 Task: Go to Program & Features. Select Whole Food Market. Add to cart Organic Vegetable Broth-1. Select Amazon Health. Add to cart Peppermint oil capsules-2. Place order for Jack Davis, _x000D_
42950 State 18 Rte_x000D_
Wellington, Ohio(OH), 44090, Cell Number (440) 647-7648
Action: Mouse moved to (10, 109)
Screenshot: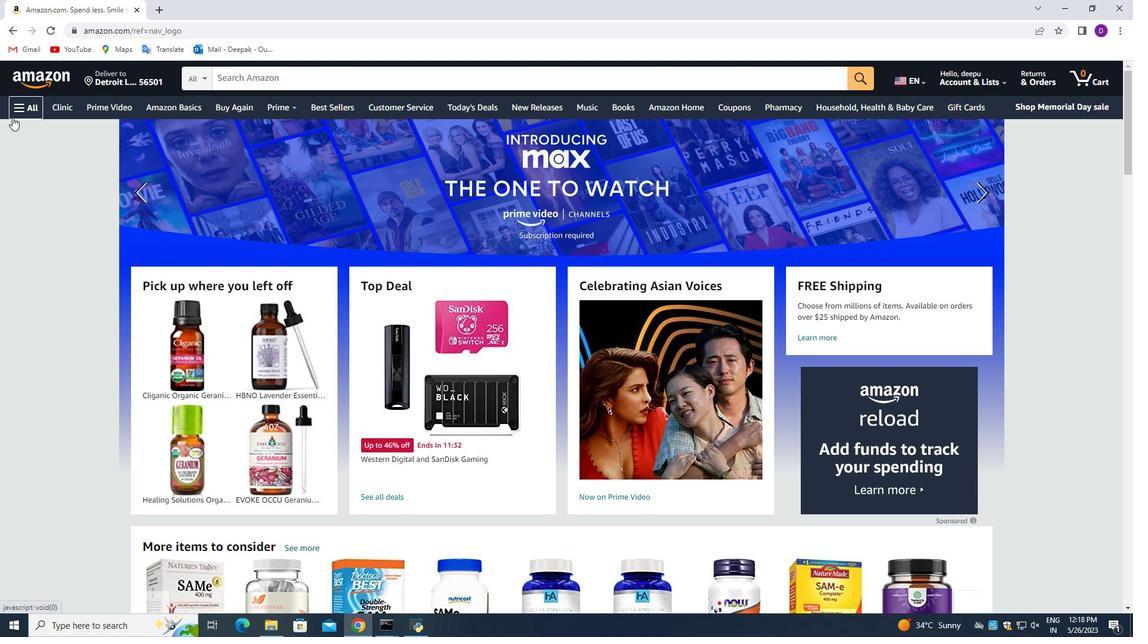 
Action: Mouse pressed left at (10, 109)
Screenshot: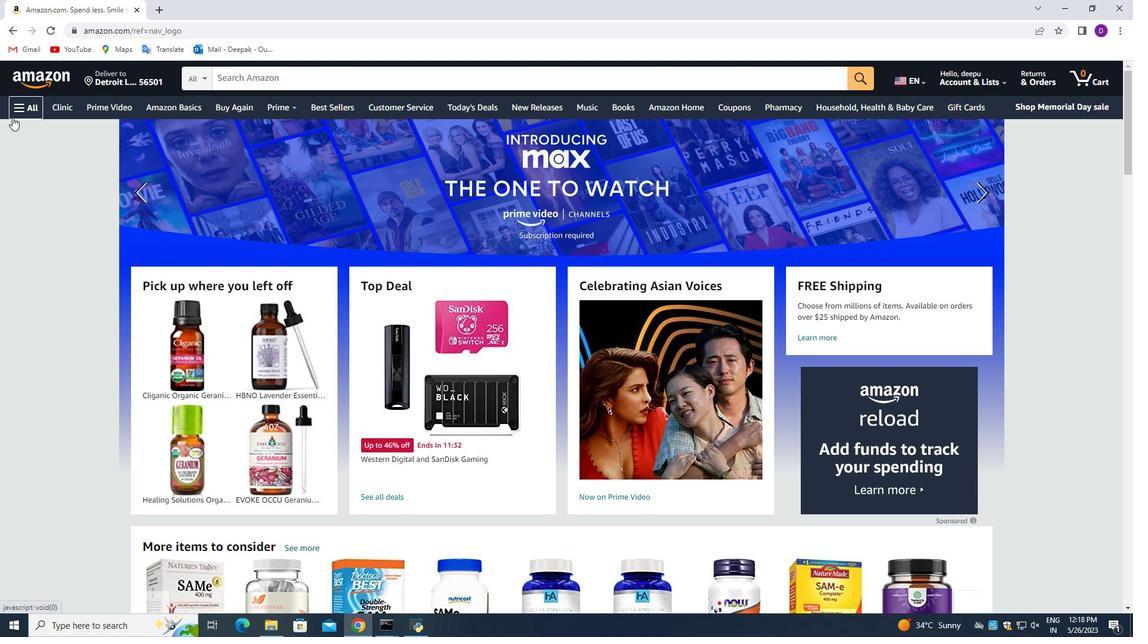 
Action: Mouse moved to (67, 394)
Screenshot: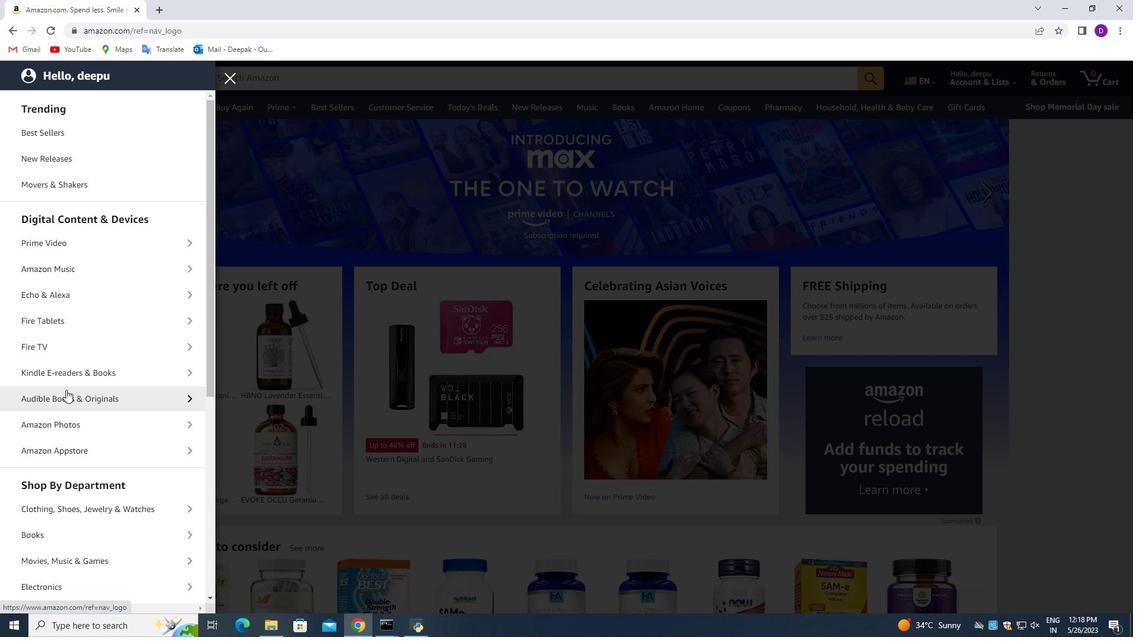 
Action: Mouse scrolled (67, 393) with delta (0, 0)
Screenshot: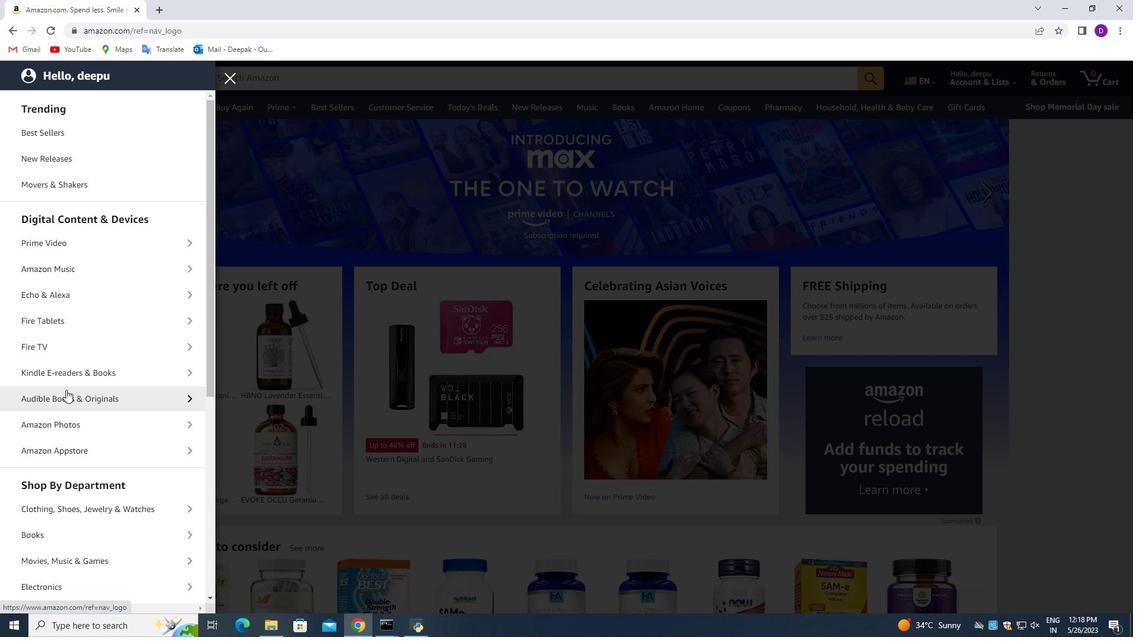 
Action: Mouse moved to (70, 397)
Screenshot: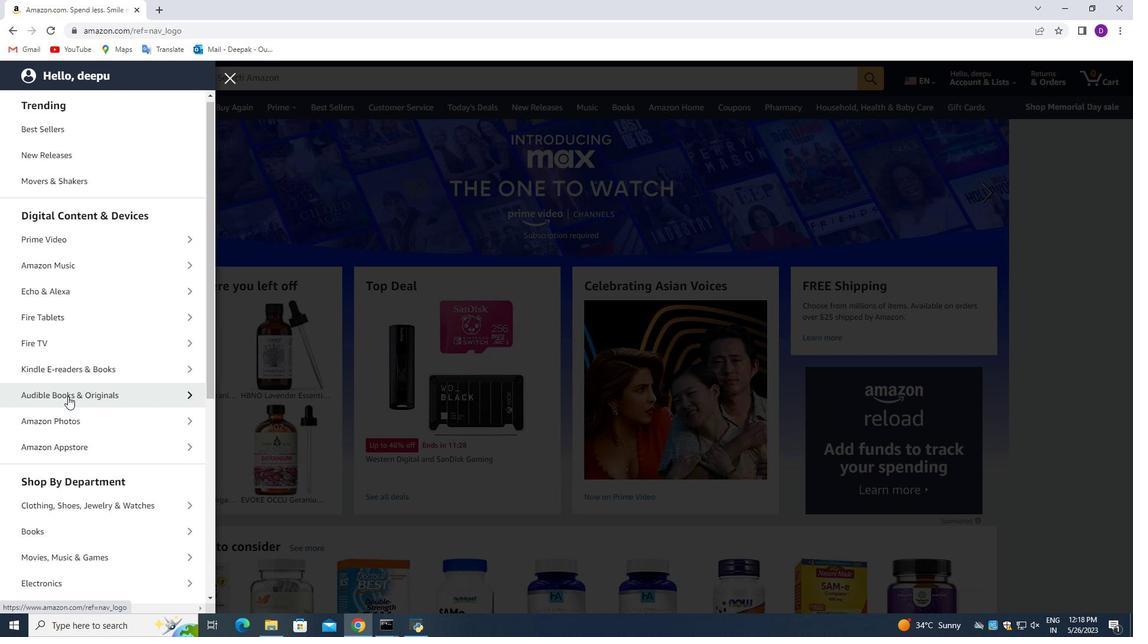 
Action: Mouse scrolled (70, 396) with delta (0, 0)
Screenshot: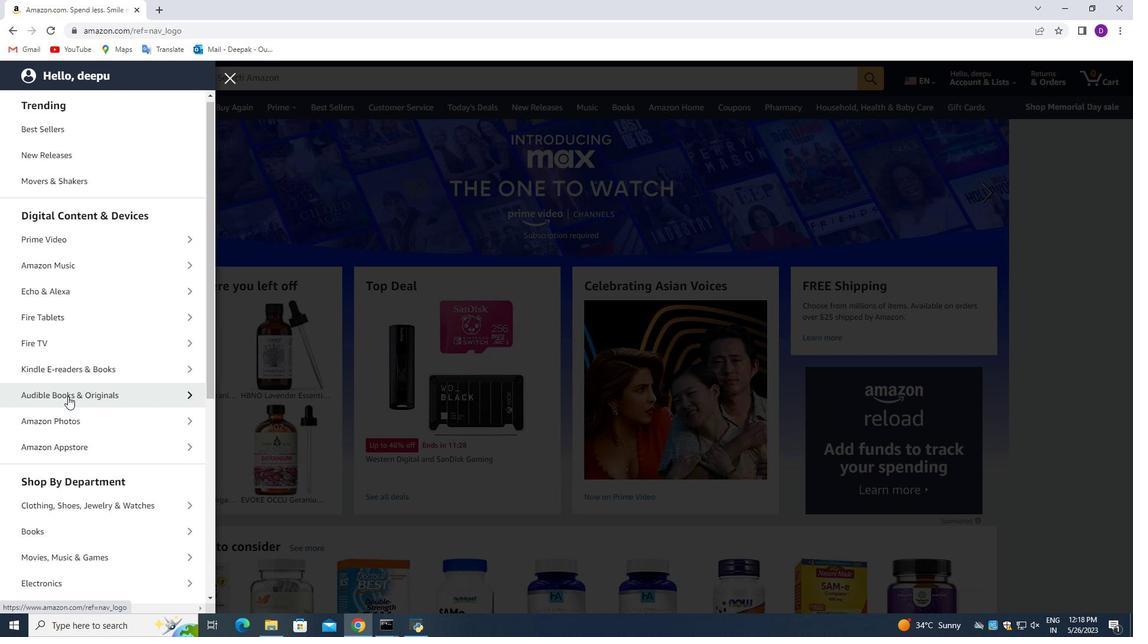 
Action: Mouse moved to (95, 403)
Screenshot: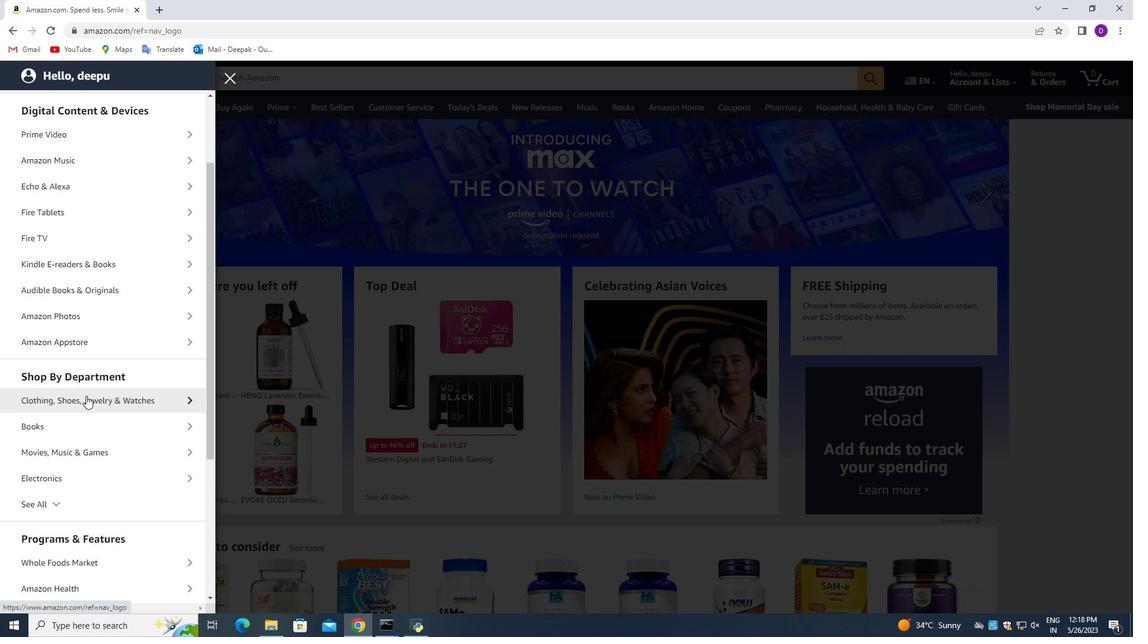 
Action: Mouse scrolled (95, 402) with delta (0, 0)
Screenshot: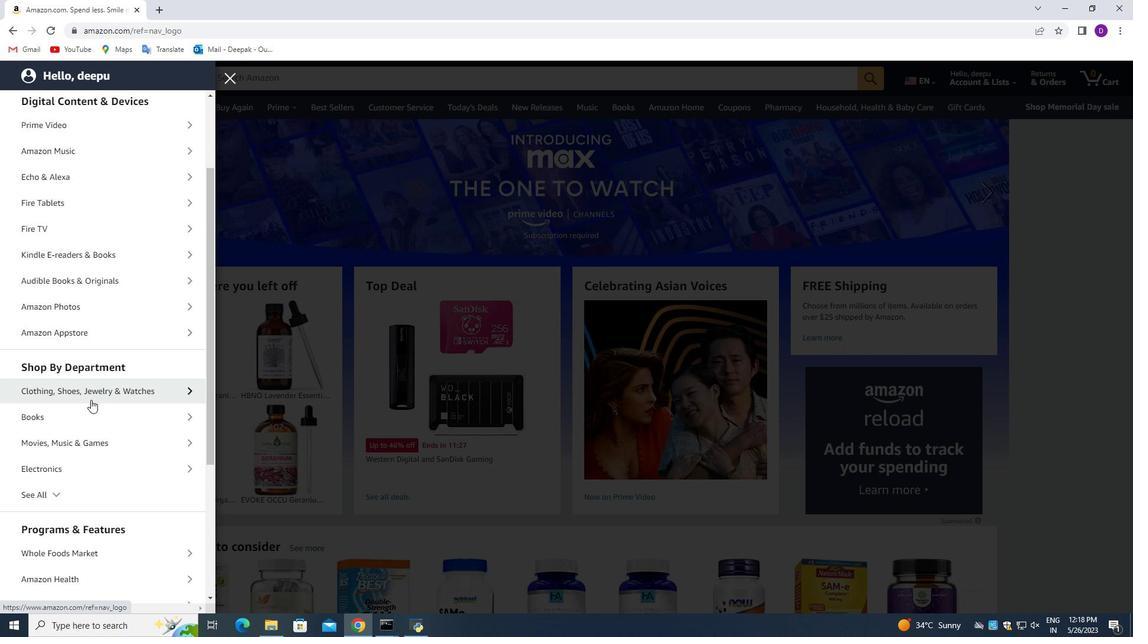 
Action: Mouse moved to (95, 403)
Screenshot: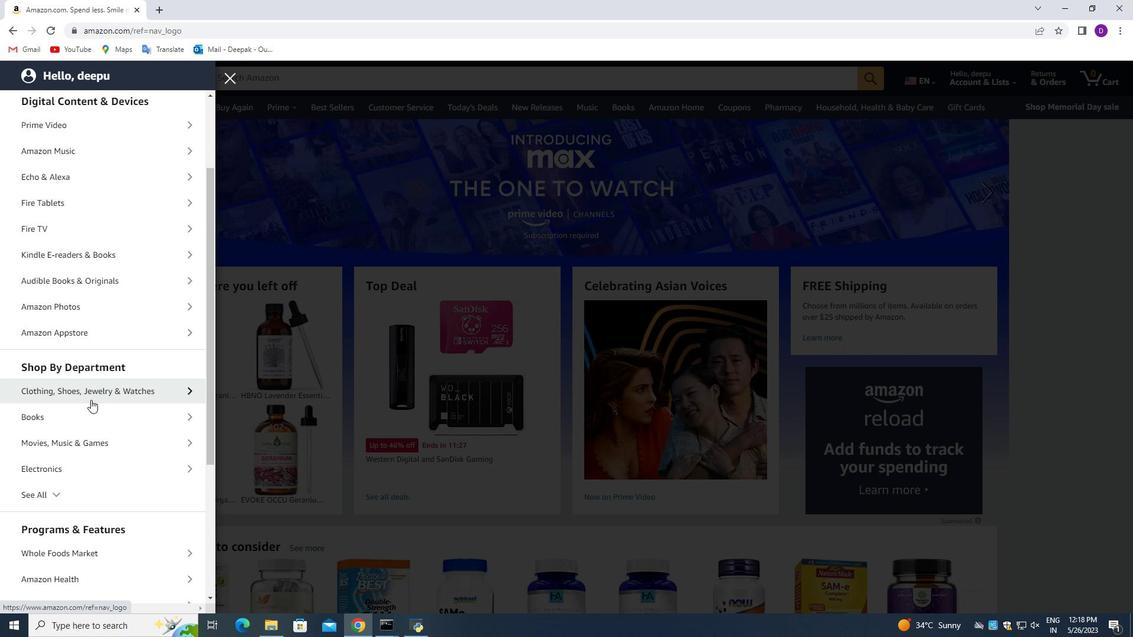 
Action: Mouse scrolled (95, 403) with delta (0, 0)
Screenshot: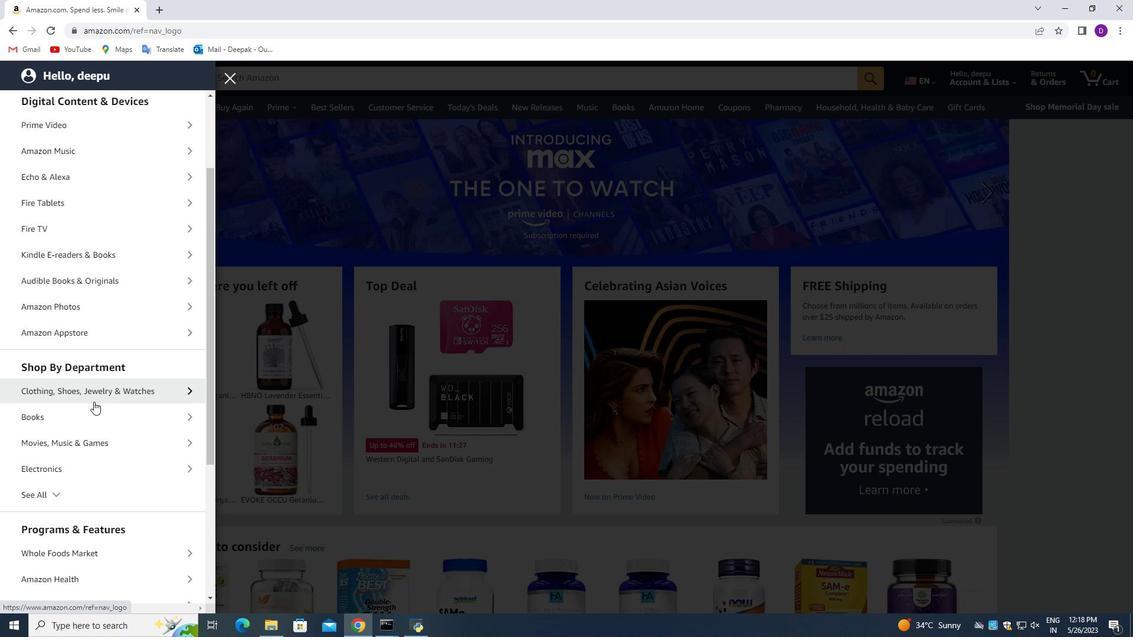 
Action: Mouse scrolled (95, 403) with delta (0, 0)
Screenshot: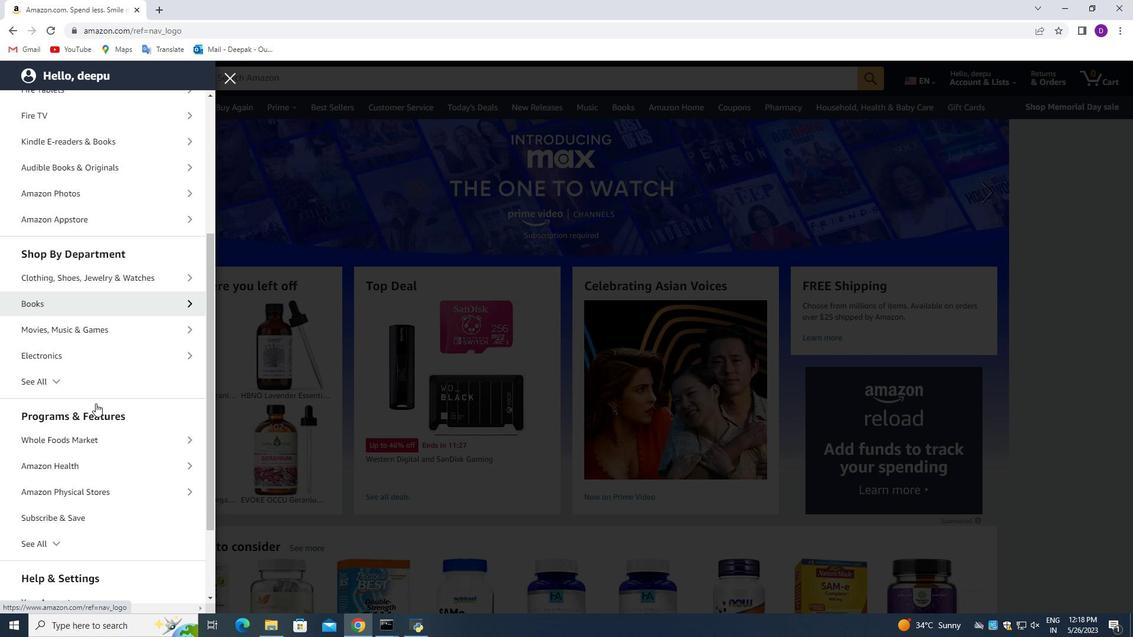 
Action: Mouse scrolled (95, 403) with delta (0, 0)
Screenshot: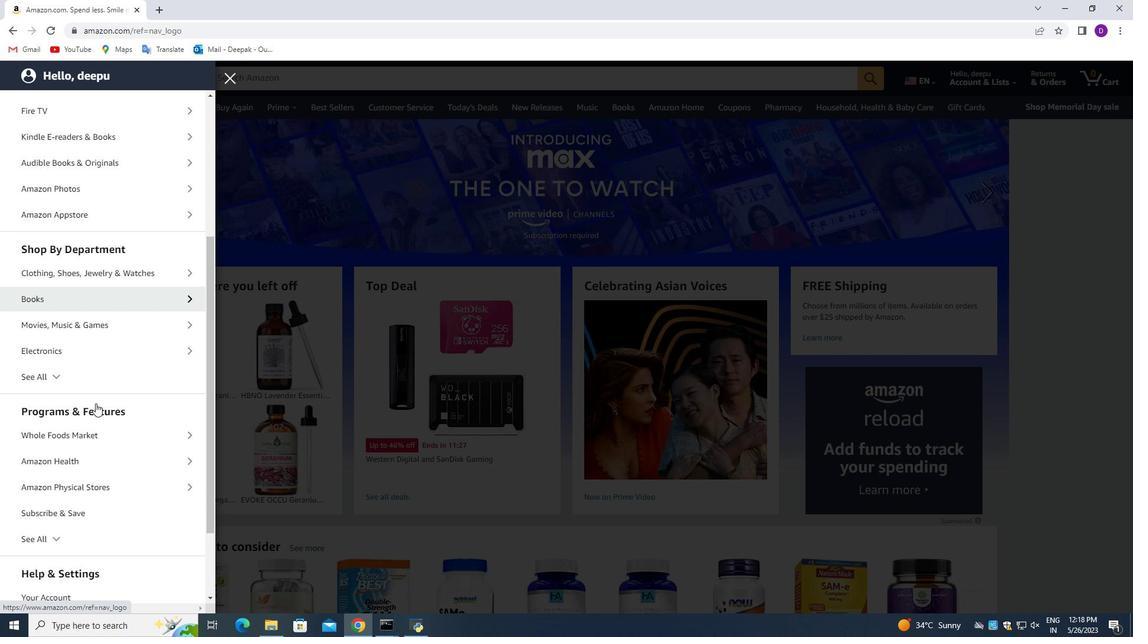 
Action: Mouse scrolled (95, 403) with delta (0, 0)
Screenshot: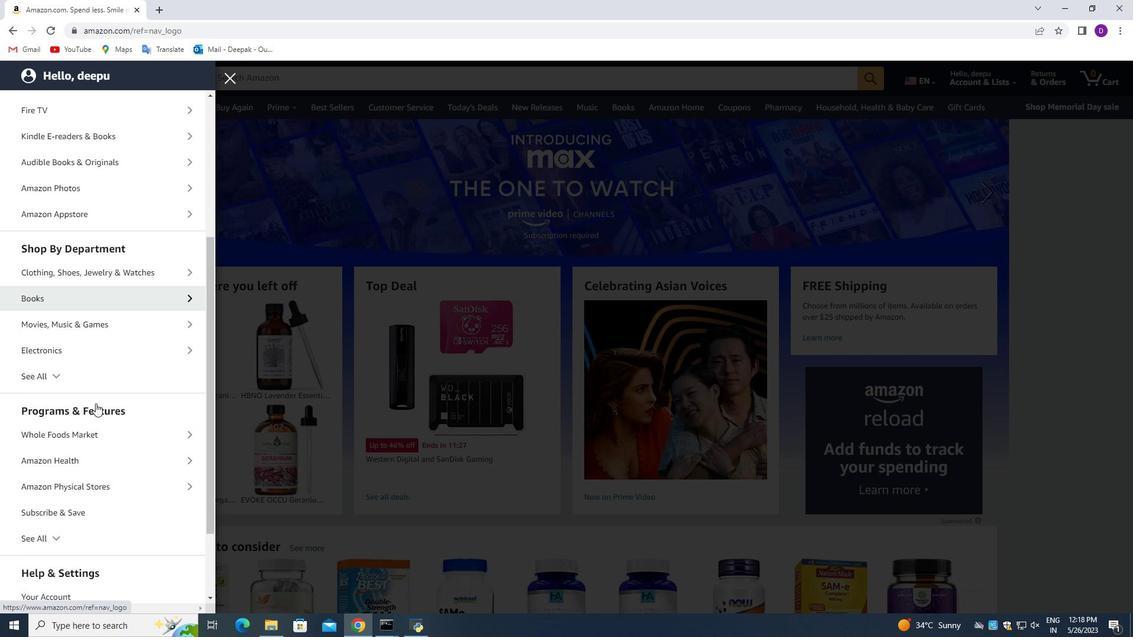 
Action: Mouse scrolled (95, 403) with delta (0, 0)
Screenshot: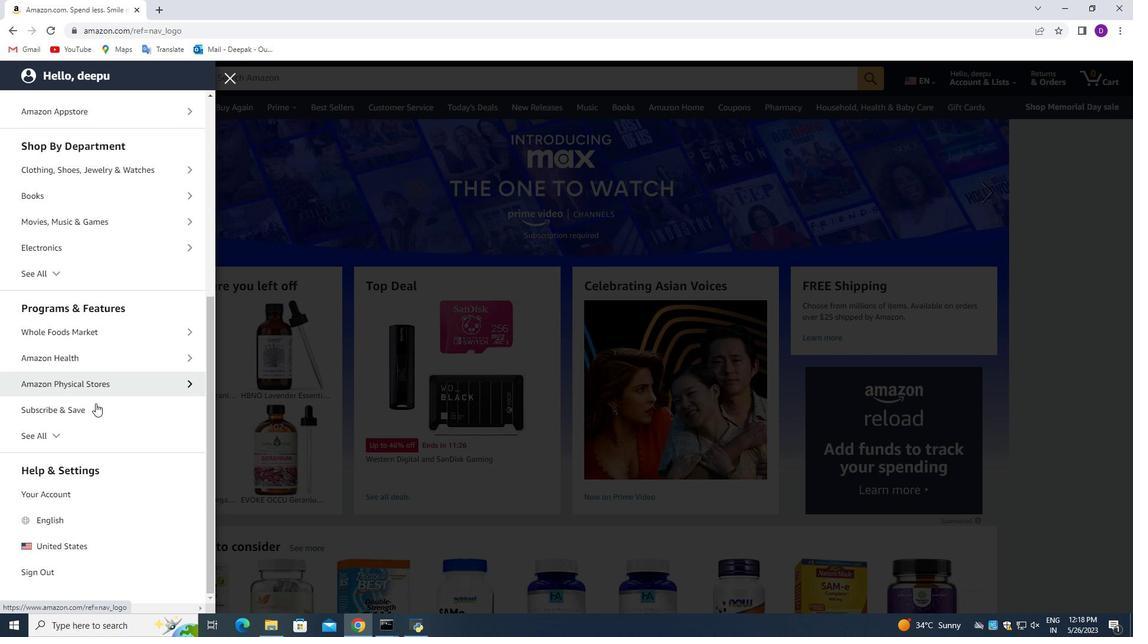 
Action: Mouse moved to (96, 404)
Screenshot: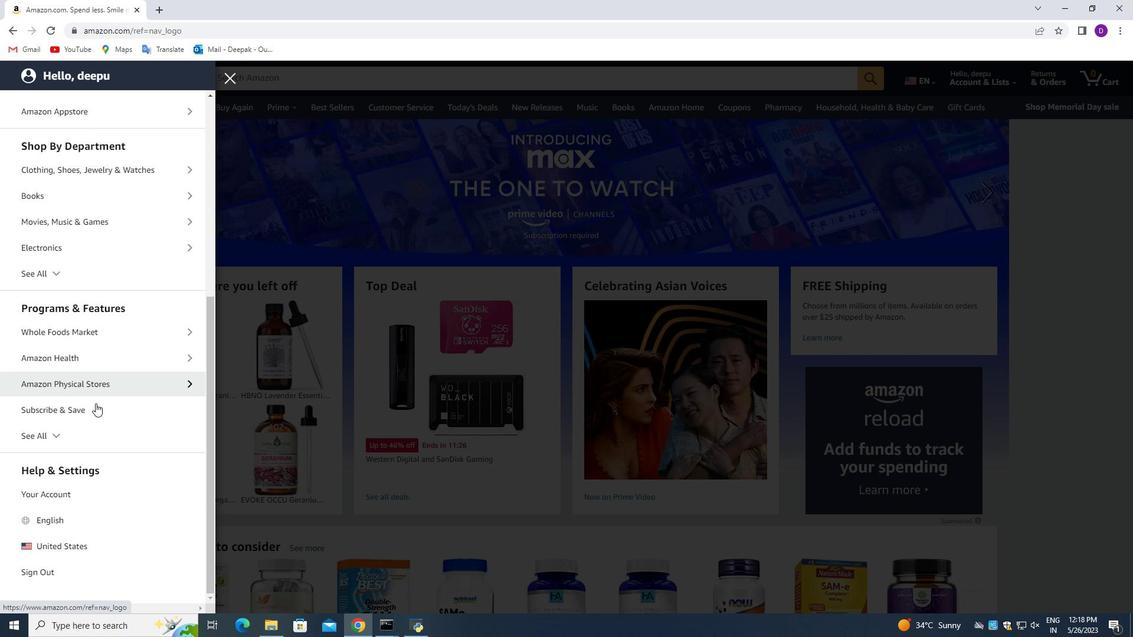 
Action: Mouse scrolled (96, 404) with delta (0, 0)
Screenshot: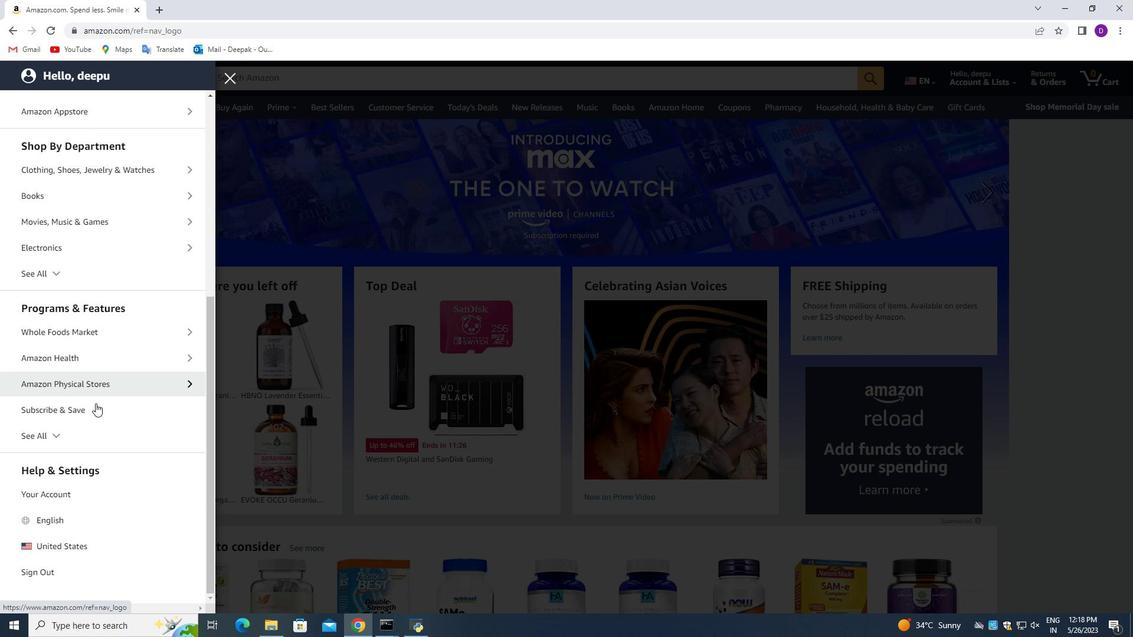 
Action: Mouse moved to (96, 407)
Screenshot: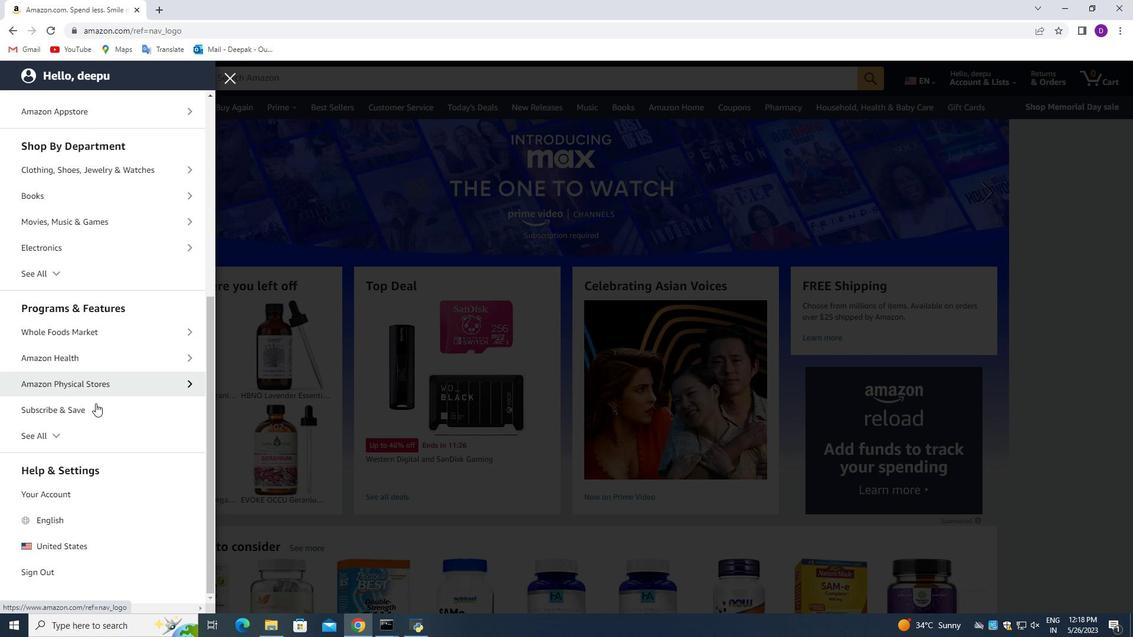 
Action: Mouse scrolled (96, 406) with delta (0, 0)
Screenshot: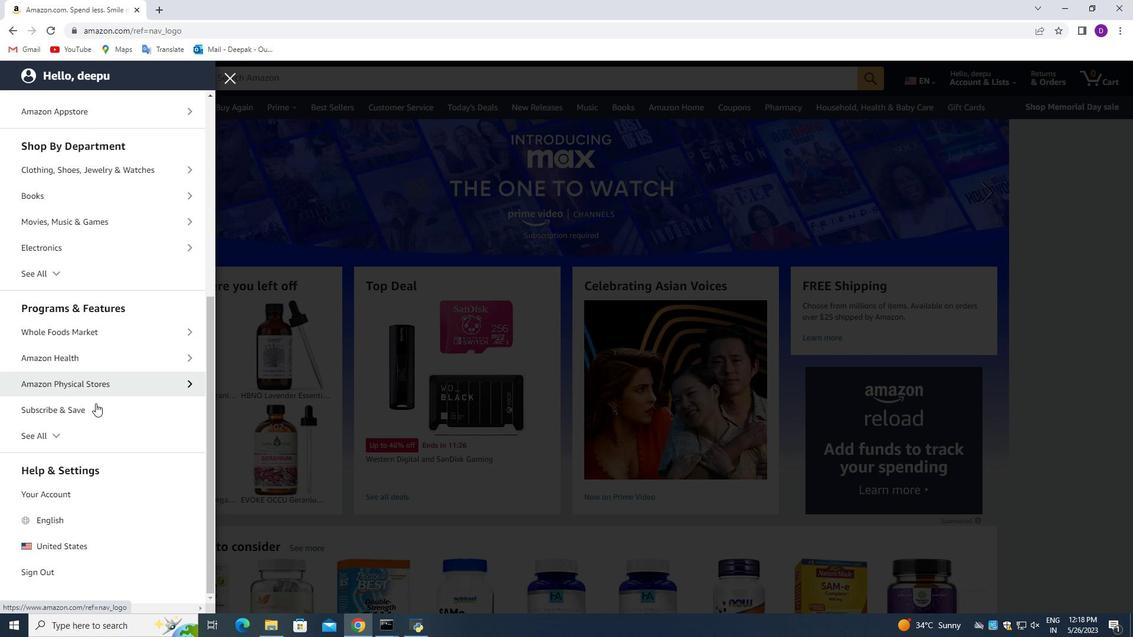 
Action: Mouse moved to (66, 440)
Screenshot: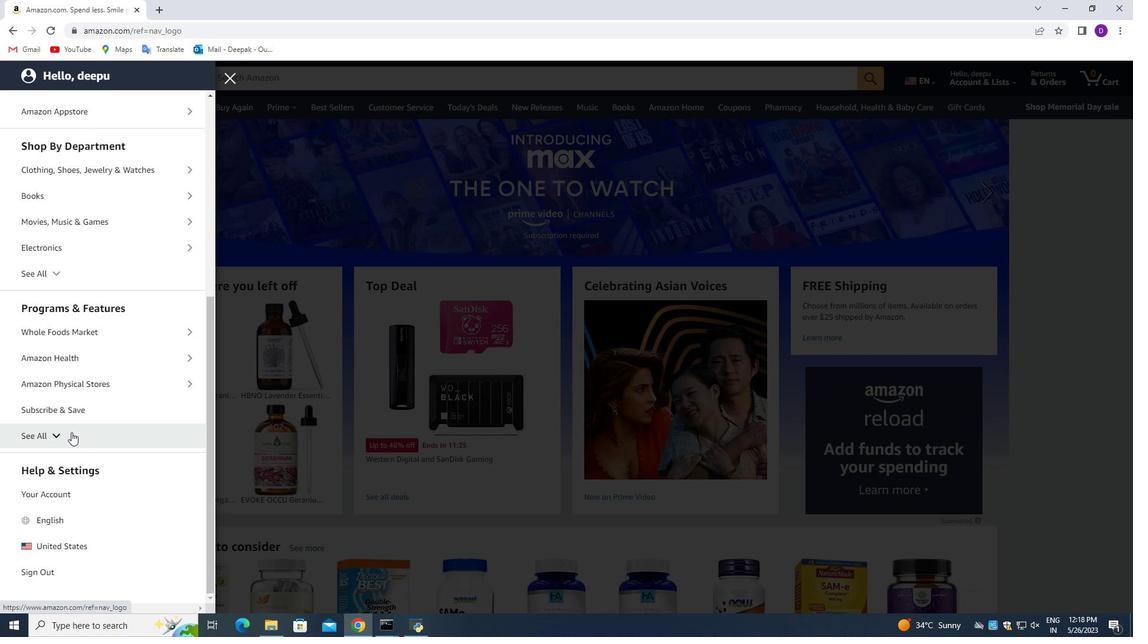 
Action: Mouse pressed left at (66, 440)
Screenshot: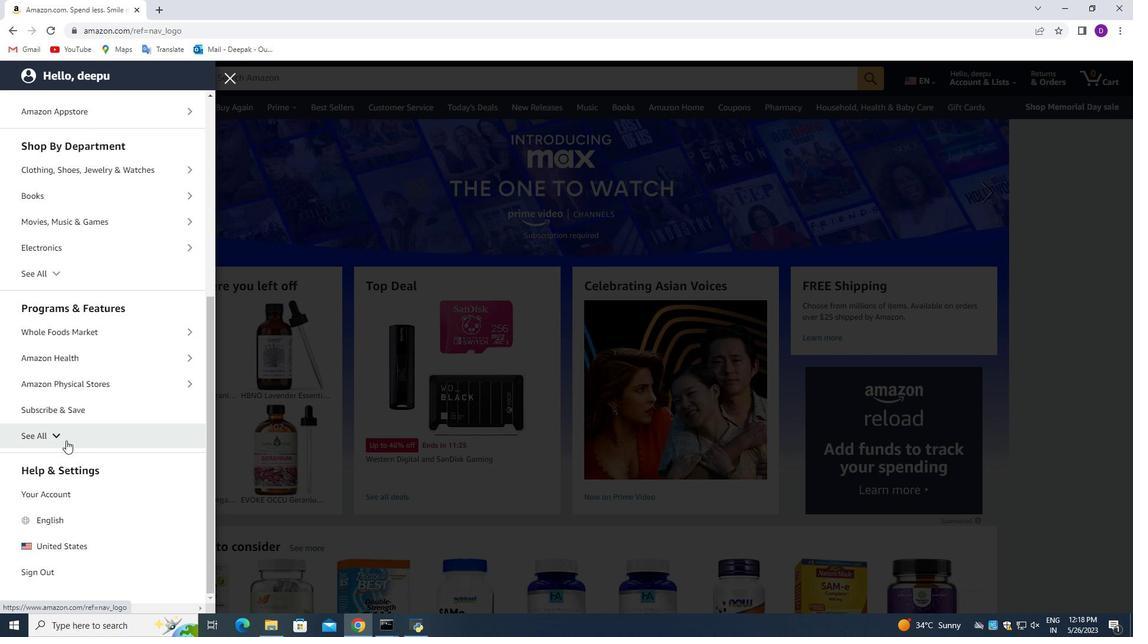 
Action: Mouse moved to (188, 334)
Screenshot: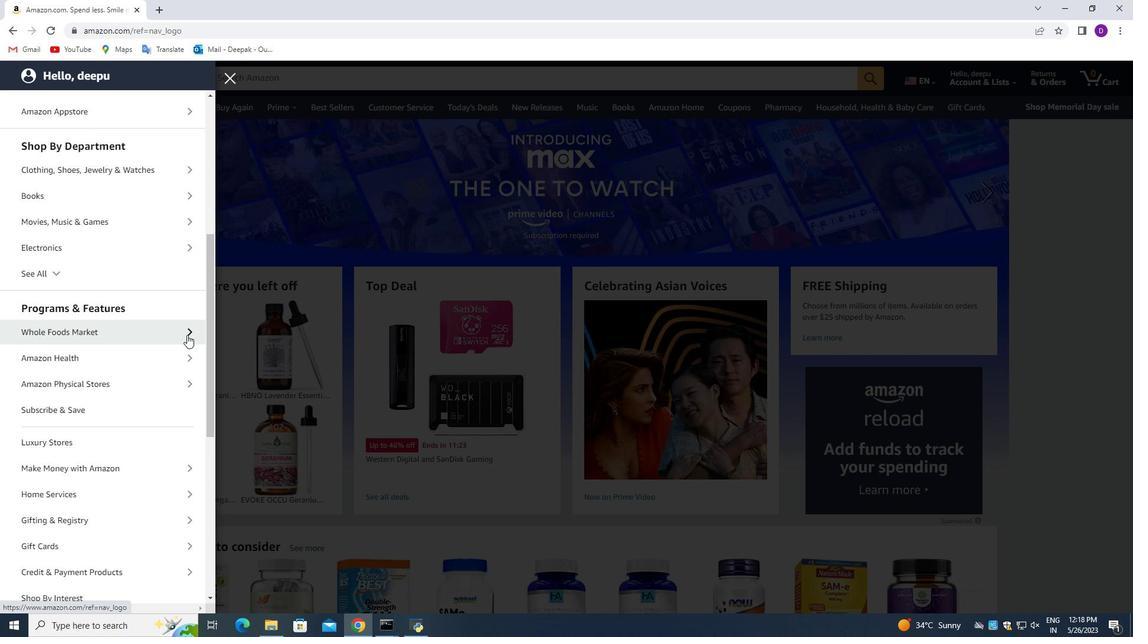 
Action: Mouse pressed left at (188, 334)
Screenshot: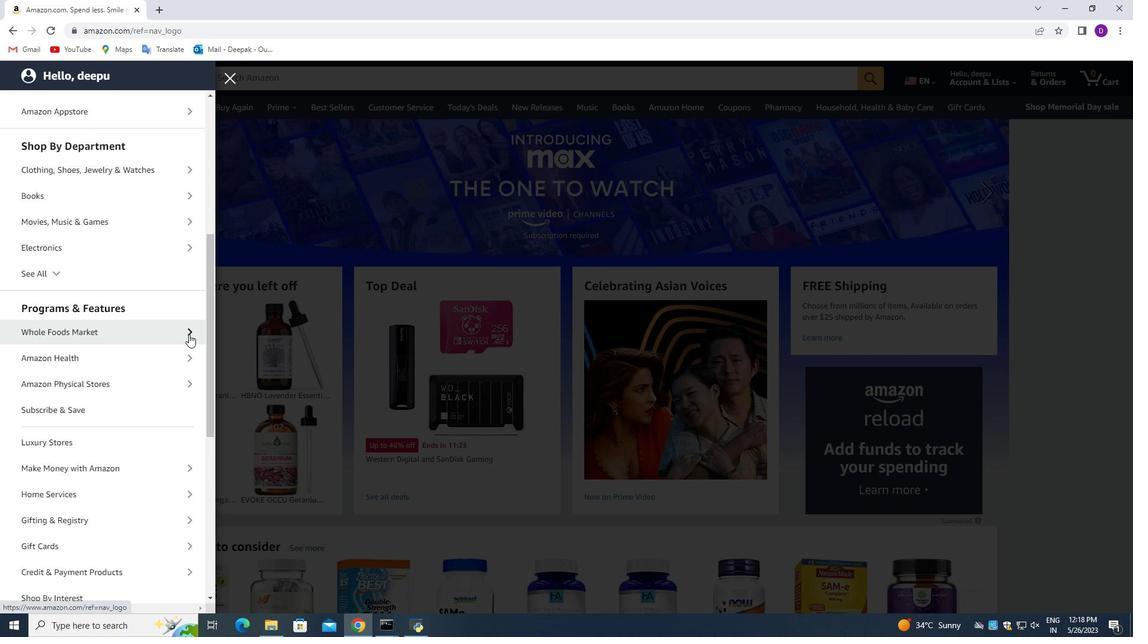 
Action: Mouse moved to (109, 159)
Screenshot: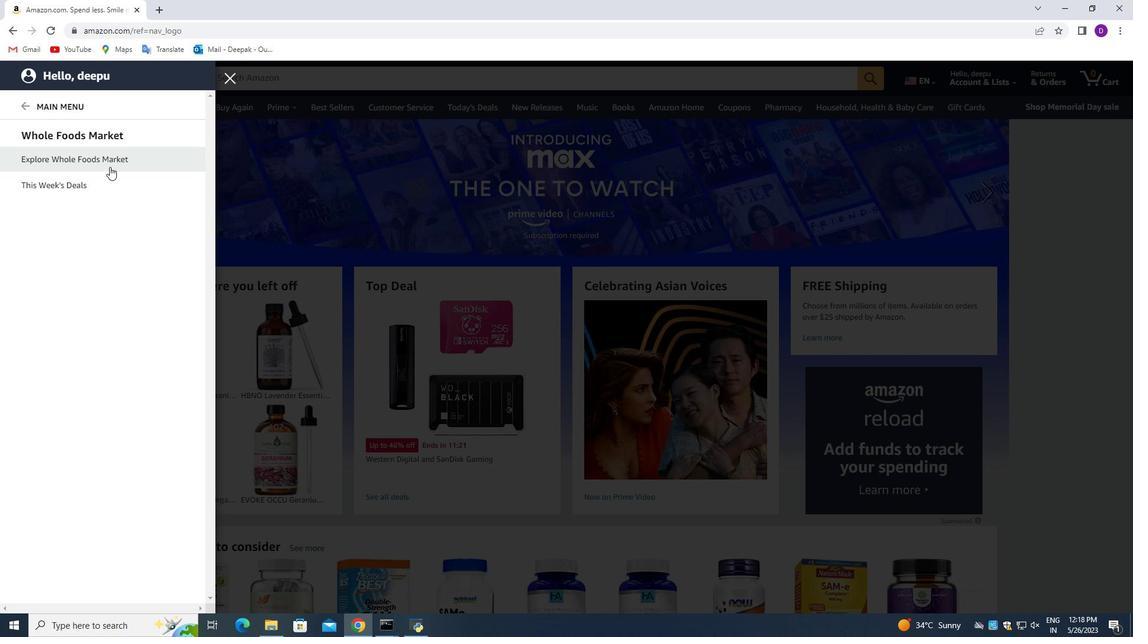 
Action: Mouse pressed left at (109, 159)
Screenshot: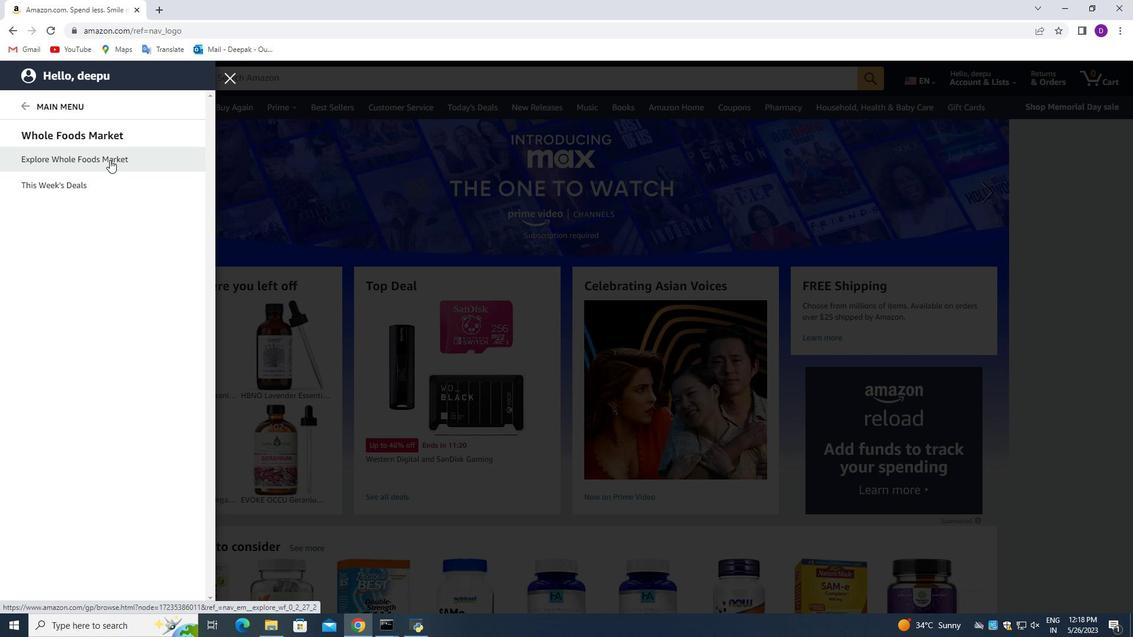 
Action: Mouse moved to (299, 81)
Screenshot: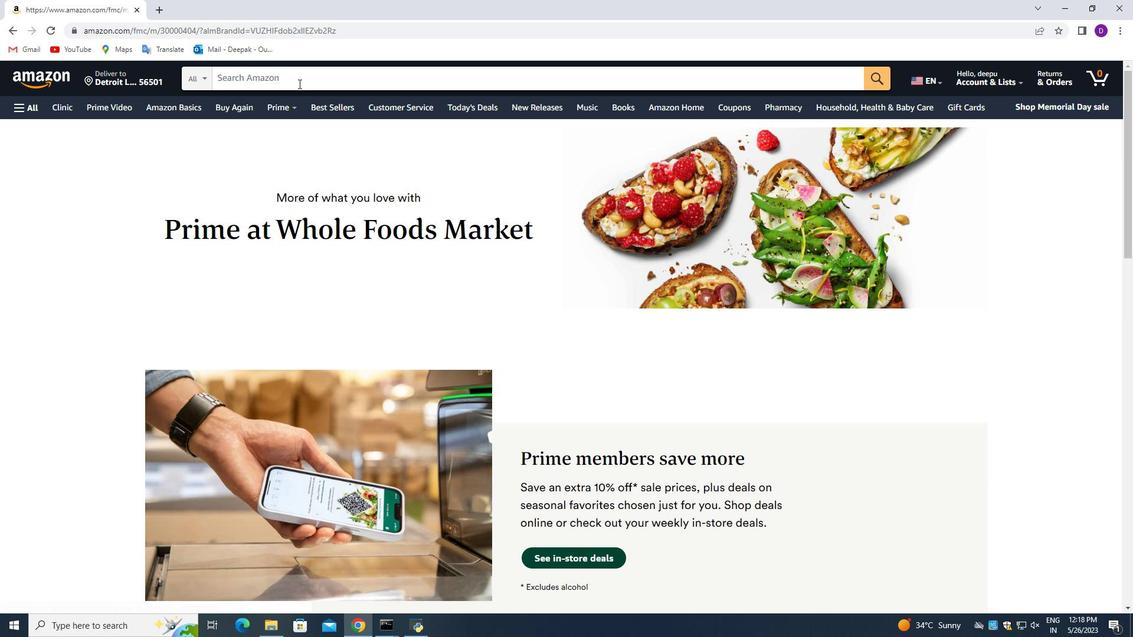 
Action: Mouse pressed left at (299, 81)
Screenshot: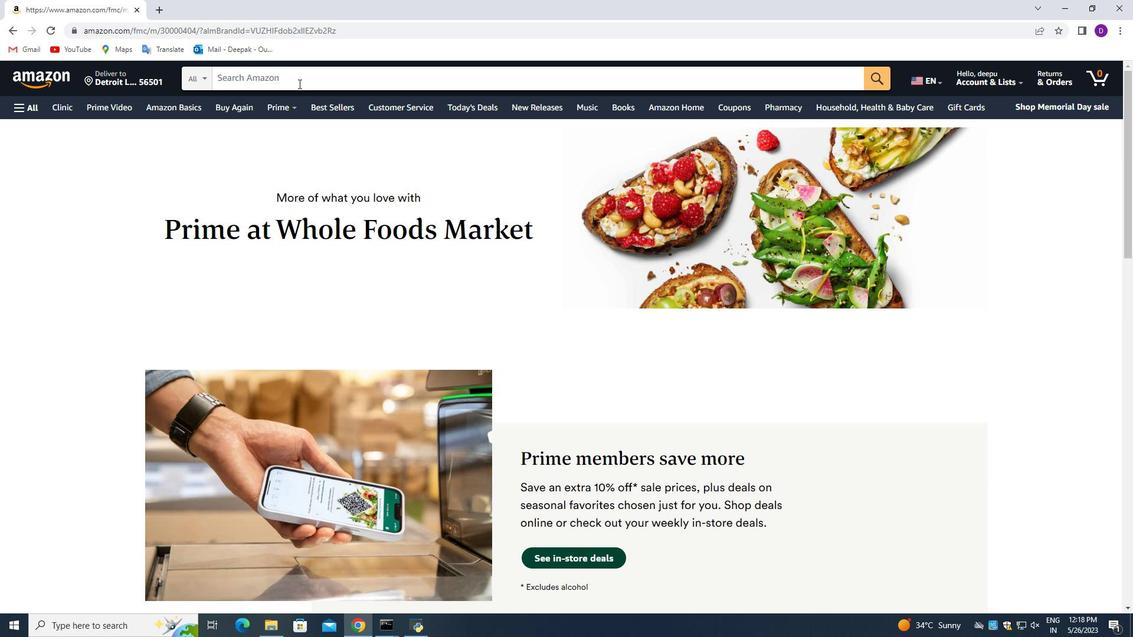 
Action: Mouse moved to (72, 170)
Screenshot: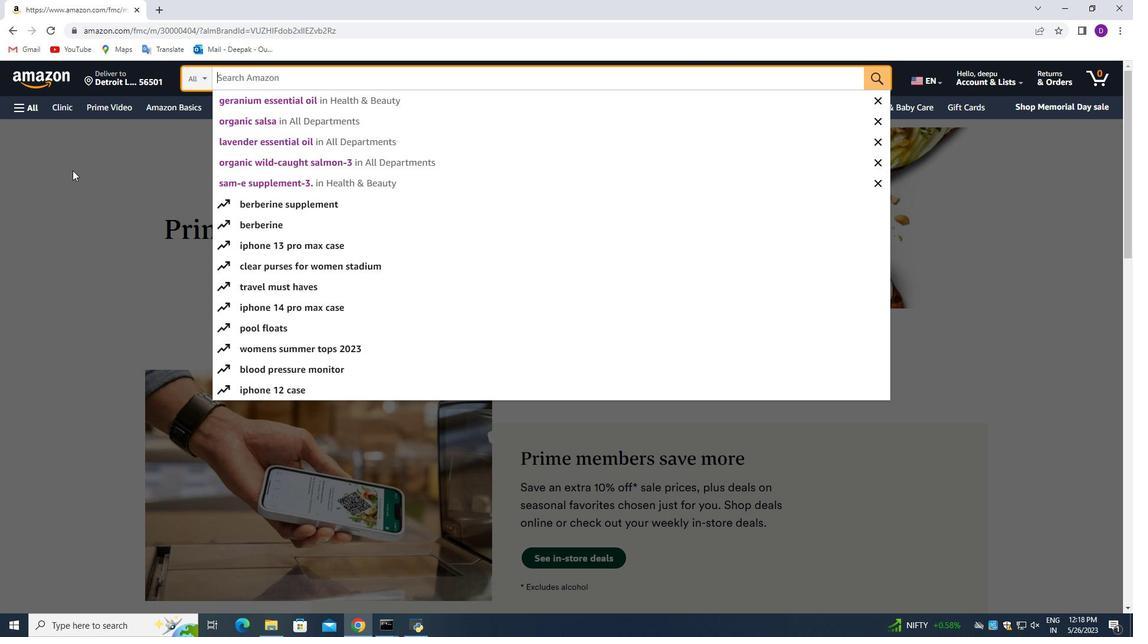 
Action: Mouse pressed left at (72, 170)
Screenshot: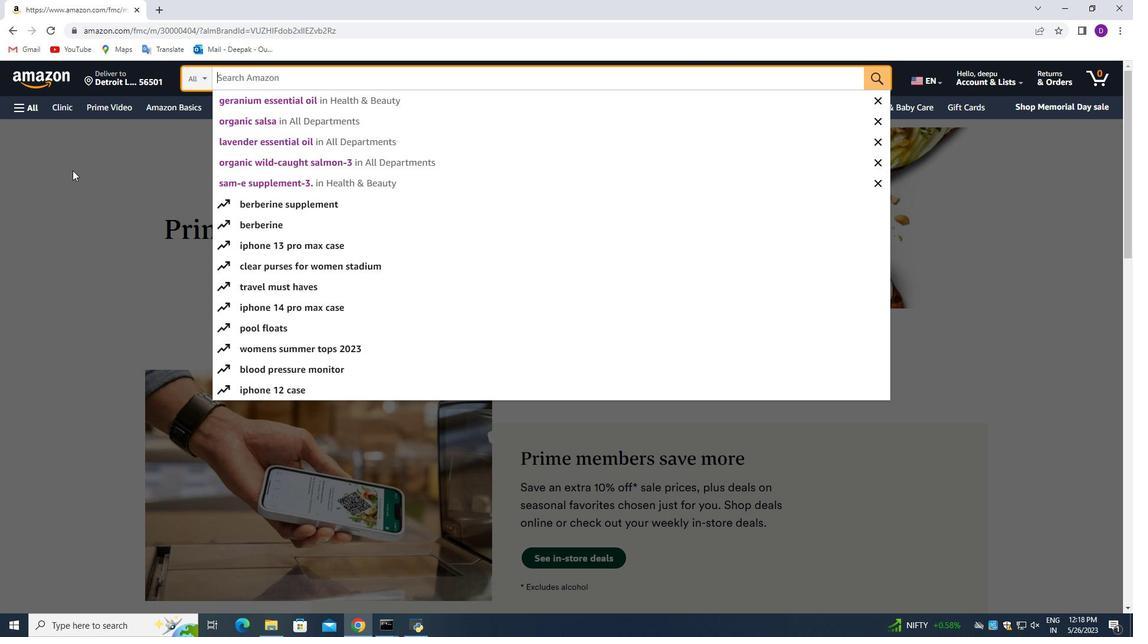 
Action: Mouse moved to (148, 79)
Screenshot: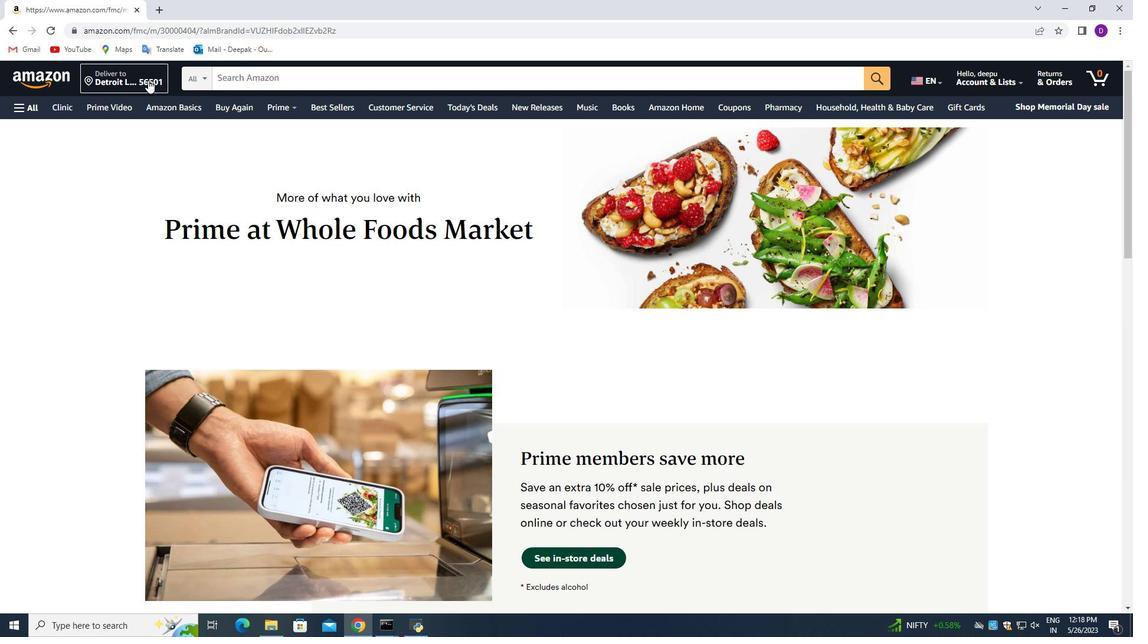 
Action: Mouse pressed left at (148, 79)
Screenshot: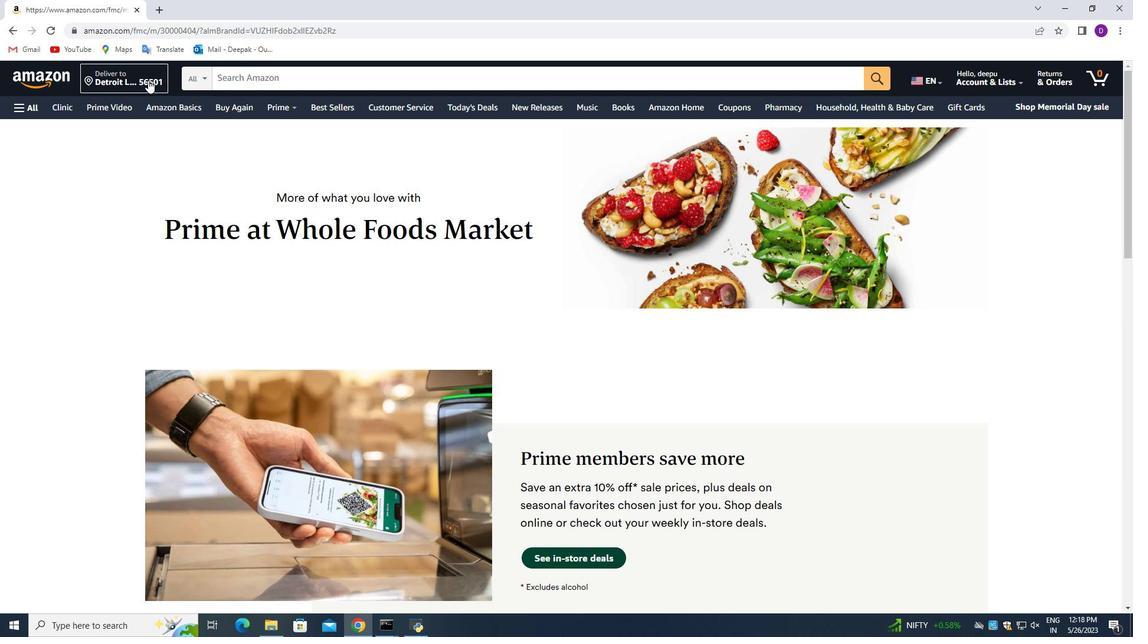 
Action: Mouse moved to (561, 411)
Screenshot: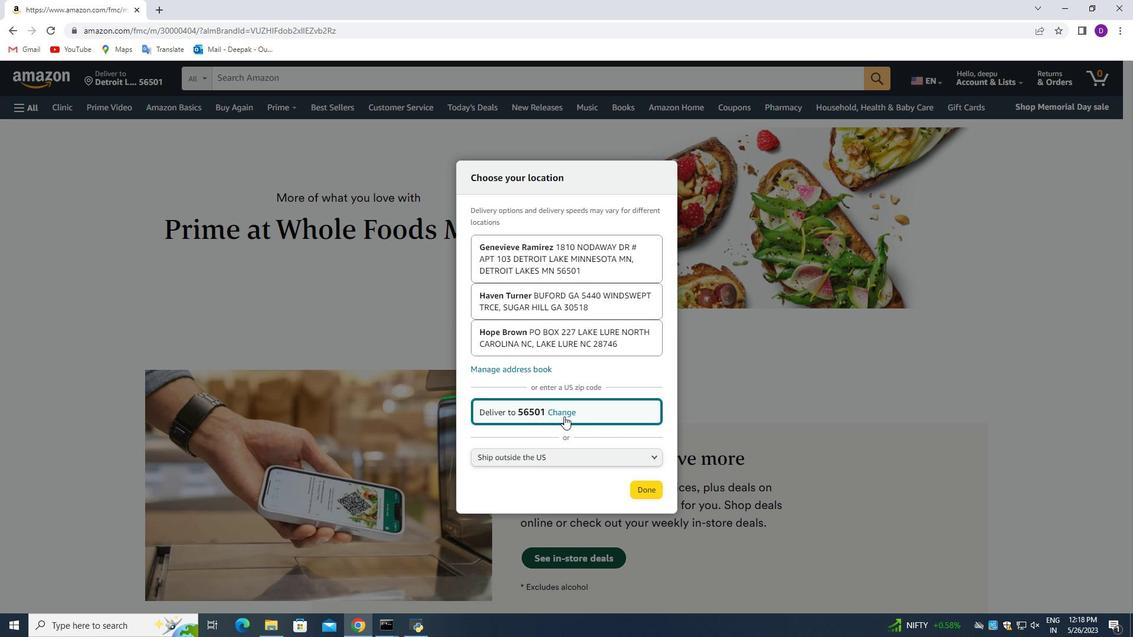 
Action: Mouse pressed left at (561, 411)
Screenshot: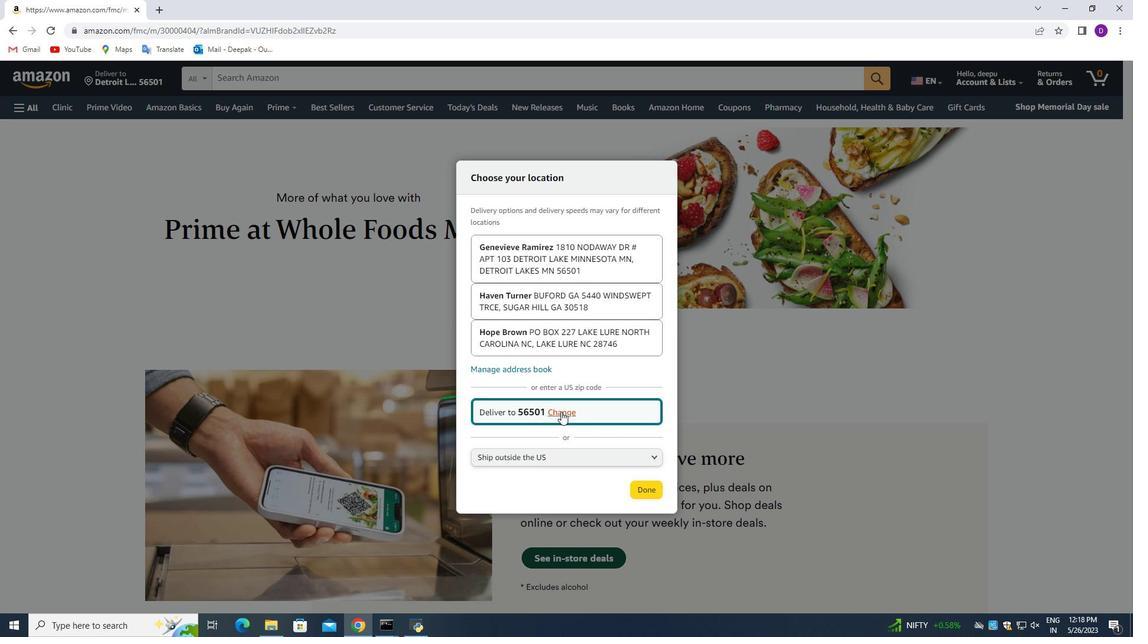 
Action: Mouse moved to (531, 404)
Screenshot: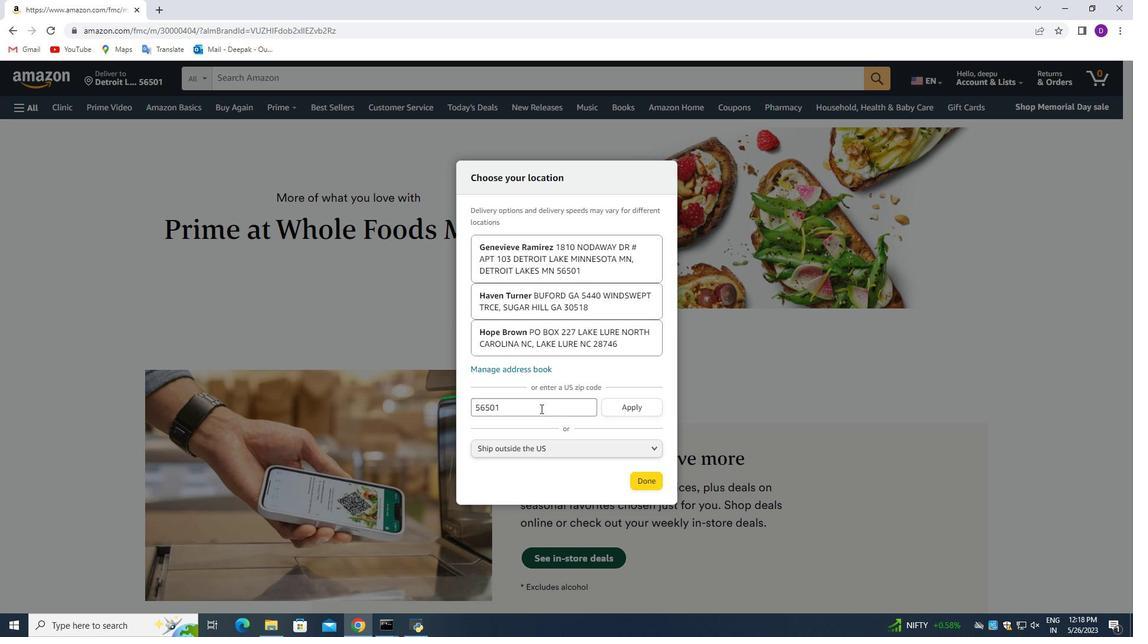 
Action: Mouse pressed left at (531, 404)
Screenshot: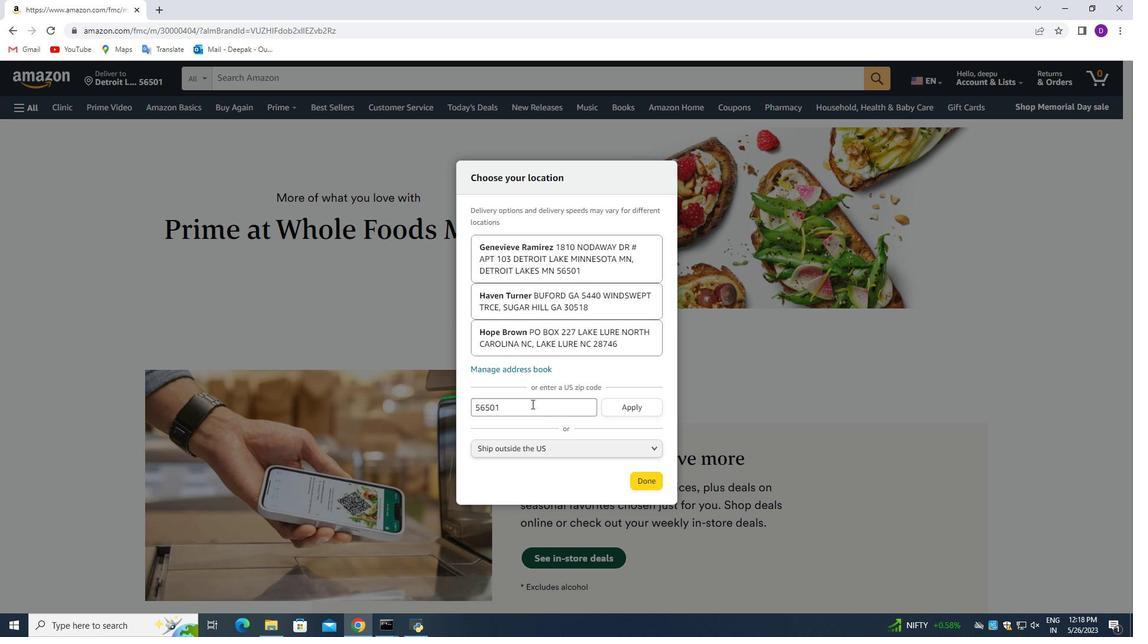 
Action: Mouse pressed left at (531, 404)
Screenshot: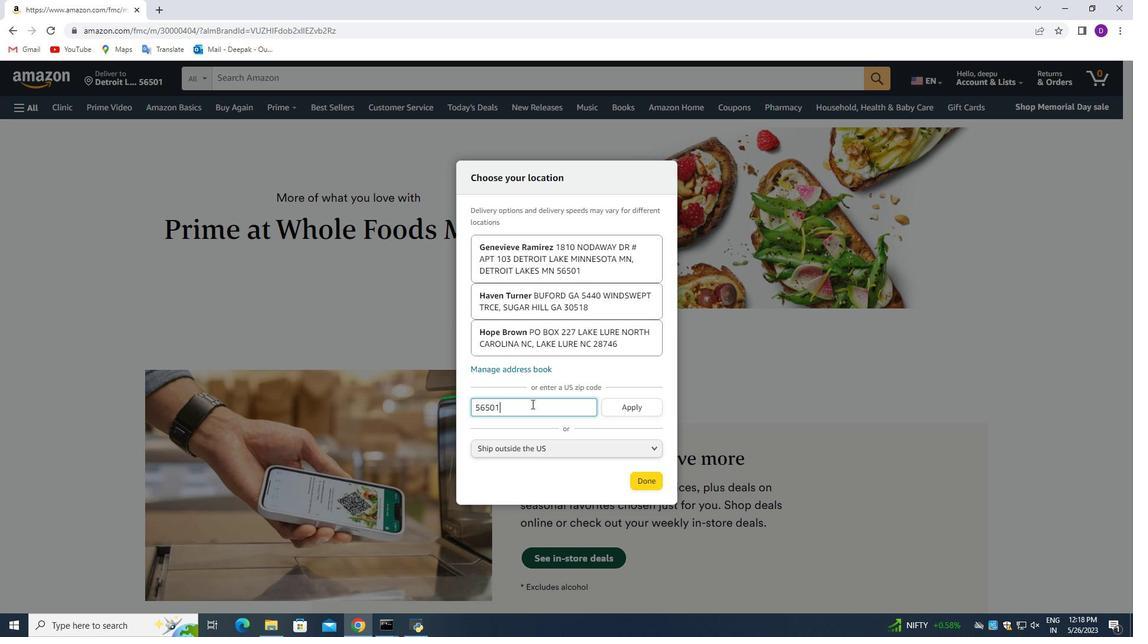 
Action: Mouse pressed left at (531, 404)
Screenshot: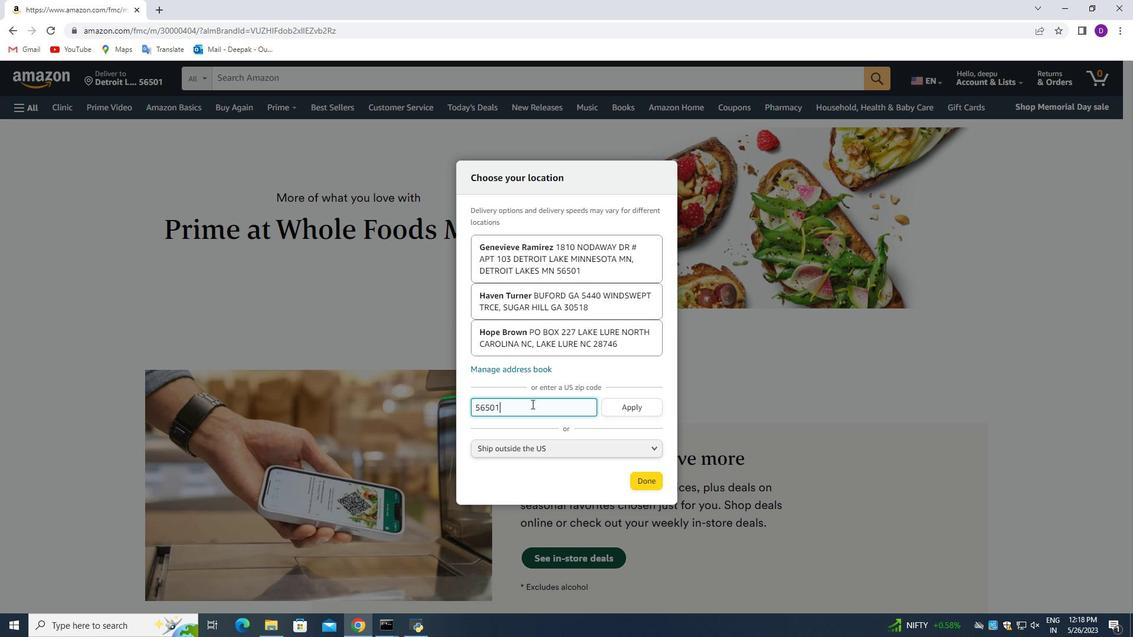 
Action: Key pressed 44090
Screenshot: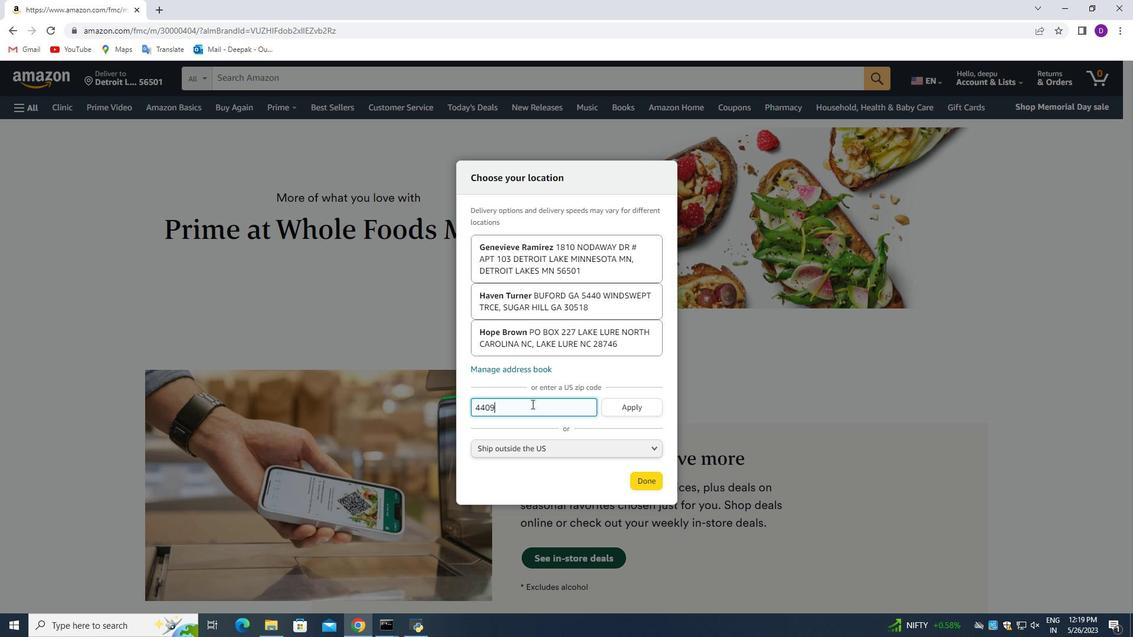 
Action: Mouse moved to (634, 400)
Screenshot: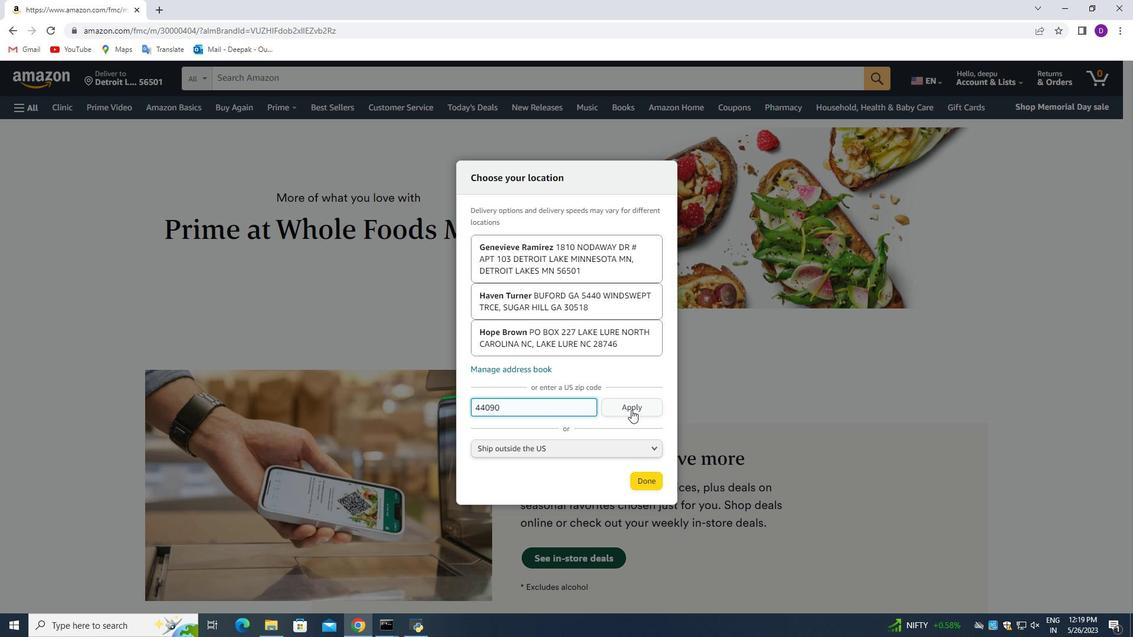 
Action: Mouse pressed left at (634, 400)
Screenshot: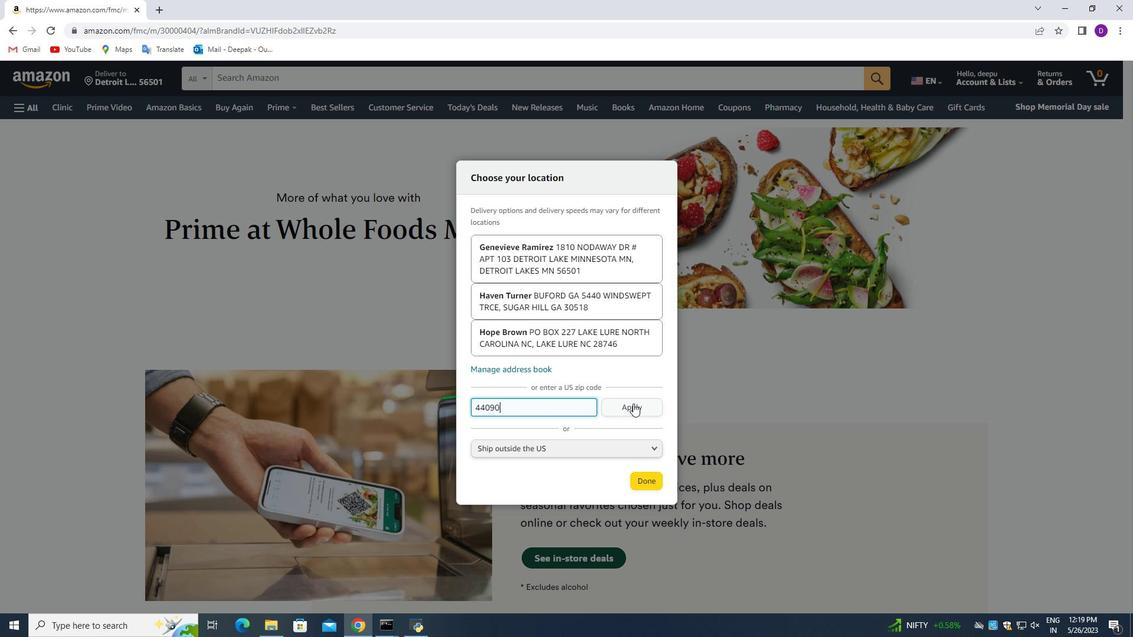 
Action: Mouse moved to (646, 492)
Screenshot: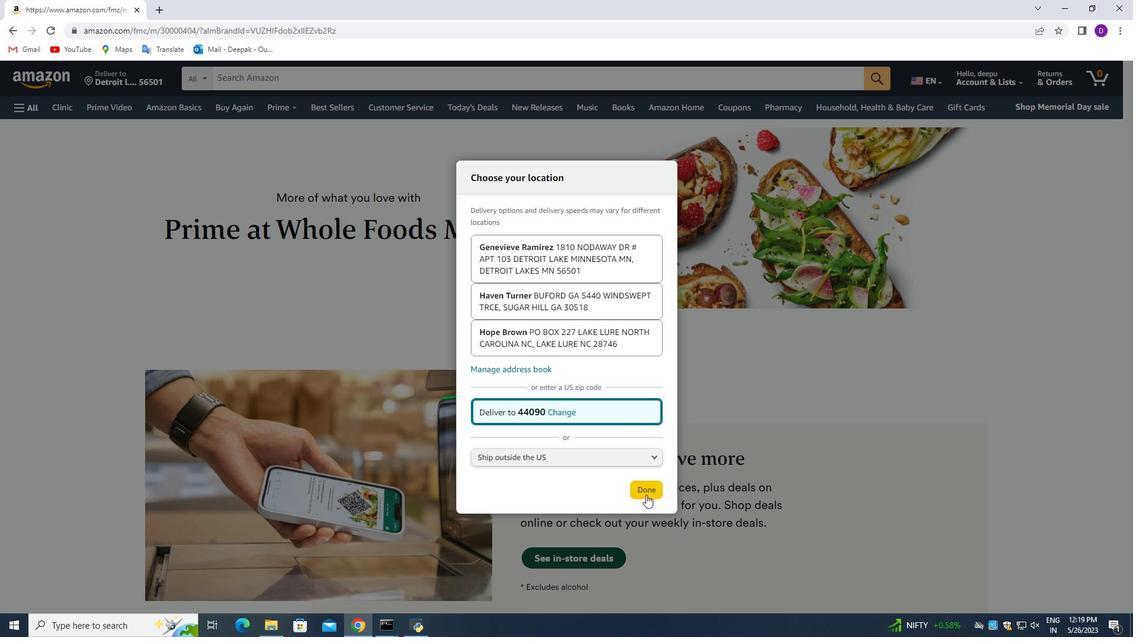 
Action: Mouse pressed left at (646, 492)
Screenshot: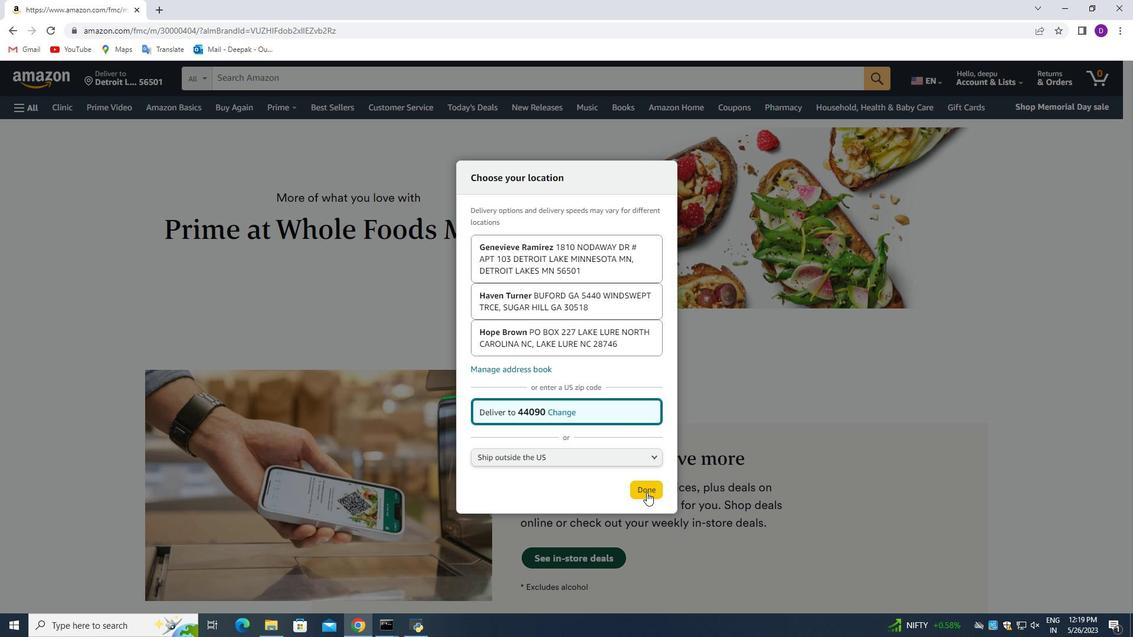 
Action: Mouse moved to (12, 108)
Screenshot: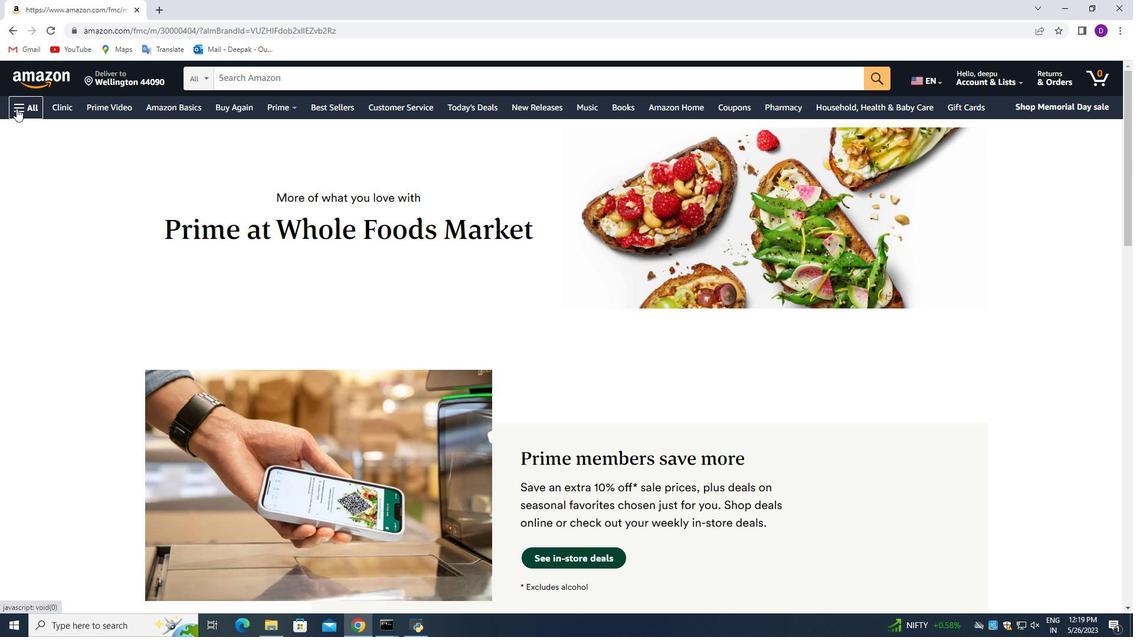 
Action: Mouse pressed left at (12, 108)
Screenshot: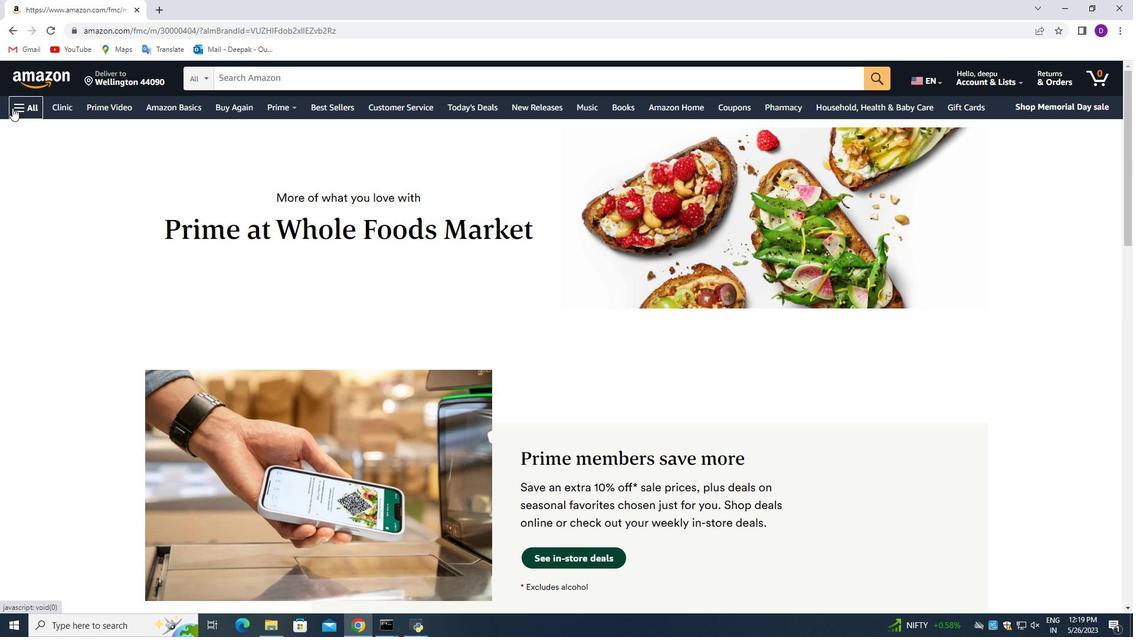 
Action: Mouse moved to (123, 373)
Screenshot: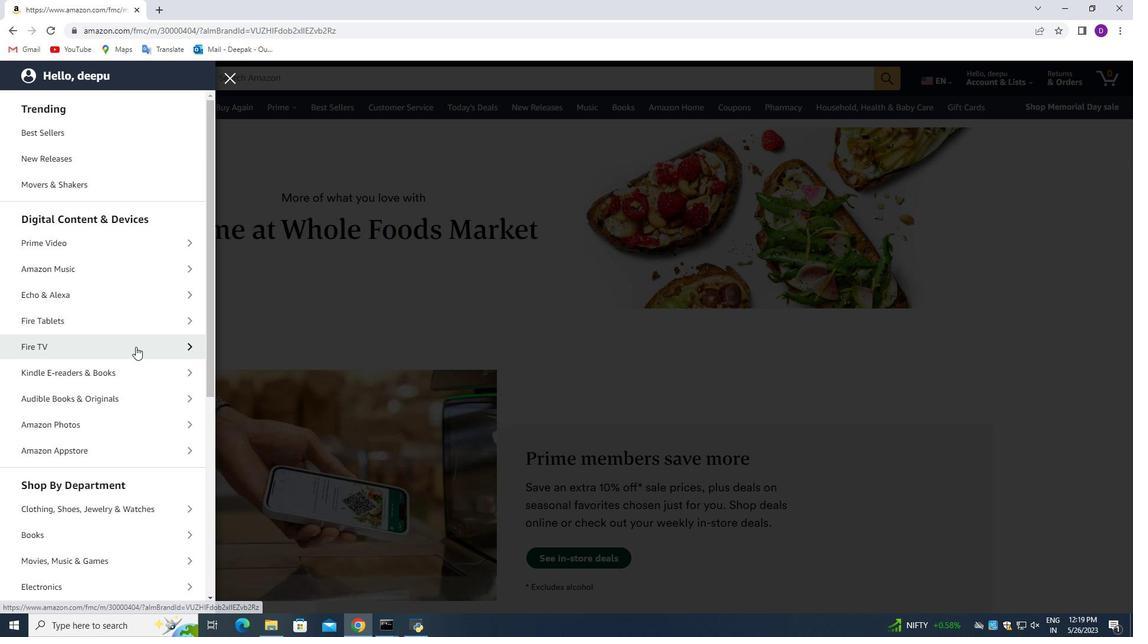 
Action: Mouse scrolled (123, 372) with delta (0, 0)
Screenshot: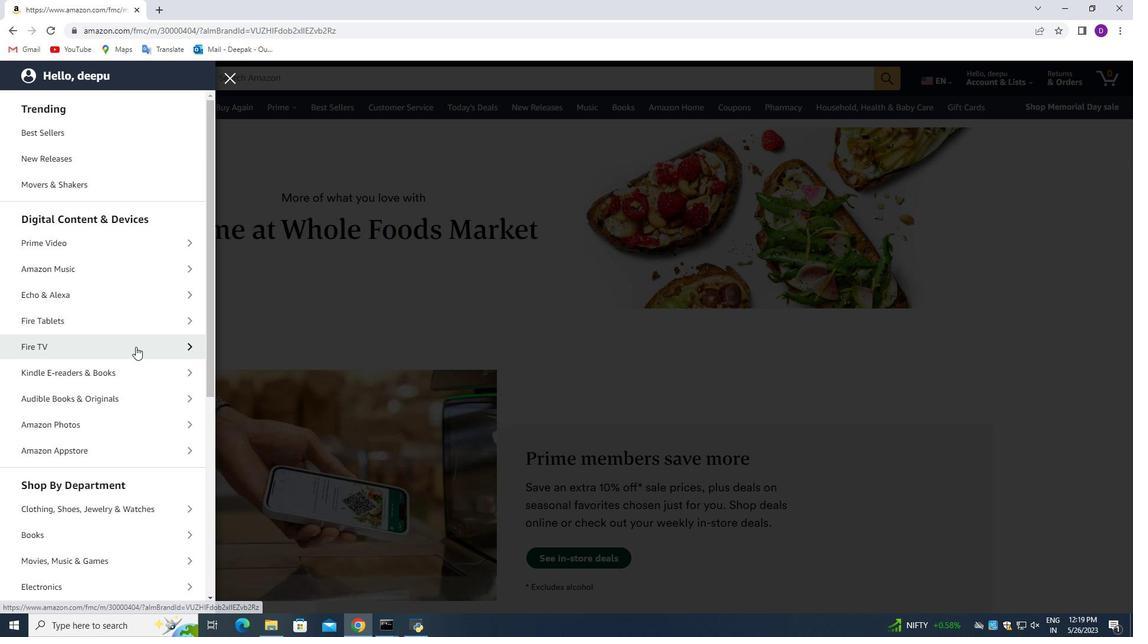 
Action: Mouse moved to (122, 375)
Screenshot: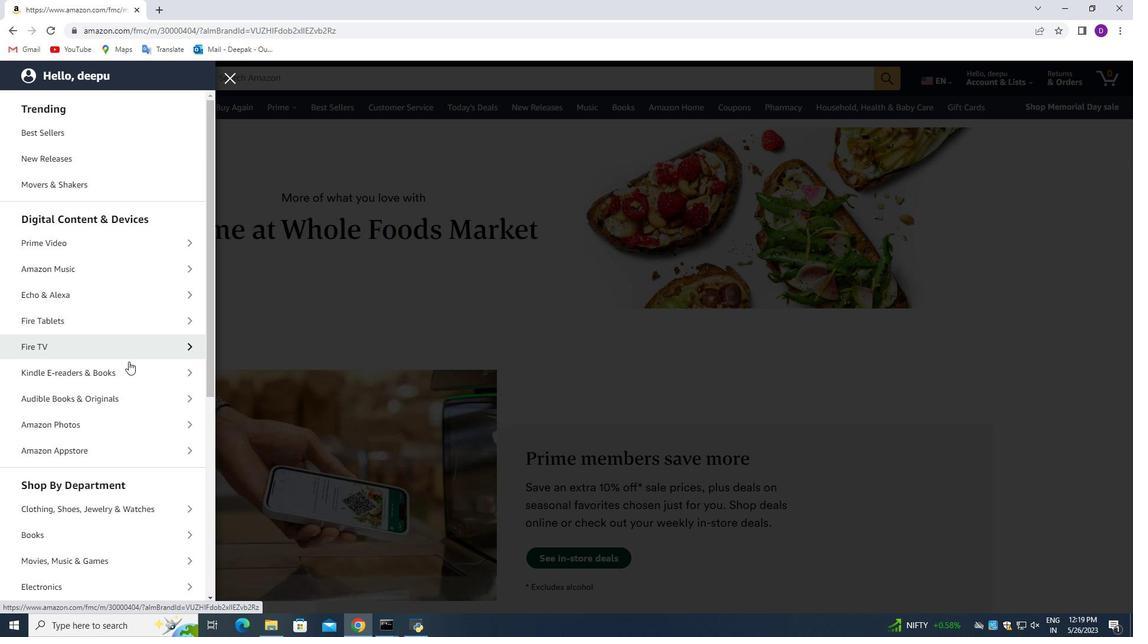 
Action: Mouse scrolled (122, 374) with delta (0, 0)
Screenshot: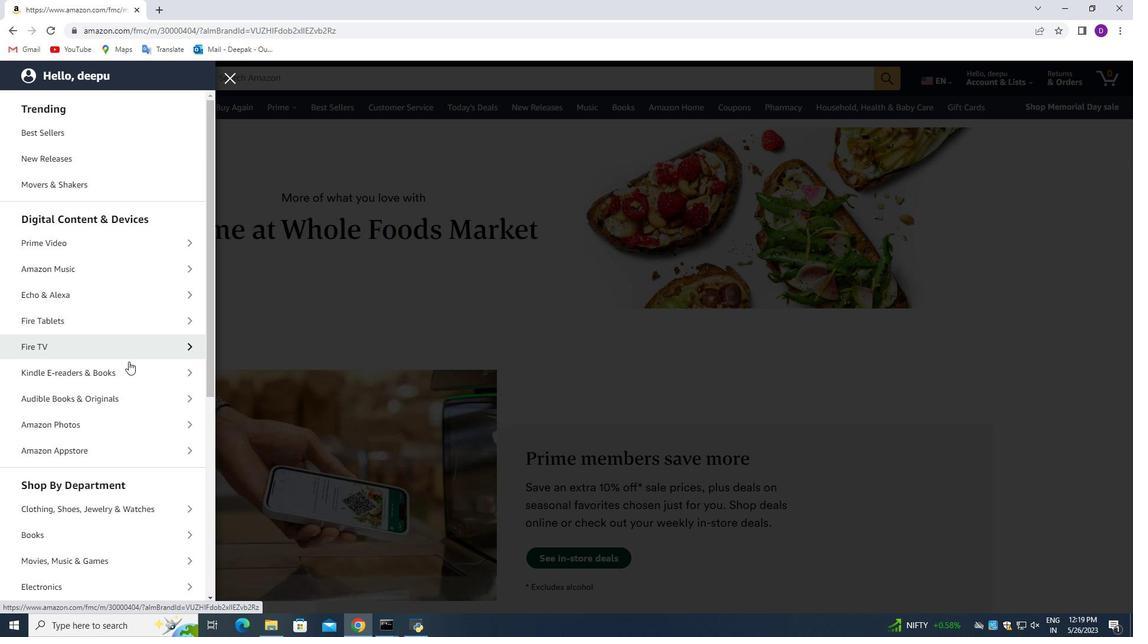 
Action: Mouse moved to (118, 368)
Screenshot: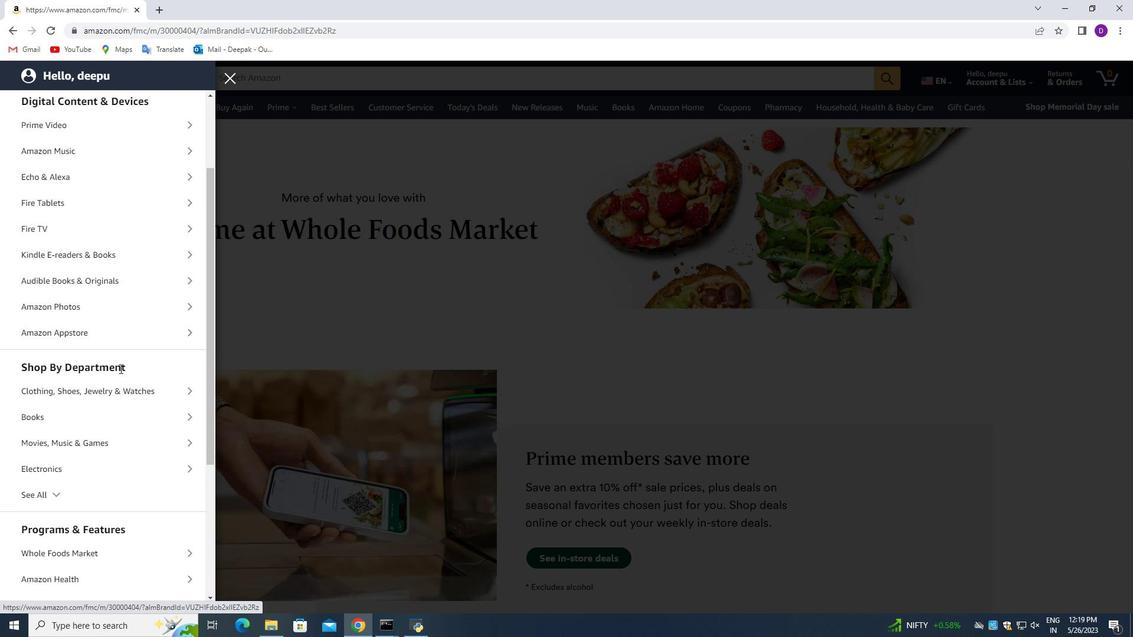
Action: Mouse scrolled (118, 368) with delta (0, 0)
Screenshot: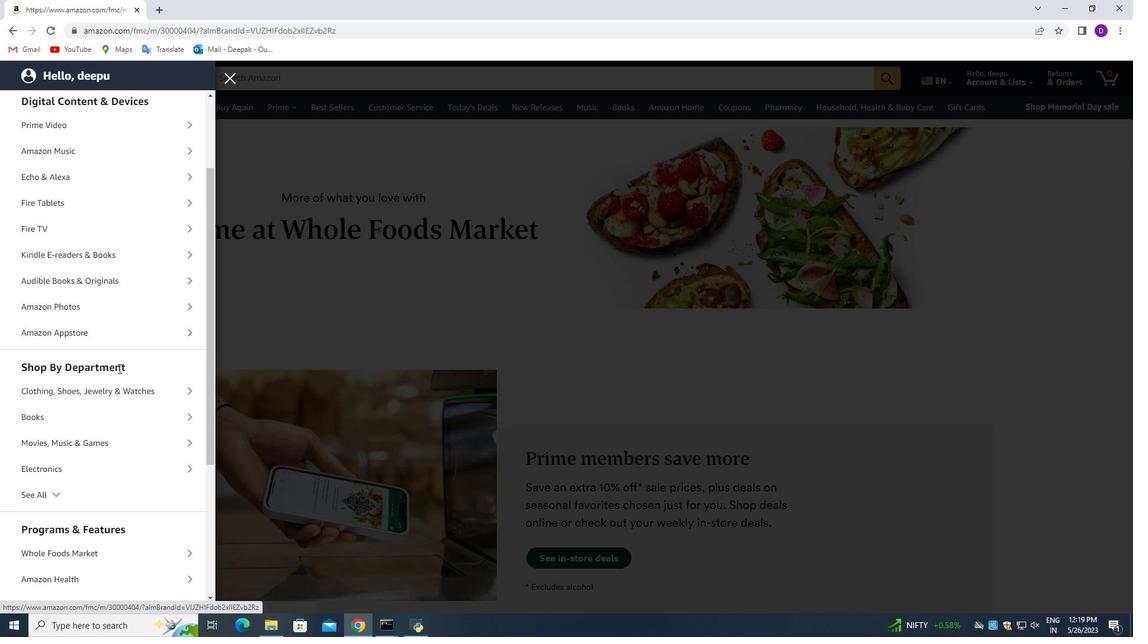 
Action: Mouse moved to (118, 369)
Screenshot: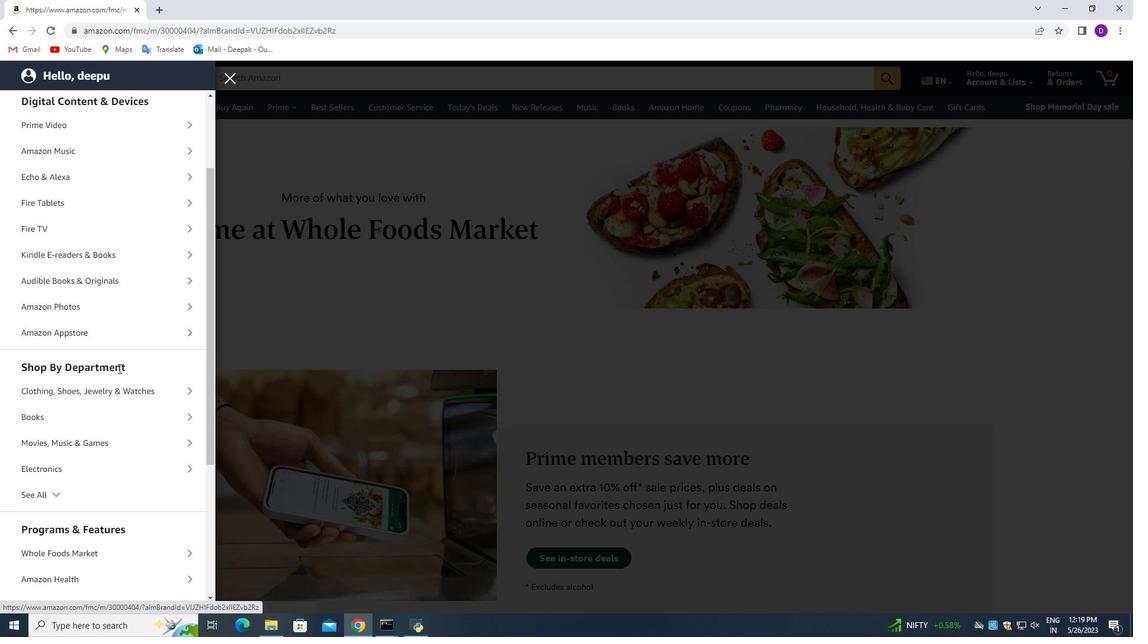 
Action: Mouse scrolled (118, 368) with delta (0, 0)
Screenshot: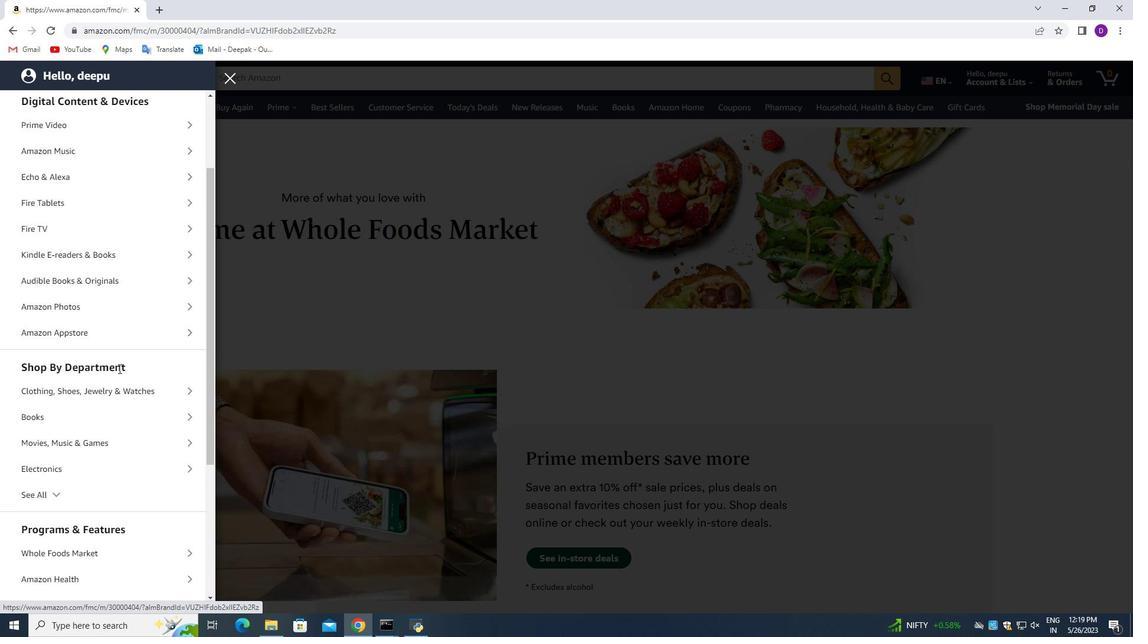 
Action: Mouse moved to (118, 371)
Screenshot: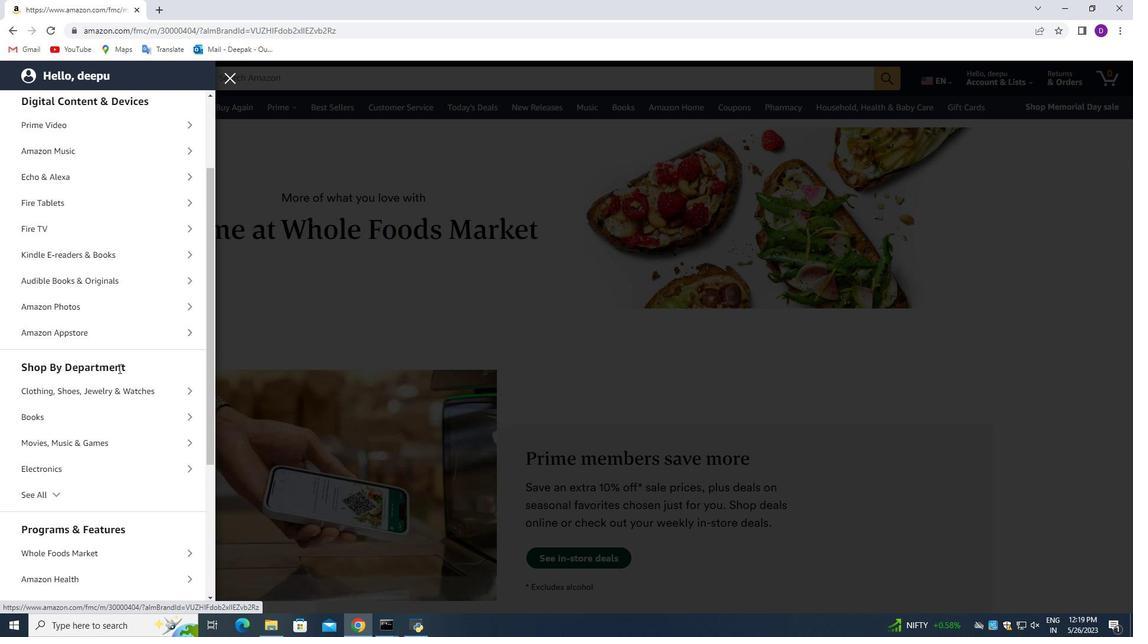 
Action: Mouse scrolled (118, 370) with delta (0, 0)
Screenshot: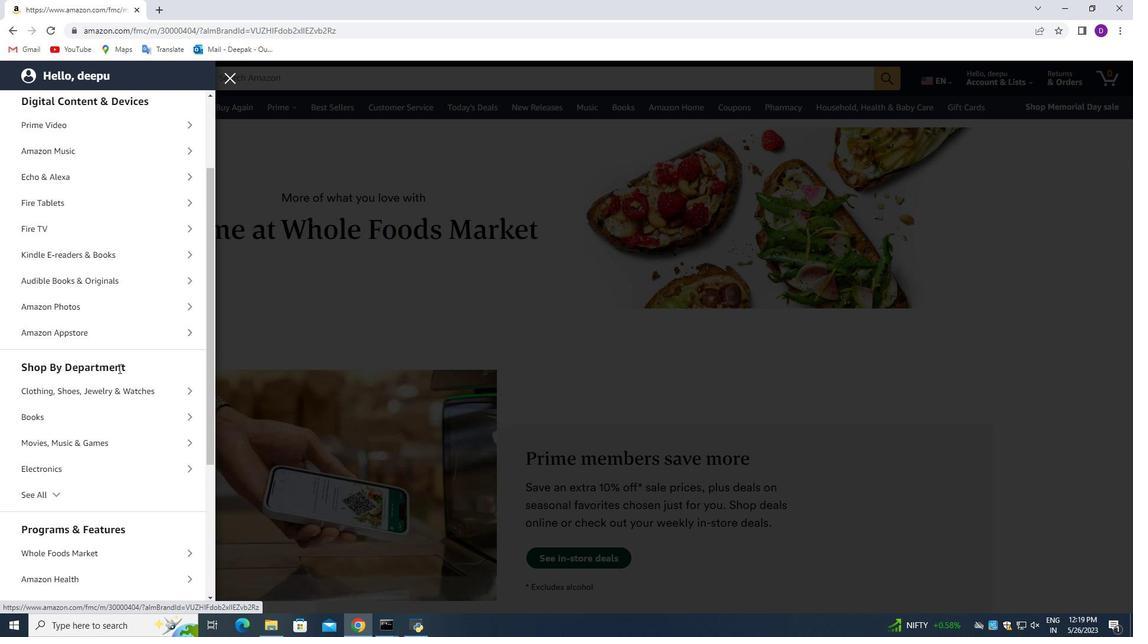 
Action: Mouse scrolled (118, 370) with delta (0, 0)
Screenshot: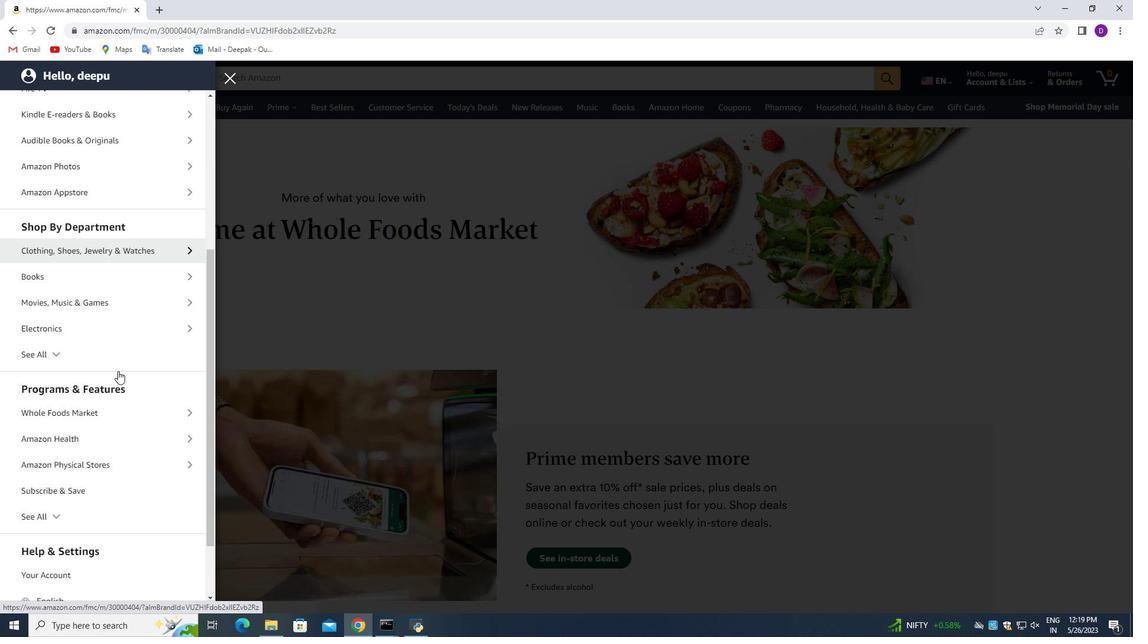 
Action: Mouse scrolled (118, 370) with delta (0, 0)
Screenshot: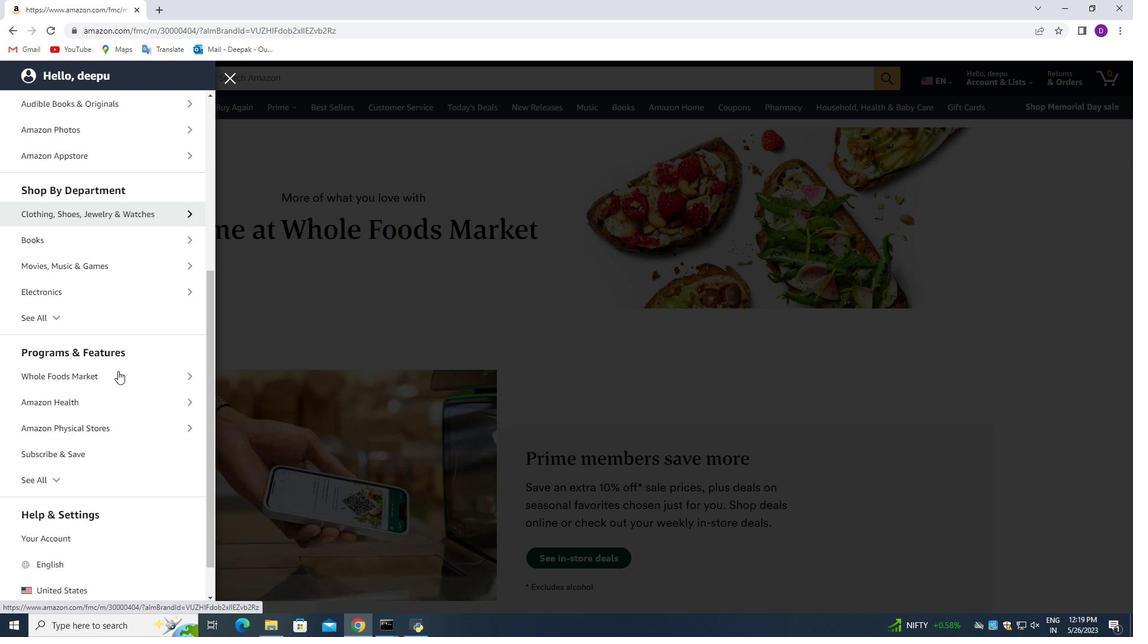 
Action: Mouse scrolled (118, 370) with delta (0, 0)
Screenshot: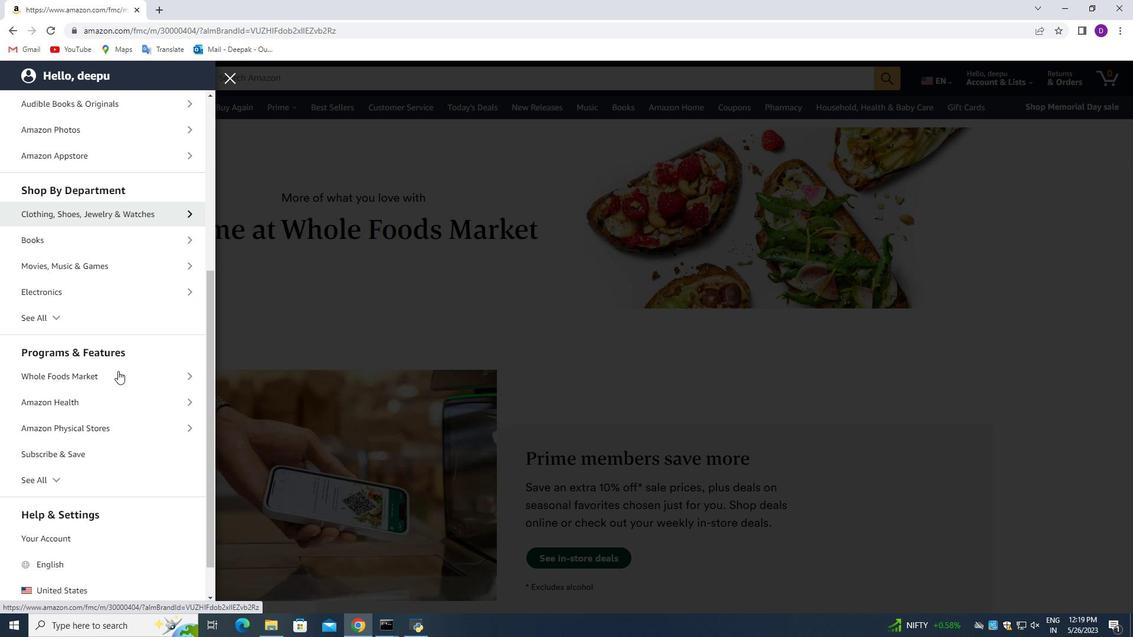 
Action: Mouse scrolled (118, 370) with delta (0, 0)
Screenshot: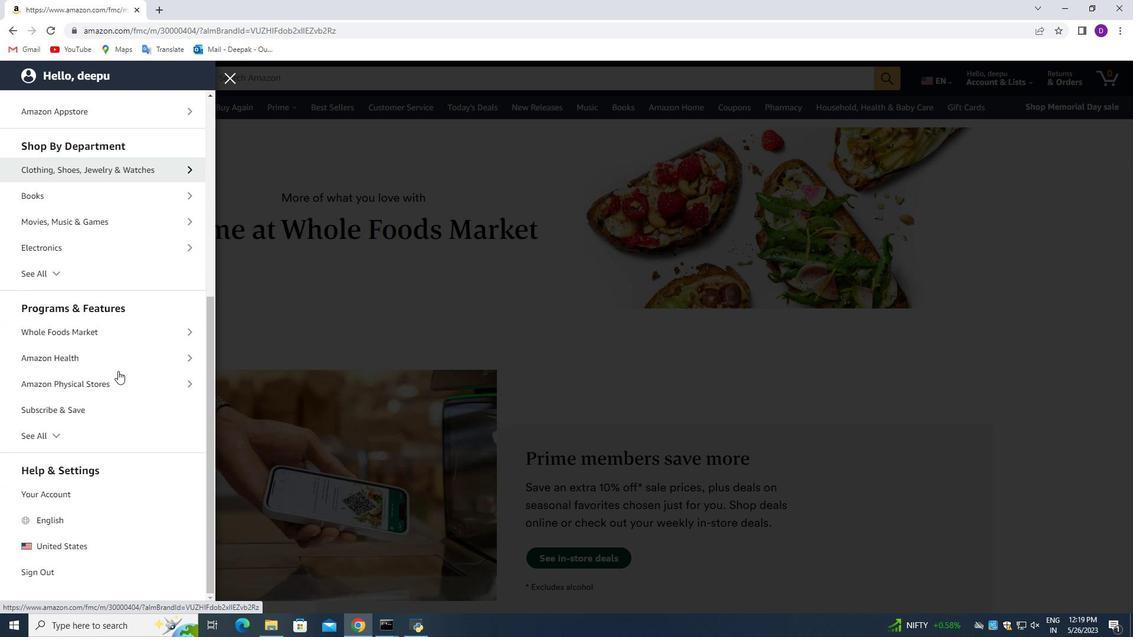 
Action: Mouse scrolled (118, 370) with delta (0, 0)
Screenshot: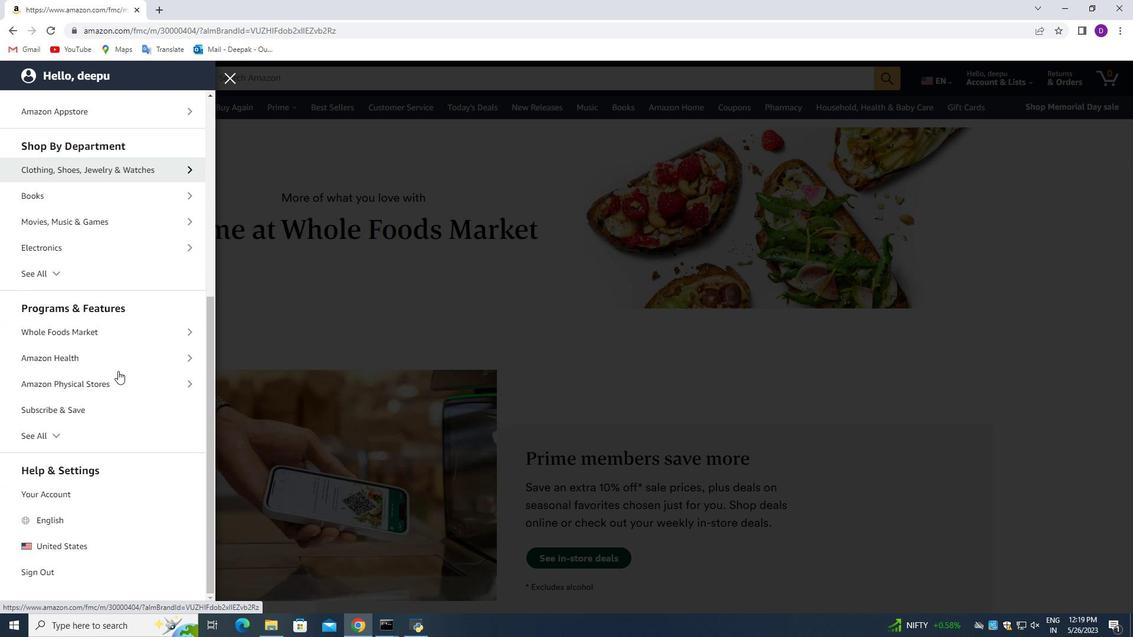 
Action: Mouse moved to (141, 334)
Screenshot: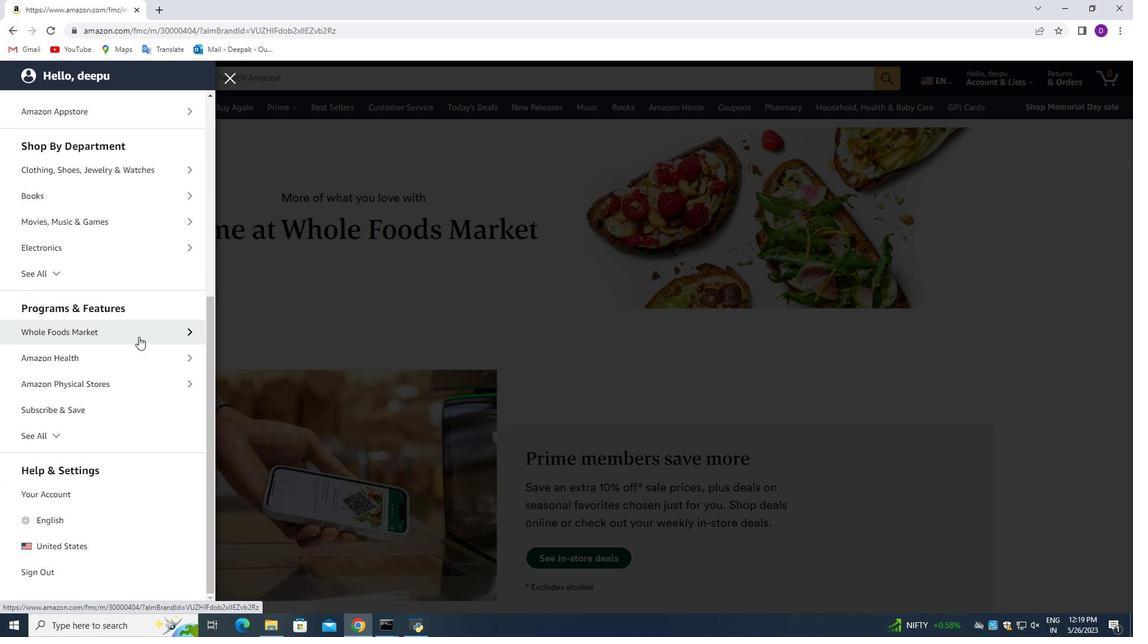 
Action: Mouse pressed left at (141, 334)
Screenshot: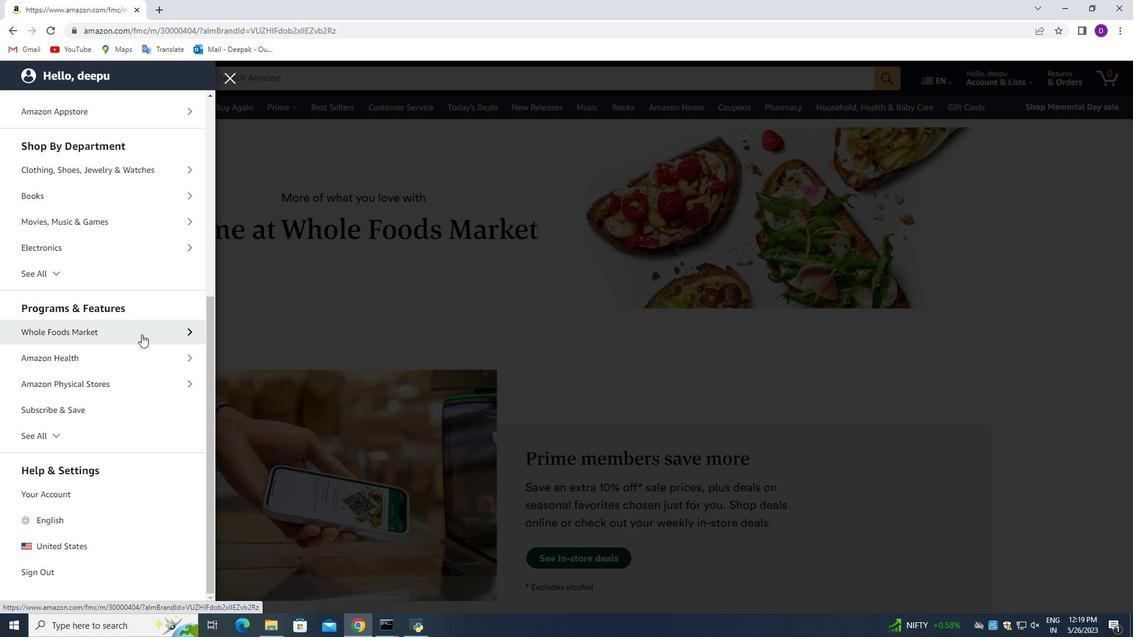 
Action: Mouse moved to (128, 162)
Screenshot: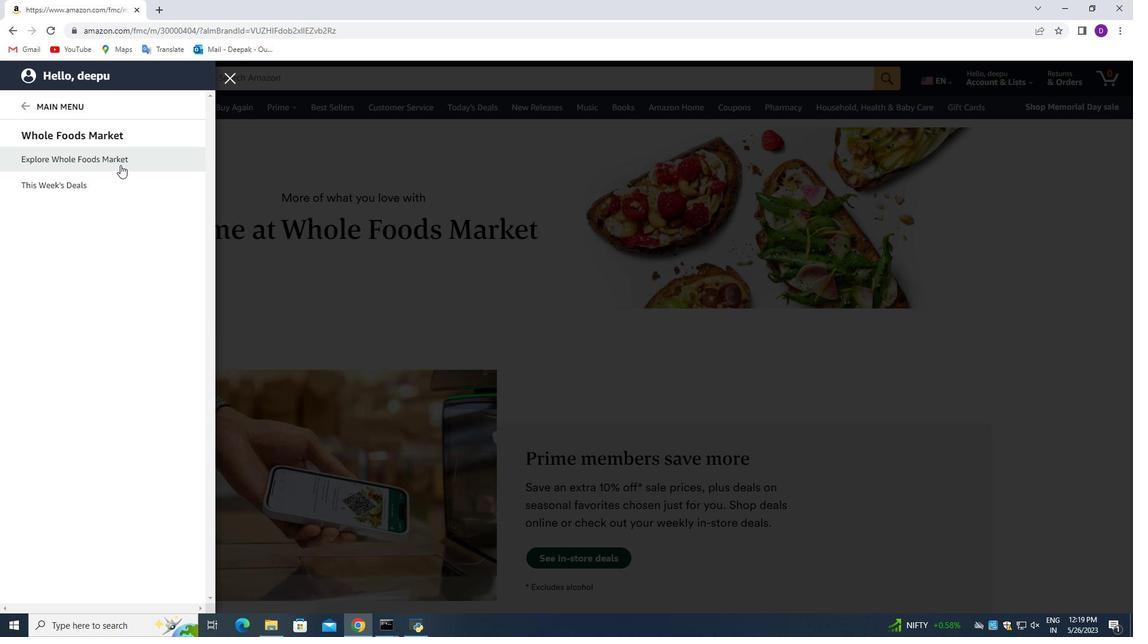 
Action: Mouse pressed left at (128, 162)
Screenshot: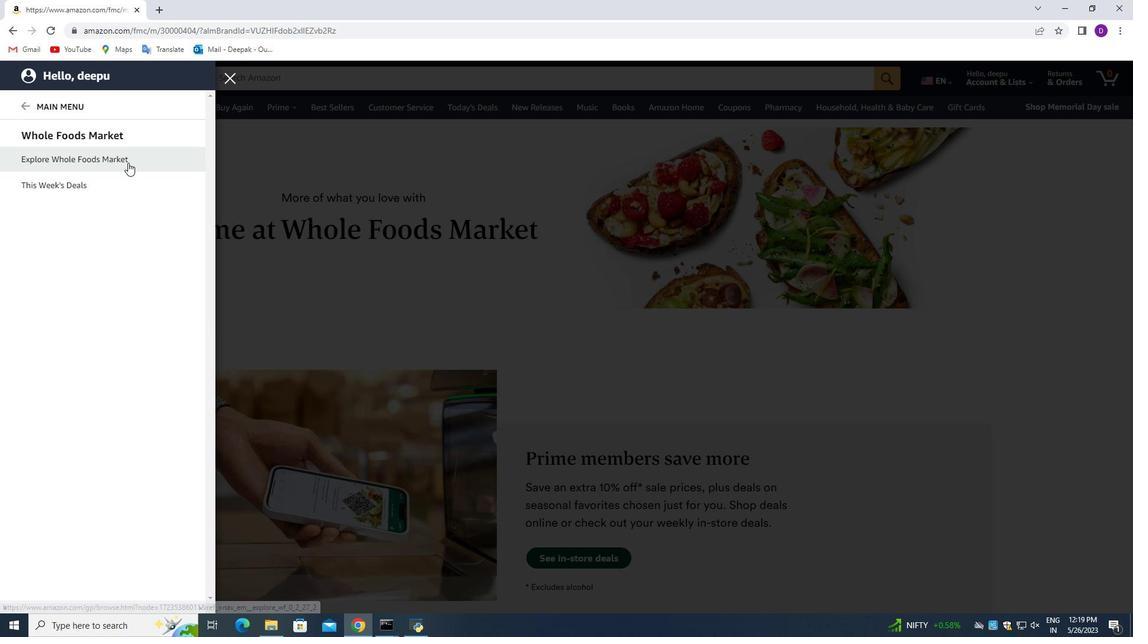 
Action: Mouse moved to (301, 79)
Screenshot: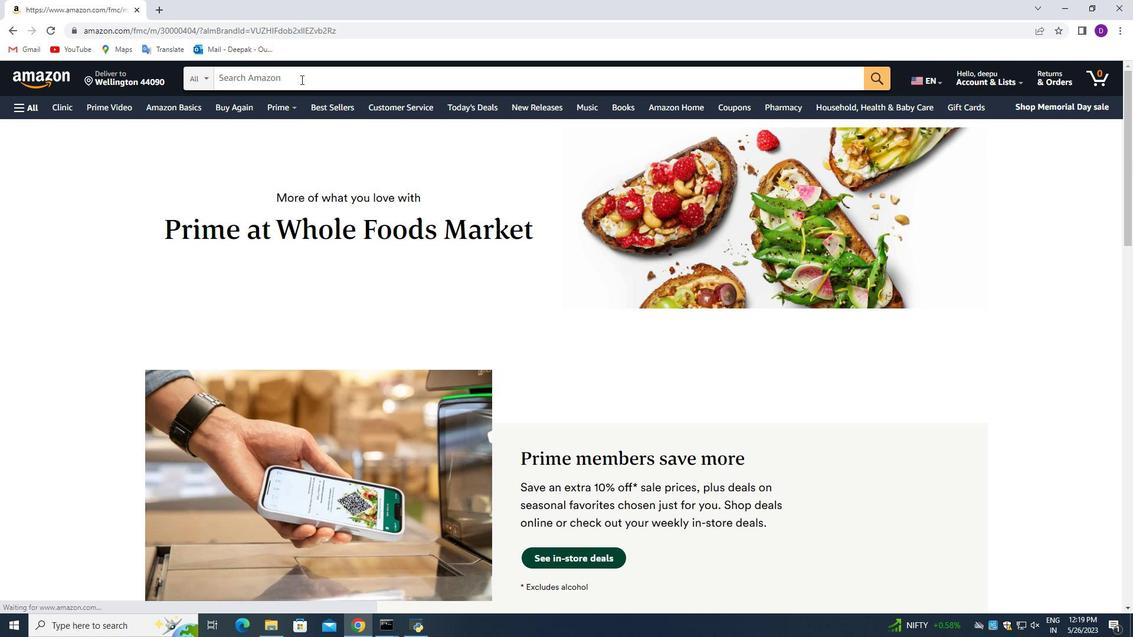 
Action: Mouse pressed left at (301, 79)
Screenshot: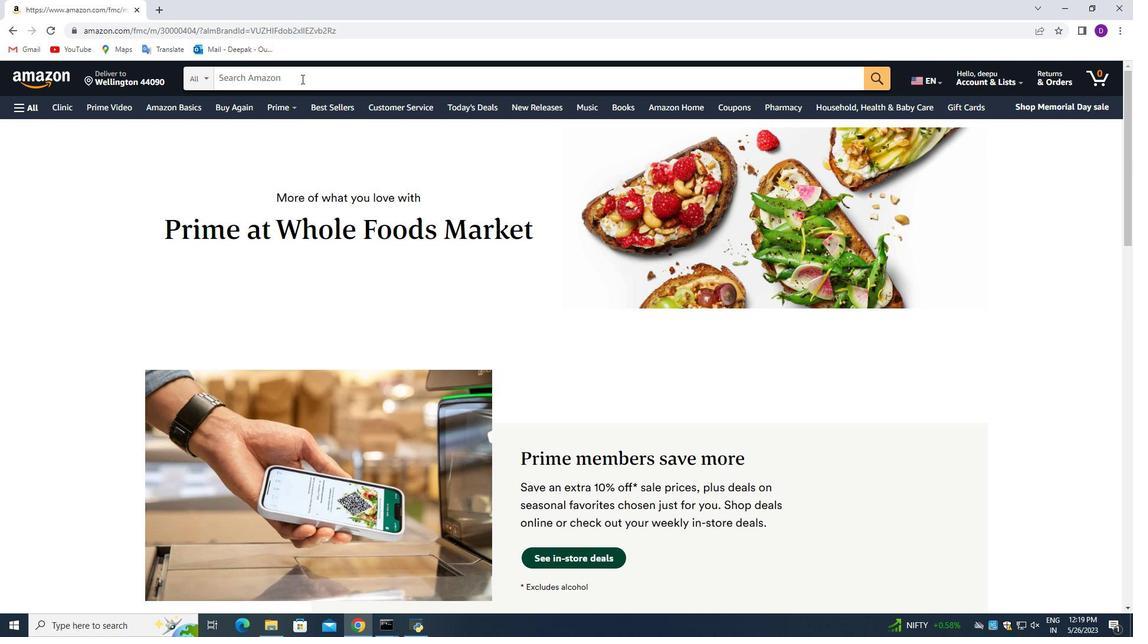 
Action: Mouse moved to (135, 168)
Screenshot: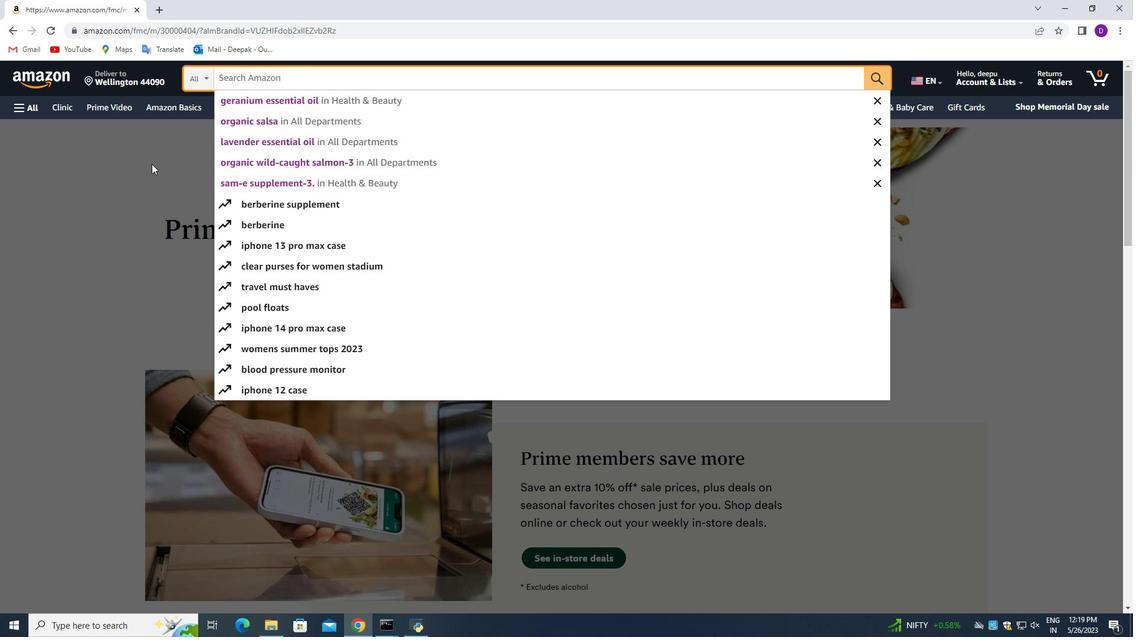 
Action: Key pressed <Key.shift>Organic<Key.space><Key.shift_r><Key.shift_r><Key.shift_r><Key.shift_r><Key.shift_r><Key.shift_r><Key.shift_r><Key.shift_r>B<Key.backspace><Key.shift_r>Vegetable<Key.space><Key.shift_r><Key.shift_r><Key.shift_r><Key.shift_r><Key.shift_r><Key.shift_r><Key.shift_r>Broth
Screenshot: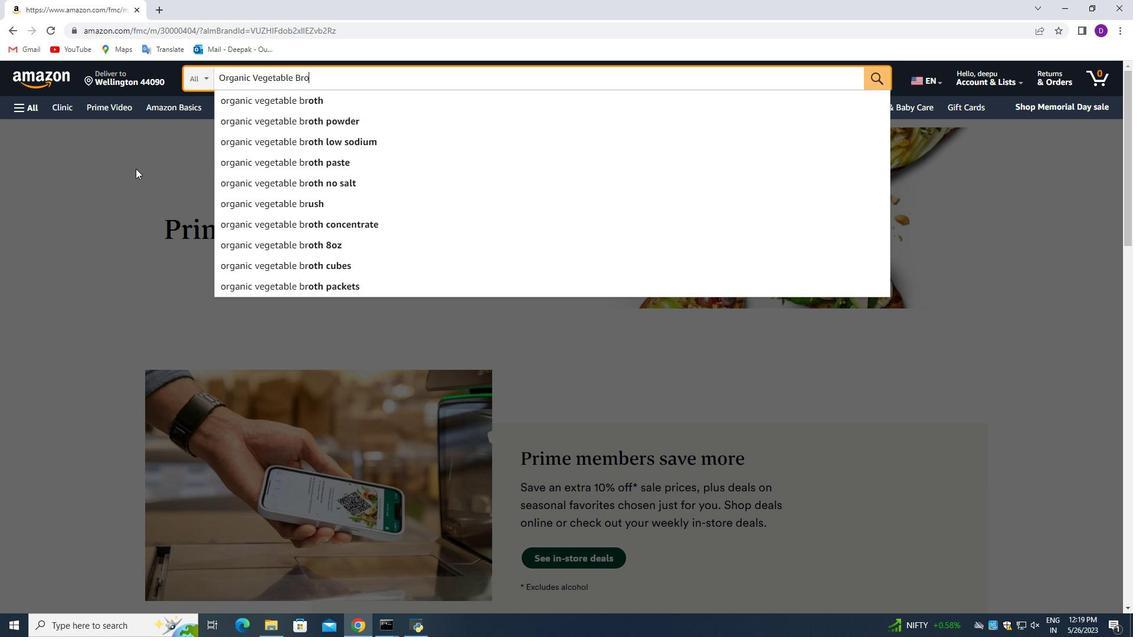 
Action: Mouse moved to (293, 104)
Screenshot: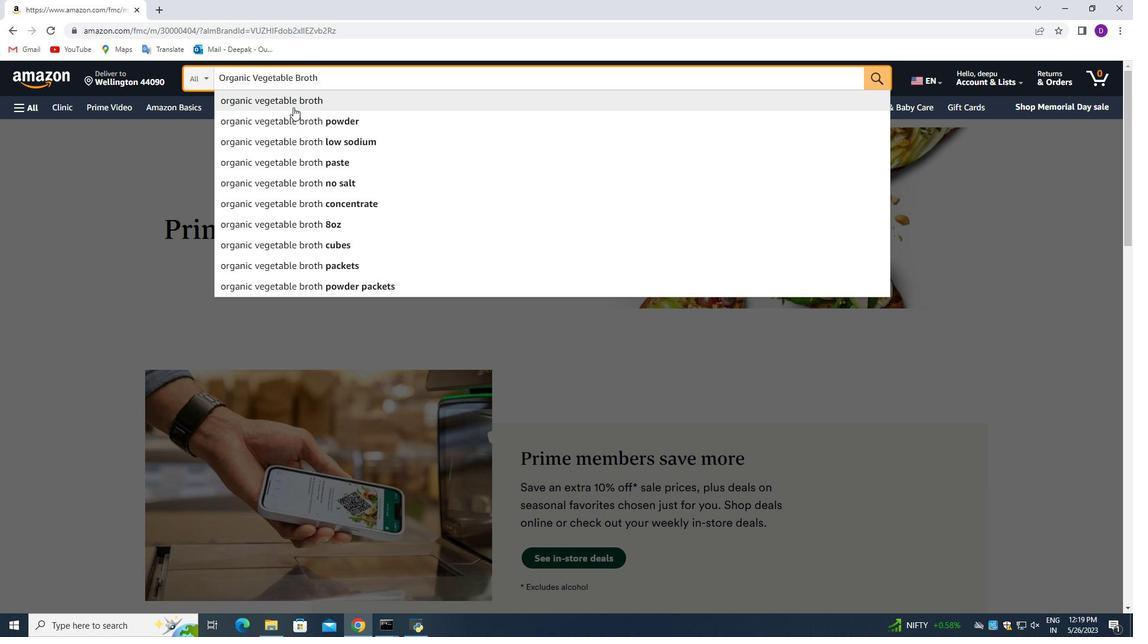 
Action: Mouse pressed left at (293, 104)
Screenshot: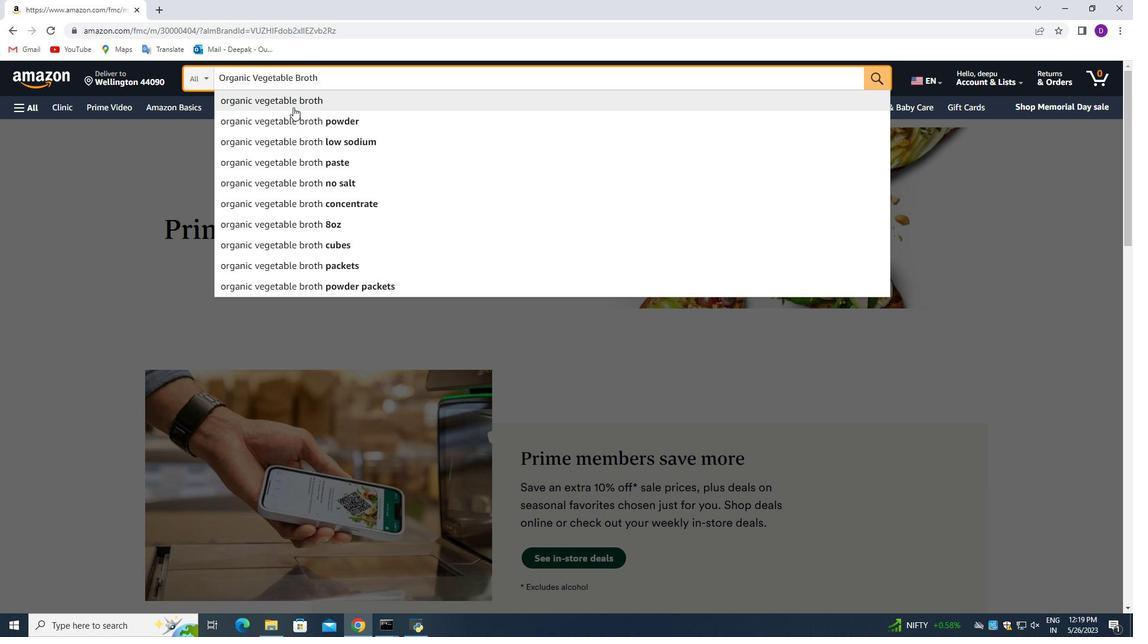 
Action: Mouse moved to (283, 230)
Screenshot: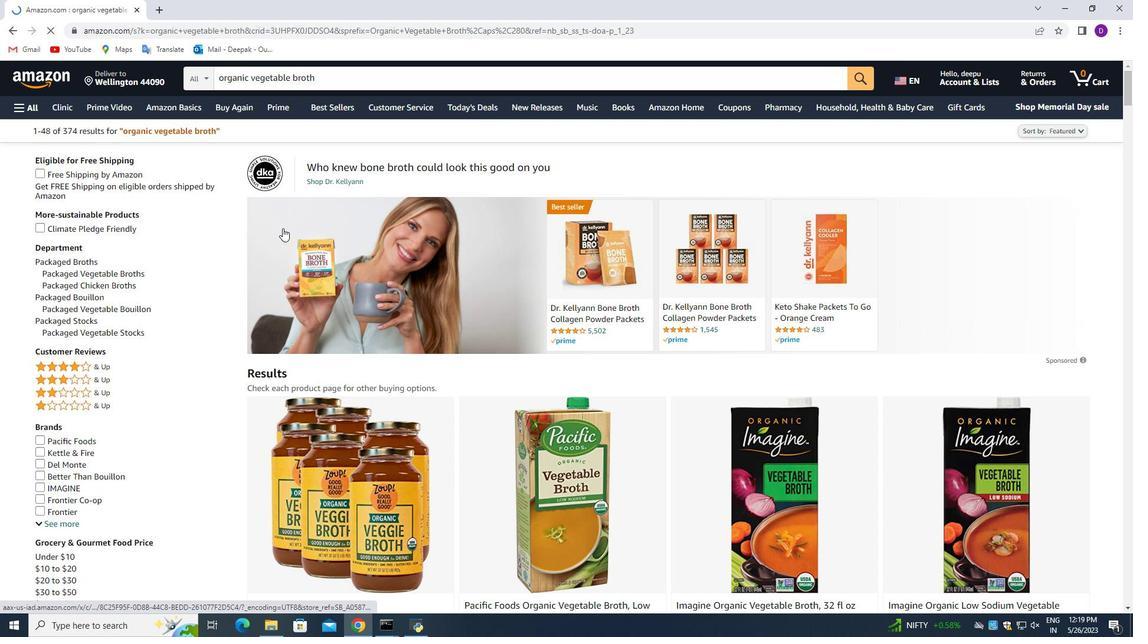 
Action: Mouse scrolled (283, 229) with delta (0, 0)
Screenshot: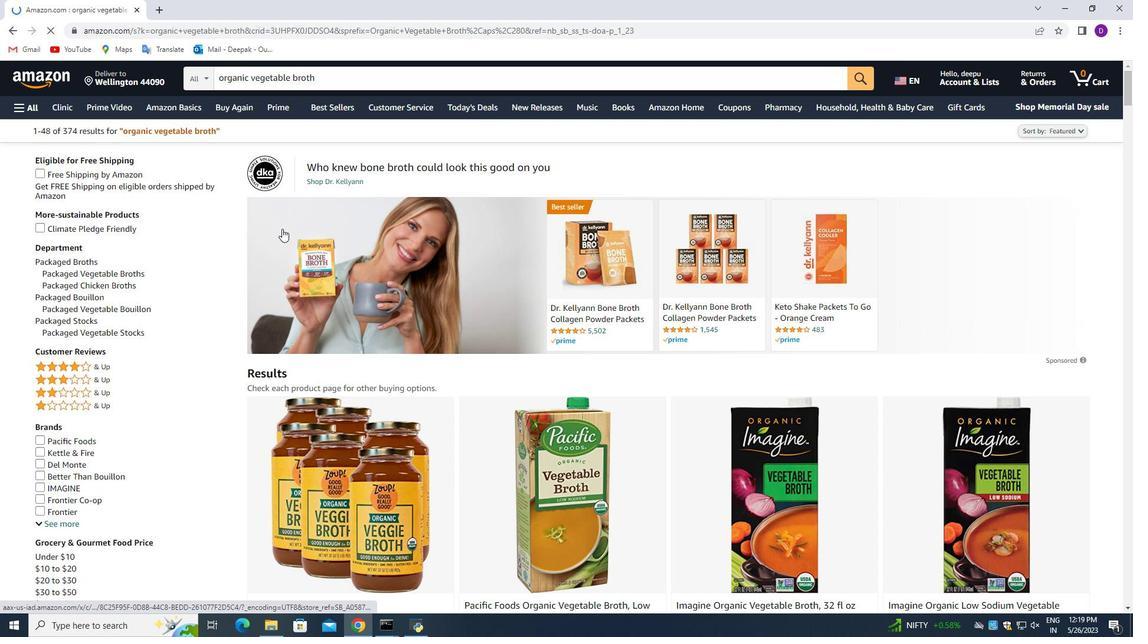 
Action: Mouse moved to (284, 230)
Screenshot: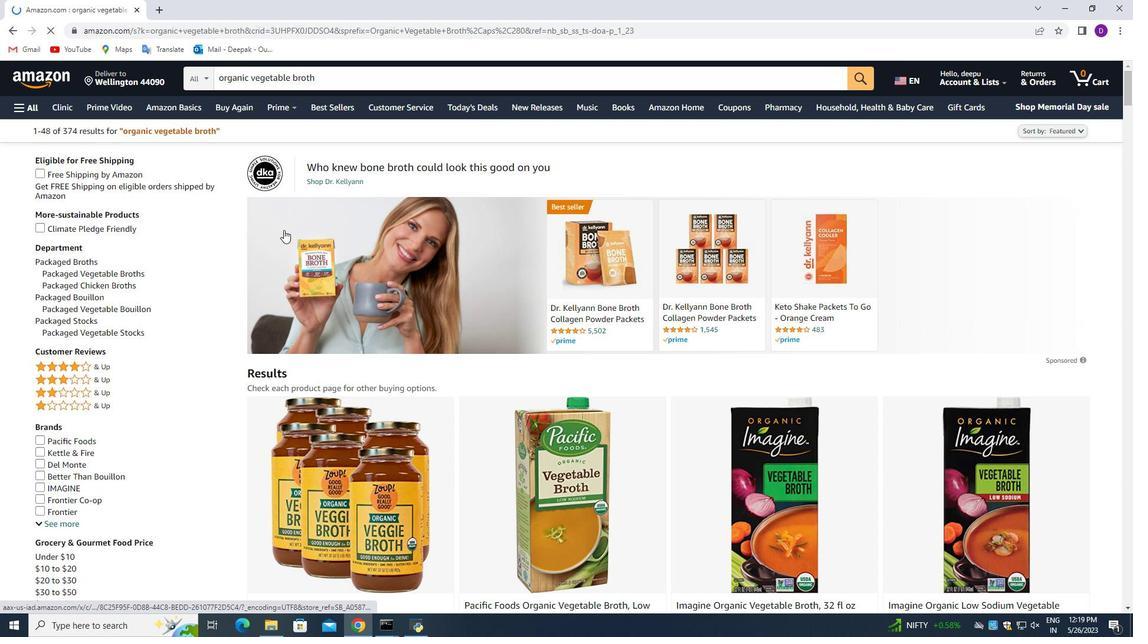 
Action: Mouse scrolled (284, 230) with delta (0, 0)
Screenshot: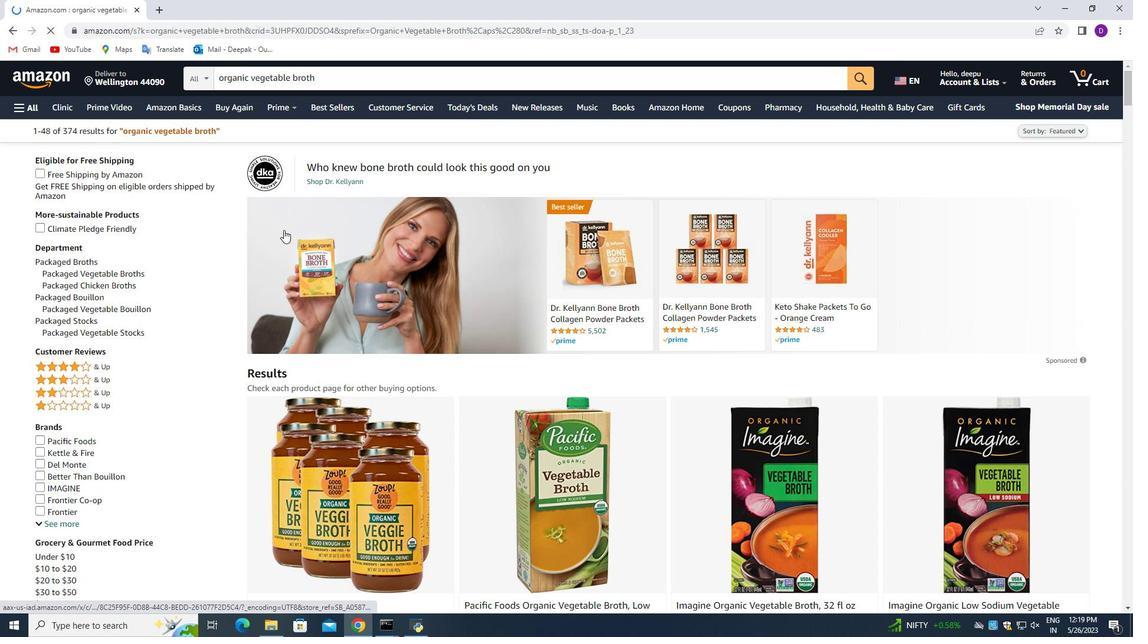 
Action: Mouse scrolled (284, 230) with delta (0, 0)
Screenshot: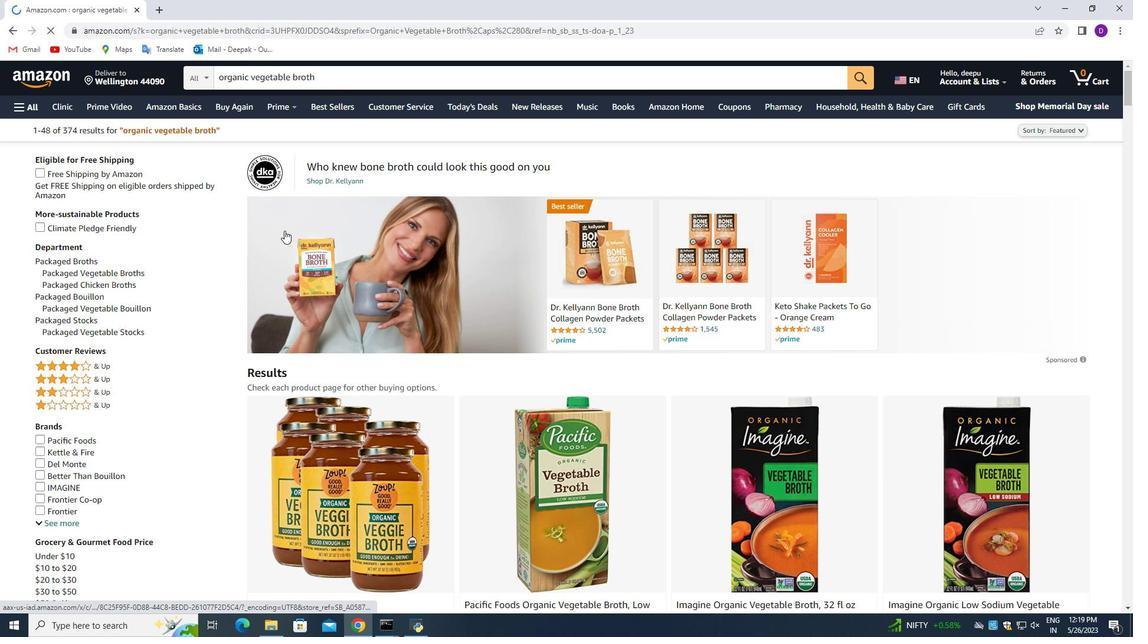 
Action: Mouse moved to (351, 326)
Screenshot: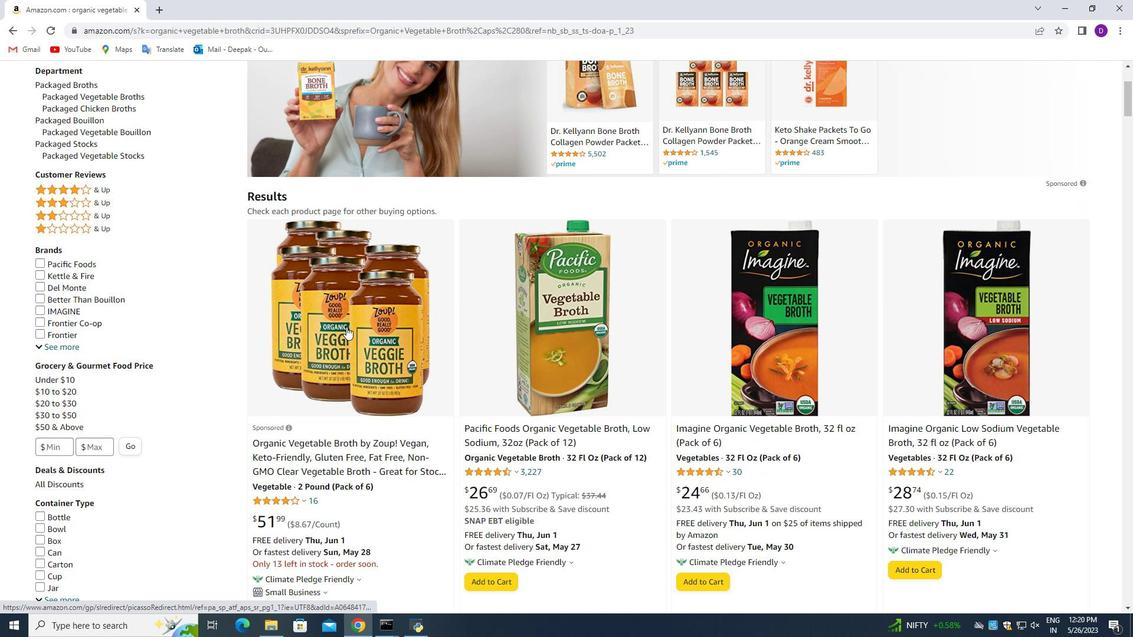 
Action: Mouse pressed left at (351, 326)
Screenshot: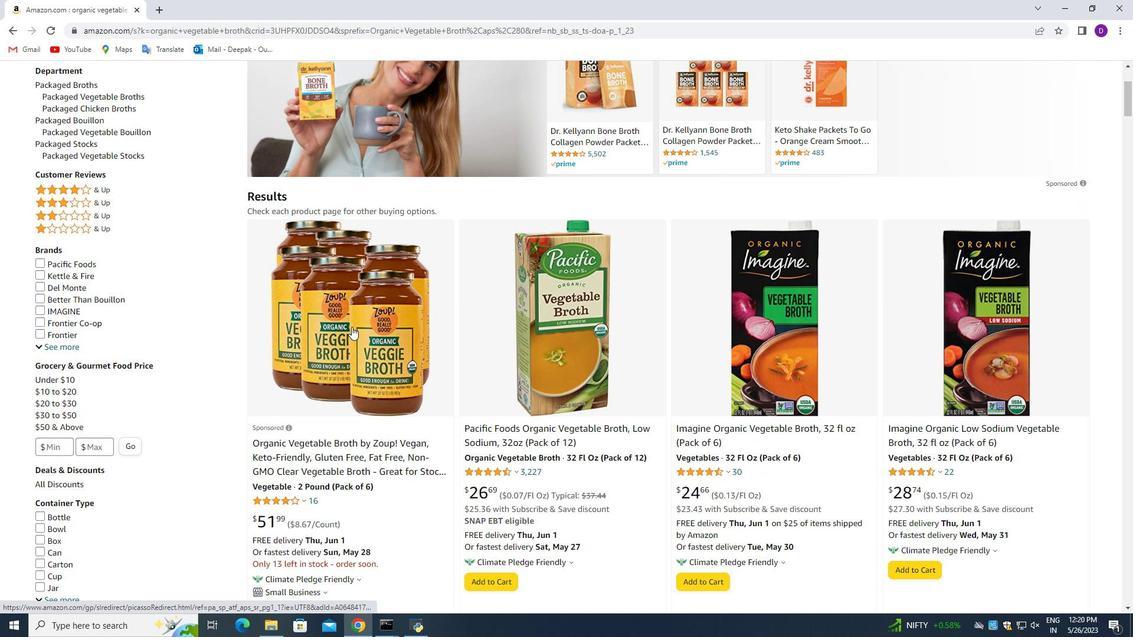 
Action: Mouse moved to (910, 416)
Screenshot: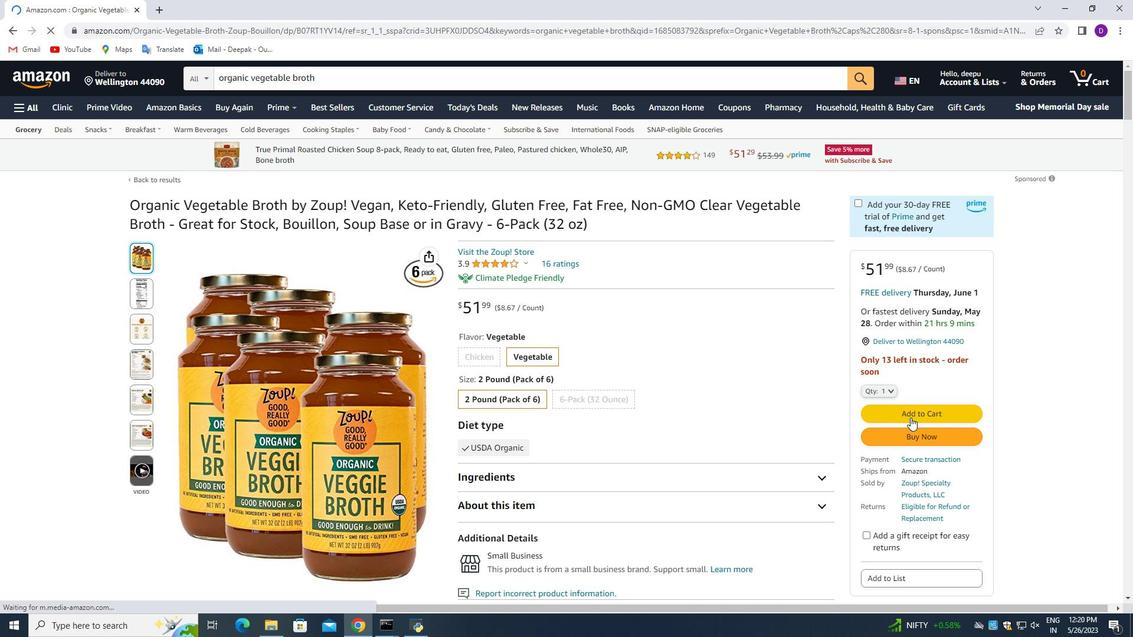 
Action: Mouse pressed left at (910, 416)
Screenshot: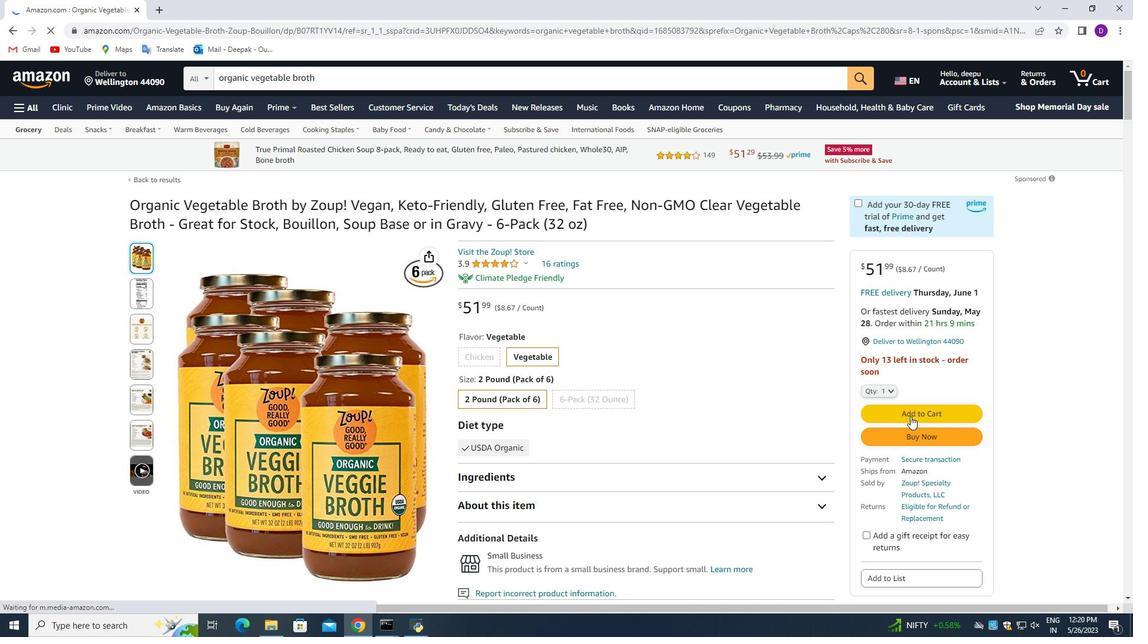 
Action: Mouse moved to (18, 105)
Screenshot: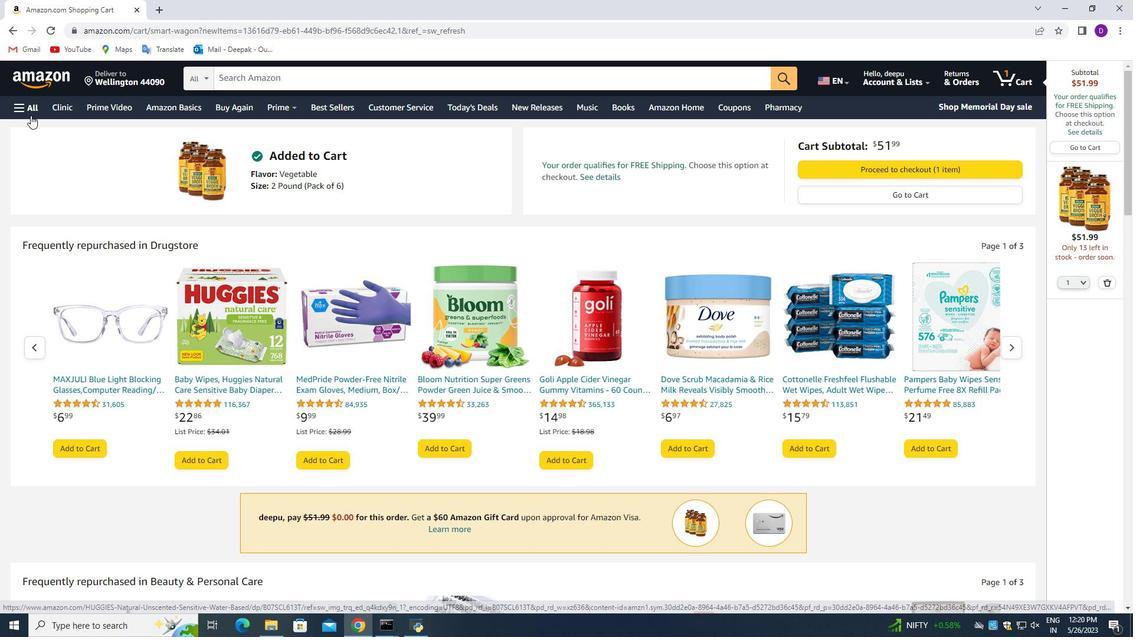 
Action: Mouse pressed left at (18, 105)
Screenshot: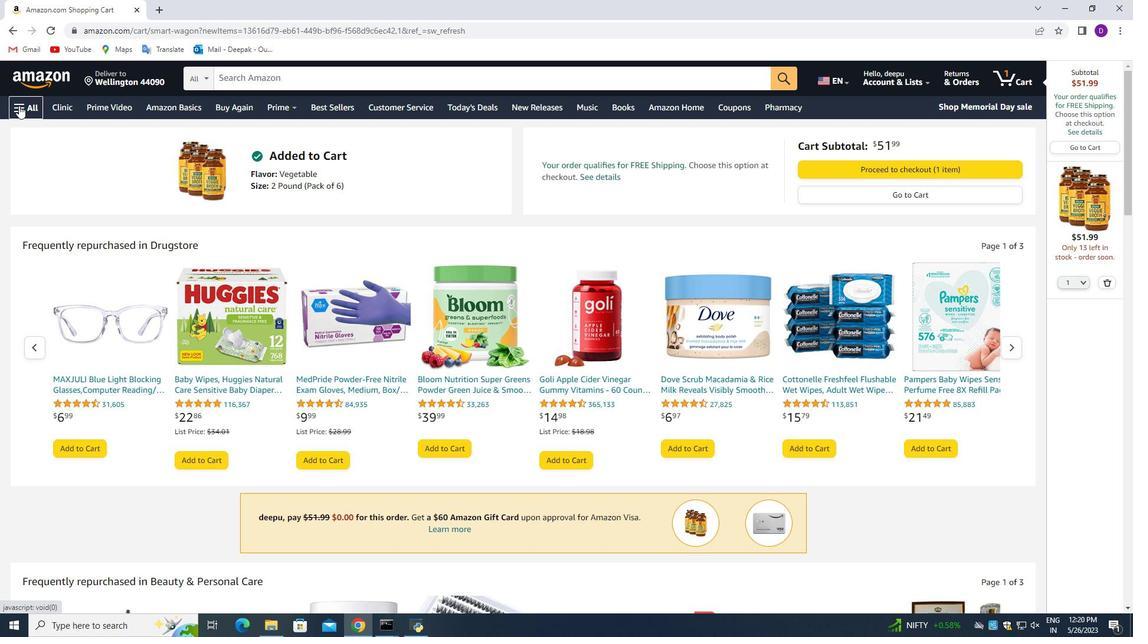 
Action: Mouse moved to (86, 386)
Screenshot: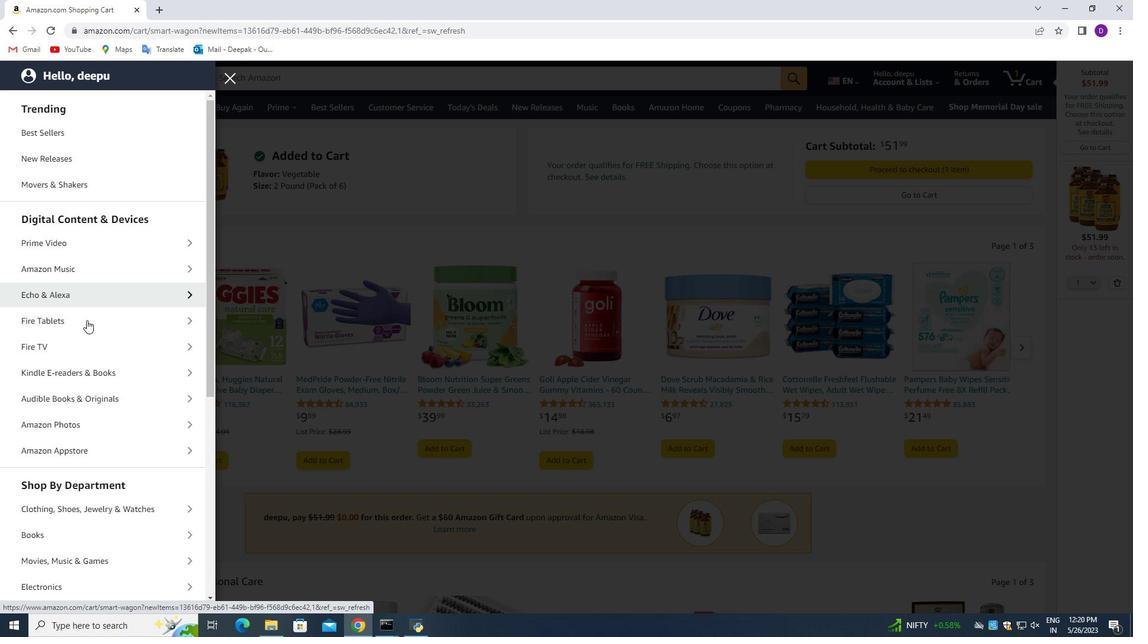 
Action: Mouse scrolled (86, 386) with delta (0, 0)
Screenshot: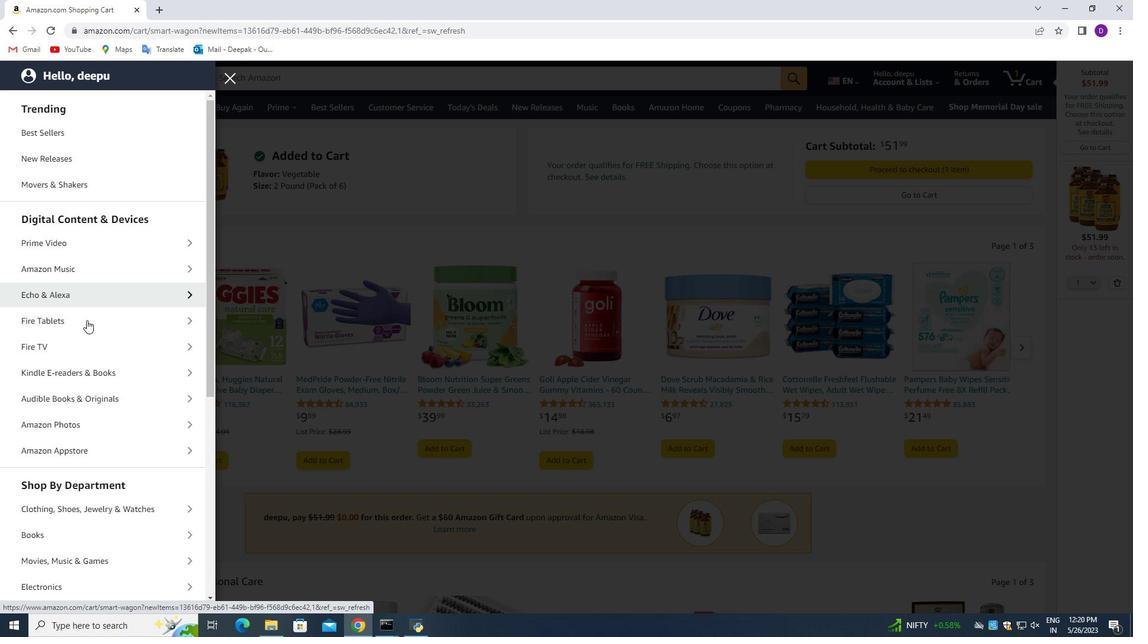 
Action: Mouse moved to (87, 407)
Screenshot: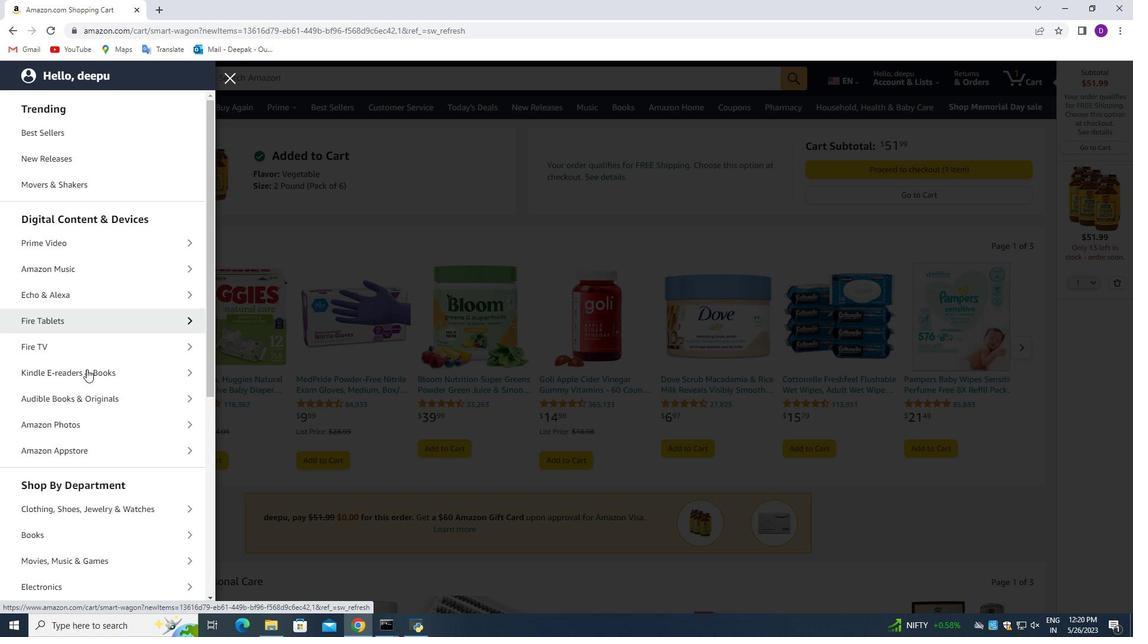 
Action: Mouse scrolled (87, 407) with delta (0, 0)
Screenshot: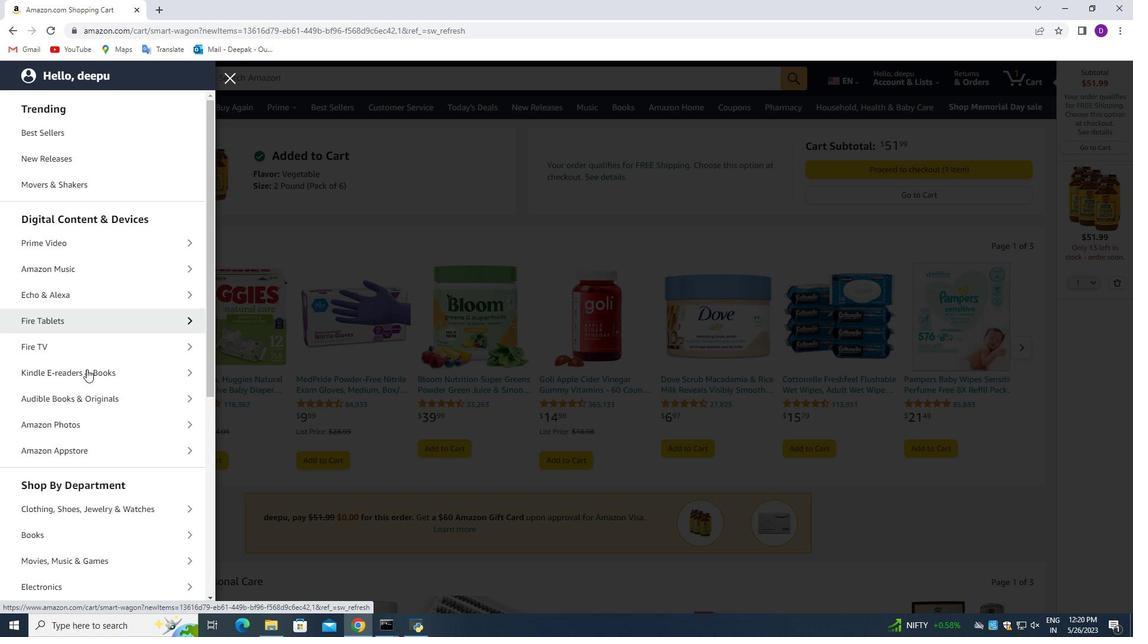 
Action: Mouse moved to (88, 416)
Screenshot: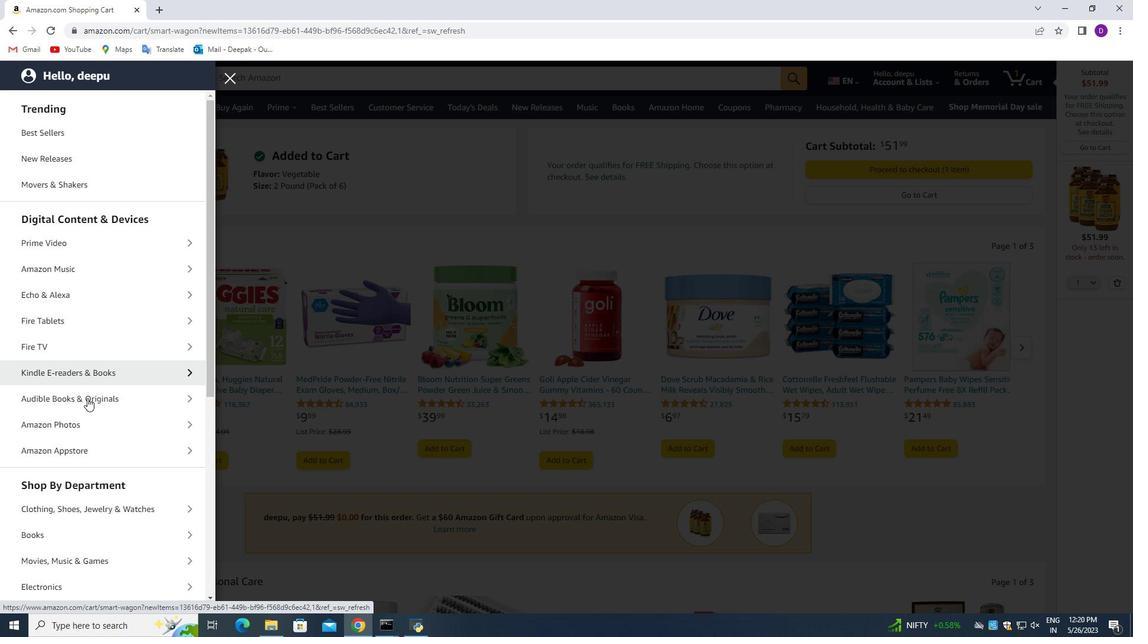 
Action: Mouse scrolled (88, 416) with delta (0, 0)
Screenshot: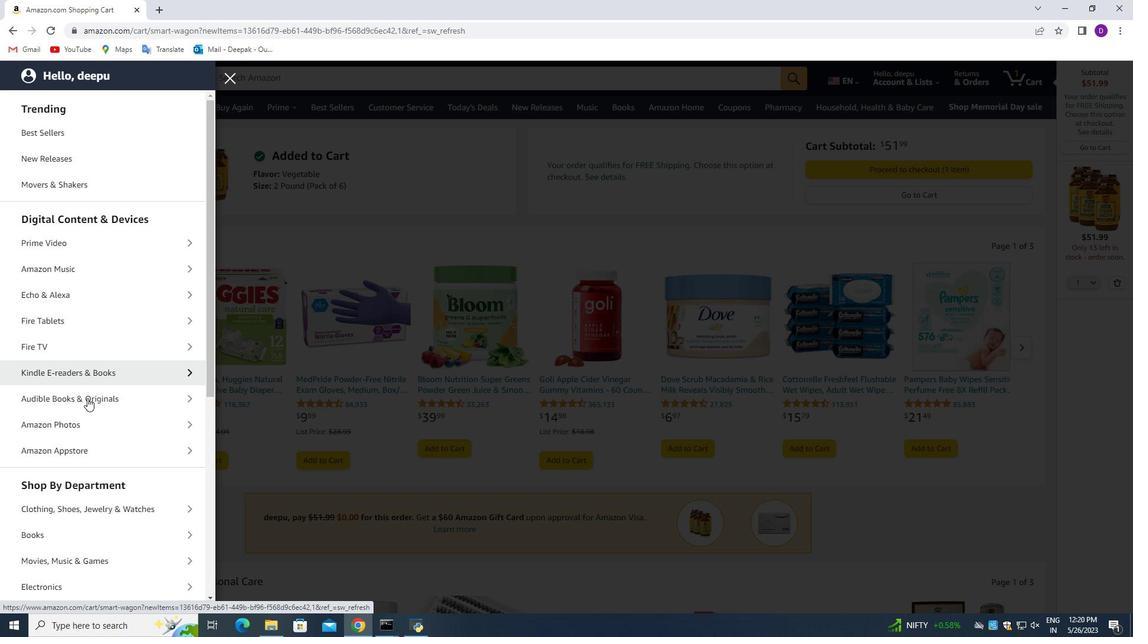 
Action: Mouse moved to (88, 422)
Screenshot: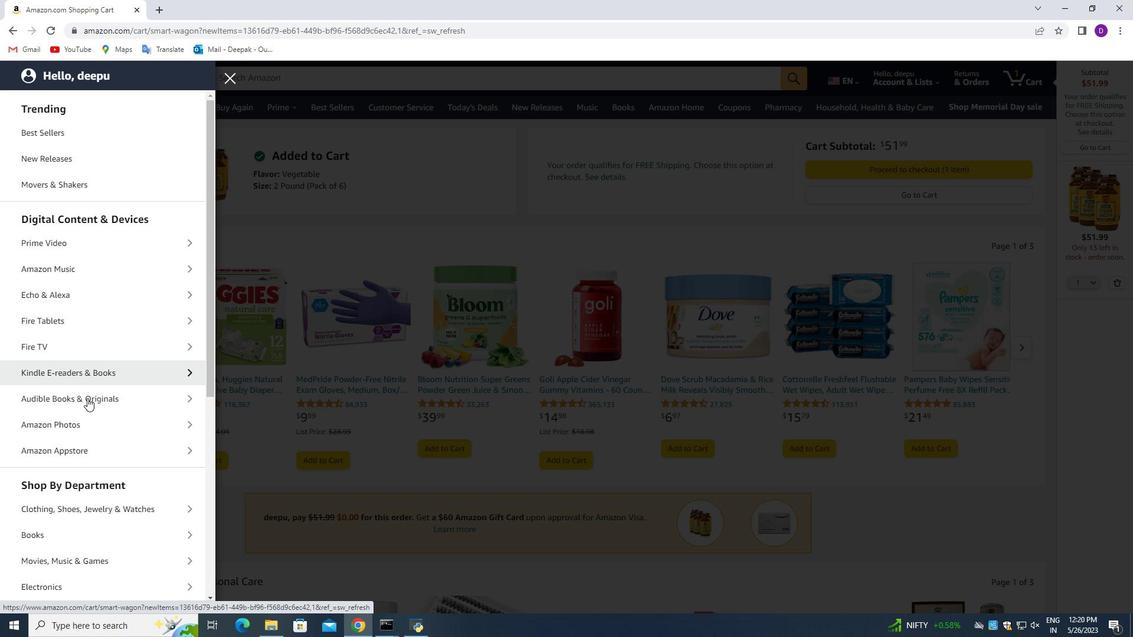 
Action: Mouse scrolled (88, 421) with delta (0, 0)
Screenshot: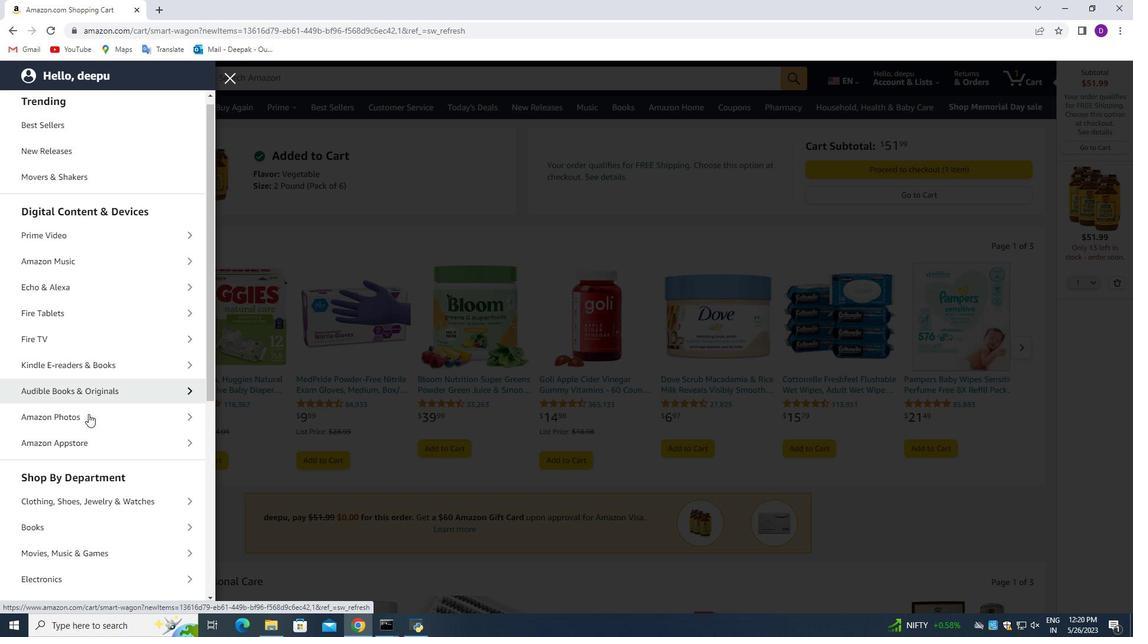 
Action: Mouse moved to (95, 338)
Screenshot: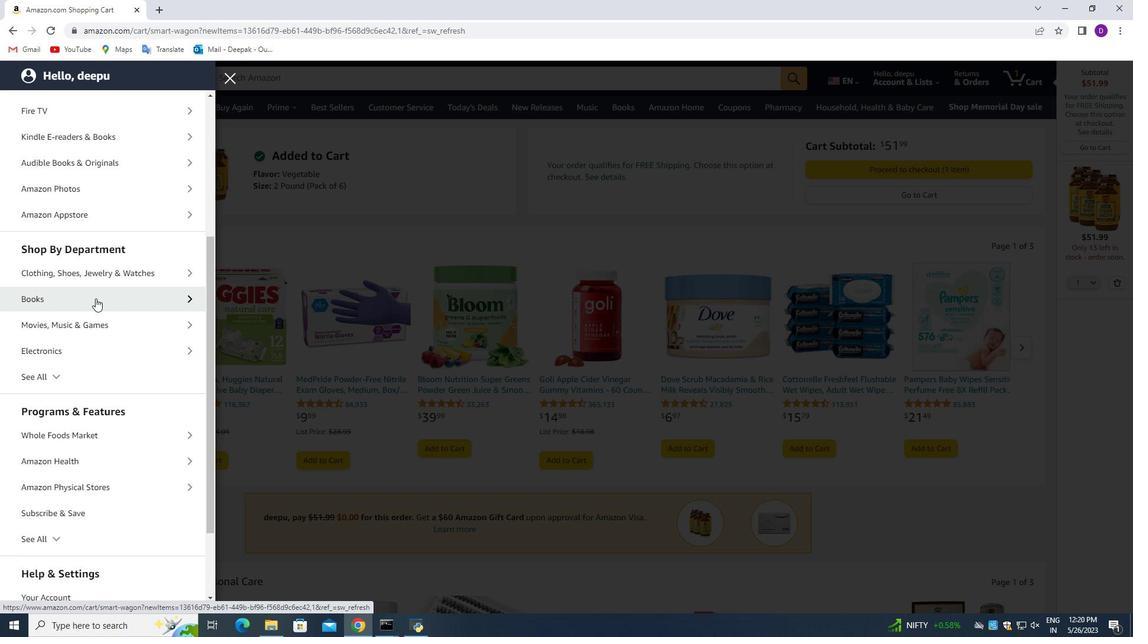 
Action: Mouse scrolled (95, 337) with delta (0, 0)
Screenshot: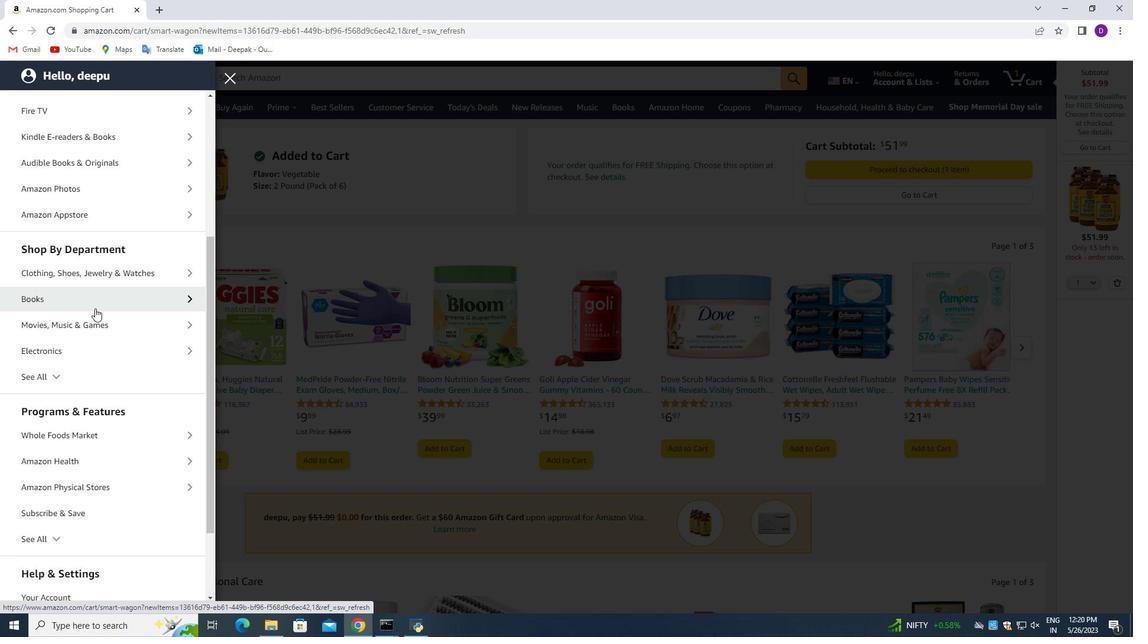 
Action: Mouse moved to (94, 352)
Screenshot: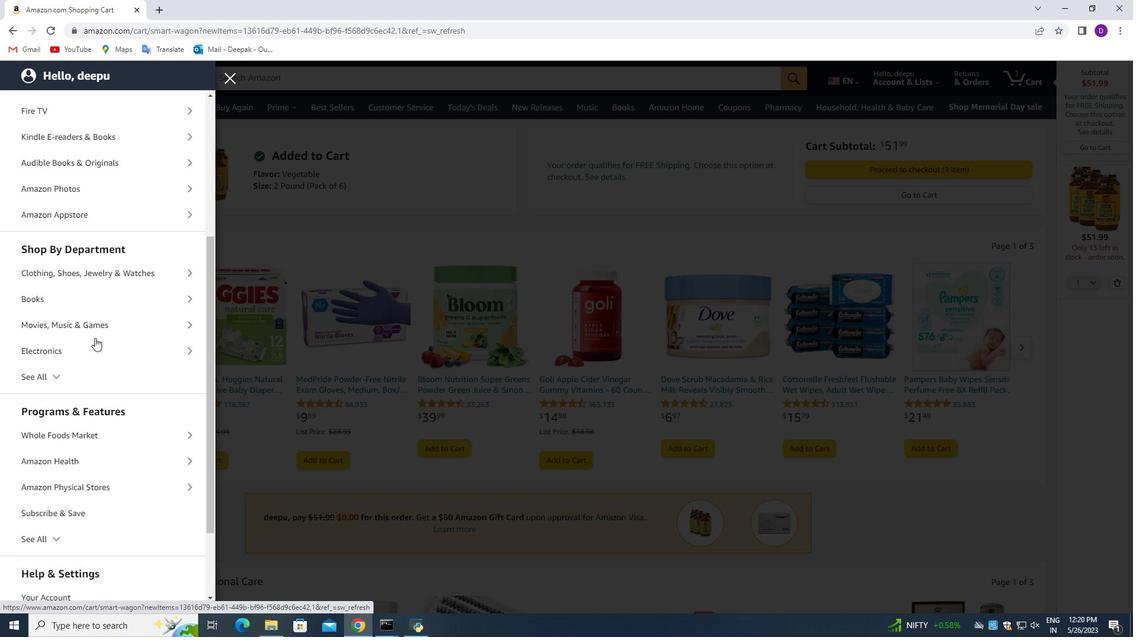 
Action: Mouse scrolled (94, 351) with delta (0, 0)
Screenshot: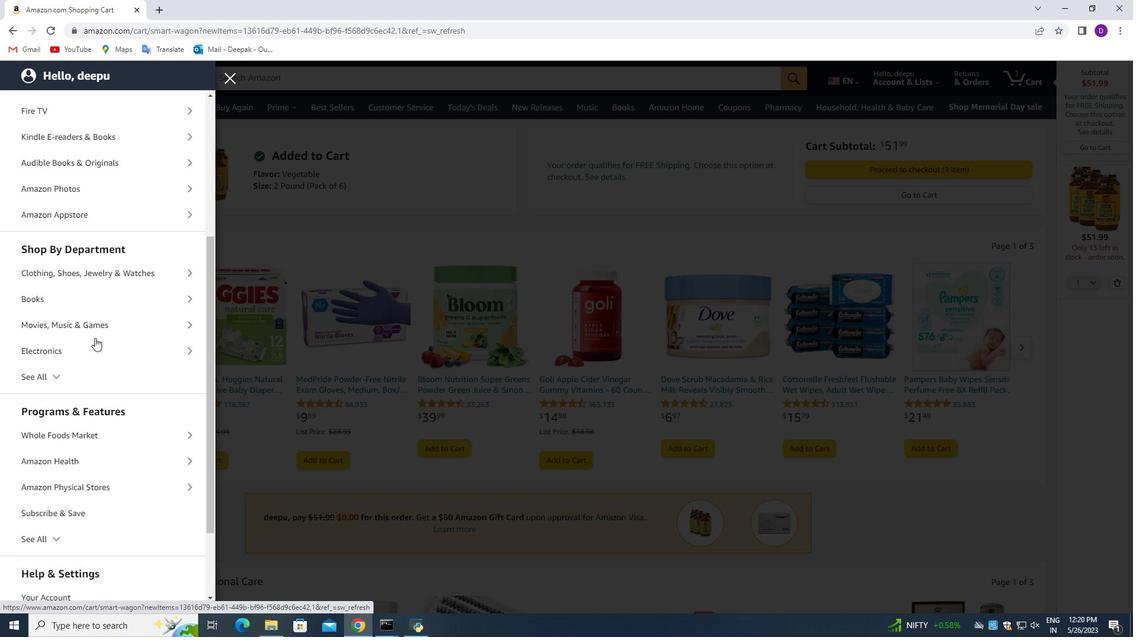 
Action: Mouse moved to (92, 355)
Screenshot: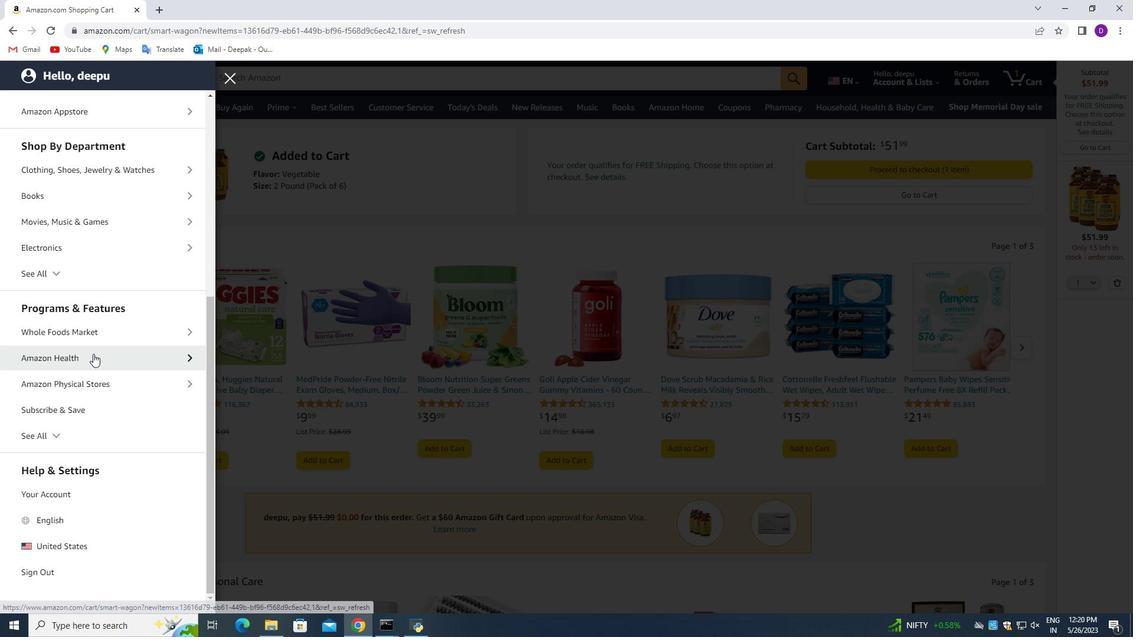 
Action: Mouse scrolled (92, 355) with delta (0, 0)
Screenshot: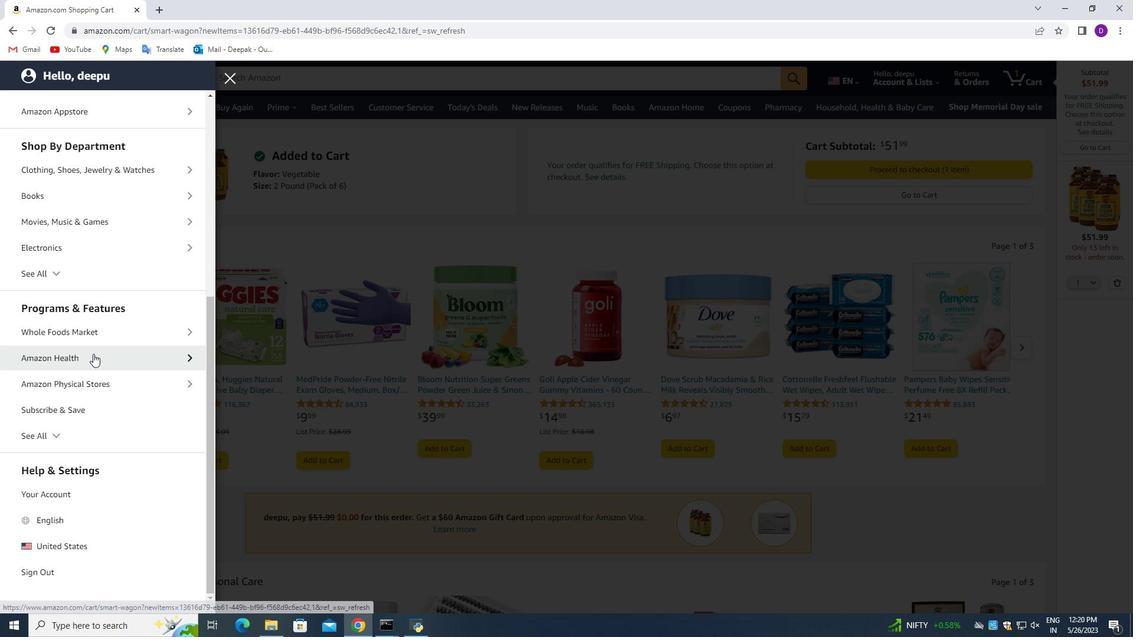 
Action: Mouse moved to (97, 351)
Screenshot: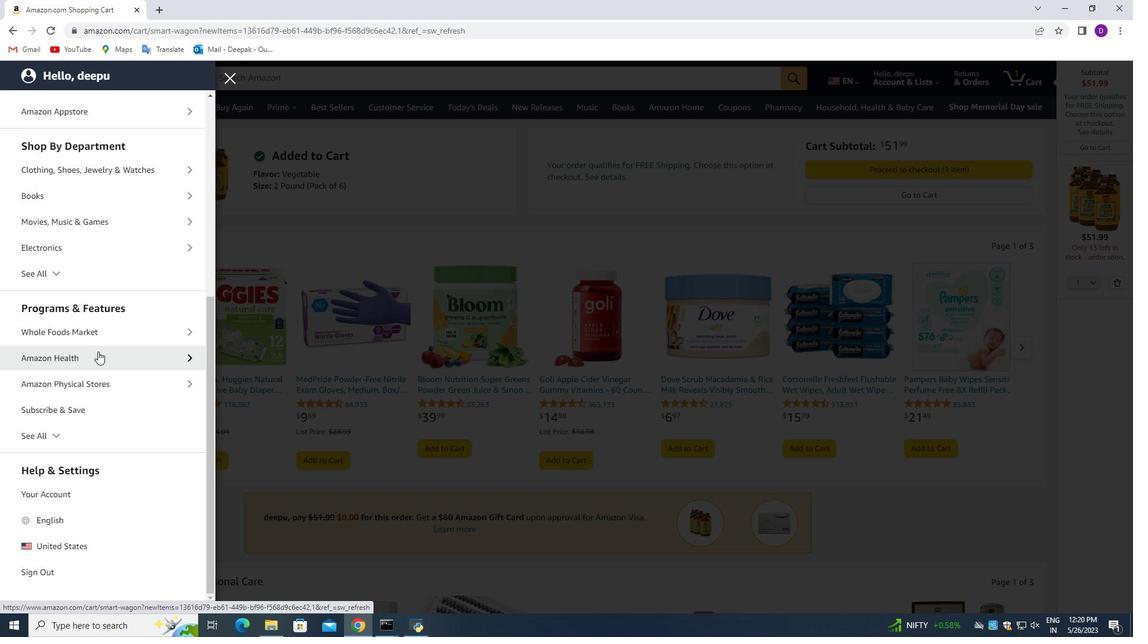 
Action: Mouse pressed left at (97, 351)
Screenshot: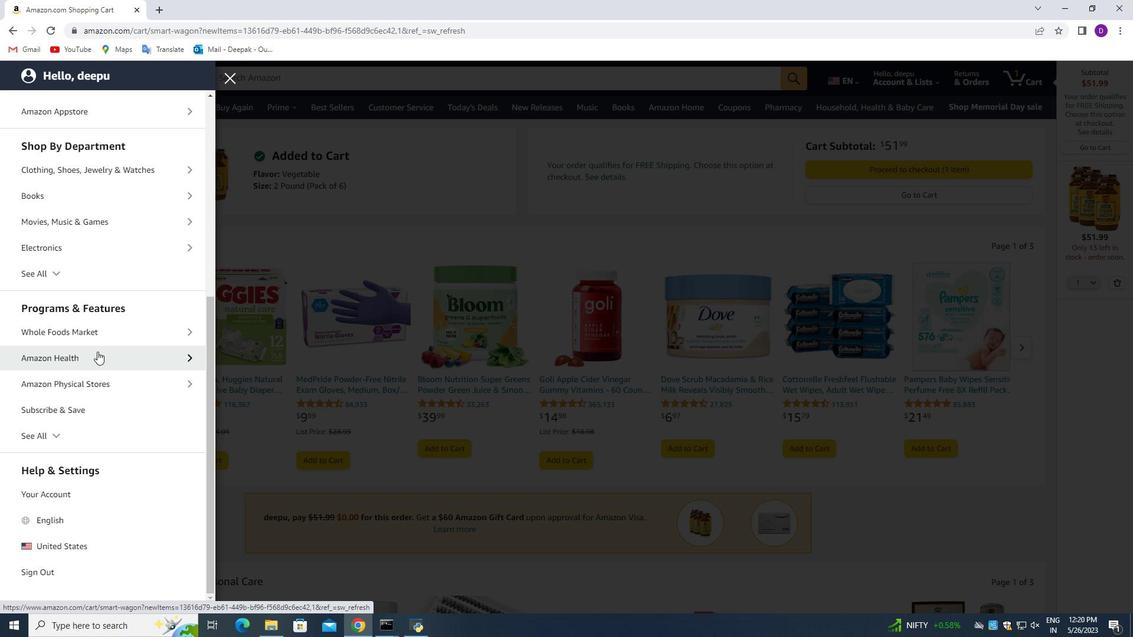 
Action: Mouse moved to (89, 161)
Screenshot: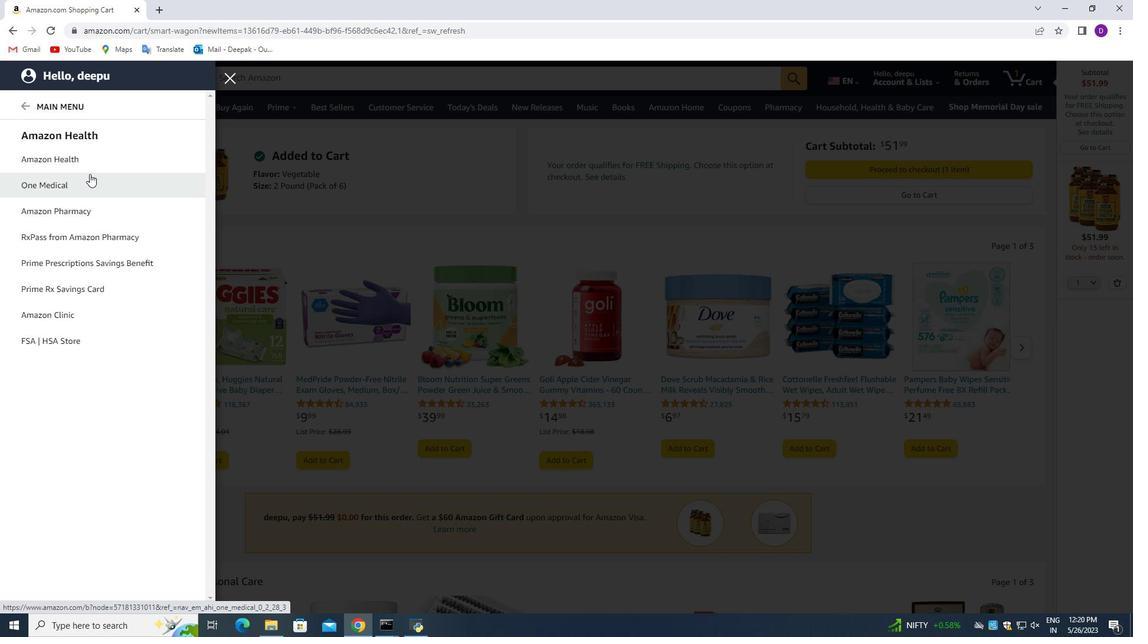 
Action: Mouse pressed left at (89, 161)
Screenshot: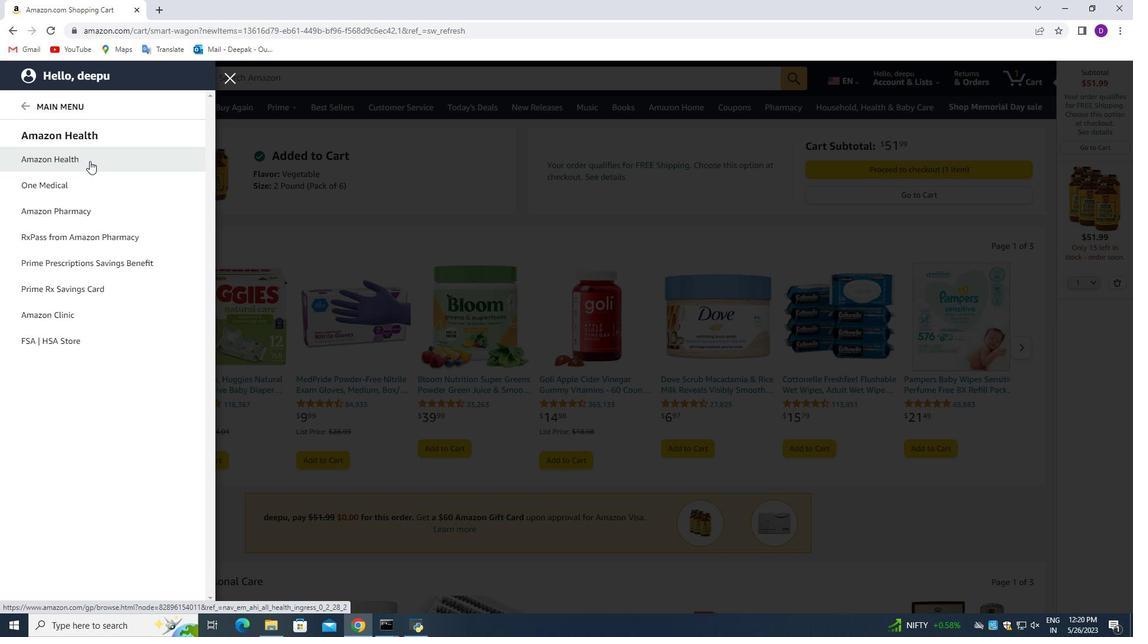 
Action: Mouse moved to (253, 76)
Screenshot: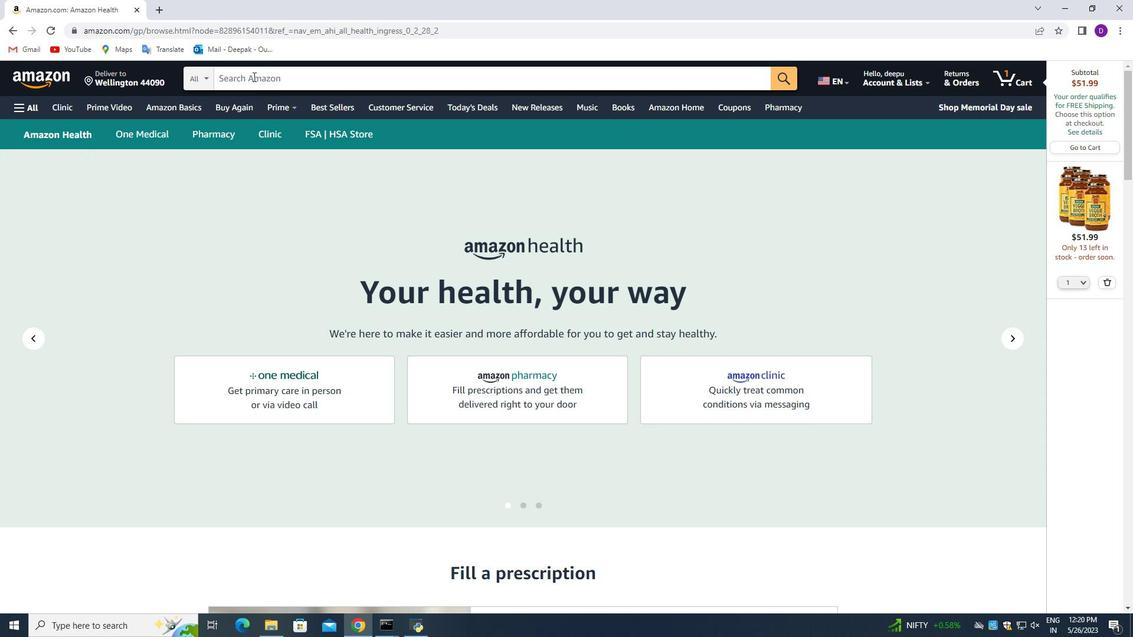 
Action: Mouse pressed left at (253, 76)
Screenshot: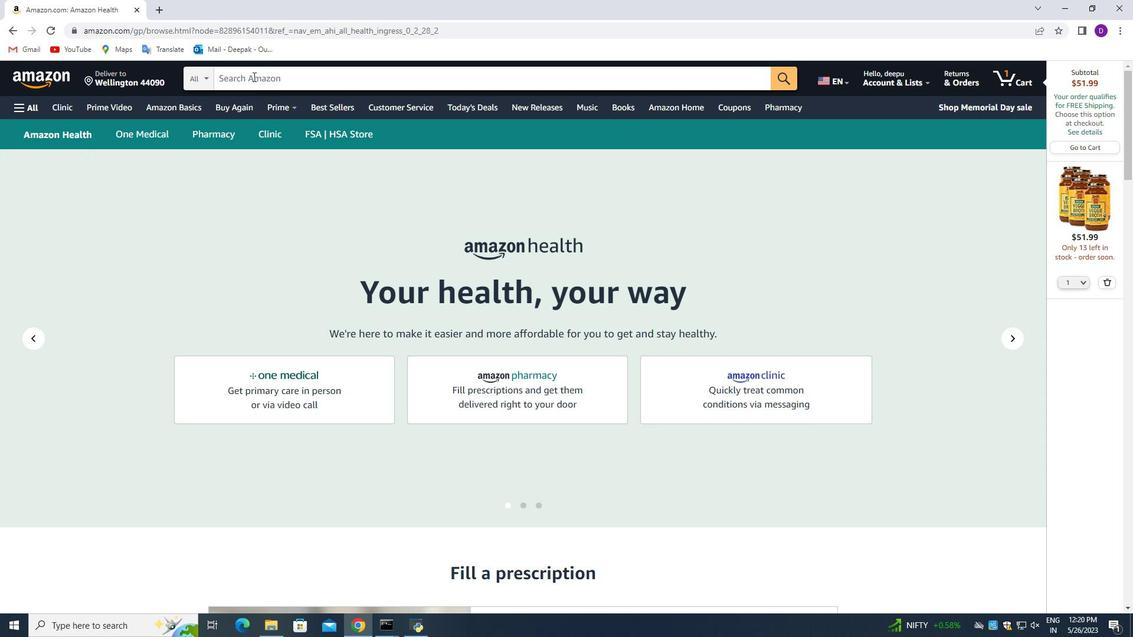 
Action: Mouse moved to (237, 79)
Screenshot: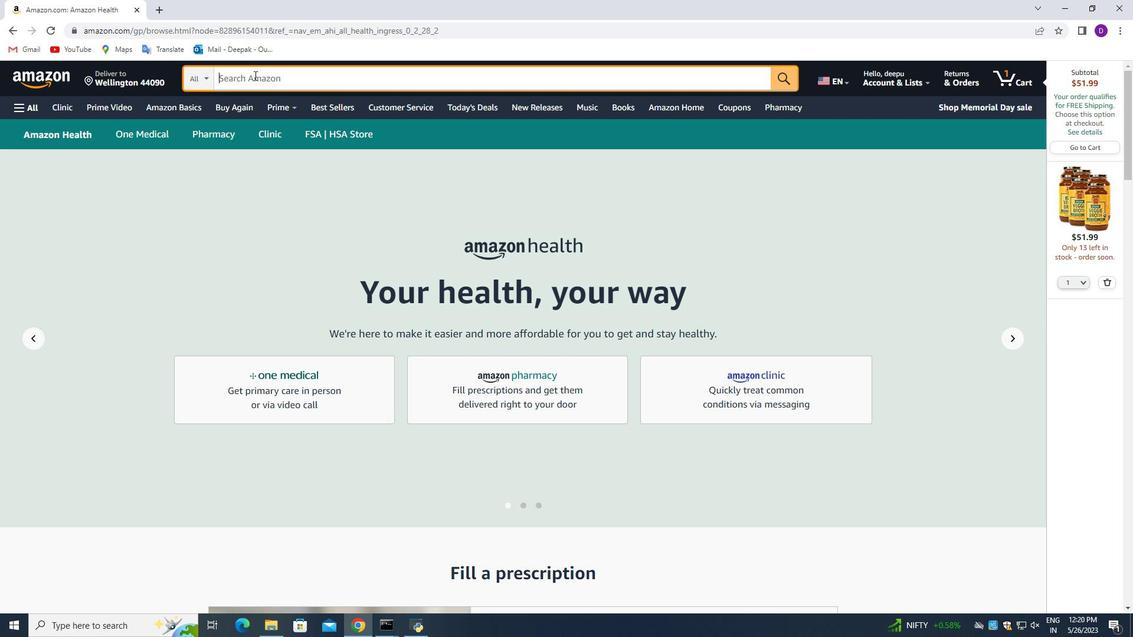 
Action: Key pressed <Key.shift>Peppermint<Key.space><Key.shift>Oil<Key.space><Key.shift_r><Key.shift_r><Key.shift_r>Capsules<Key.enter>
Screenshot: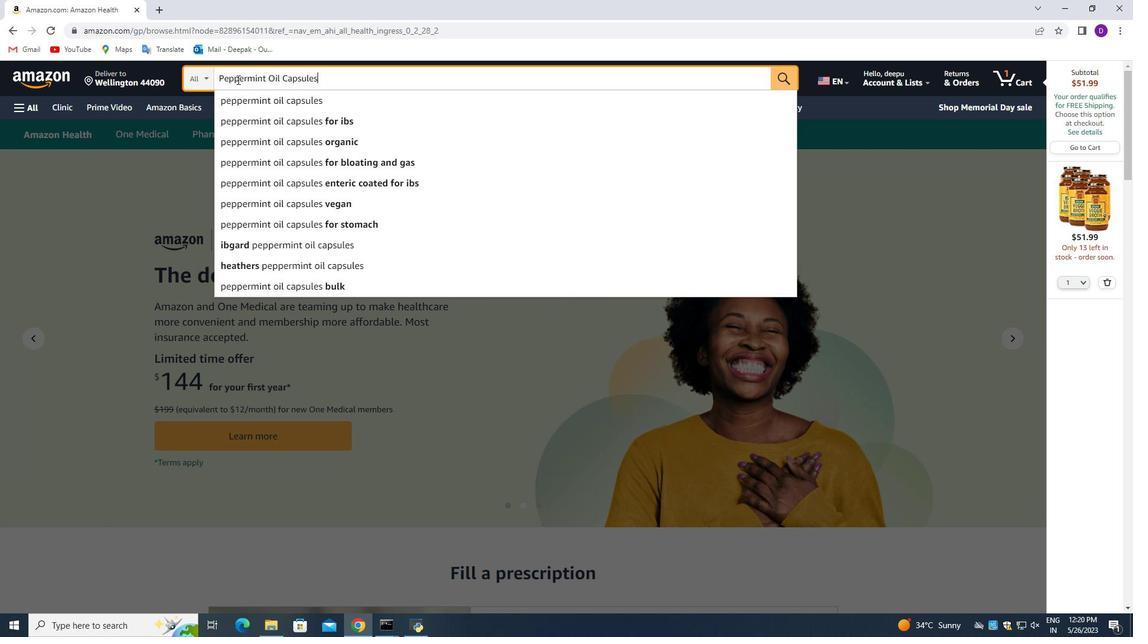 
Action: Mouse moved to (303, 390)
Screenshot: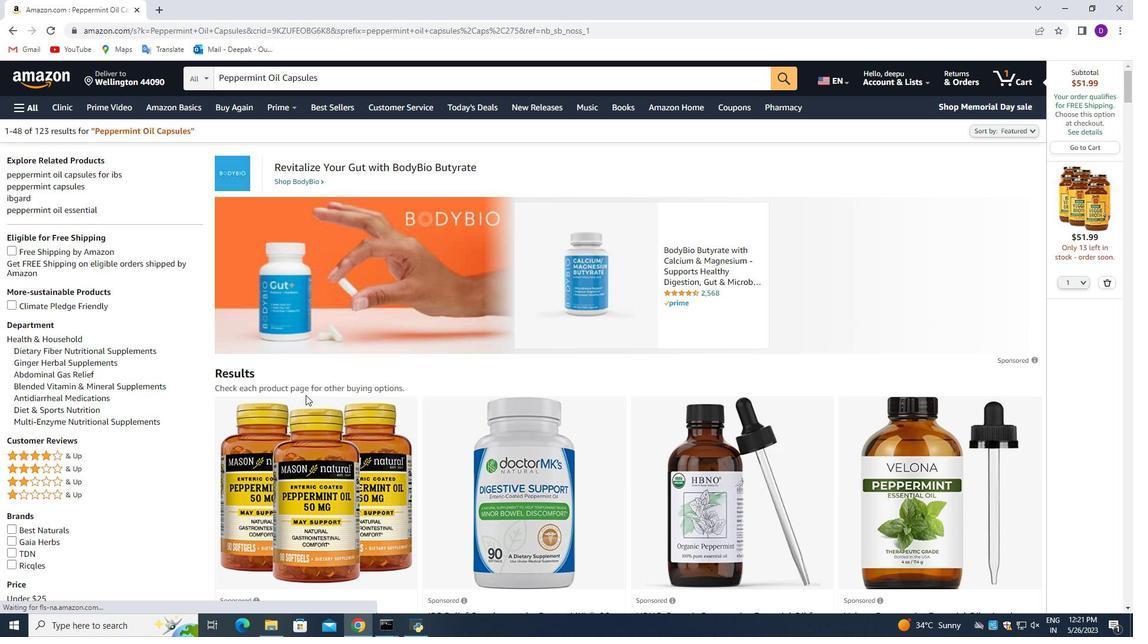 
Action: Mouse scrolled (303, 390) with delta (0, 0)
Screenshot: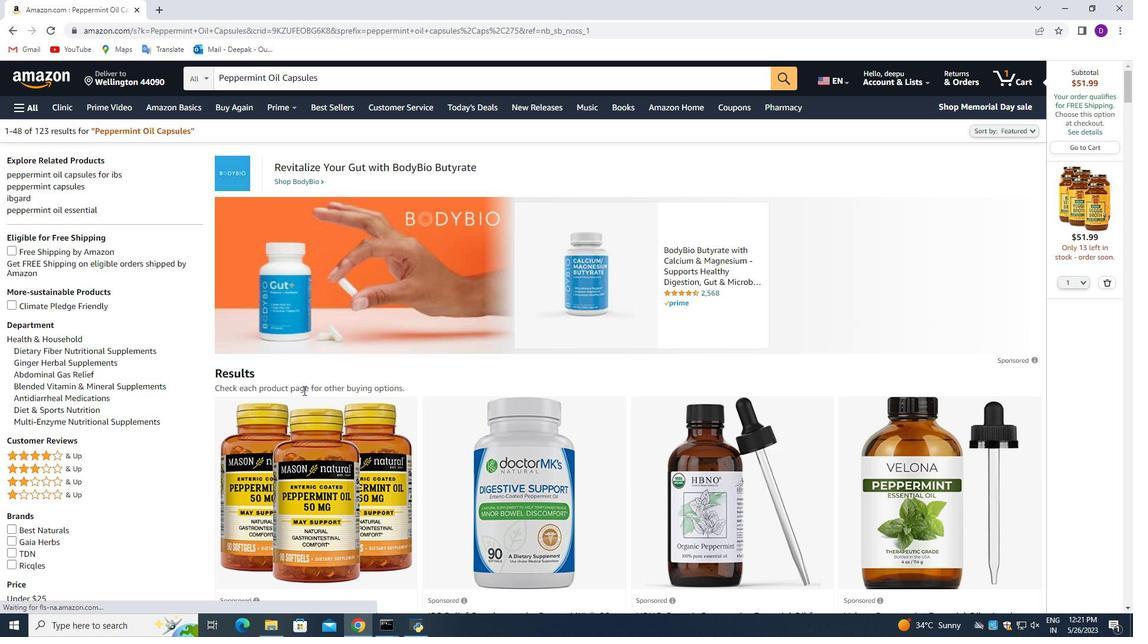
Action: Mouse scrolled (303, 390) with delta (0, 0)
Screenshot: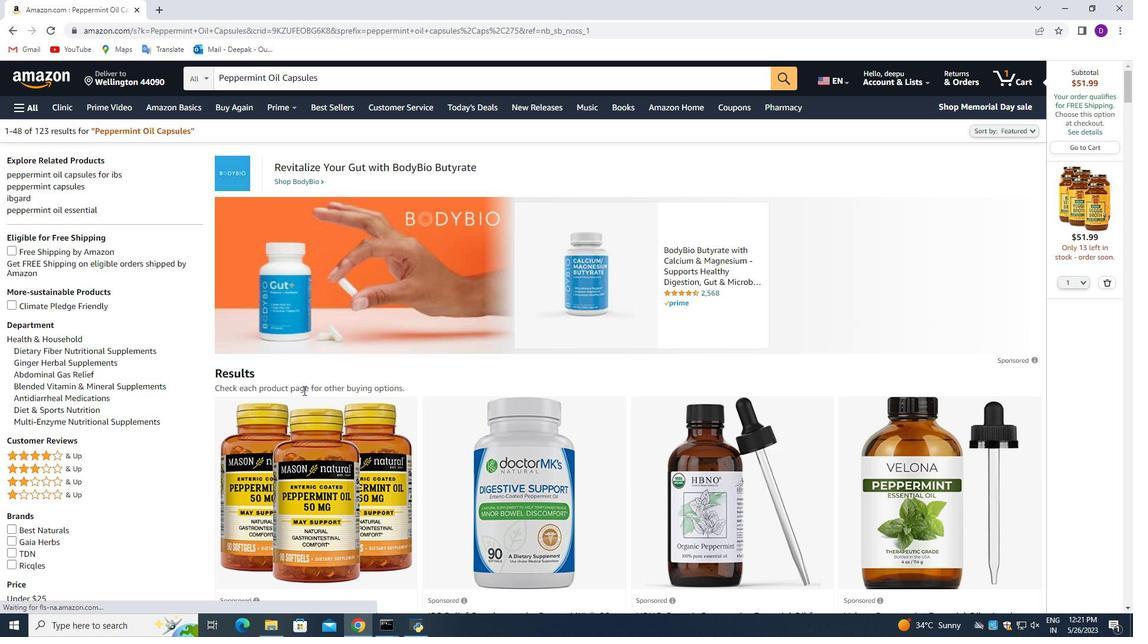 
Action: Mouse moved to (359, 335)
Screenshot: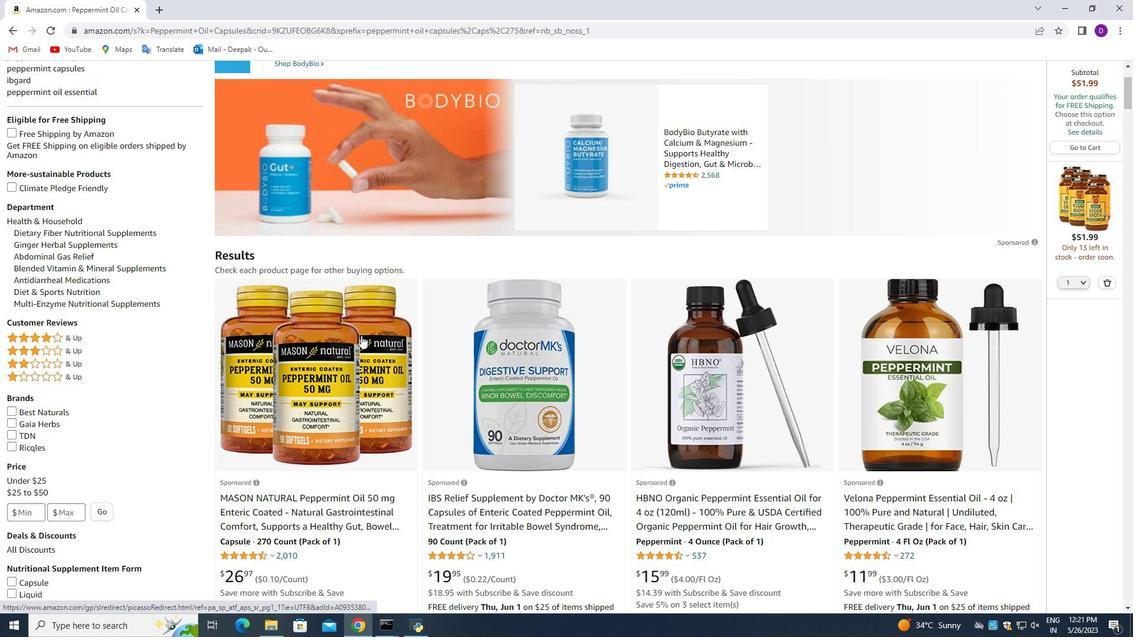 
Action: Mouse scrolled (359, 334) with delta (0, 0)
Screenshot: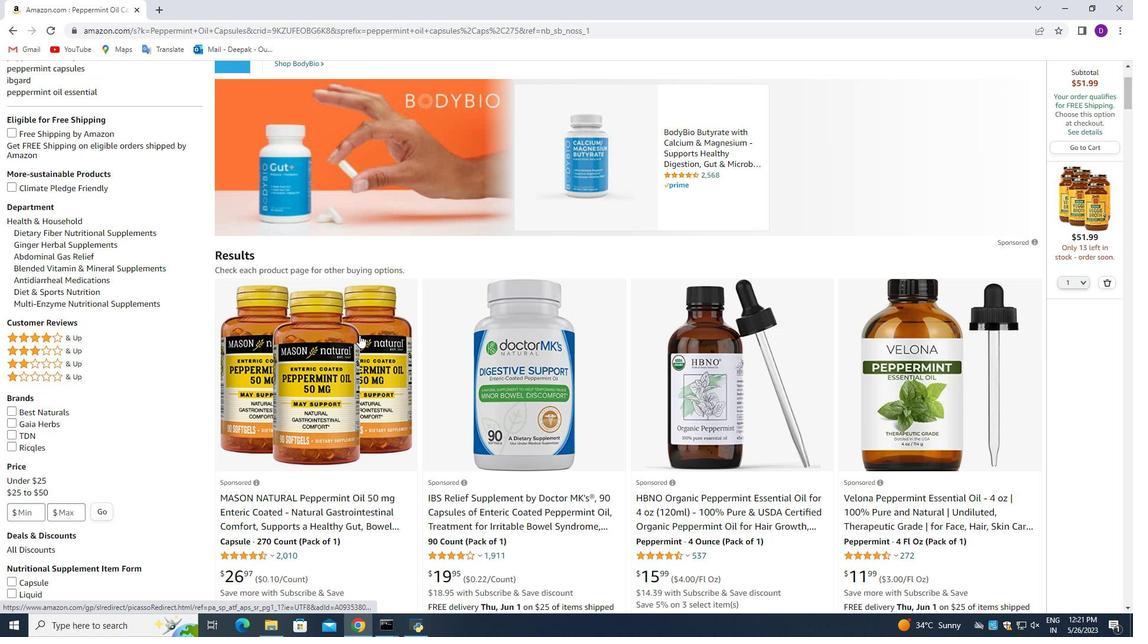 
Action: Mouse moved to (321, 349)
Screenshot: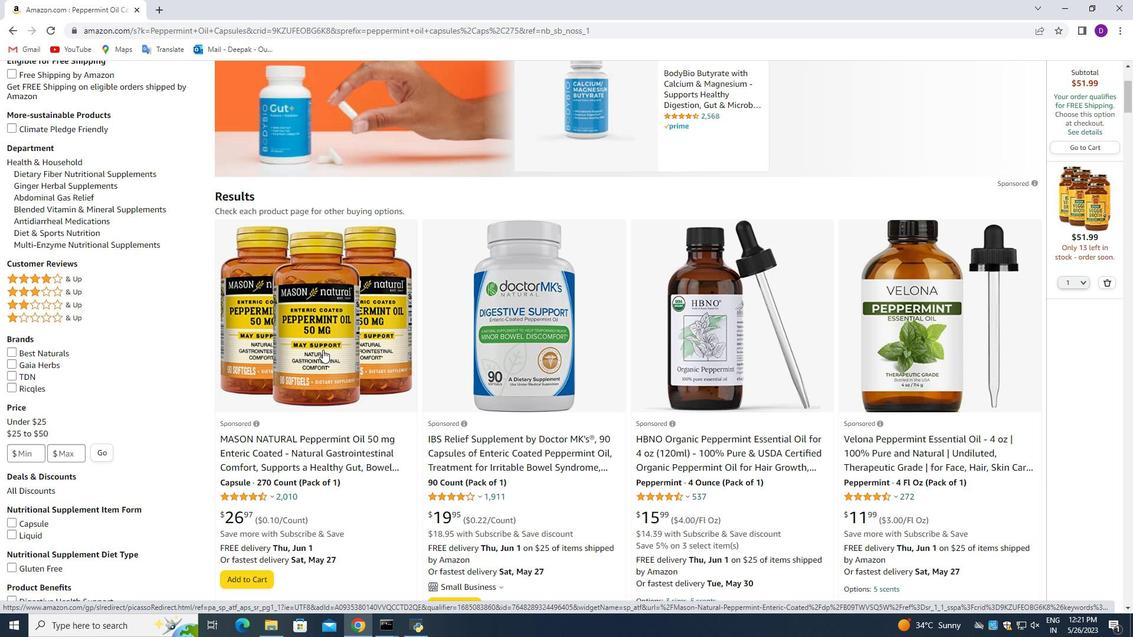 
Action: Mouse scrolled (321, 349) with delta (0, 0)
Screenshot: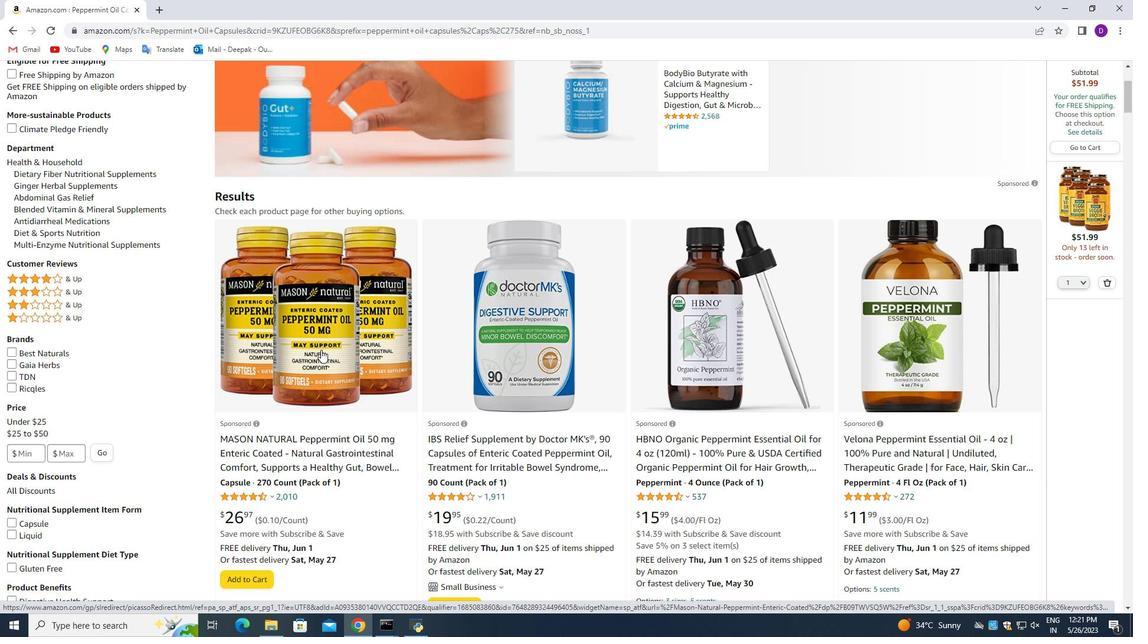 
Action: Mouse scrolled (321, 349) with delta (0, 0)
Screenshot: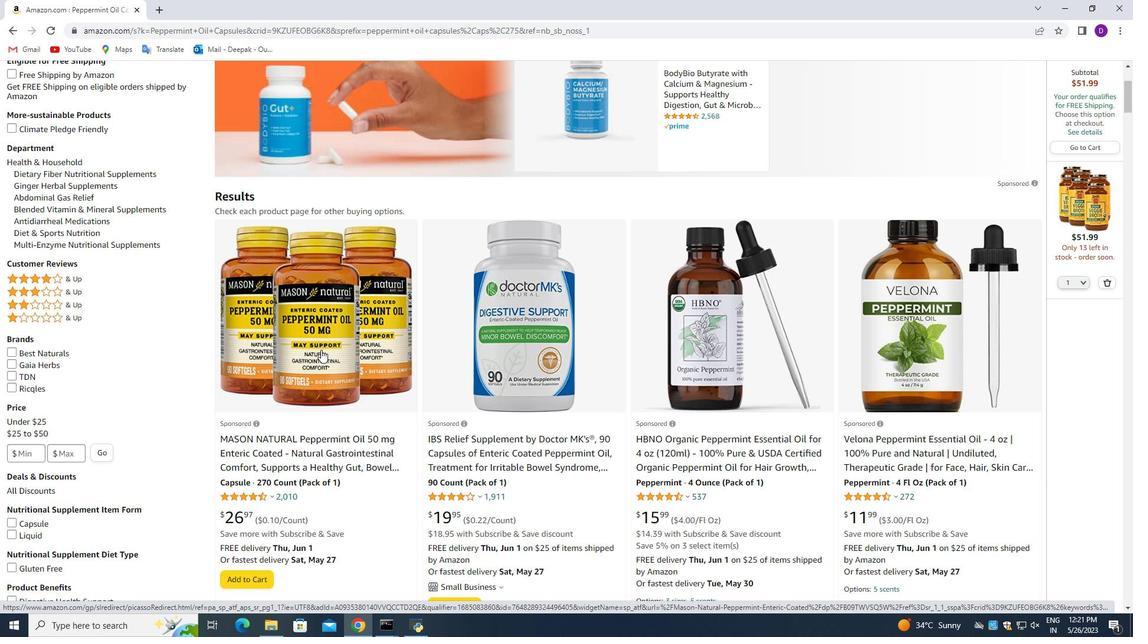 
Action: Mouse scrolled (321, 349) with delta (0, 0)
Screenshot: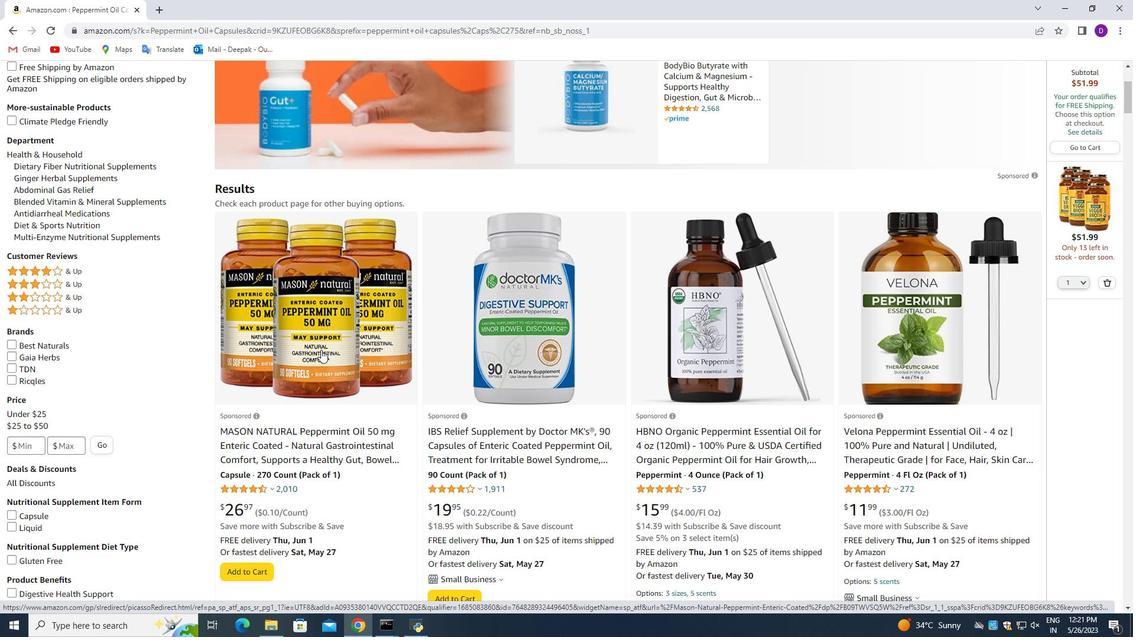 
Action: Mouse scrolled (321, 349) with delta (0, 0)
Screenshot: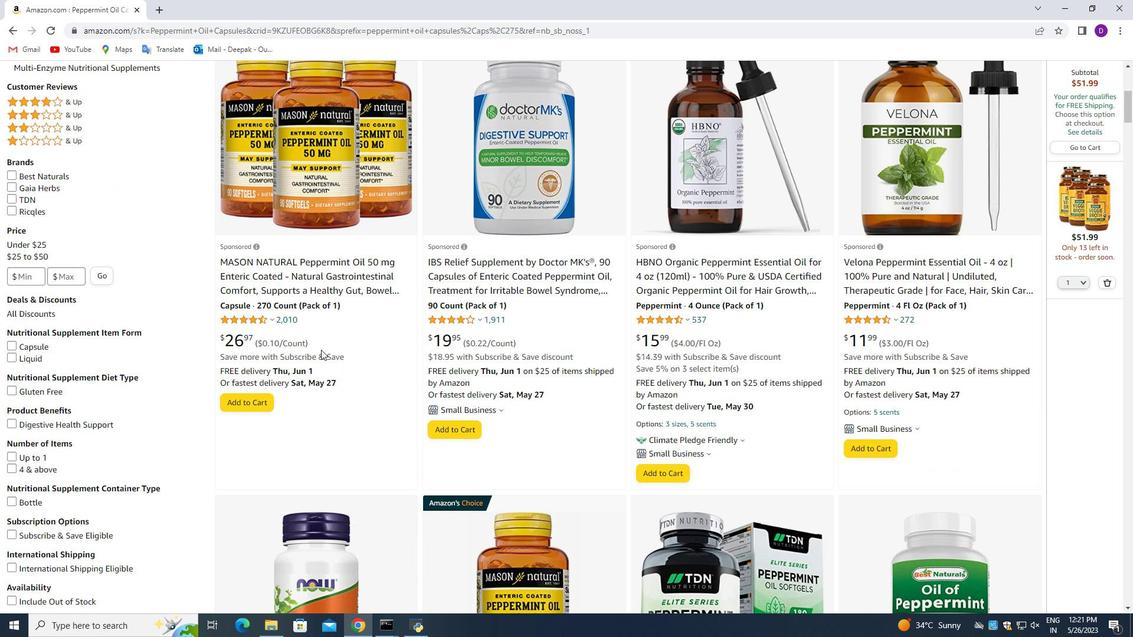 
Action: Mouse moved to (325, 351)
Screenshot: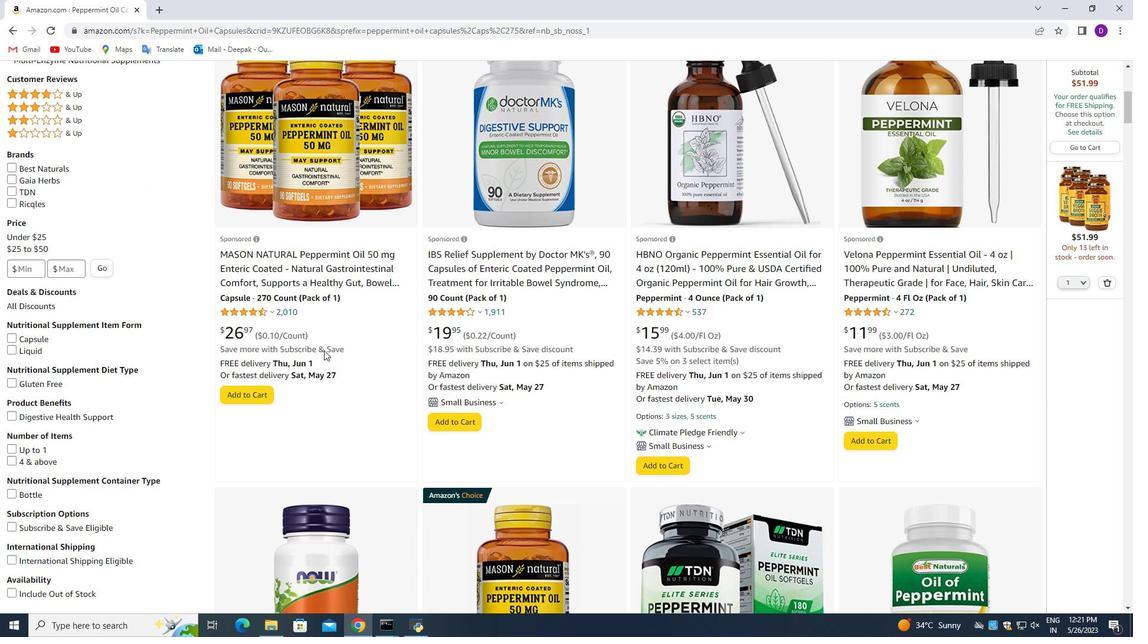 
Action: Mouse scrolled (325, 350) with delta (0, 0)
Screenshot: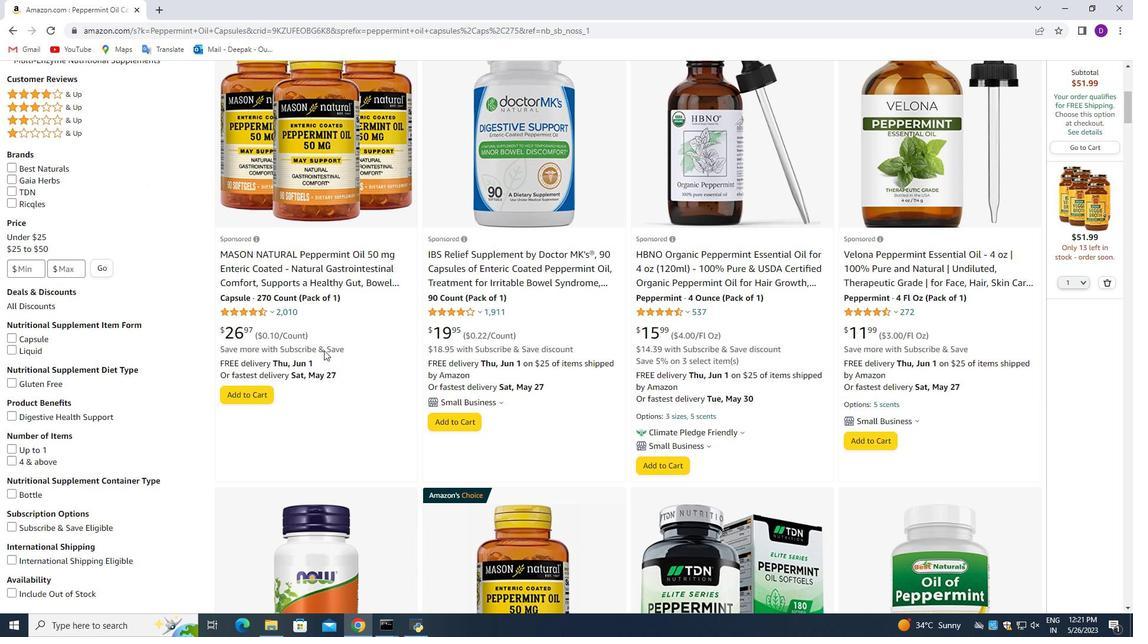 
Action: Mouse moved to (350, 320)
Screenshot: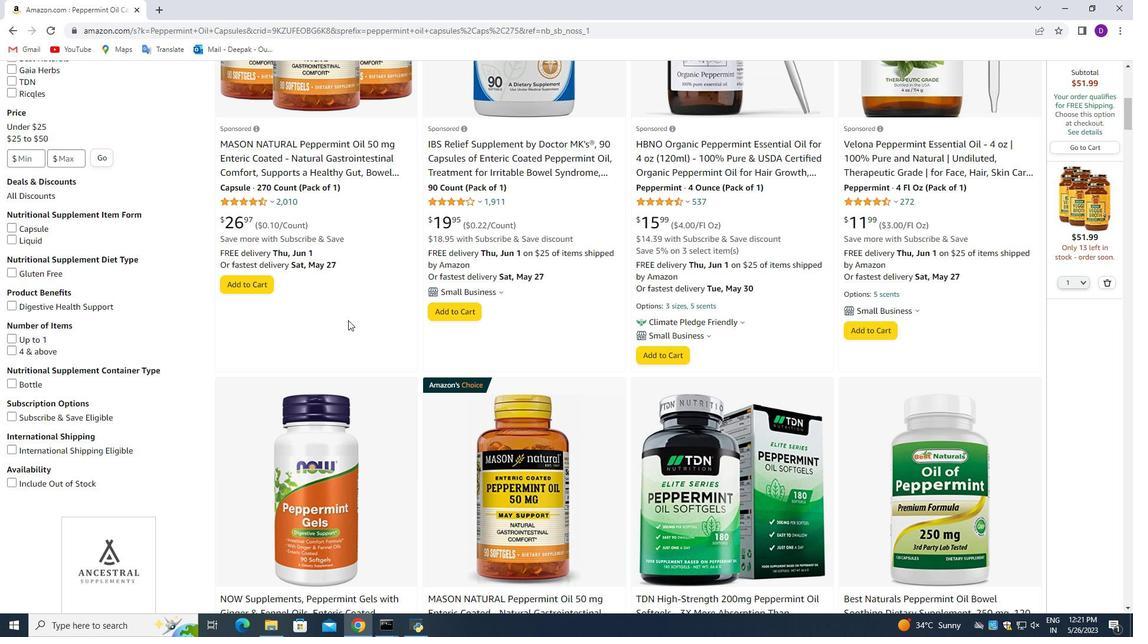 
Action: Mouse scrolled (350, 319) with delta (0, 0)
Screenshot: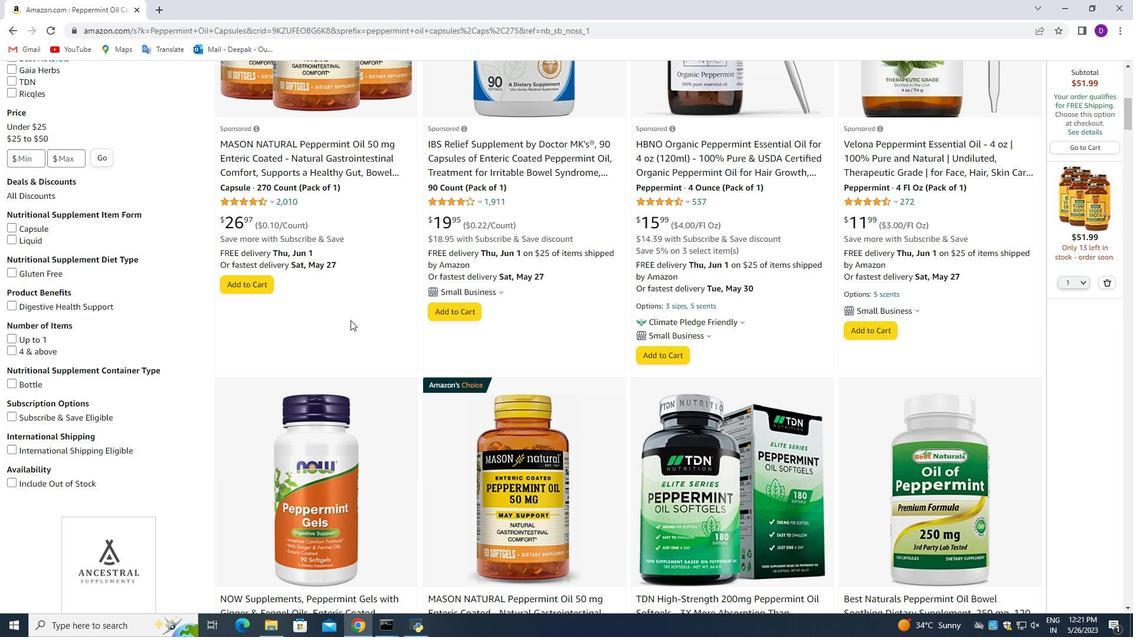 
Action: Mouse moved to (351, 298)
Screenshot: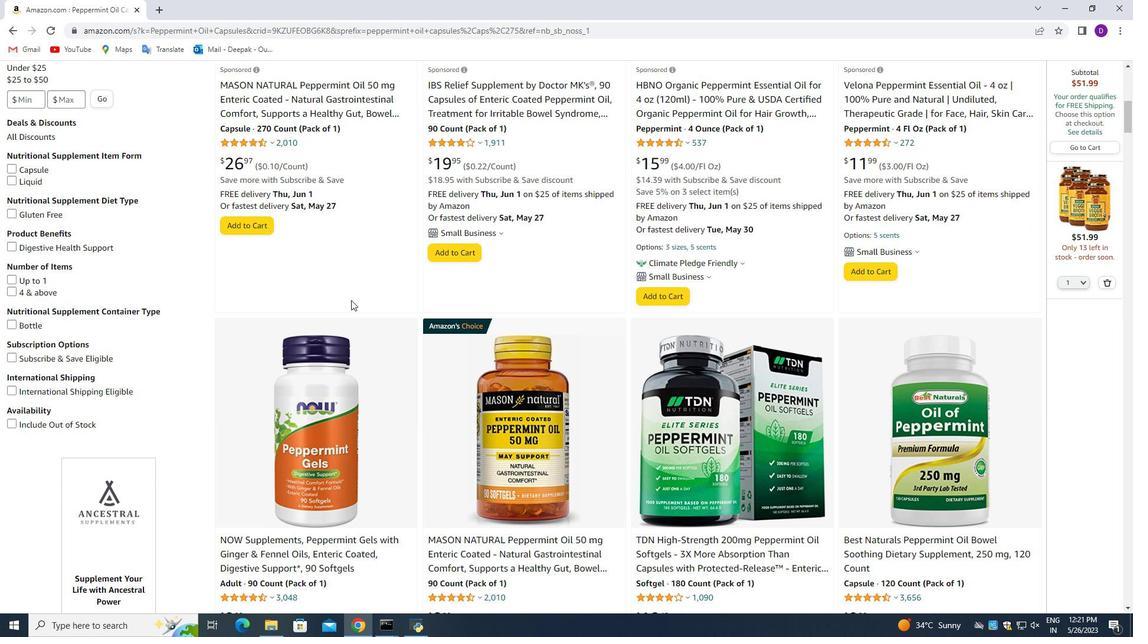 
Action: Mouse scrolled (351, 299) with delta (0, 0)
Screenshot: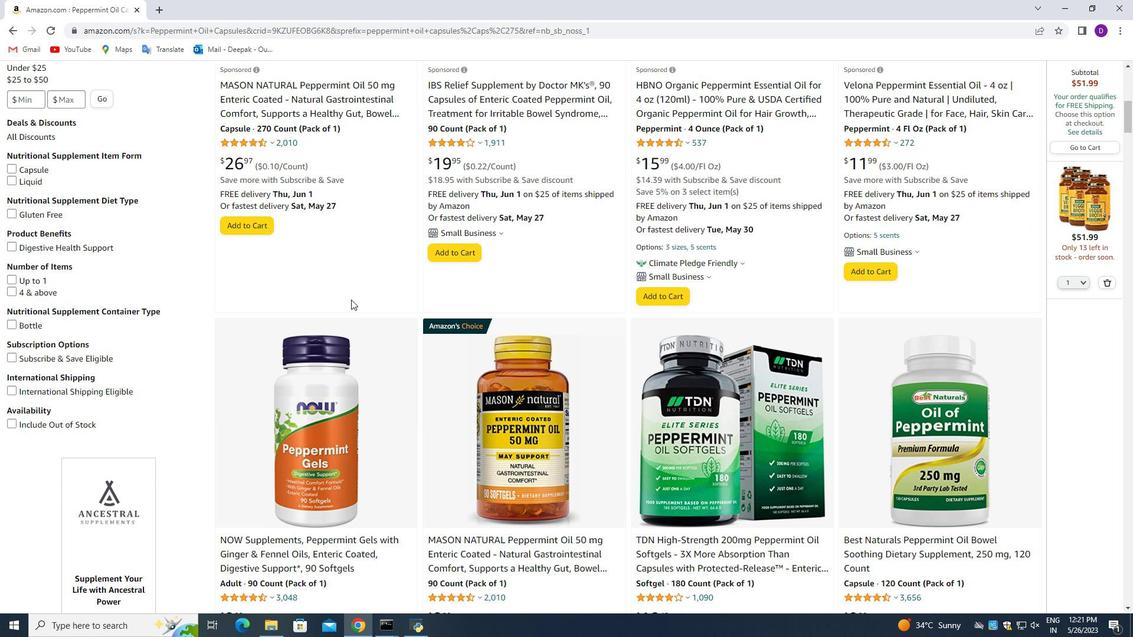 
Action: Mouse moved to (357, 311)
Screenshot: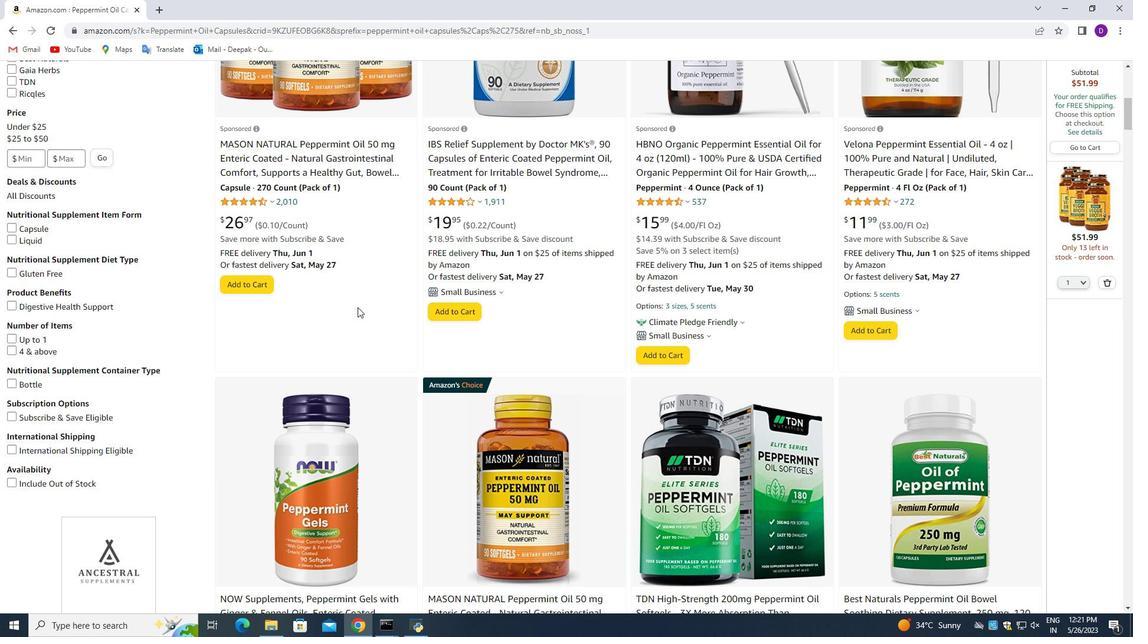
Action: Mouse scrolled (357, 312) with delta (0, 0)
Screenshot: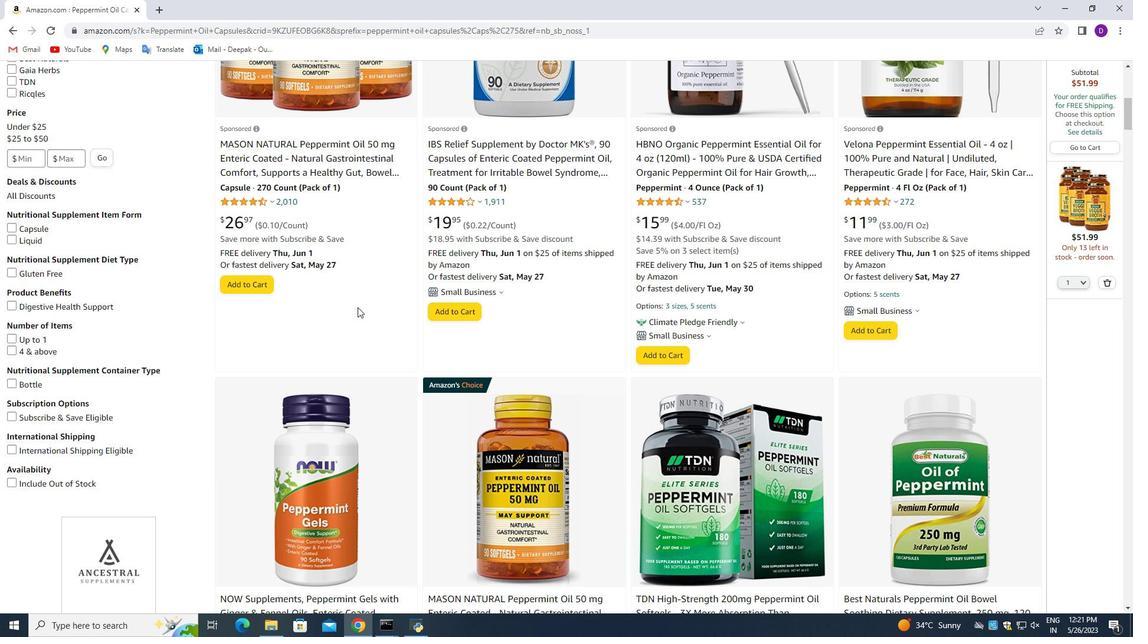
Action: Mouse moved to (355, 312)
Screenshot: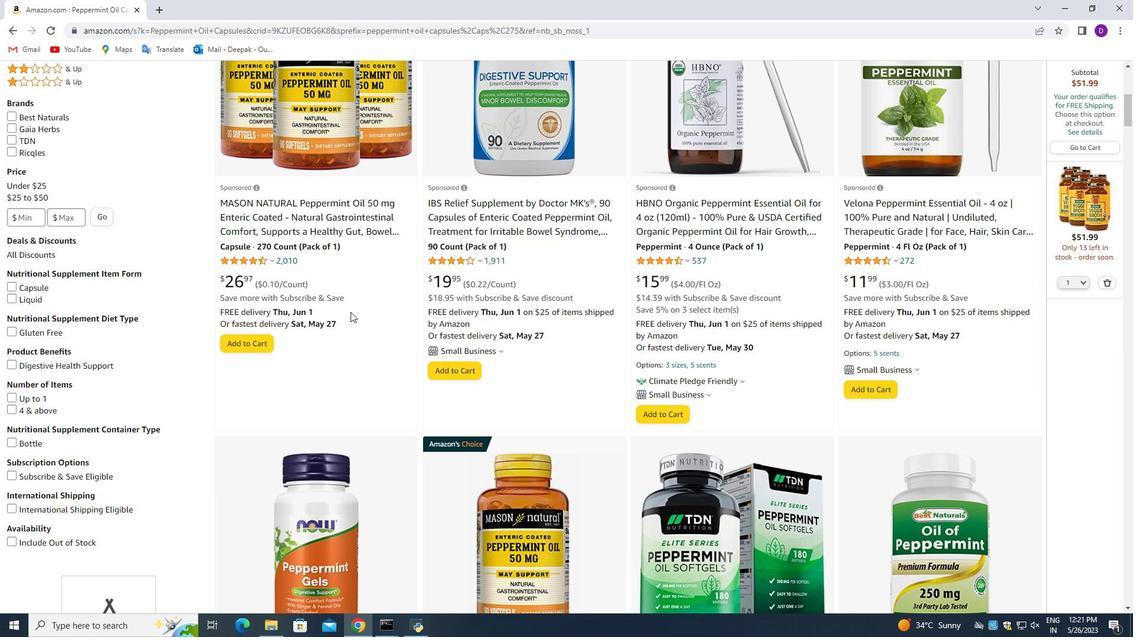 
Action: Mouse scrolled (355, 313) with delta (0, 0)
Screenshot: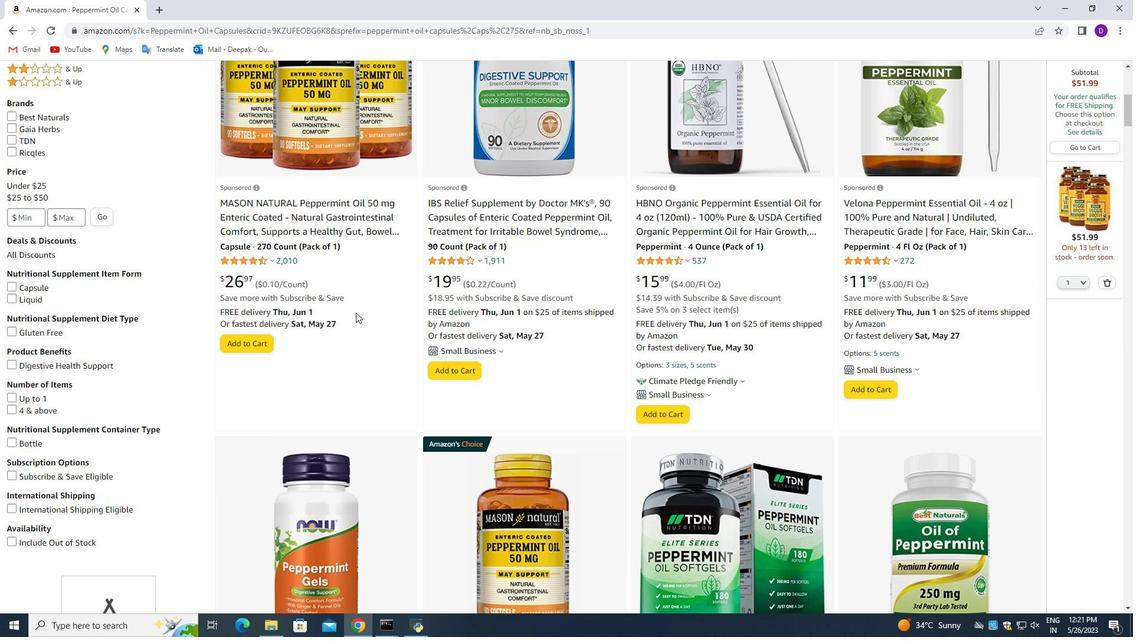 
Action: Mouse moved to (337, 361)
Screenshot: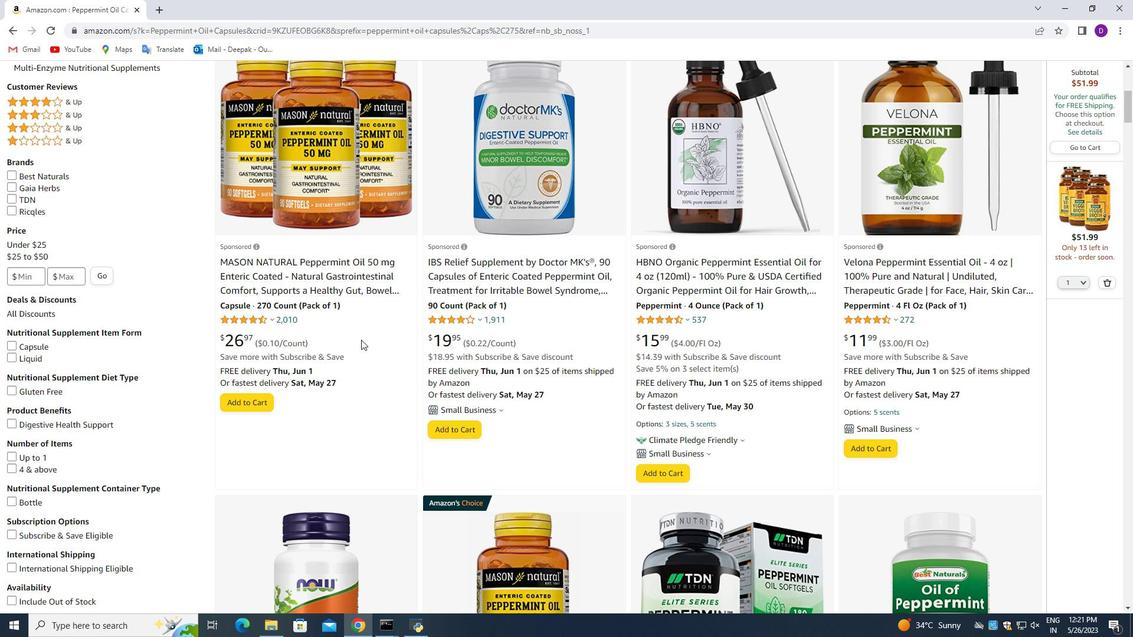 
Action: Mouse scrolled (337, 361) with delta (0, 0)
Screenshot: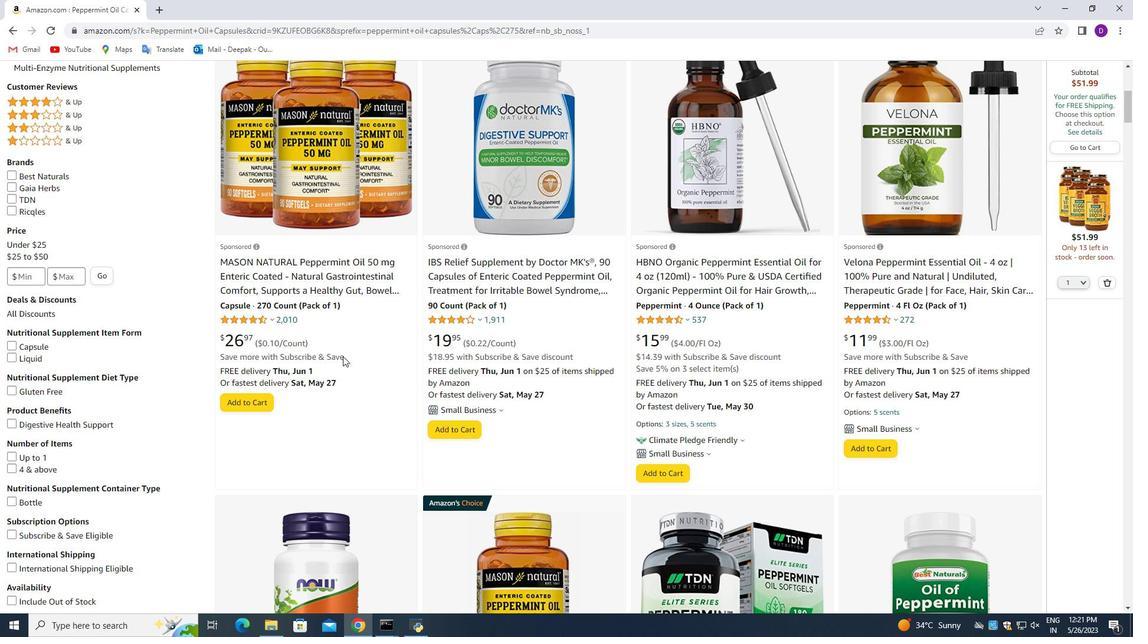 
Action: Mouse scrolled (337, 361) with delta (0, 0)
Screenshot: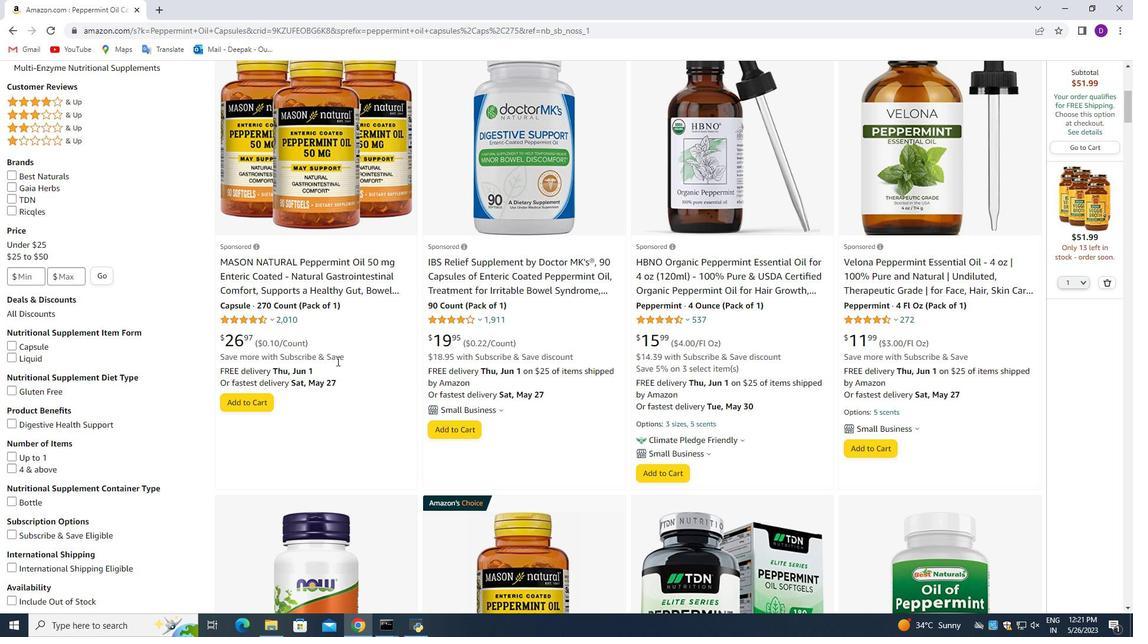 
Action: Mouse scrolled (337, 361) with delta (0, 0)
Screenshot: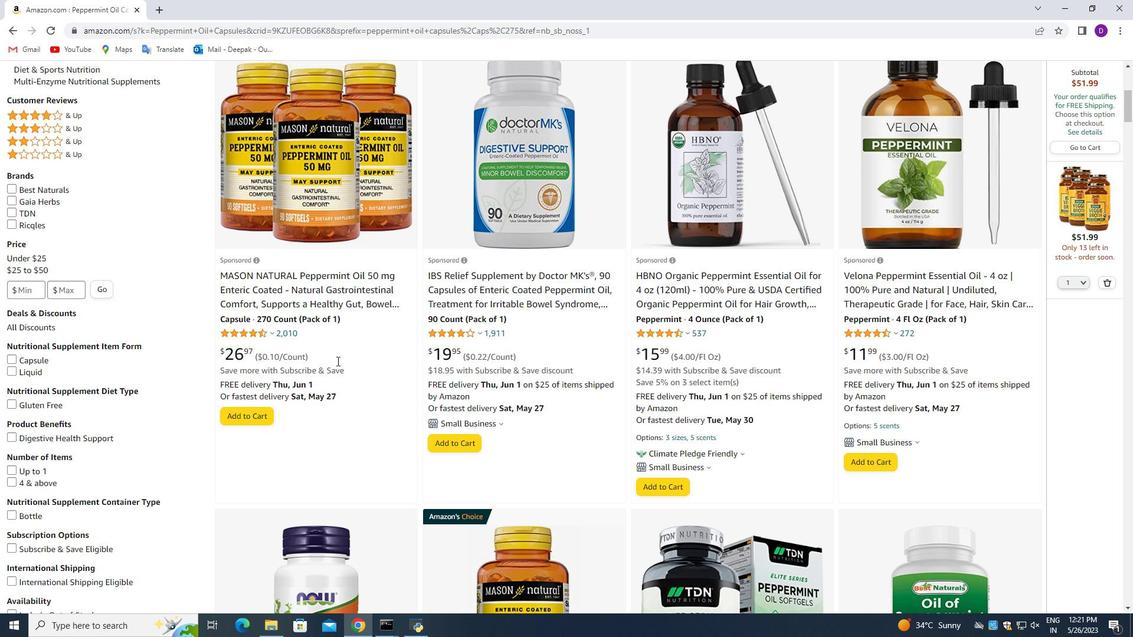 
Action: Mouse moved to (333, 333)
Screenshot: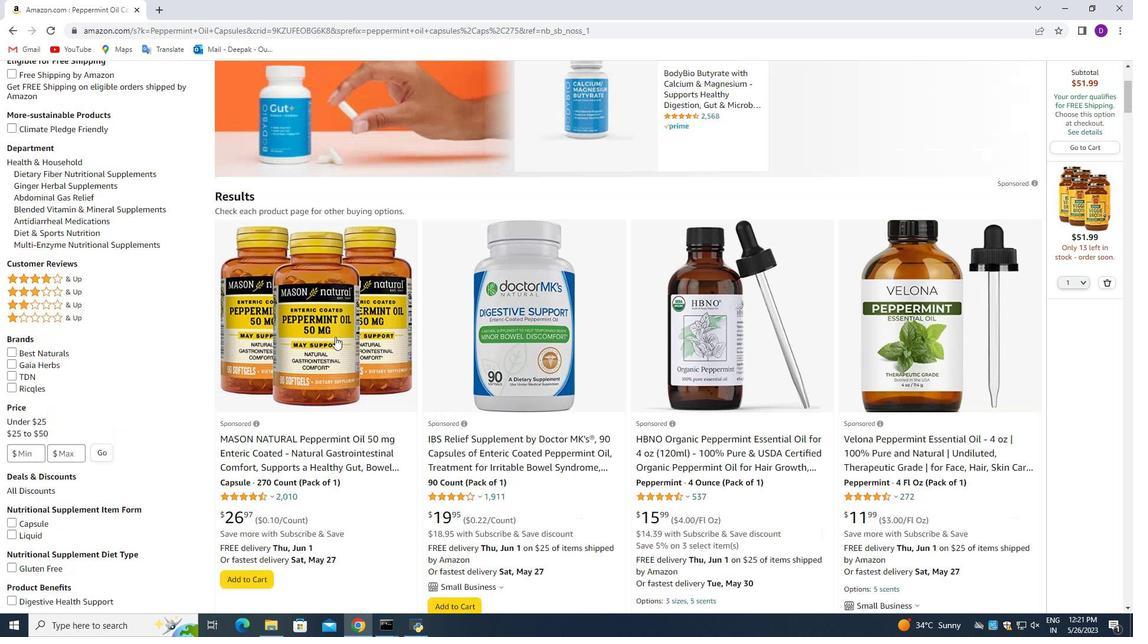 
Action: Mouse pressed left at (333, 333)
Screenshot: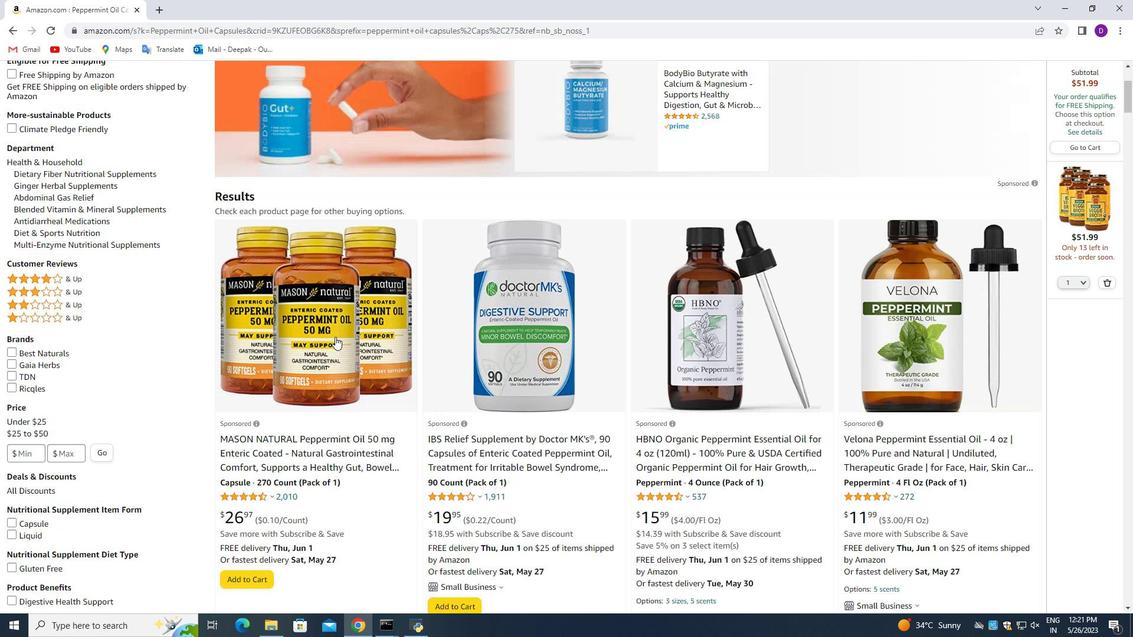 
Action: Mouse moved to (848, 398)
Screenshot: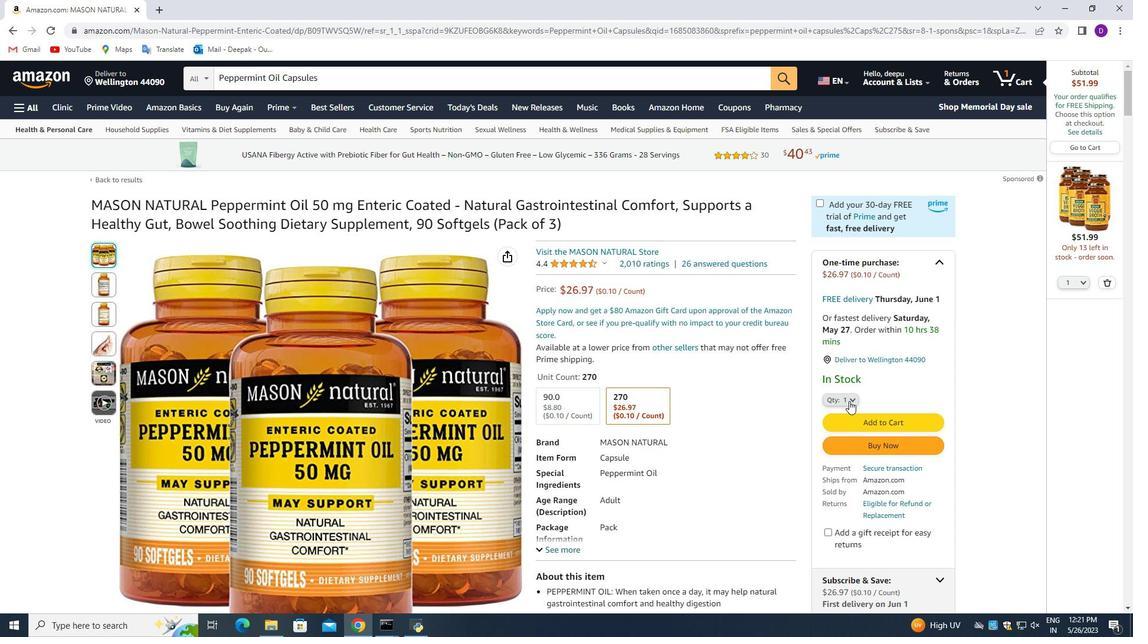 
Action: Mouse pressed left at (848, 398)
Screenshot: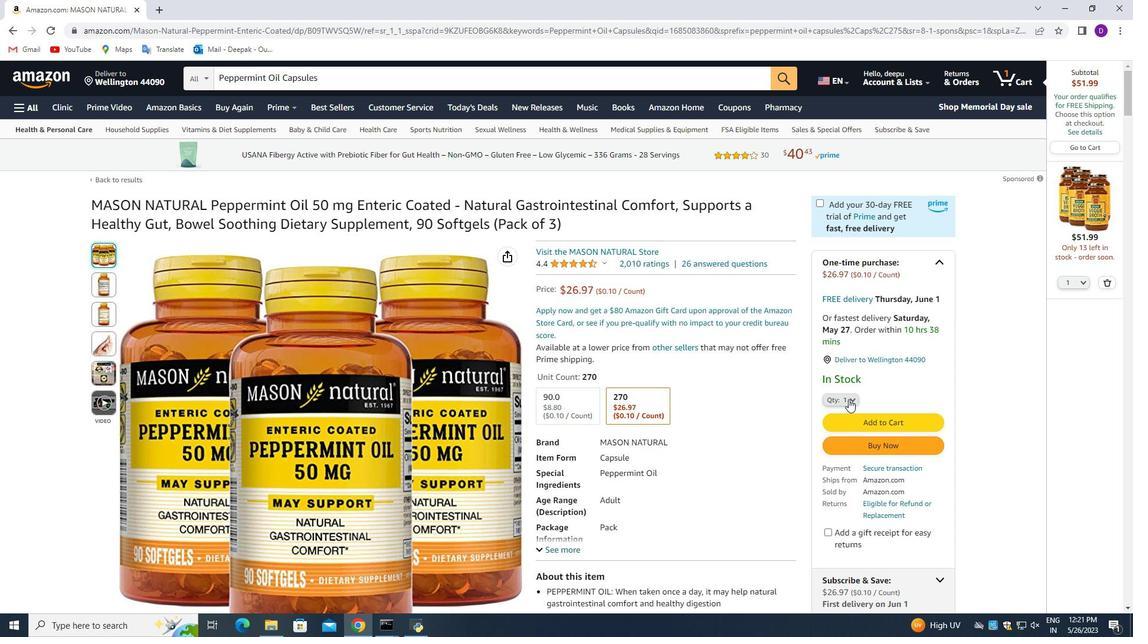 
Action: Mouse moved to (832, 105)
Screenshot: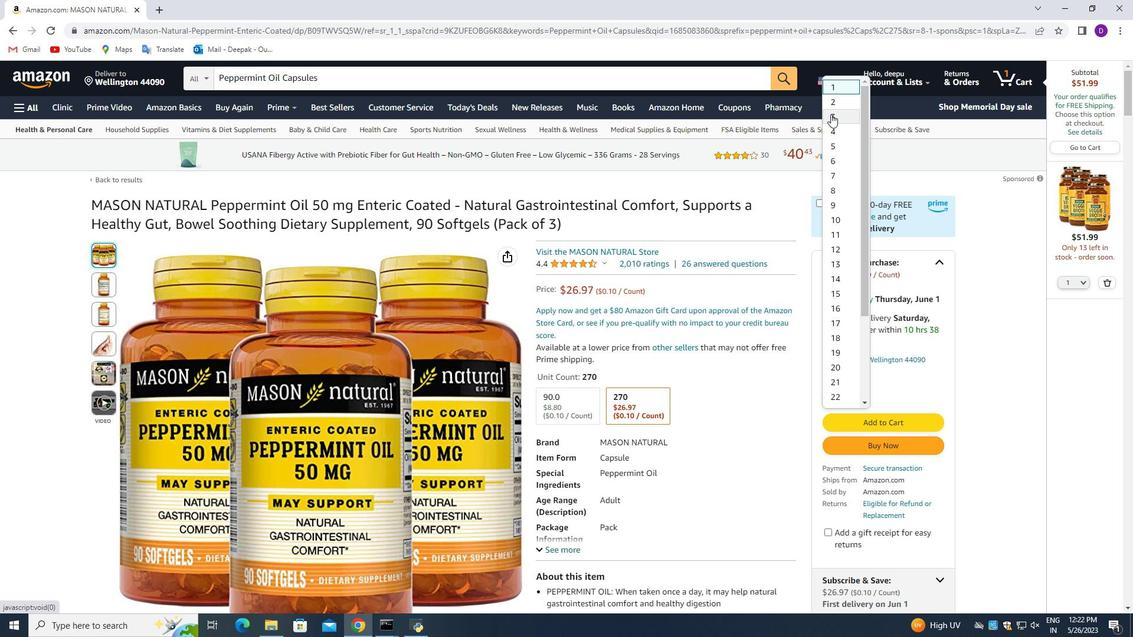 
Action: Mouse pressed left at (832, 105)
Screenshot: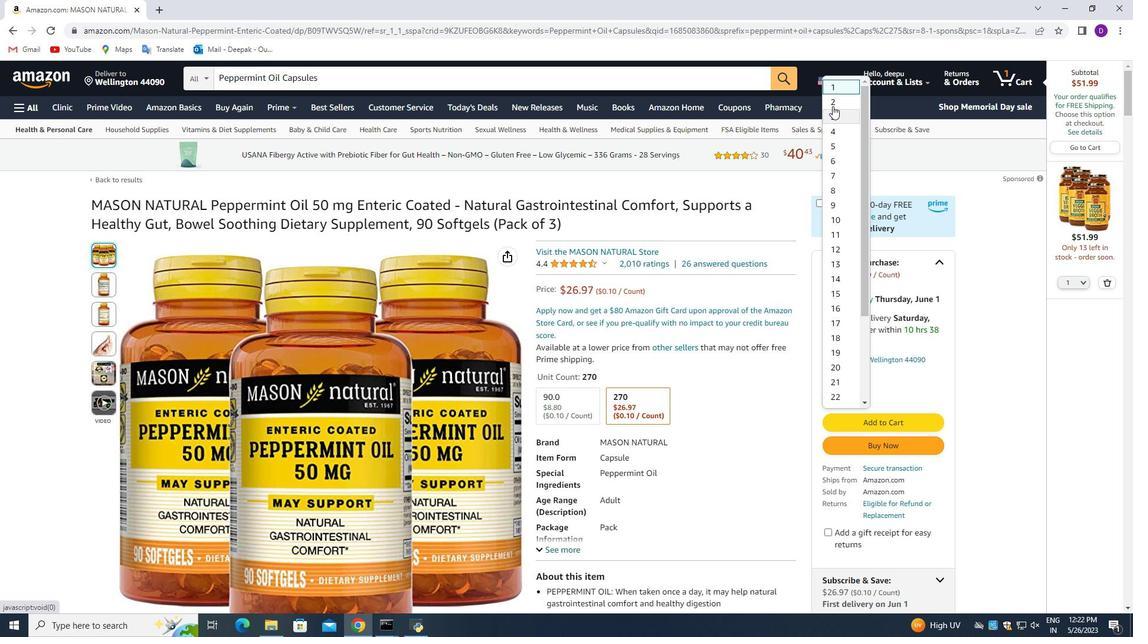 
Action: Mouse moved to (876, 420)
Screenshot: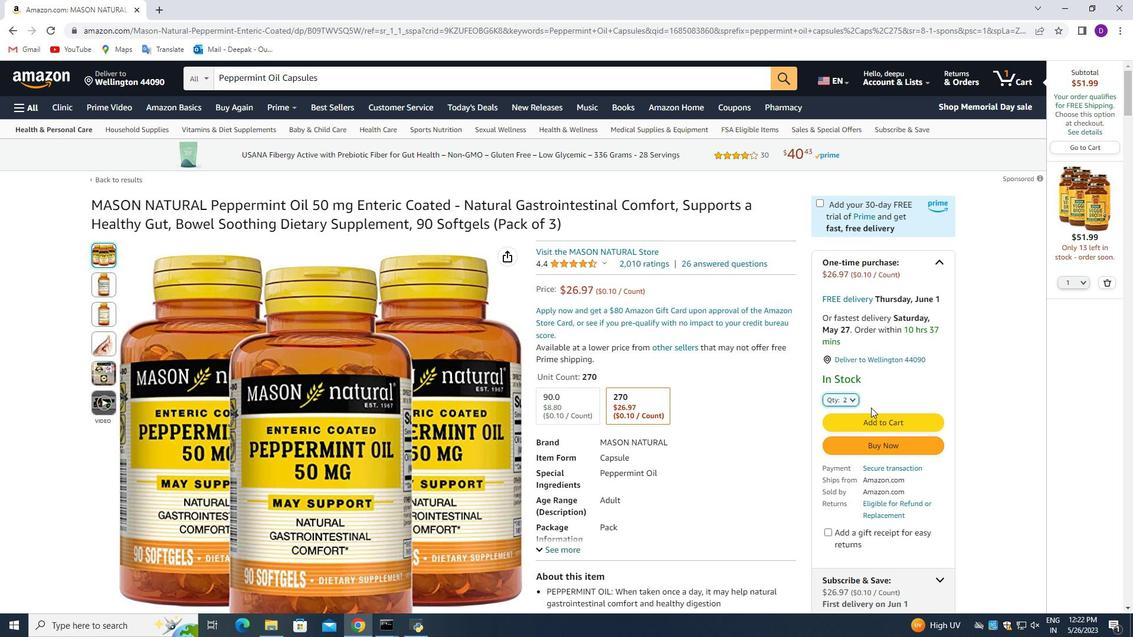 
Action: Mouse pressed left at (876, 420)
Screenshot: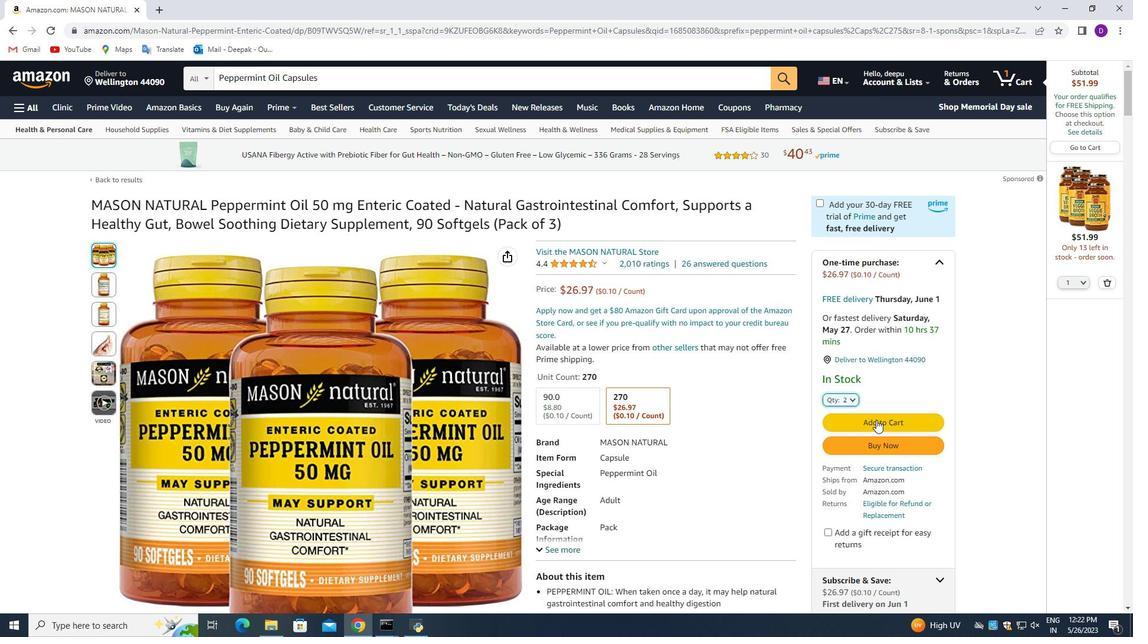 
Action: Mouse moved to (908, 167)
Screenshot: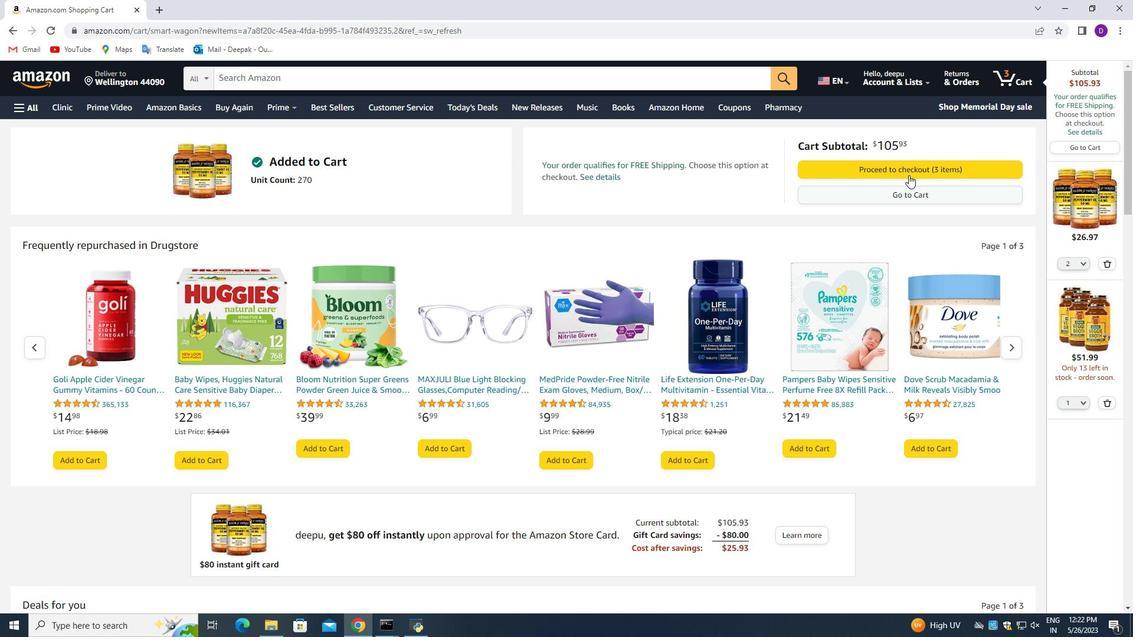 
Action: Mouse pressed left at (908, 167)
Screenshot: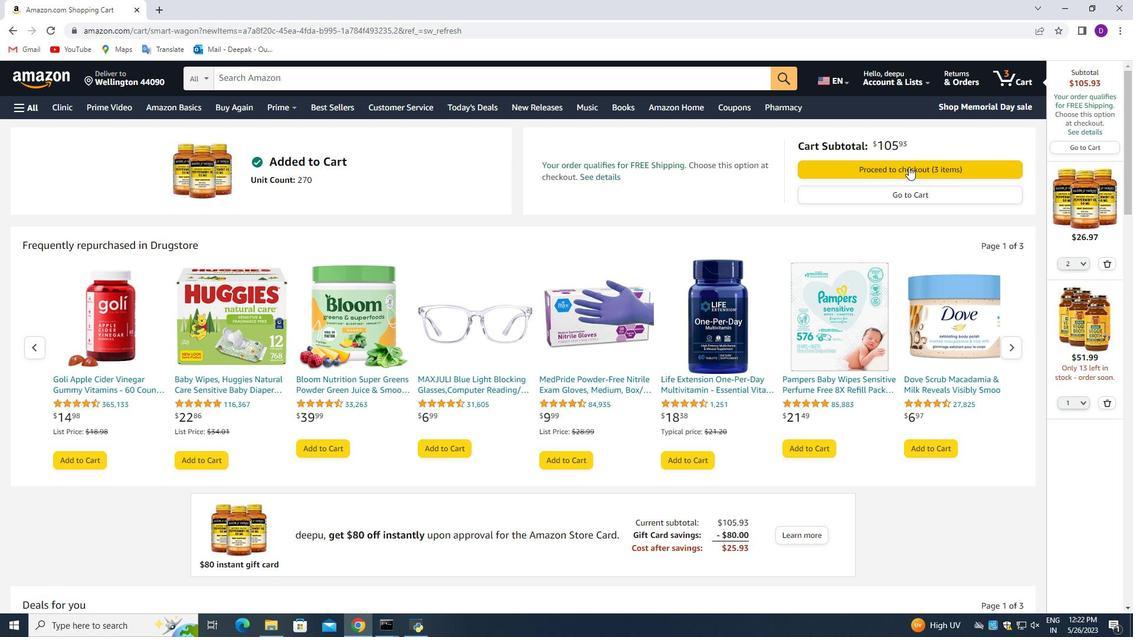 
Action: Mouse moved to (312, 282)
Screenshot: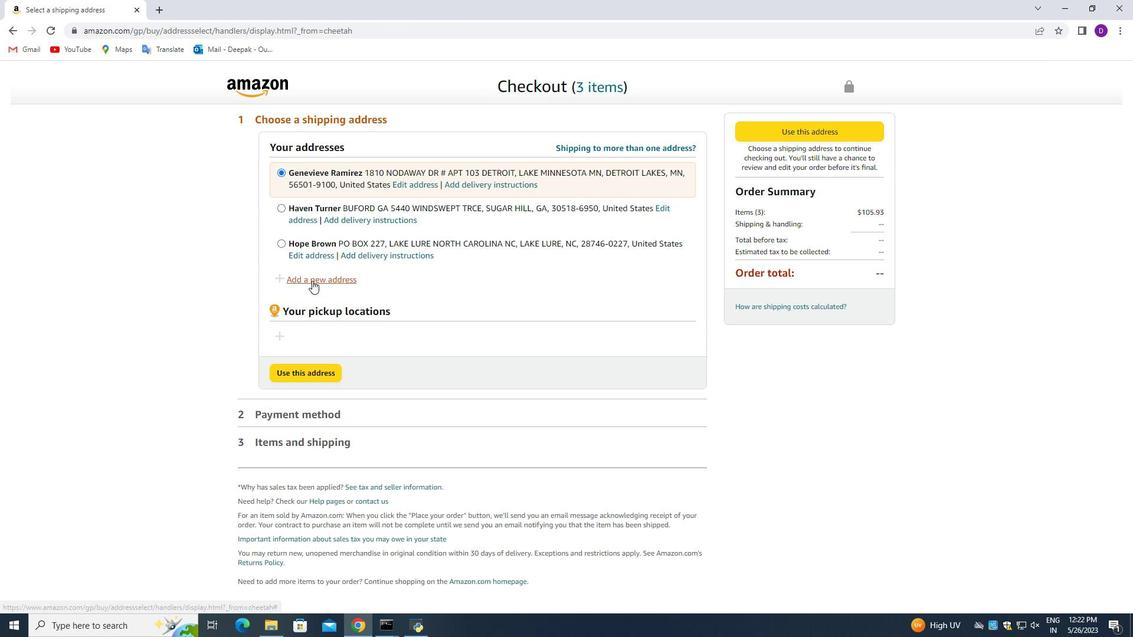 
Action: Mouse pressed left at (312, 282)
Screenshot: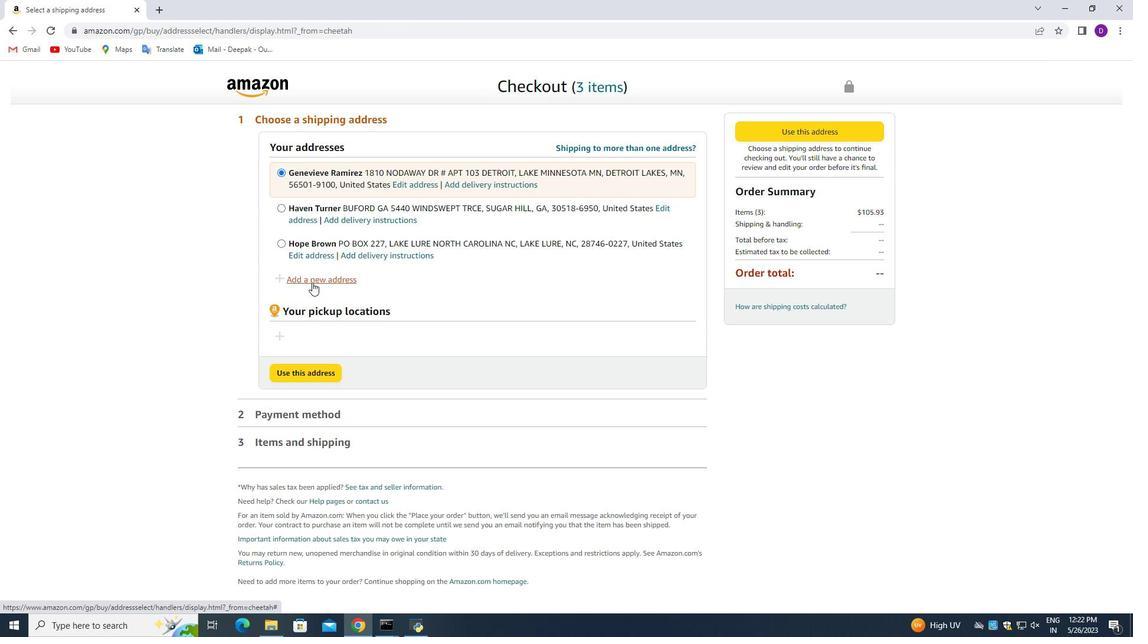 
Action: Mouse moved to (411, 297)
Screenshot: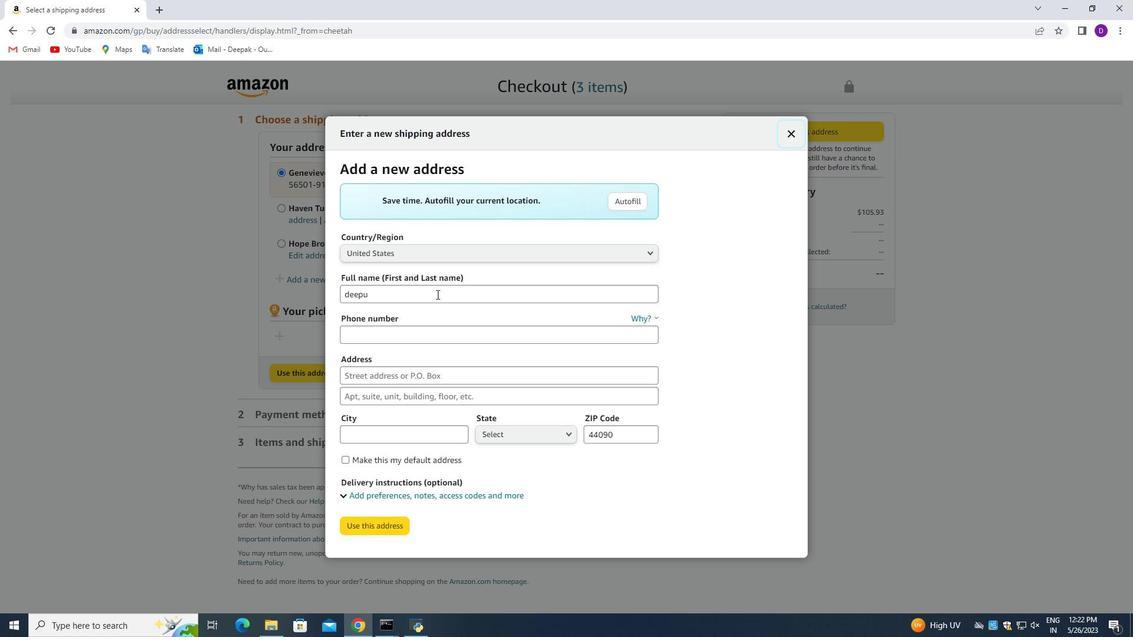 
Action: Mouse pressed left at (411, 297)
Screenshot: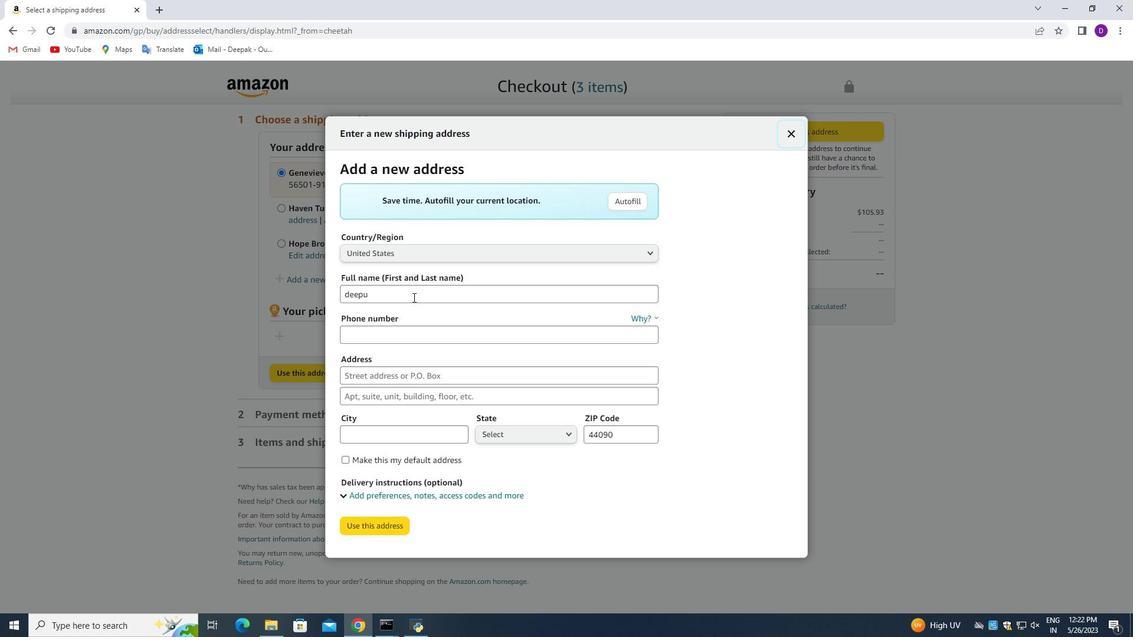 
Action: Mouse moved to (411, 298)
Screenshot: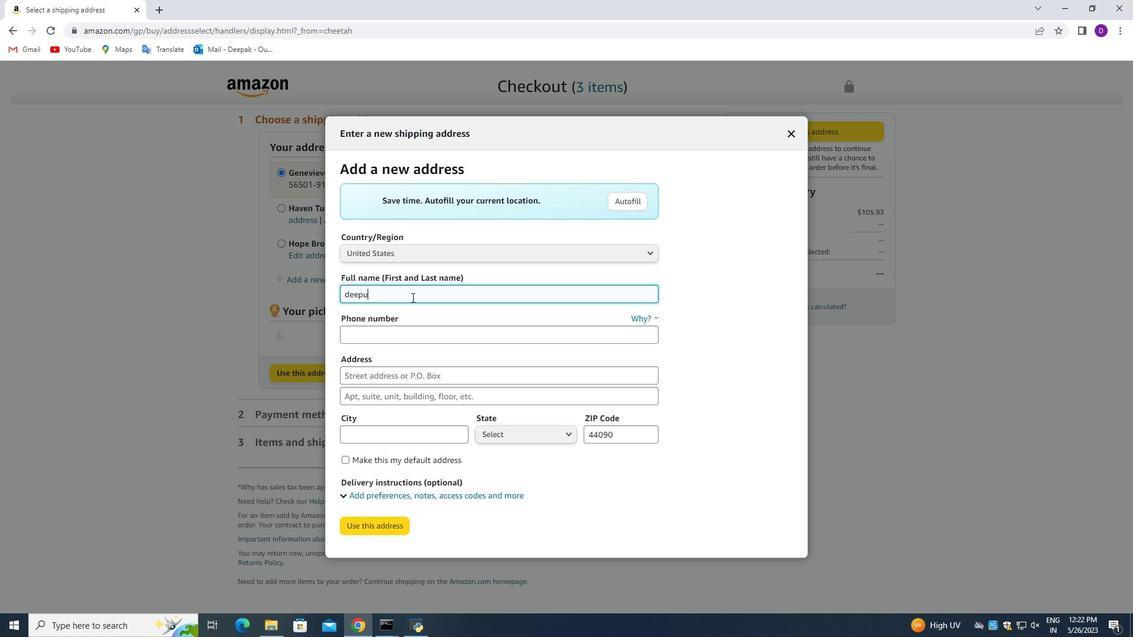 
Action: Mouse pressed left at (411, 298)
Screenshot: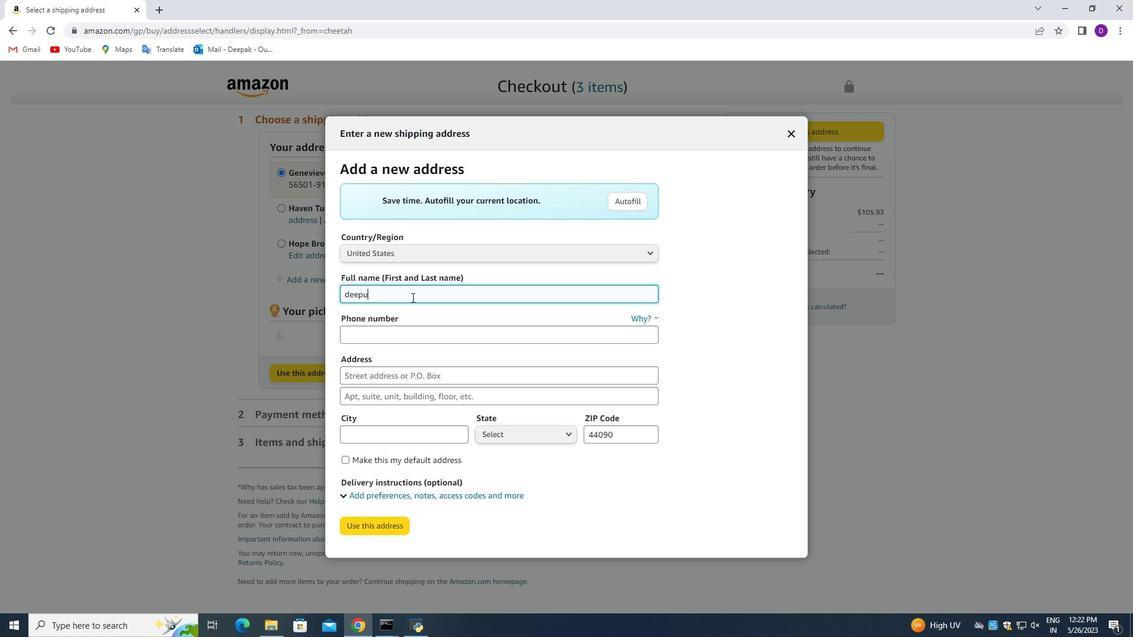 
Action: Key pressed <Key.backspace><Key.shift>Jack<Key.space><Key.shift_r>Davis
Screenshot: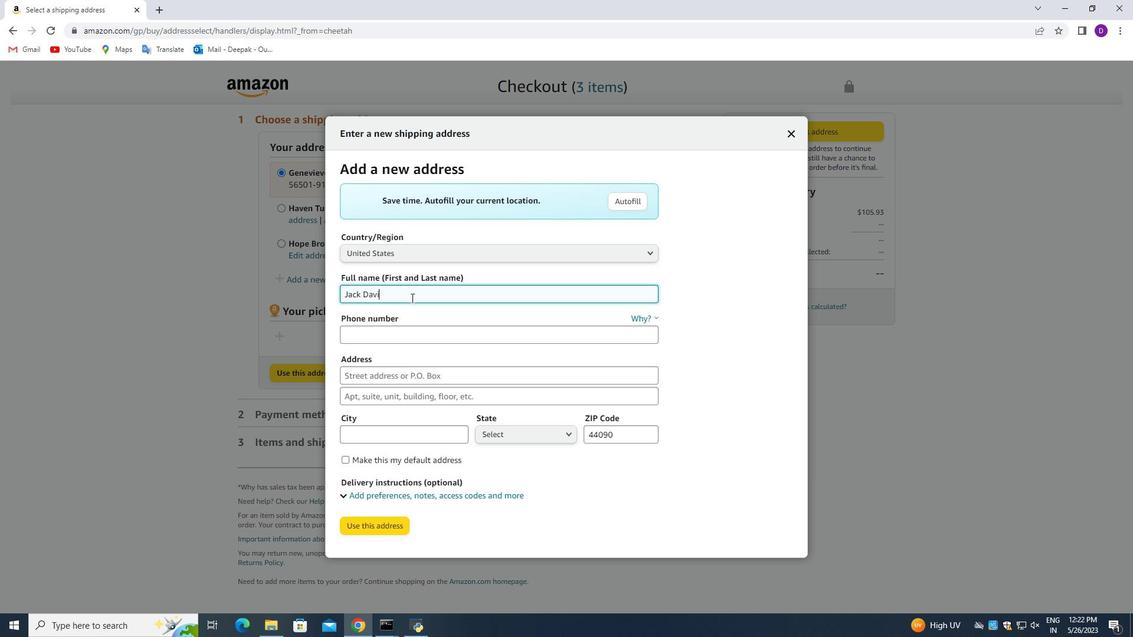
Action: Mouse moved to (420, 330)
Screenshot: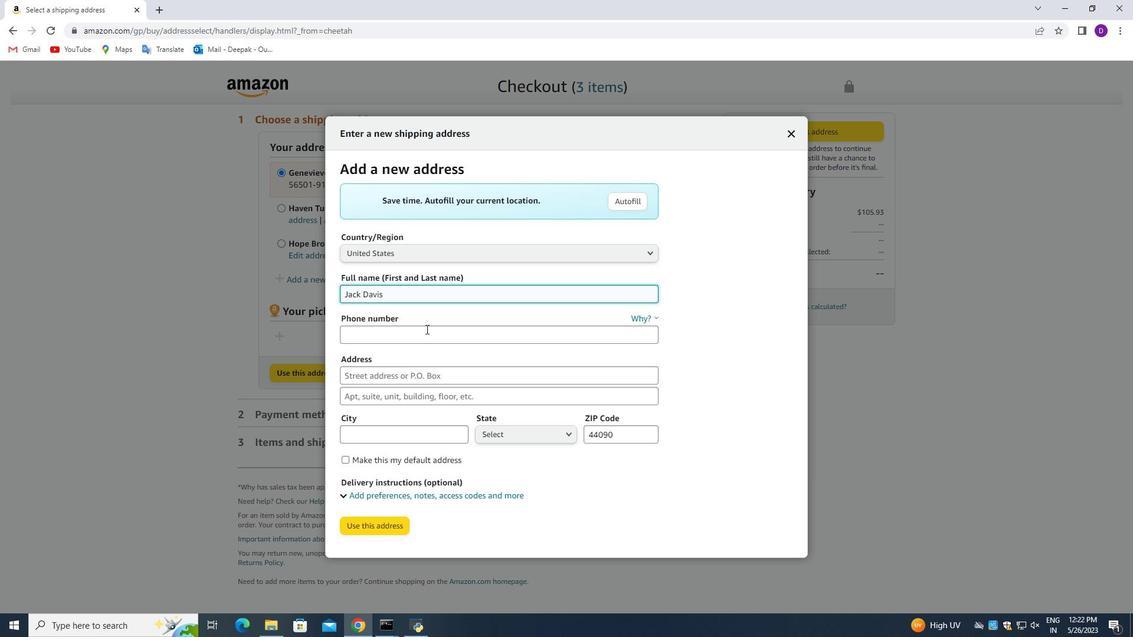
Action: Mouse pressed left at (420, 330)
Screenshot: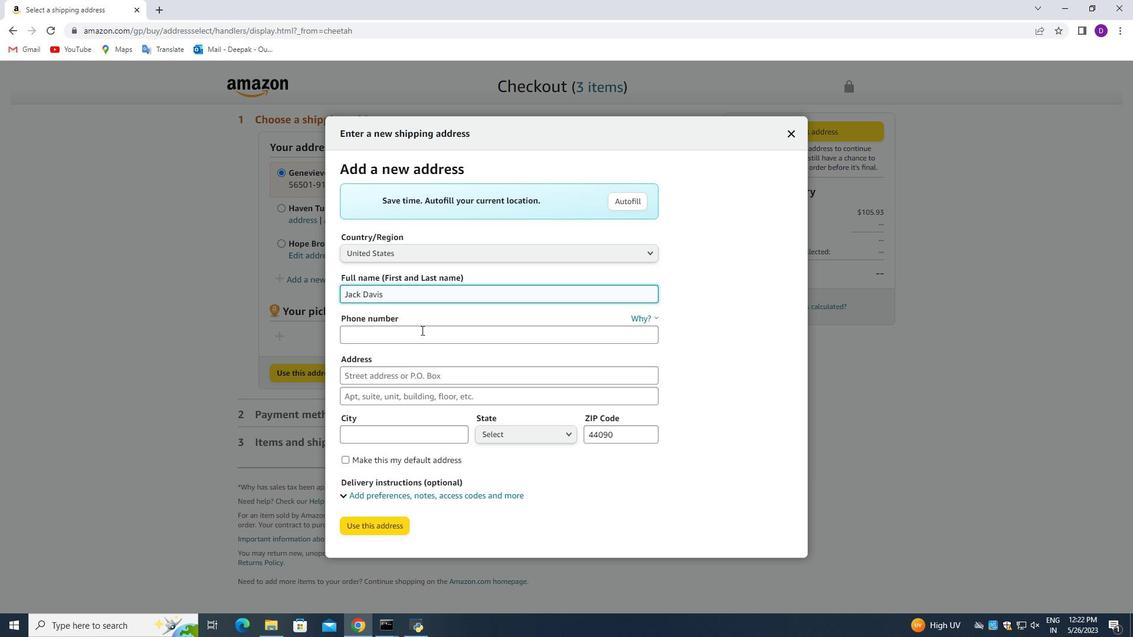 
Action: Mouse moved to (414, 330)
Screenshot: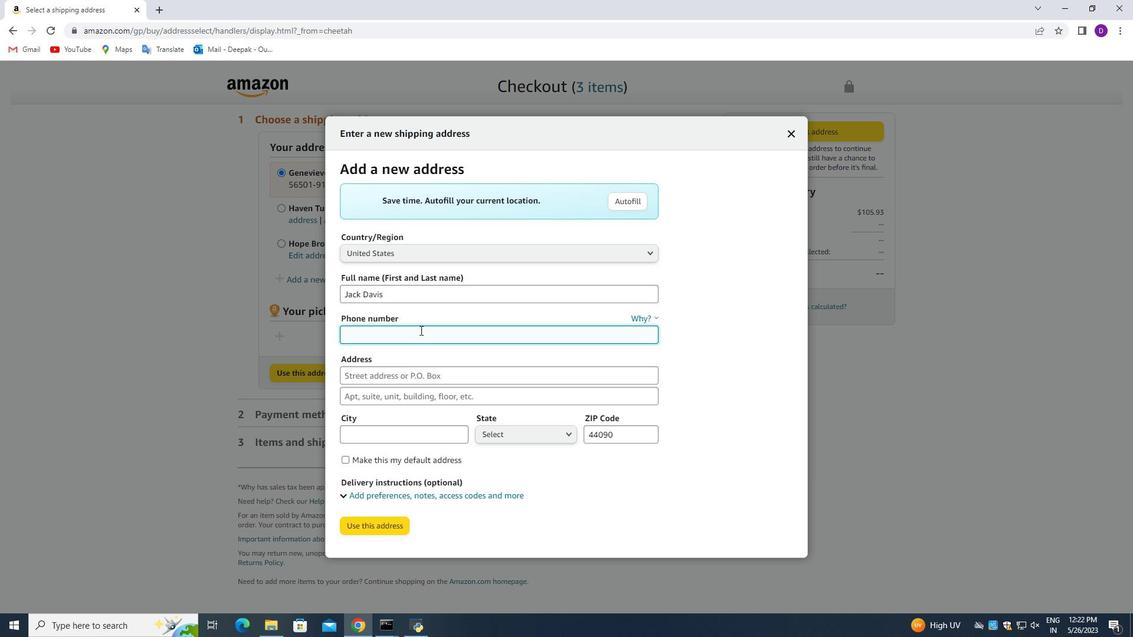 
Action: Key pressed 4406477648
Screenshot: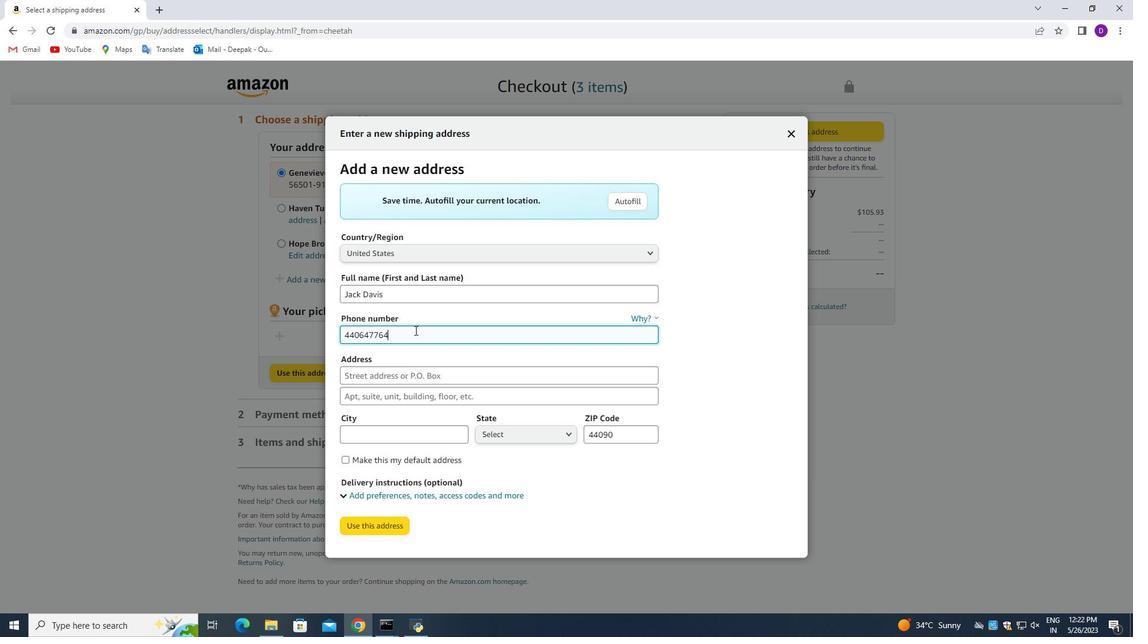 
Action: Mouse moved to (405, 374)
Screenshot: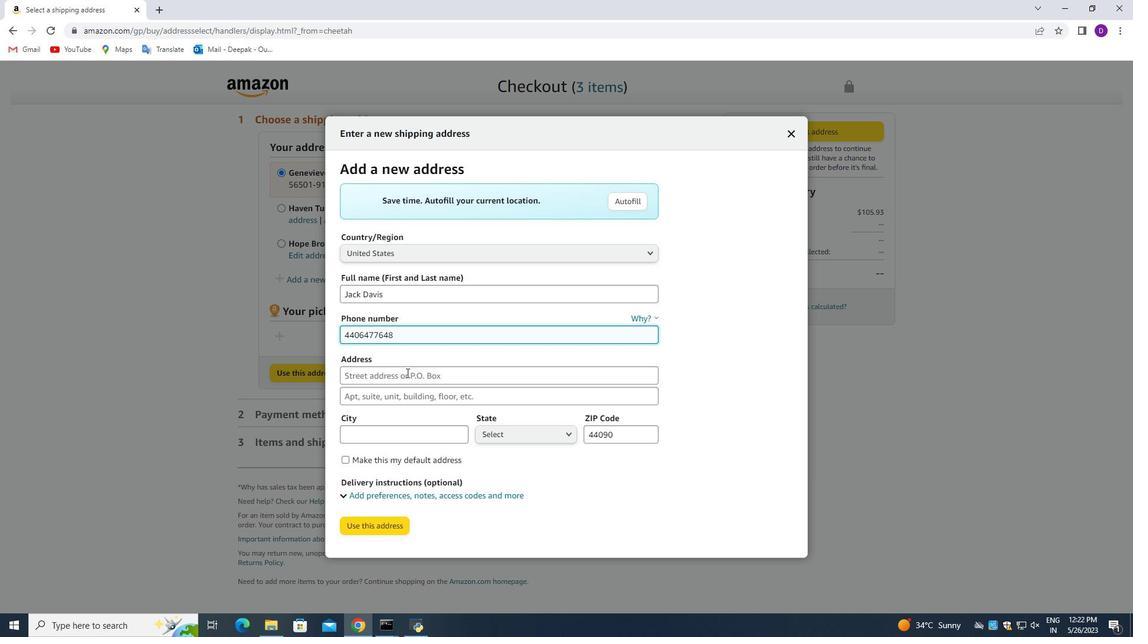 
Action: Mouse pressed left at (405, 374)
Screenshot: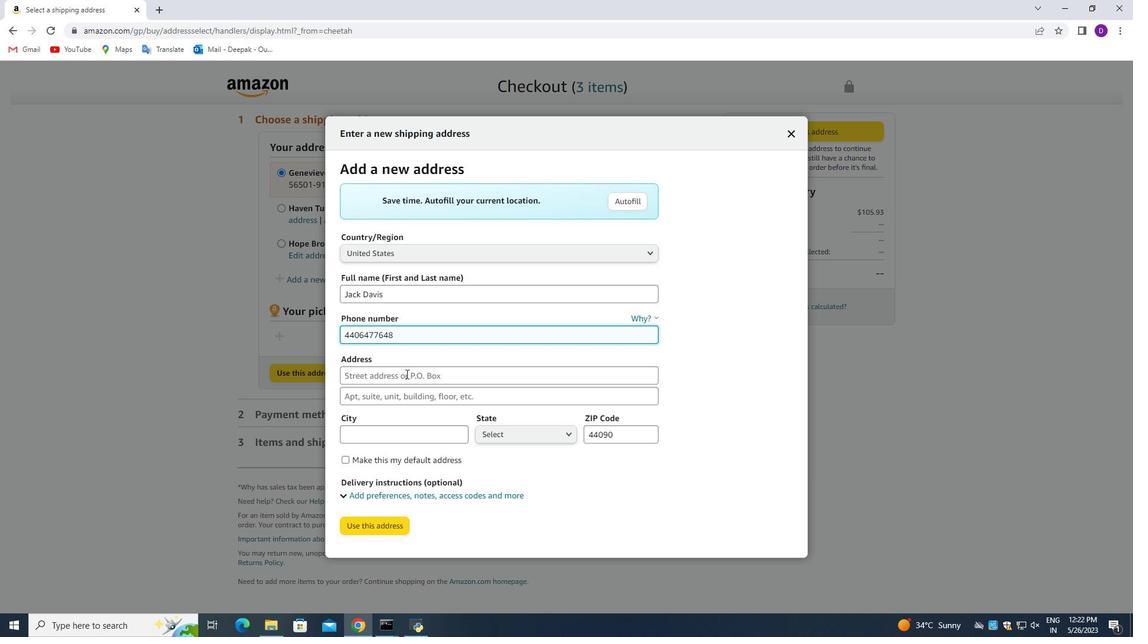
Action: Mouse moved to (618, 434)
Screenshot: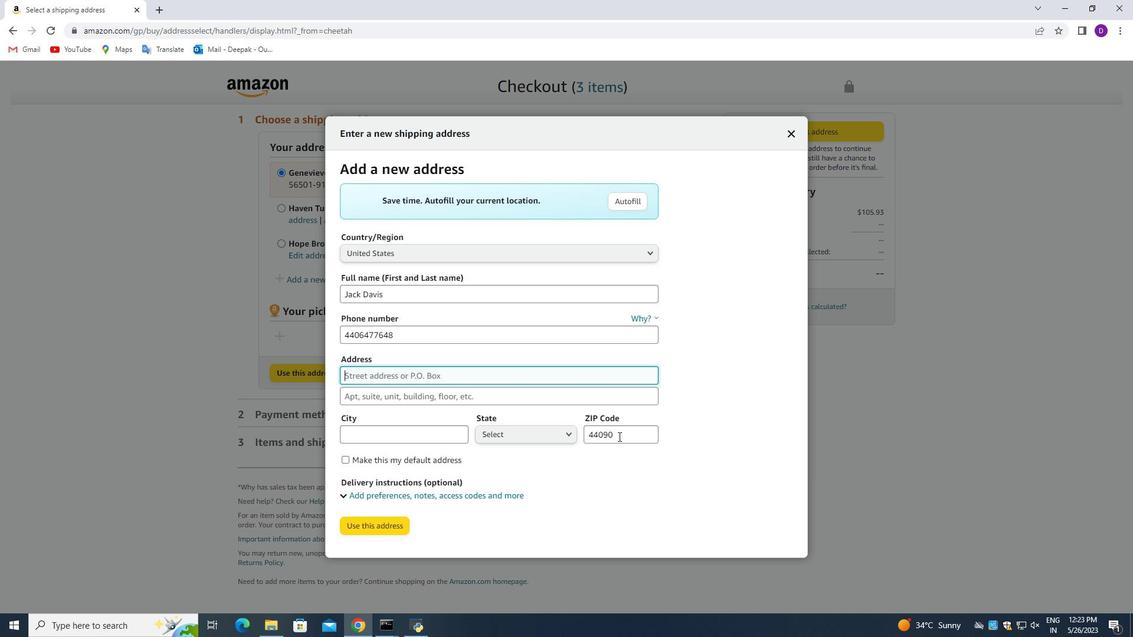 
Action: Mouse pressed left at (618, 434)
Screenshot: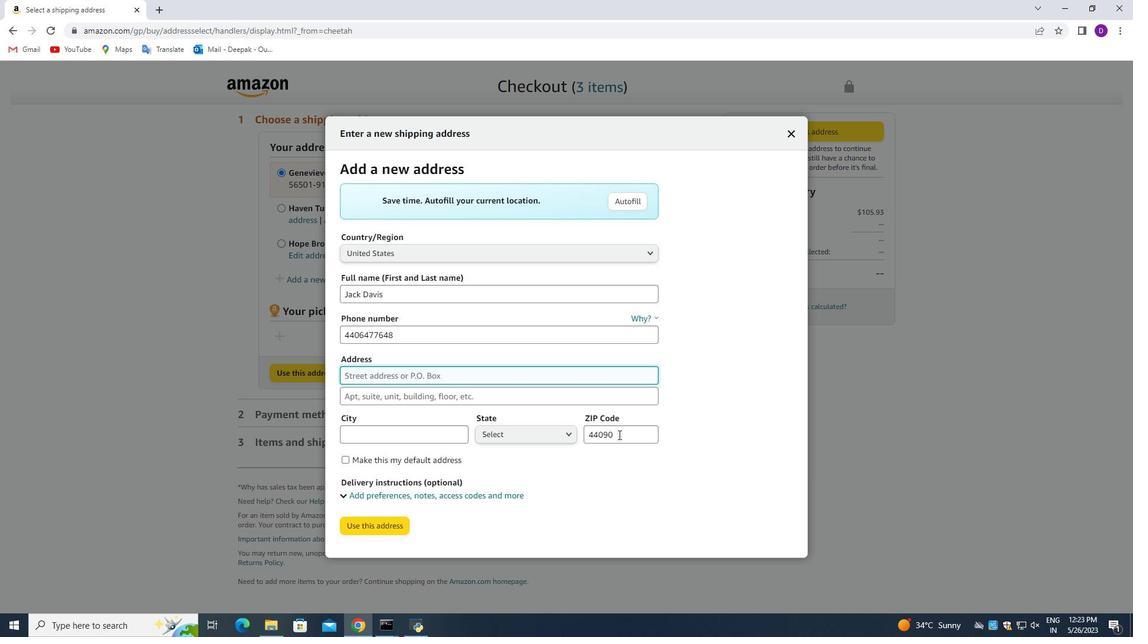 
Action: Mouse pressed left at (618, 434)
Screenshot: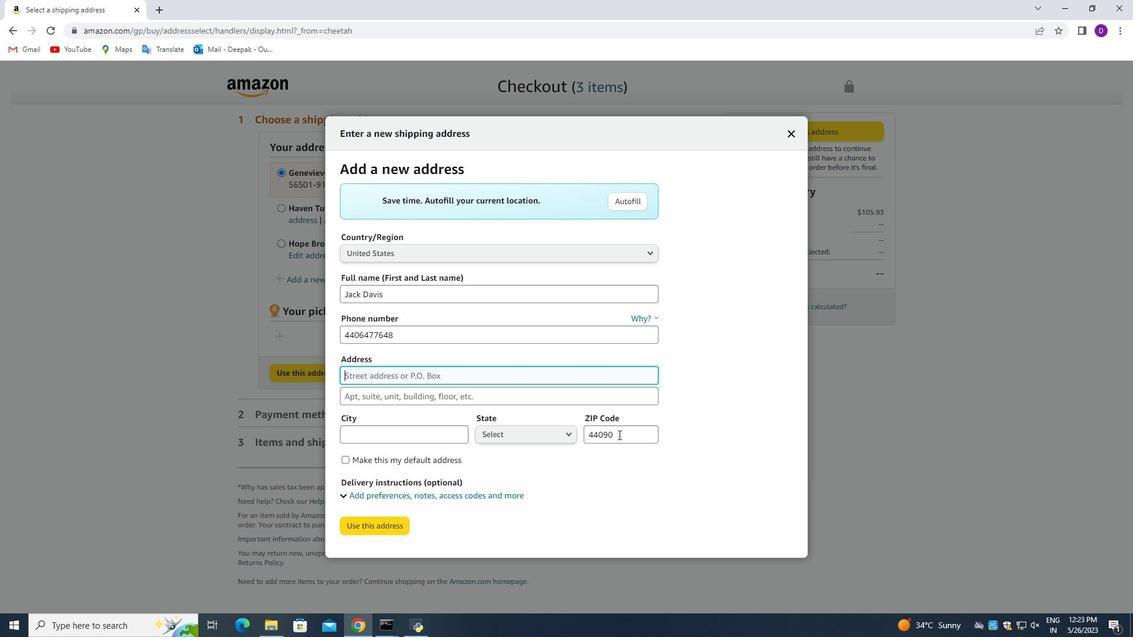
Action: Mouse moved to (482, 411)
Screenshot: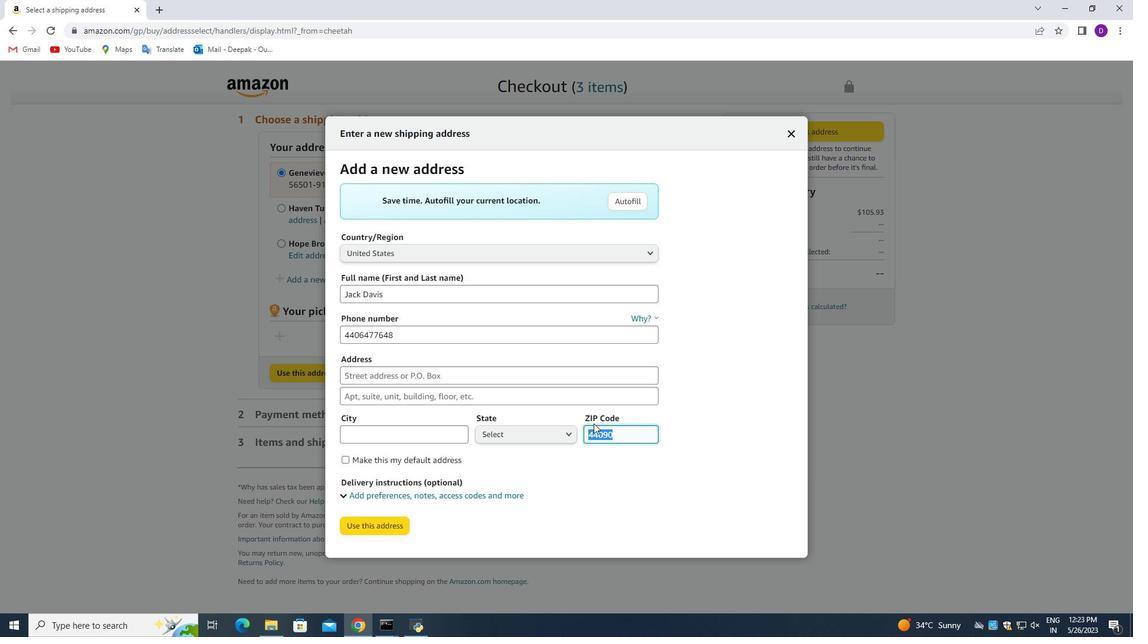 
Action: Key pressed 42950
Screenshot: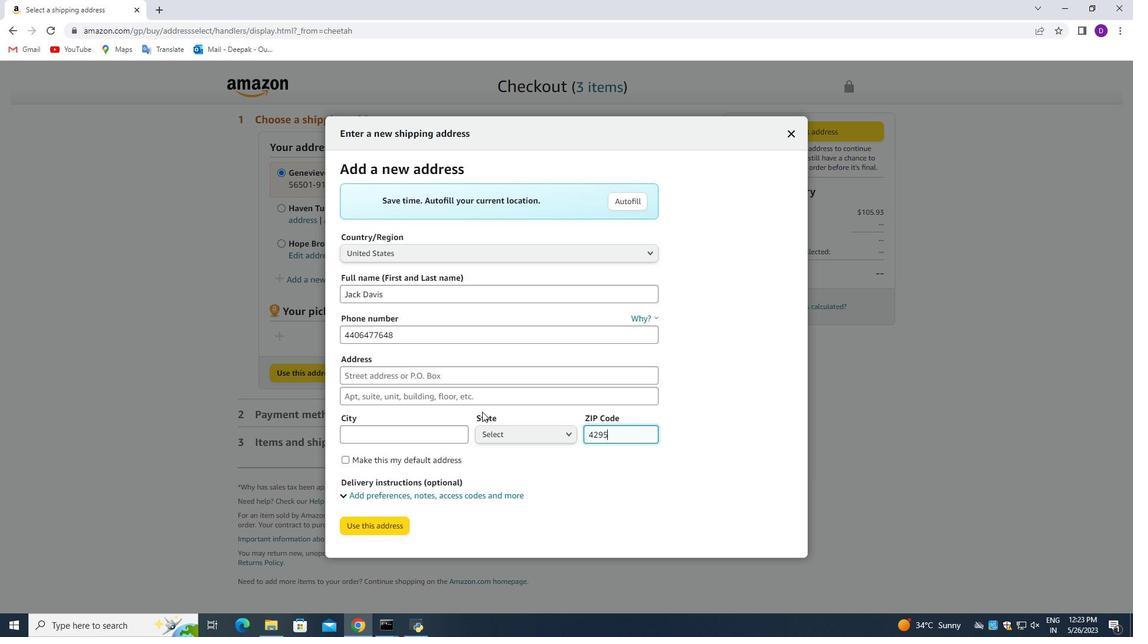 
Action: Mouse moved to (626, 440)
Screenshot: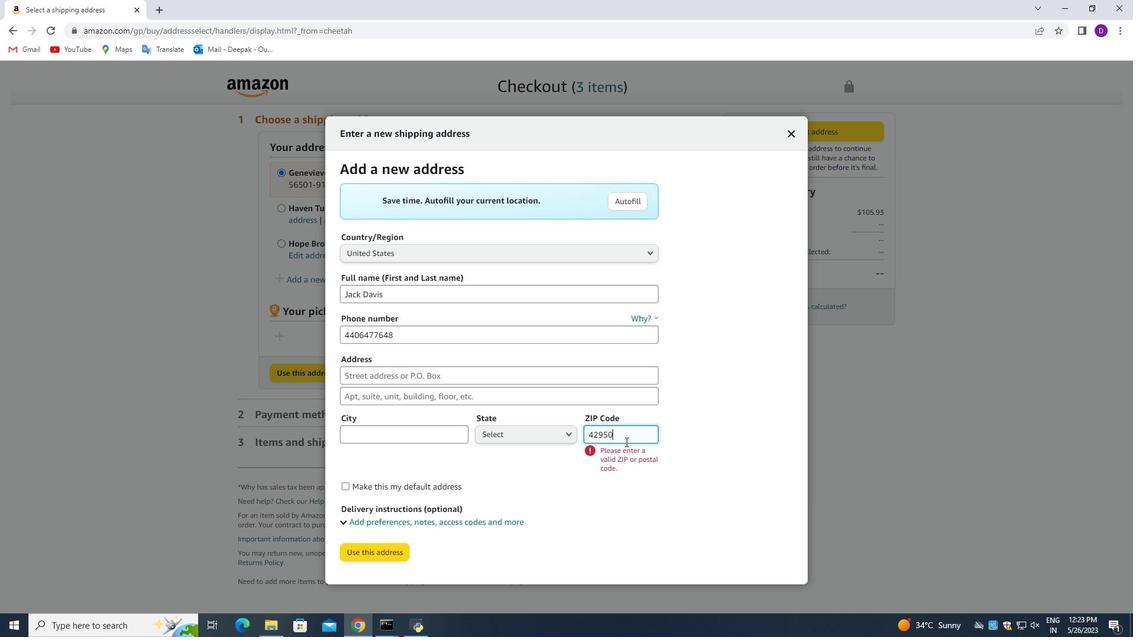 
Action: Mouse pressed left at (626, 441)
Screenshot: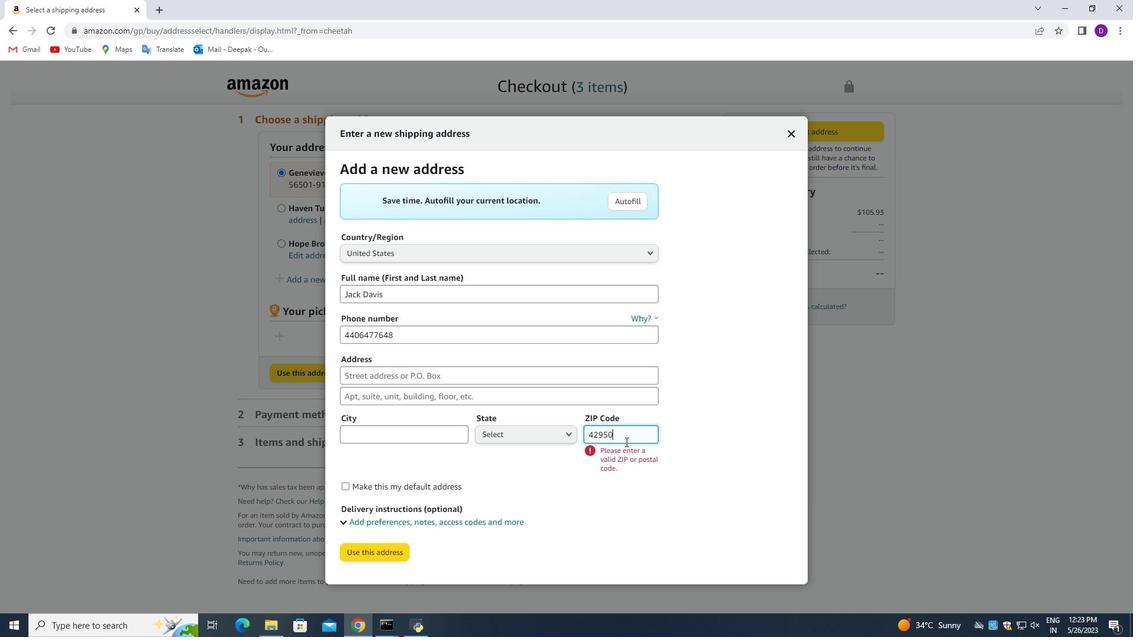 
Action: Mouse moved to (626, 440)
Screenshot: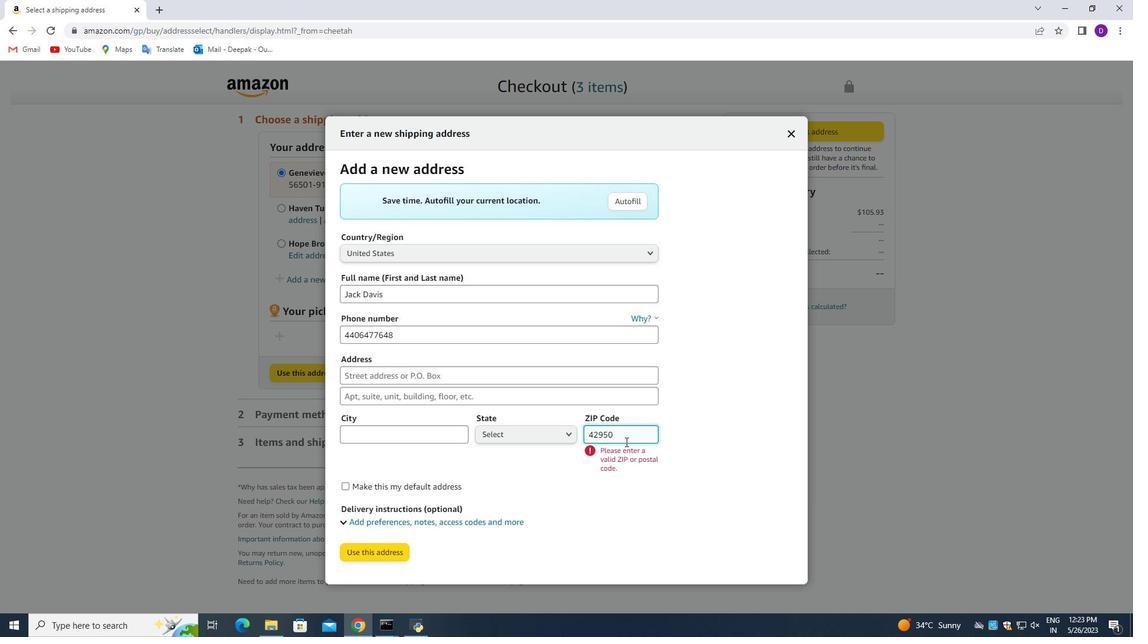 
Action: Mouse pressed left at (626, 440)
Screenshot: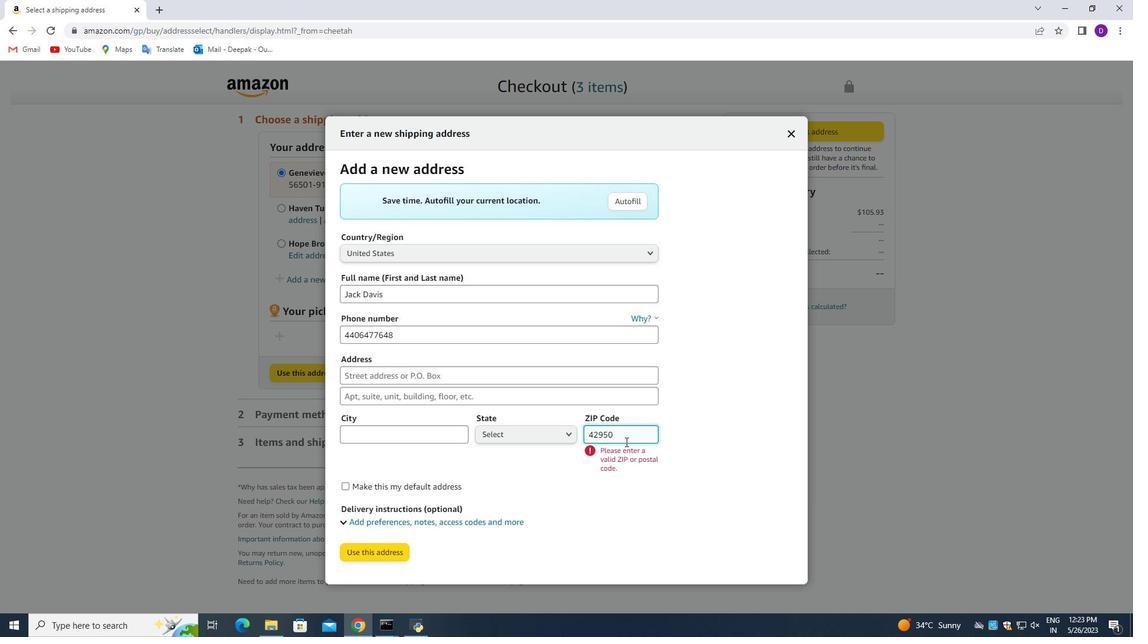 
Action: Mouse moved to (540, 438)
Screenshot: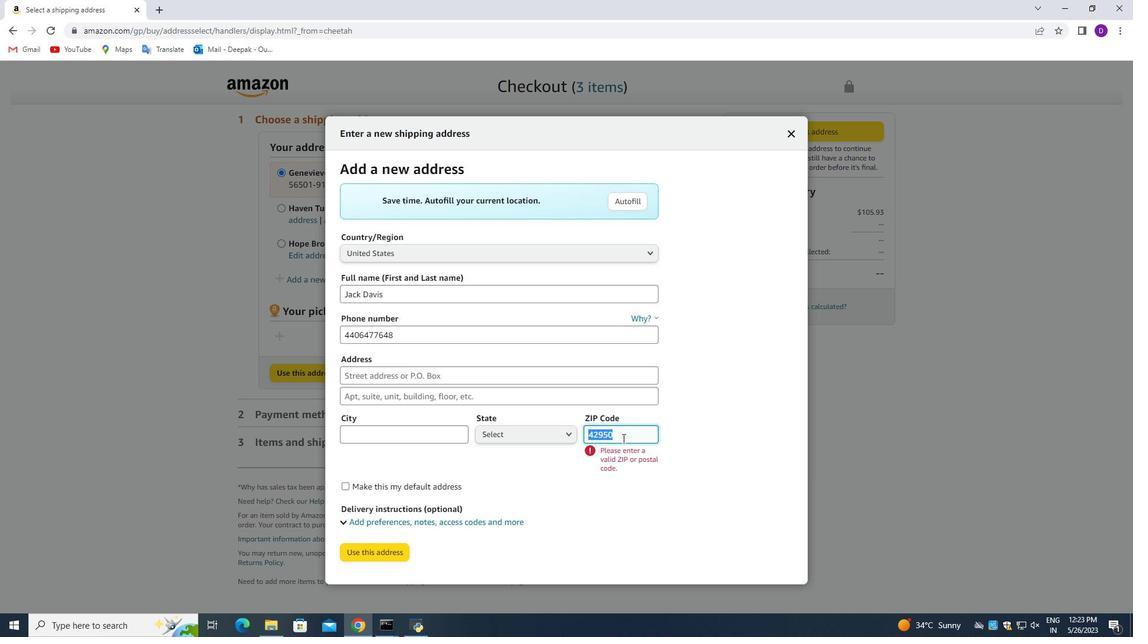 
Action: Key pressed 44090
Screenshot: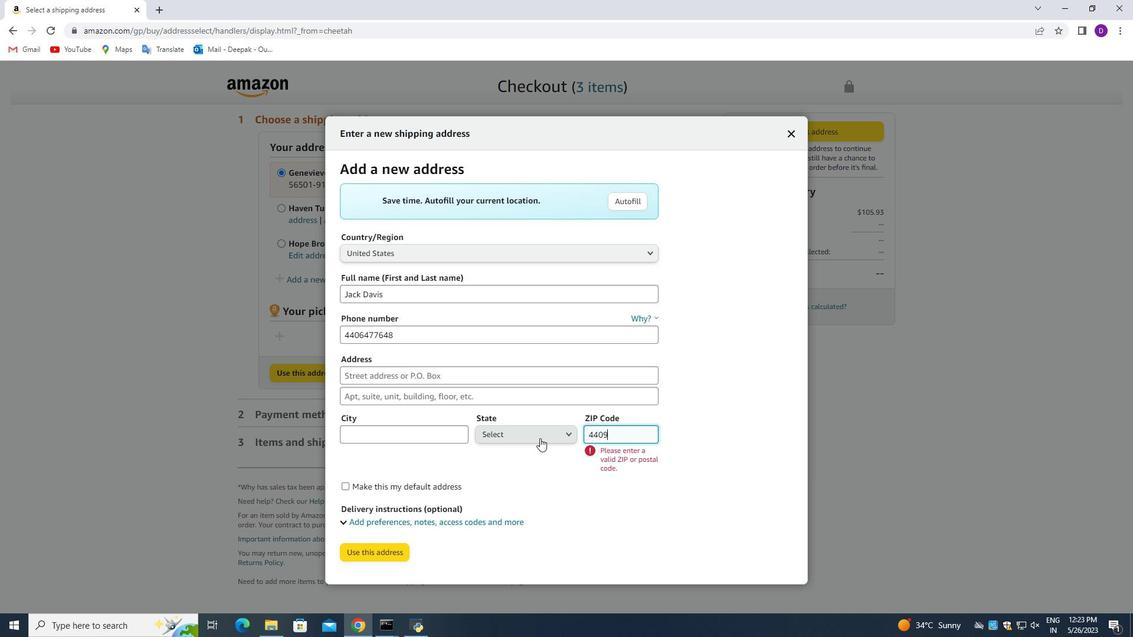 
Action: Mouse moved to (349, 377)
Screenshot: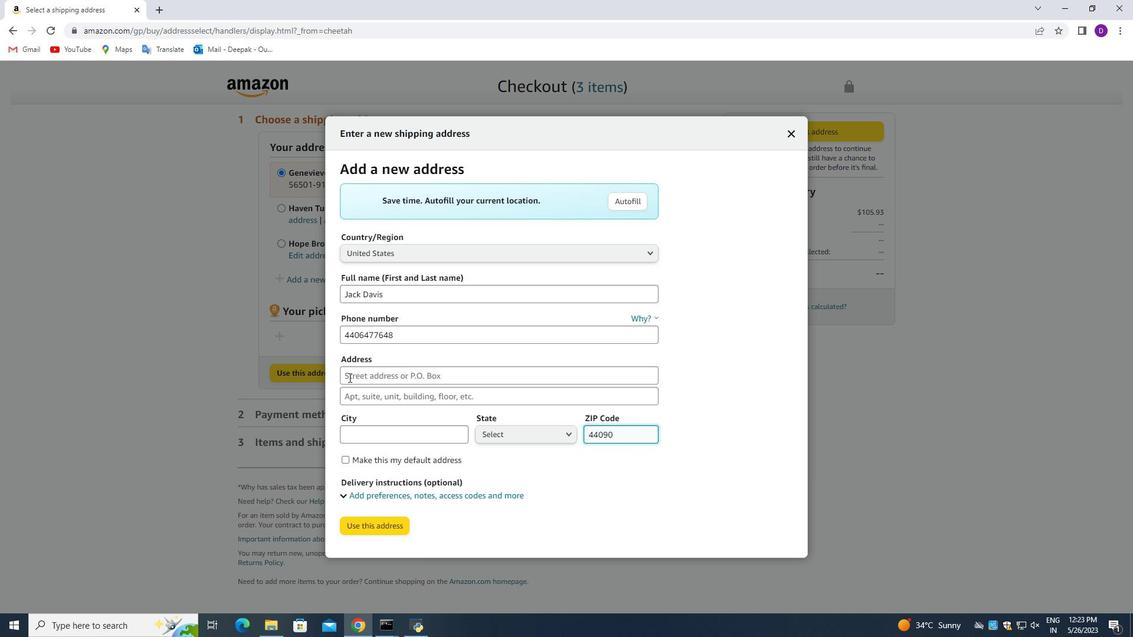 
Action: Mouse pressed left at (349, 377)
Screenshot: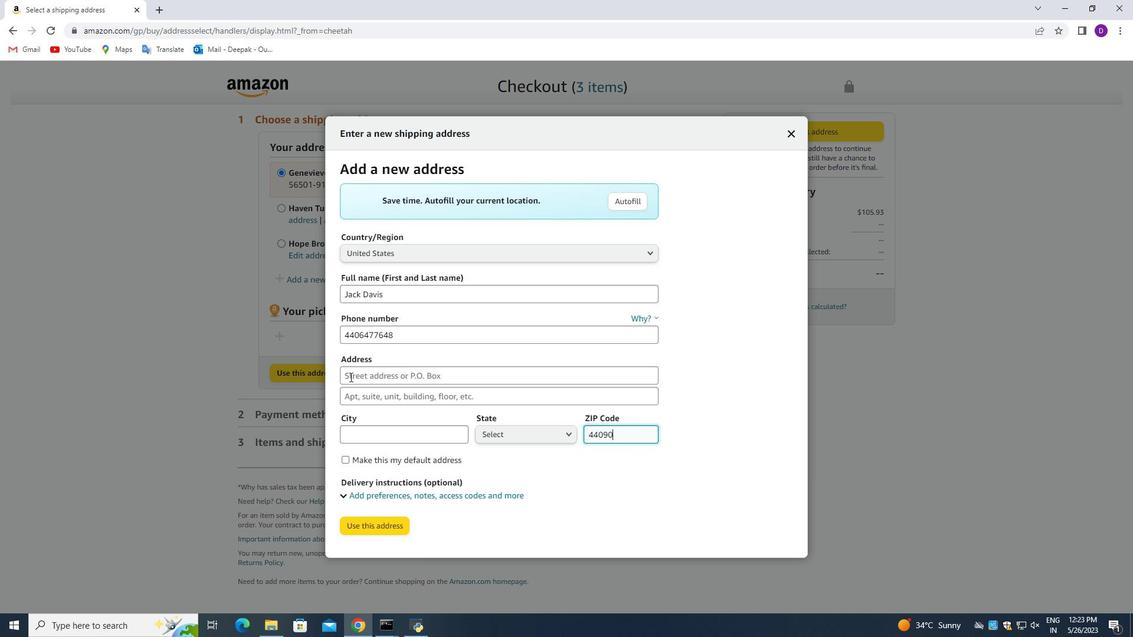 
Action: Mouse moved to (303, 313)
Screenshot: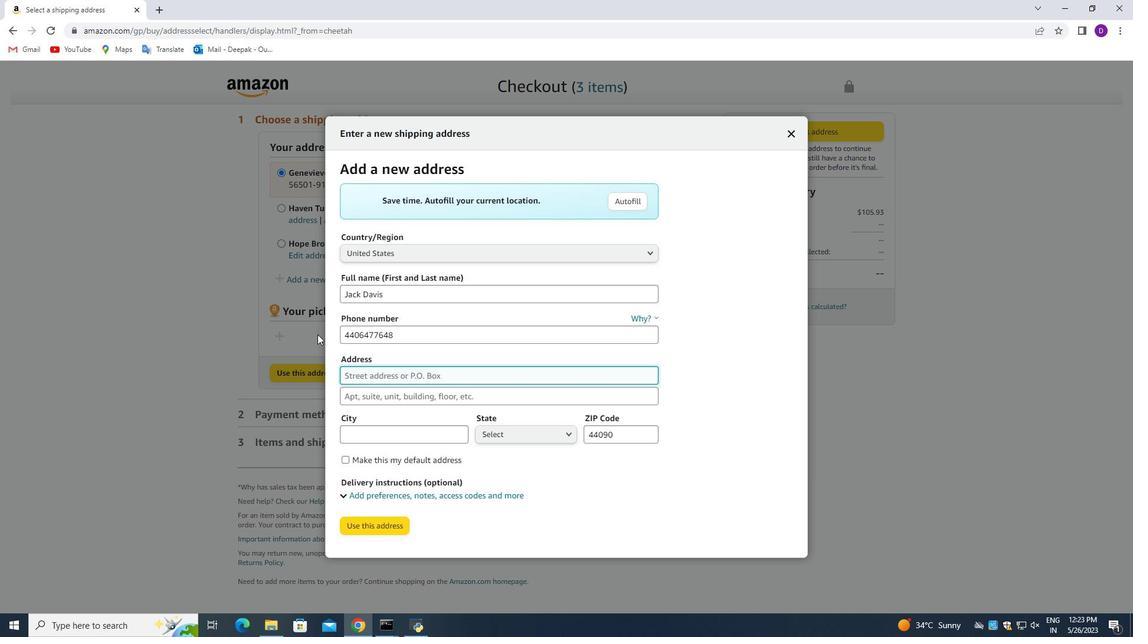 
Action: Key pressed 42950<Key.space><Key.shift_r>State<Key.space>18<Key.space><Key.shift_r>Rte
Screenshot: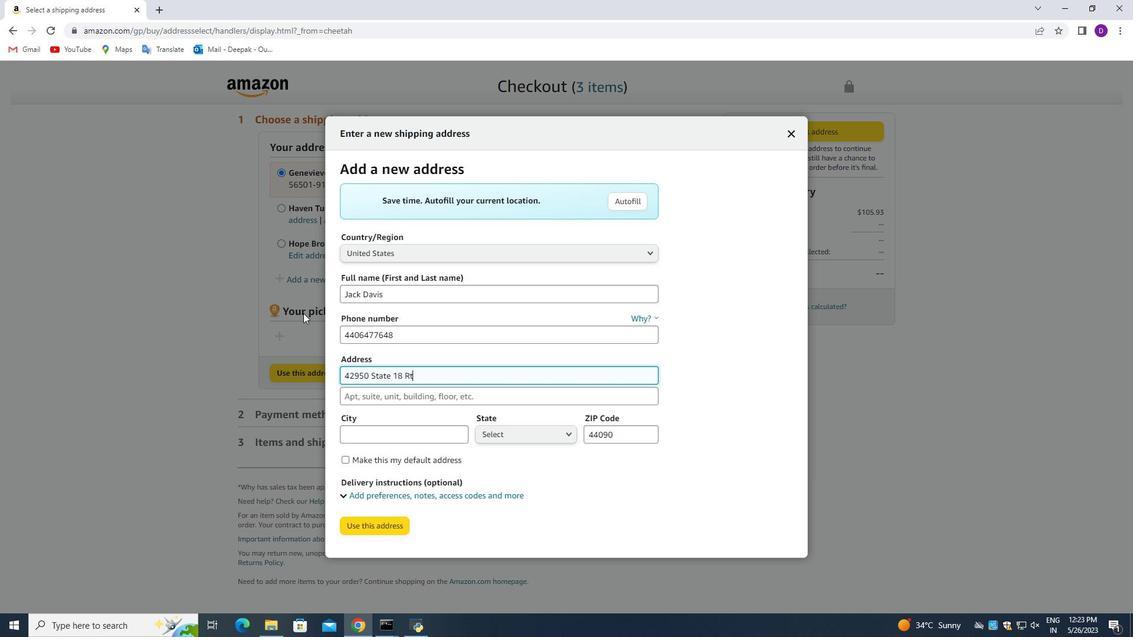 
Action: Mouse moved to (384, 398)
Screenshot: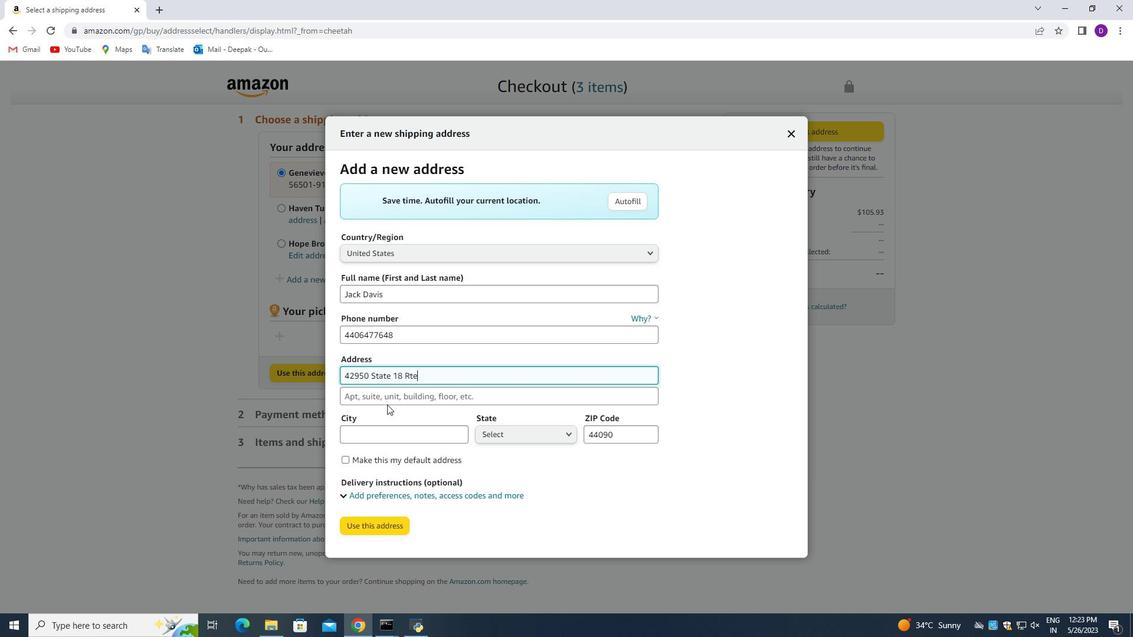 
Action: Mouse pressed left at (384, 398)
Screenshot: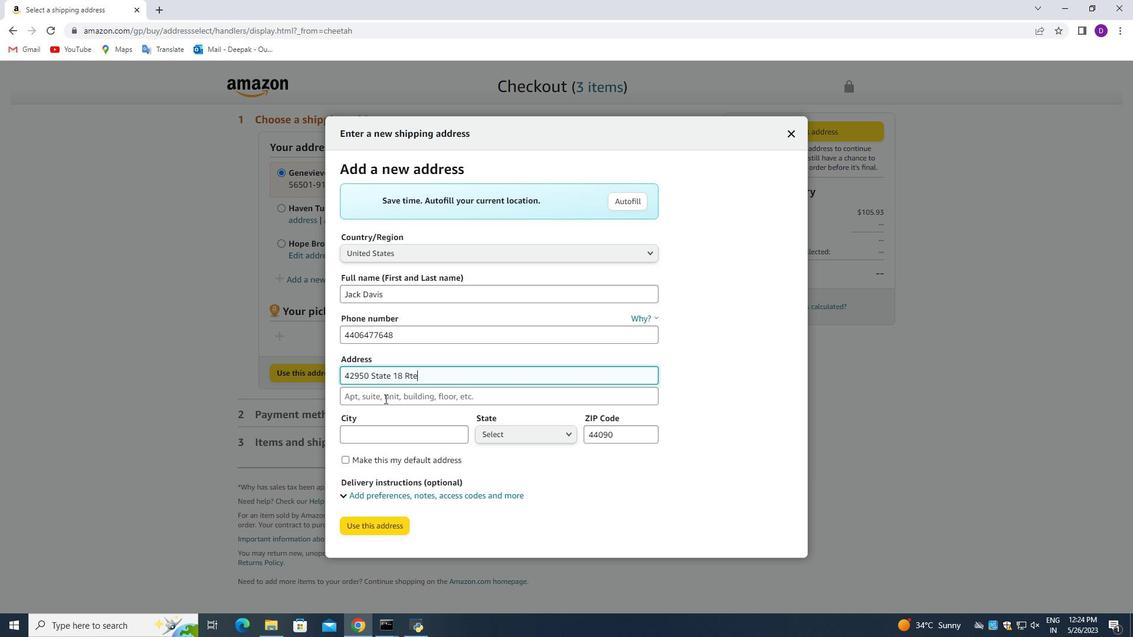 
Action: Mouse moved to (384, 354)
Screenshot: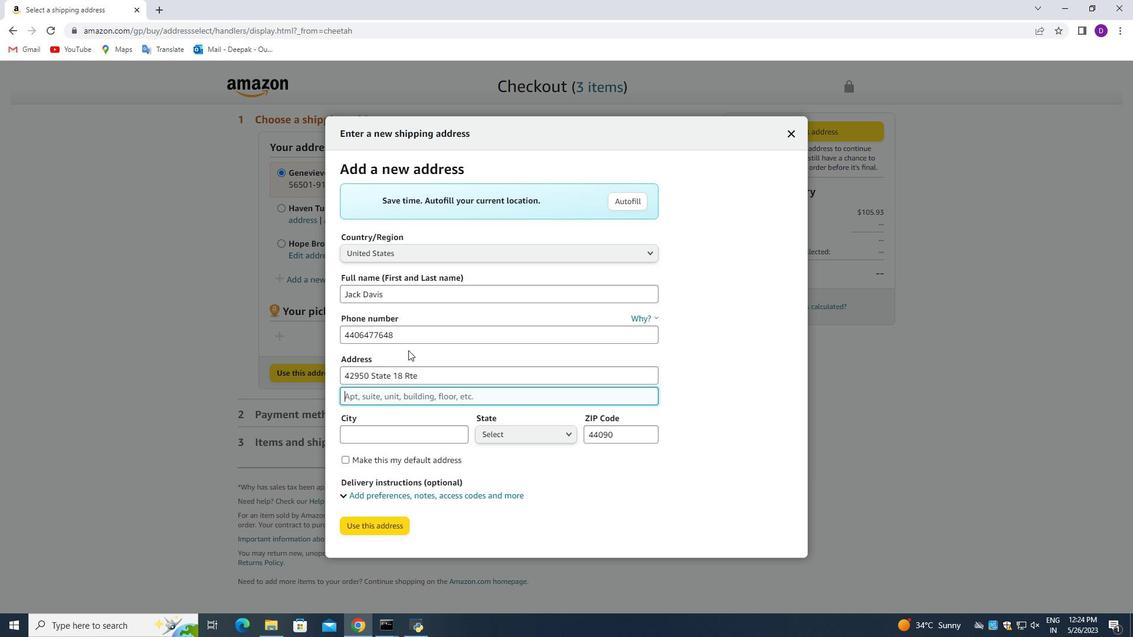 
Action: Key pressed <Key.shift_r>Willington,<Key.space><Key.shift>Ohio<Key.shift><Key.shift>(<Key.shift>OH)
Screenshot: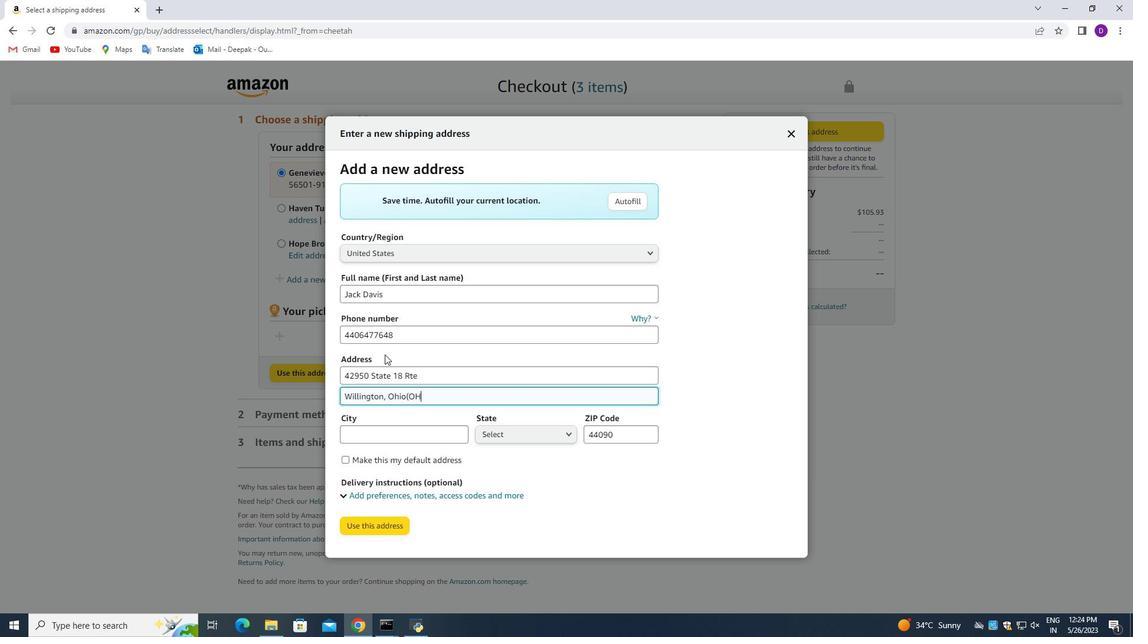 
Action: Mouse moved to (378, 439)
Screenshot: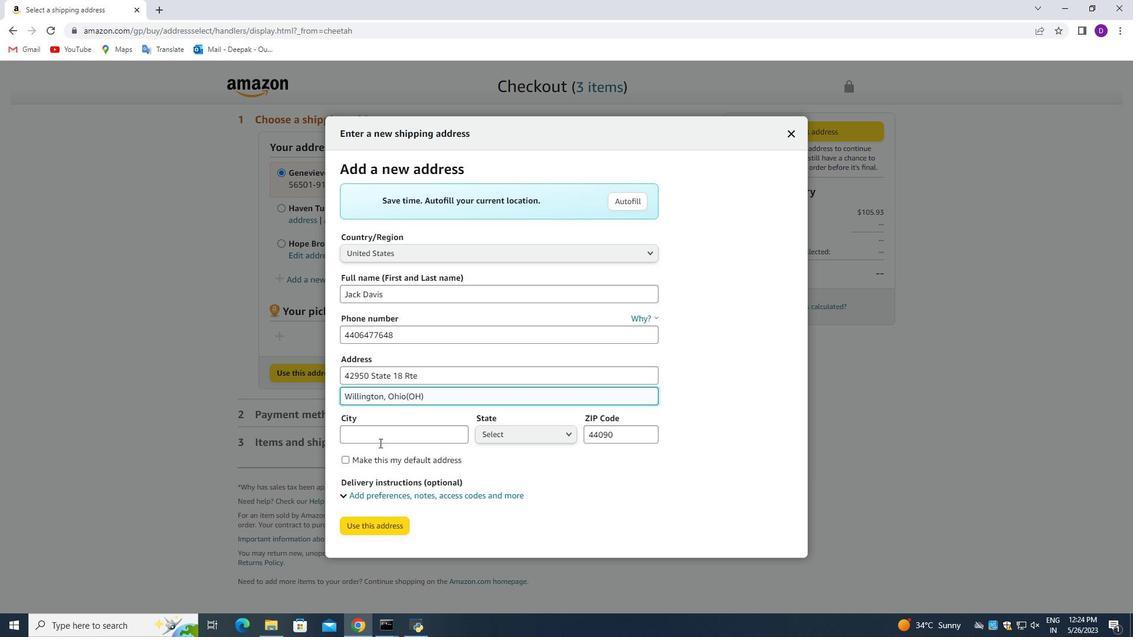 
Action: Mouse pressed left at (378, 439)
Screenshot: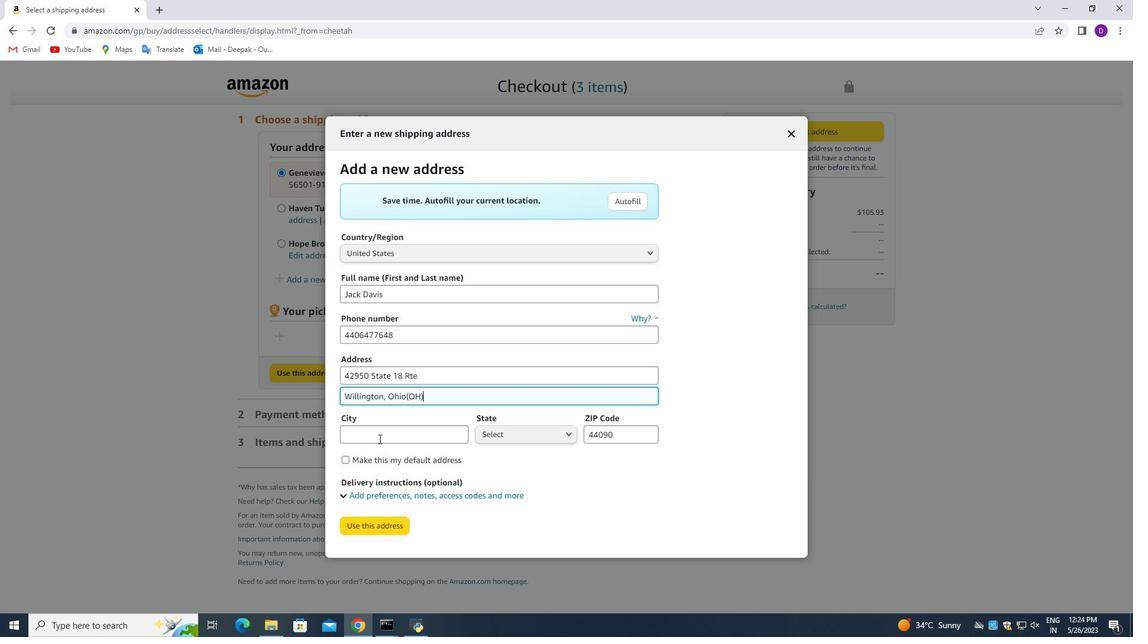 
Action: Key pressed <Key.shift_r>Wellington
Screenshot: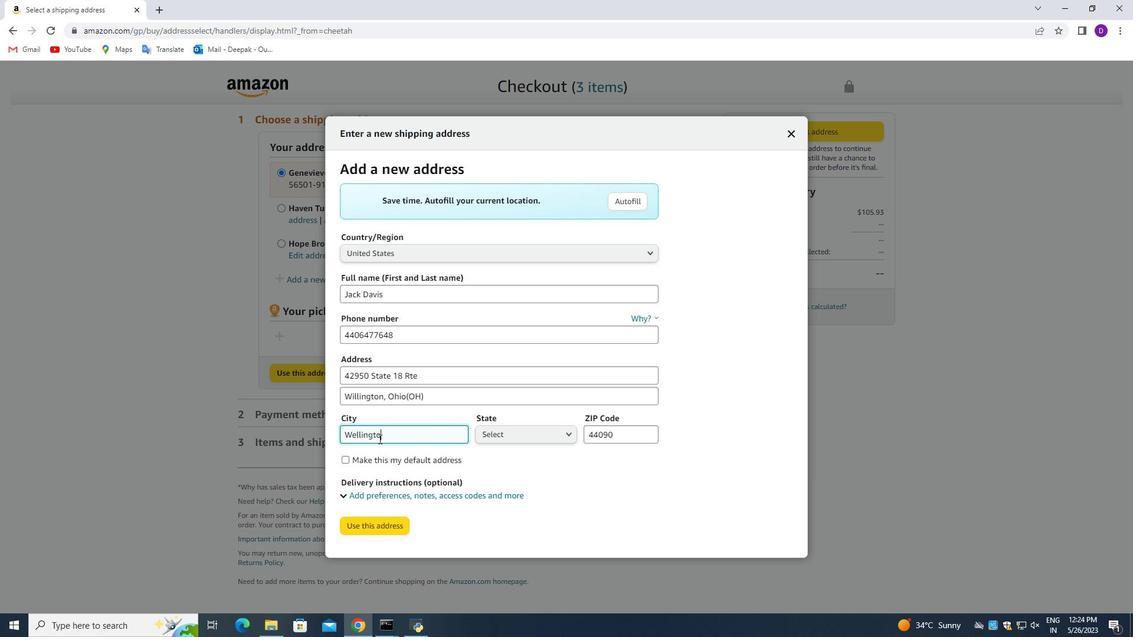 
Action: Mouse moved to (528, 432)
Screenshot: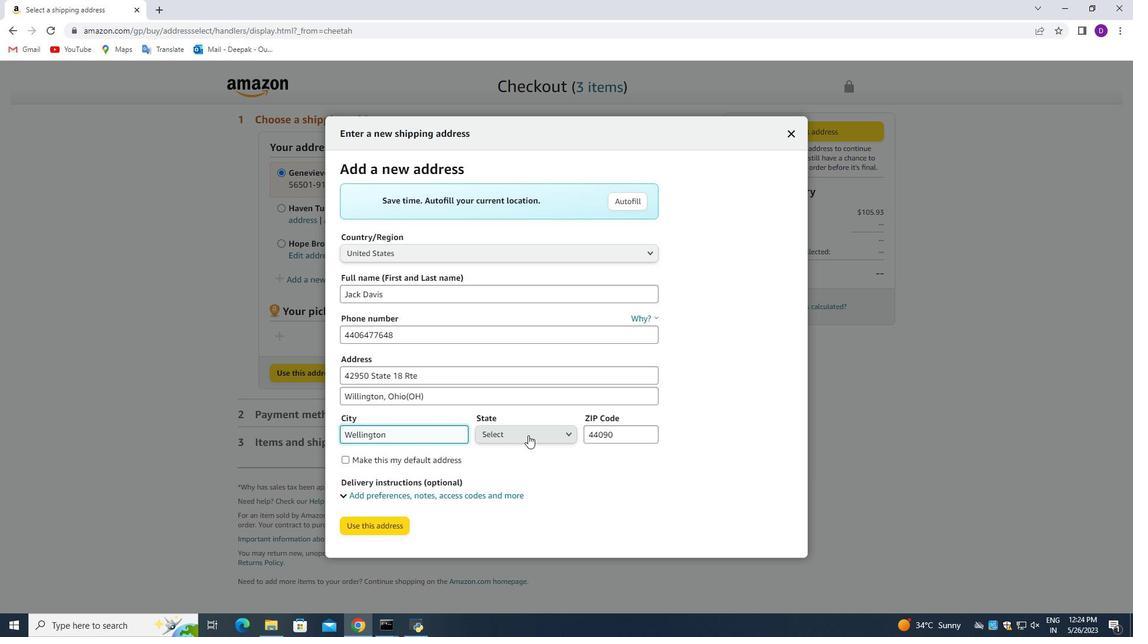 
Action: Mouse pressed left at (528, 432)
Screenshot: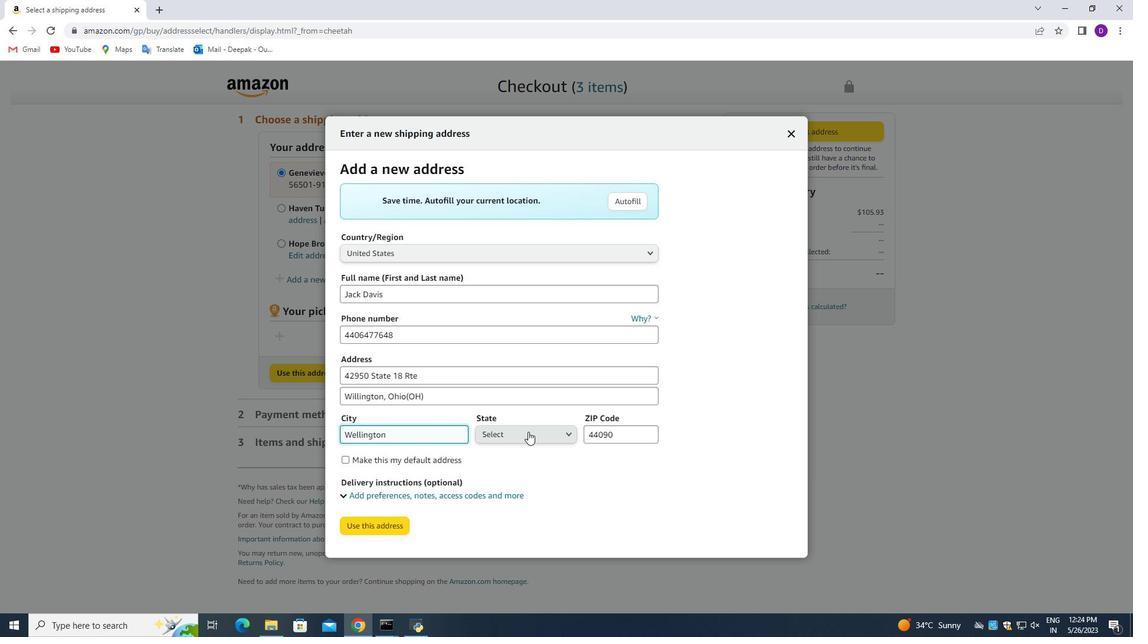 
Action: Mouse moved to (535, 148)
Screenshot: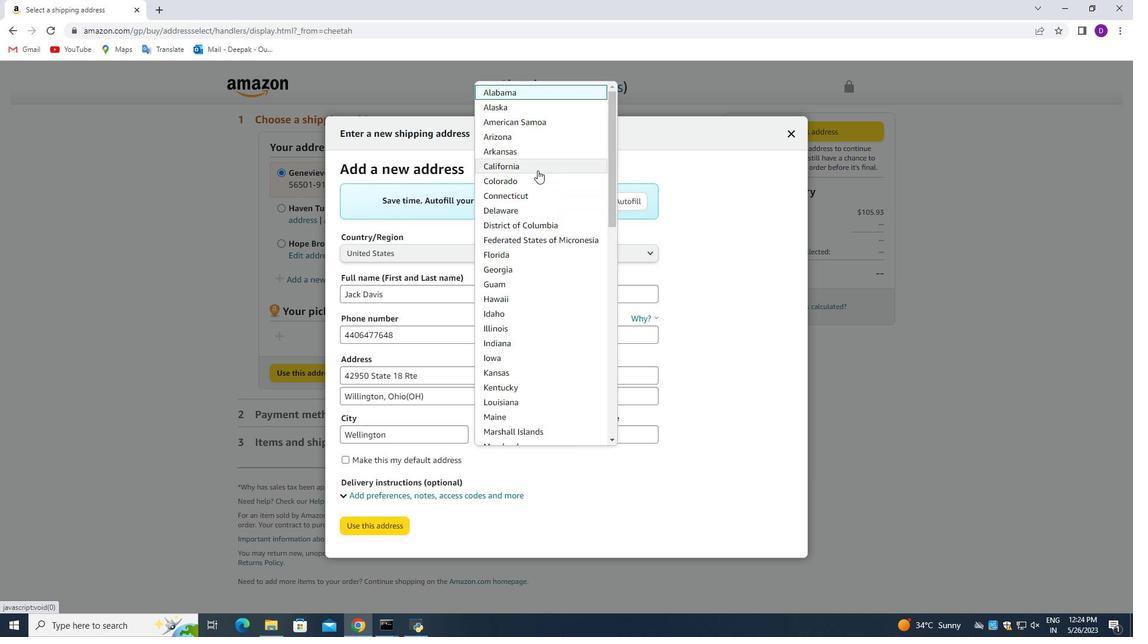 
Action: Mouse scrolled (535, 148) with delta (0, 0)
Screenshot: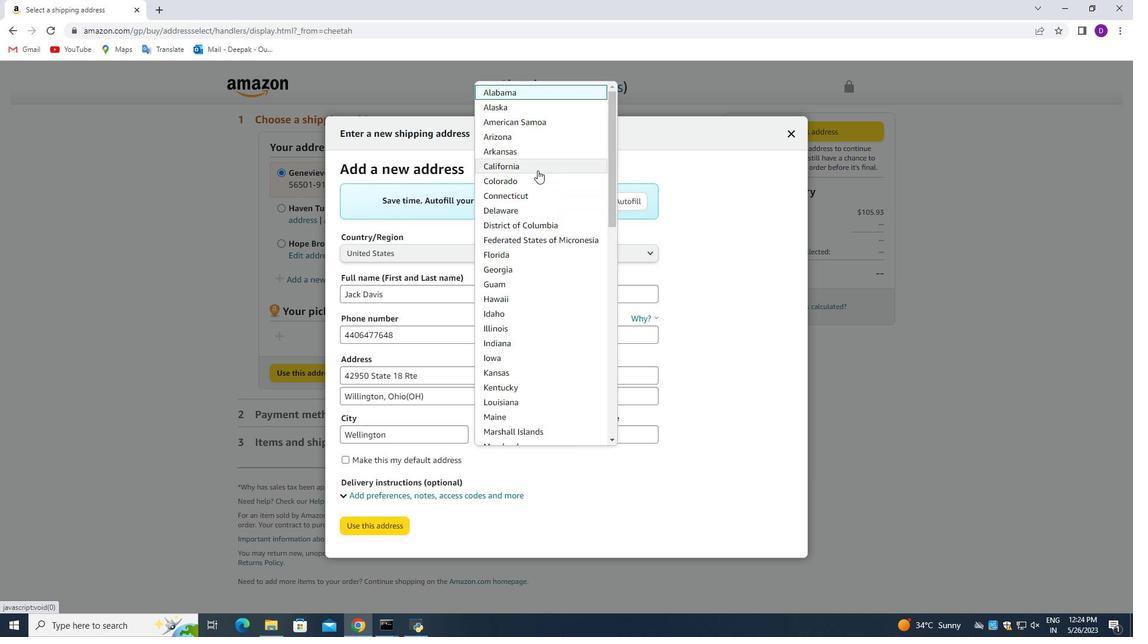 
Action: Mouse scrolled (535, 148) with delta (0, 0)
Screenshot: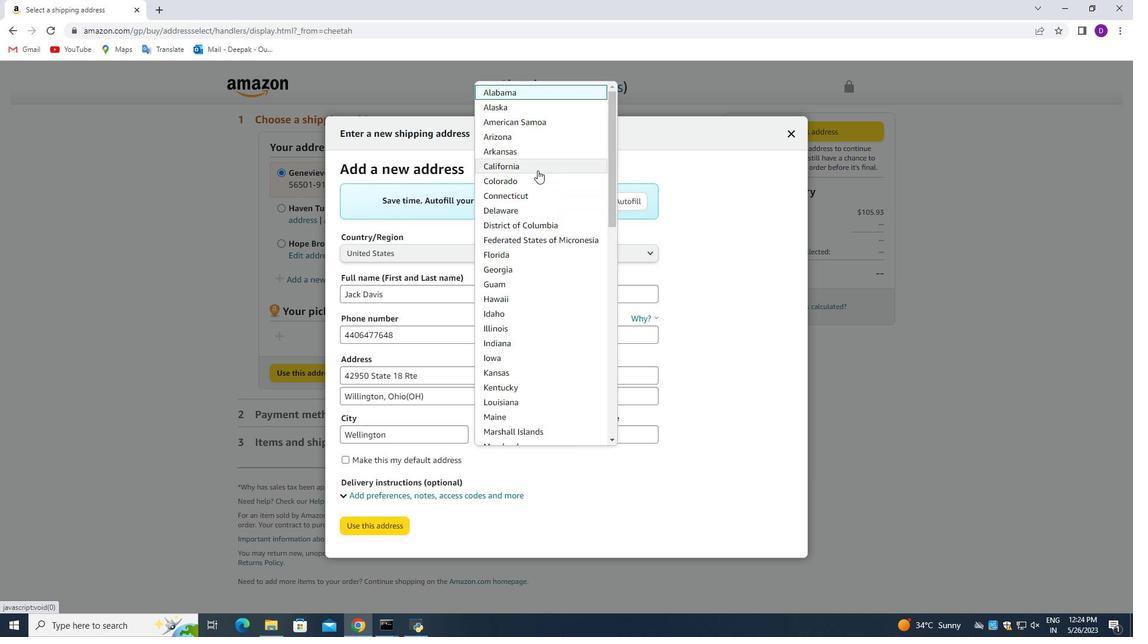 
Action: Mouse scrolled (535, 148) with delta (0, 0)
Screenshot: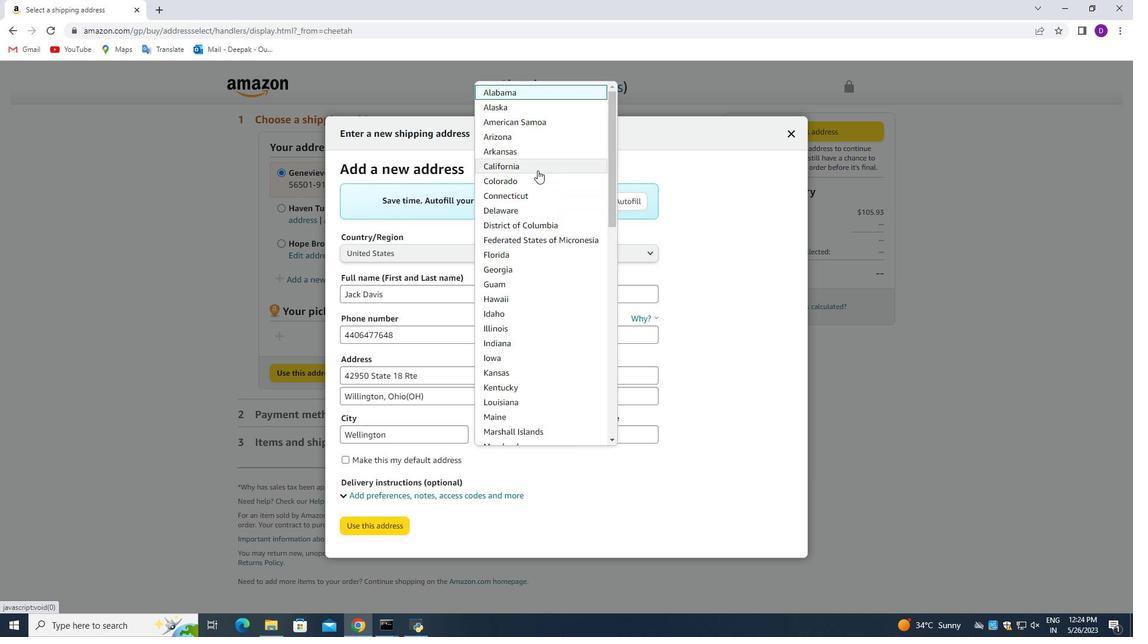 
Action: Mouse moved to (534, 294)
Screenshot: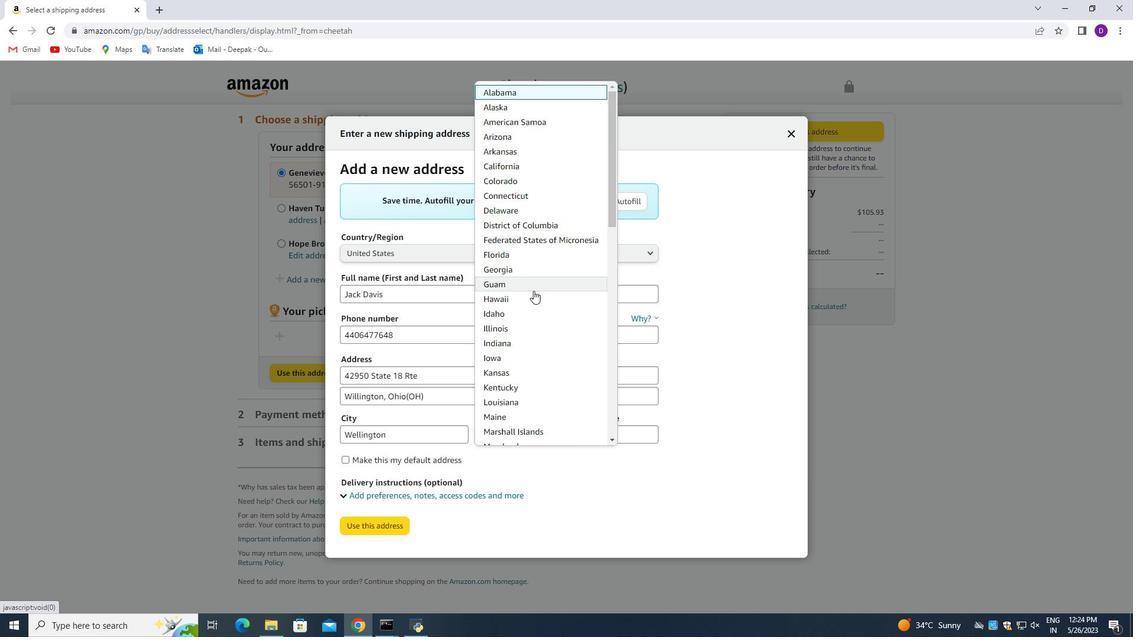 
Action: Mouse scrolled (534, 293) with delta (0, 0)
Screenshot: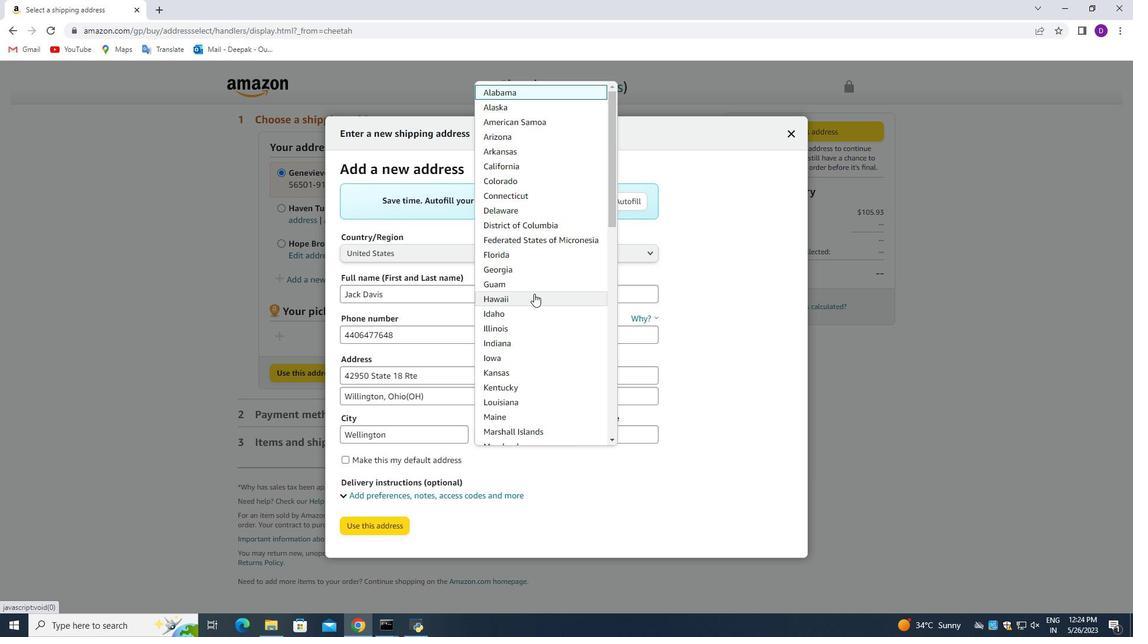 
Action: Mouse moved to (535, 308)
Screenshot: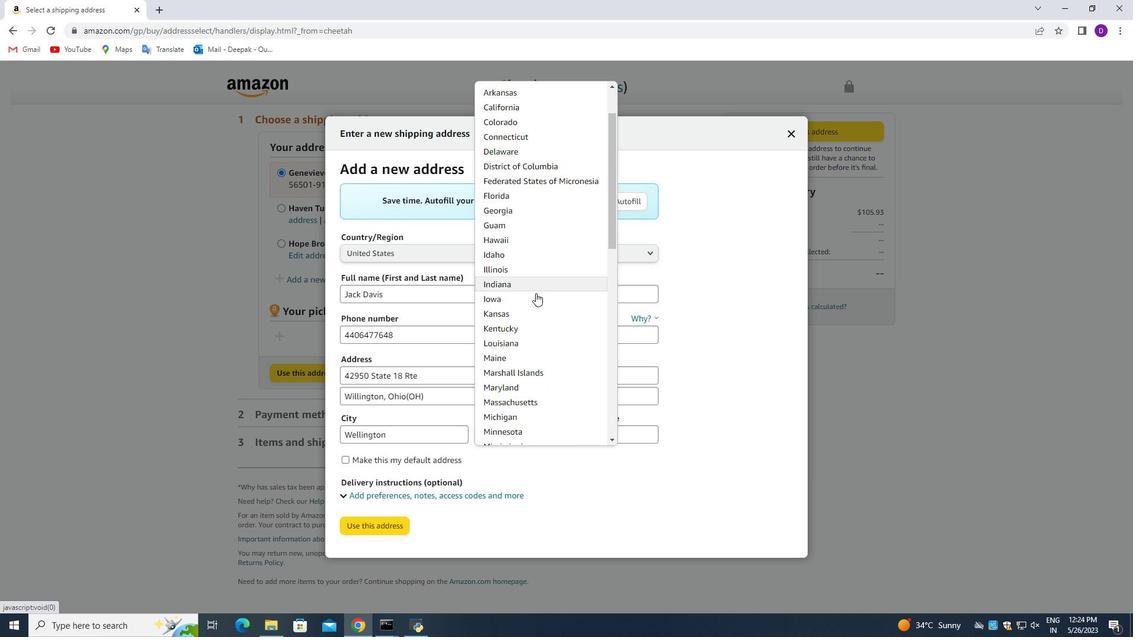 
Action: Mouse scrolled (535, 308) with delta (0, 0)
Screenshot: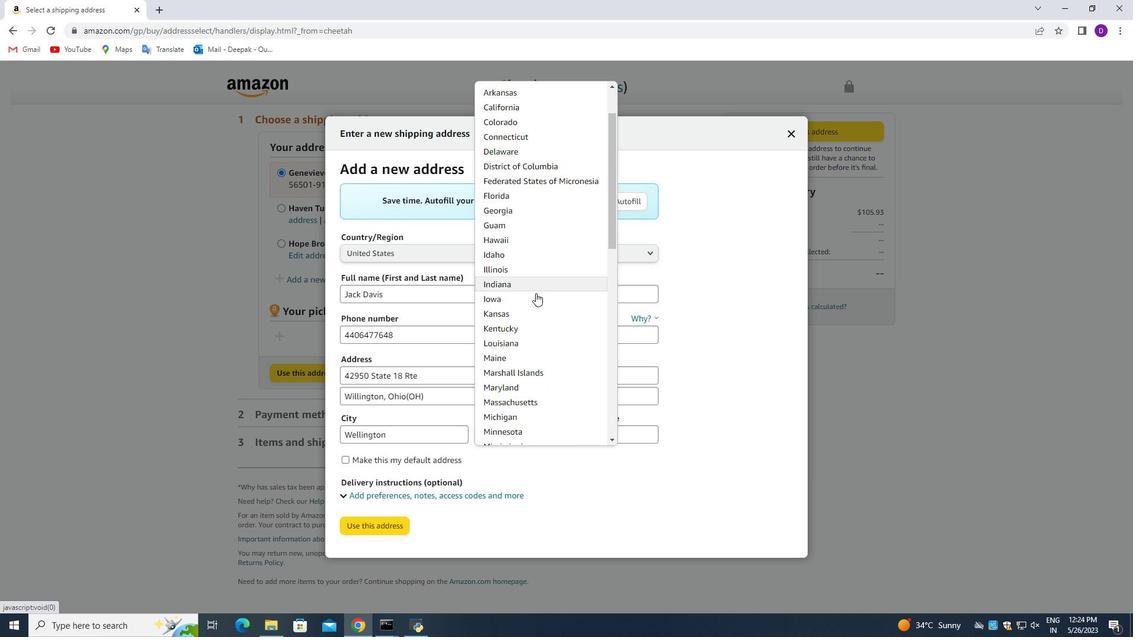 
Action: Mouse moved to (534, 312)
Screenshot: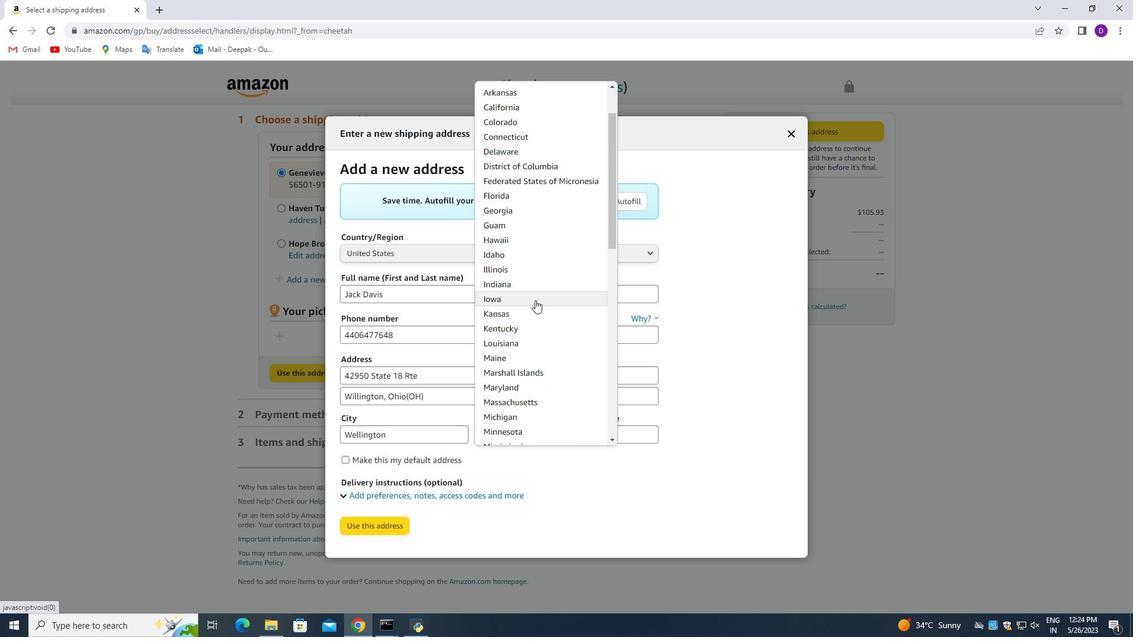 
Action: Mouse scrolled (534, 311) with delta (0, 0)
Screenshot: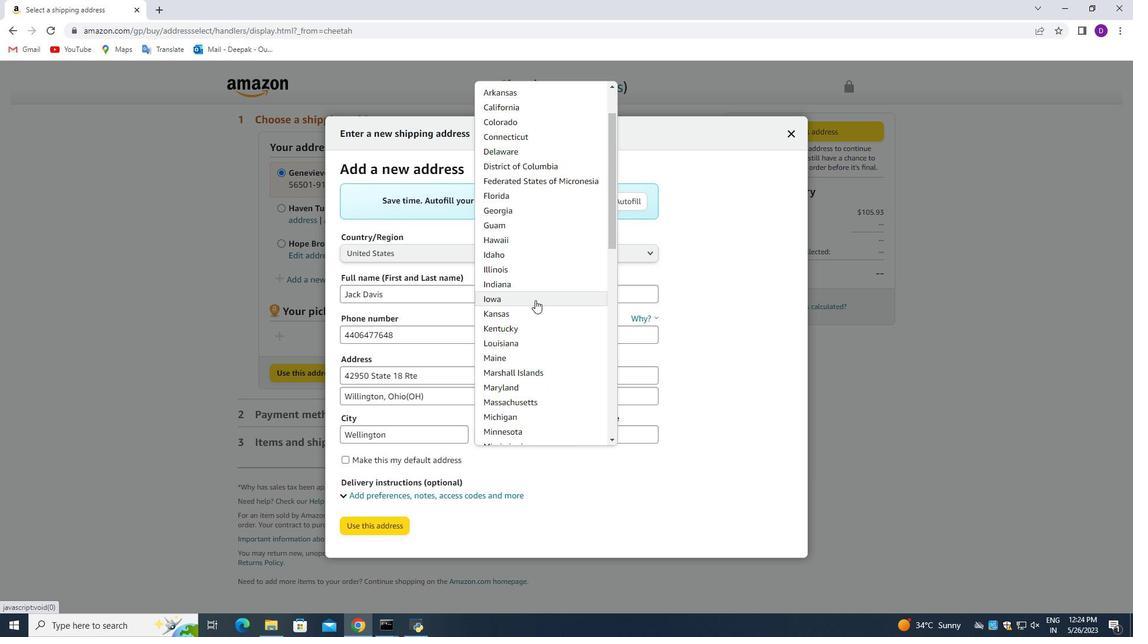 
Action: Mouse moved to (534, 312)
Screenshot: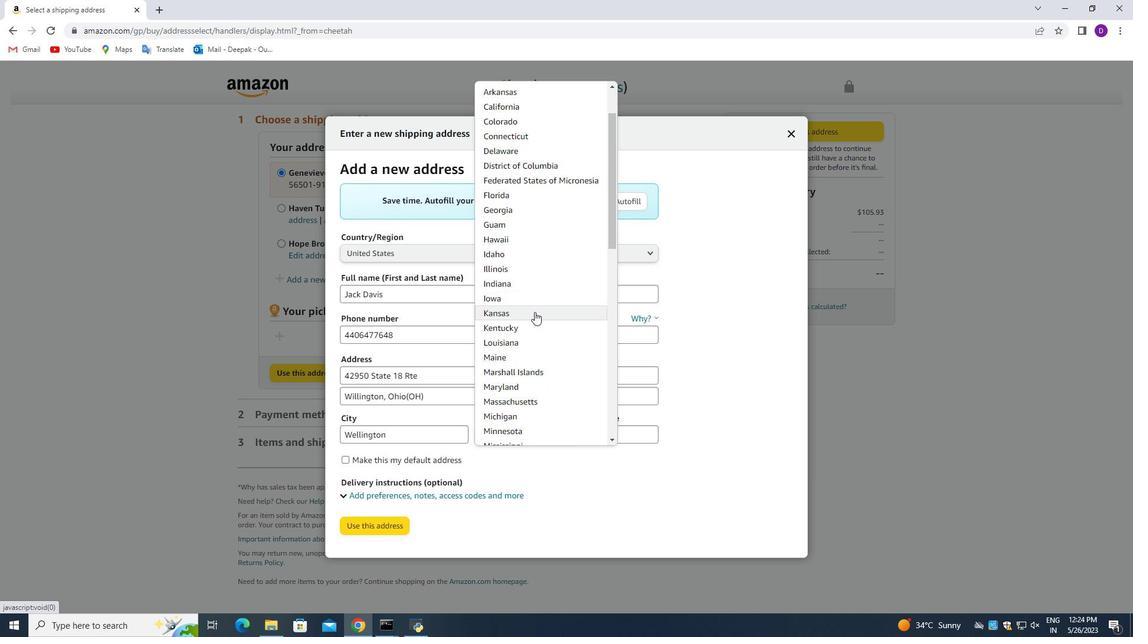 
Action: Mouse scrolled (534, 312) with delta (0, 0)
Screenshot: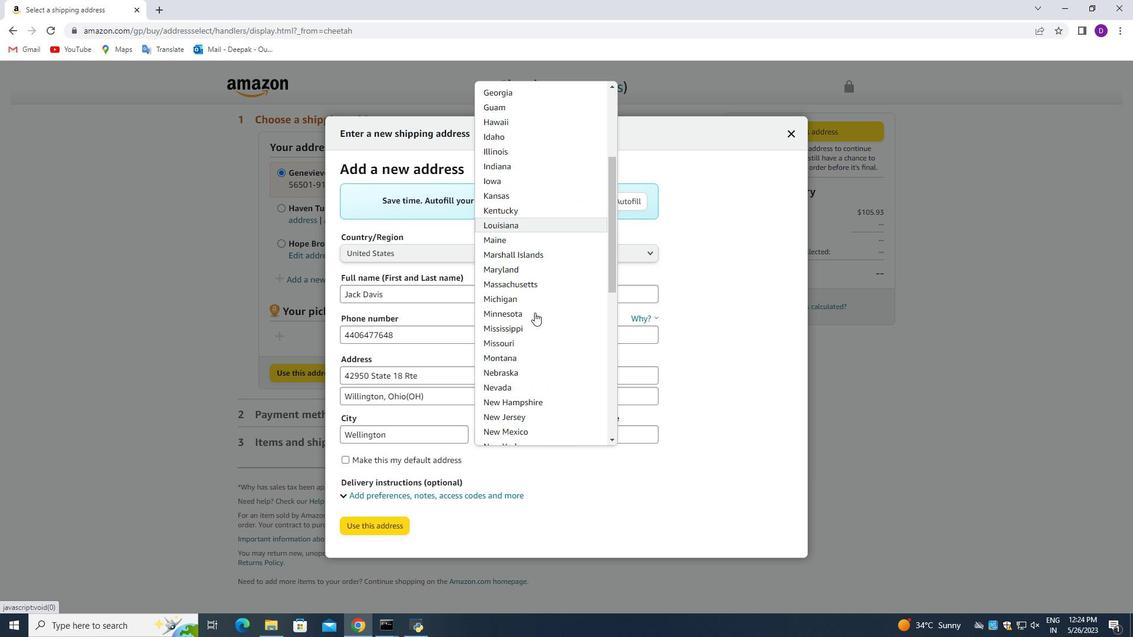 
Action: Mouse scrolled (534, 312) with delta (0, 0)
Screenshot: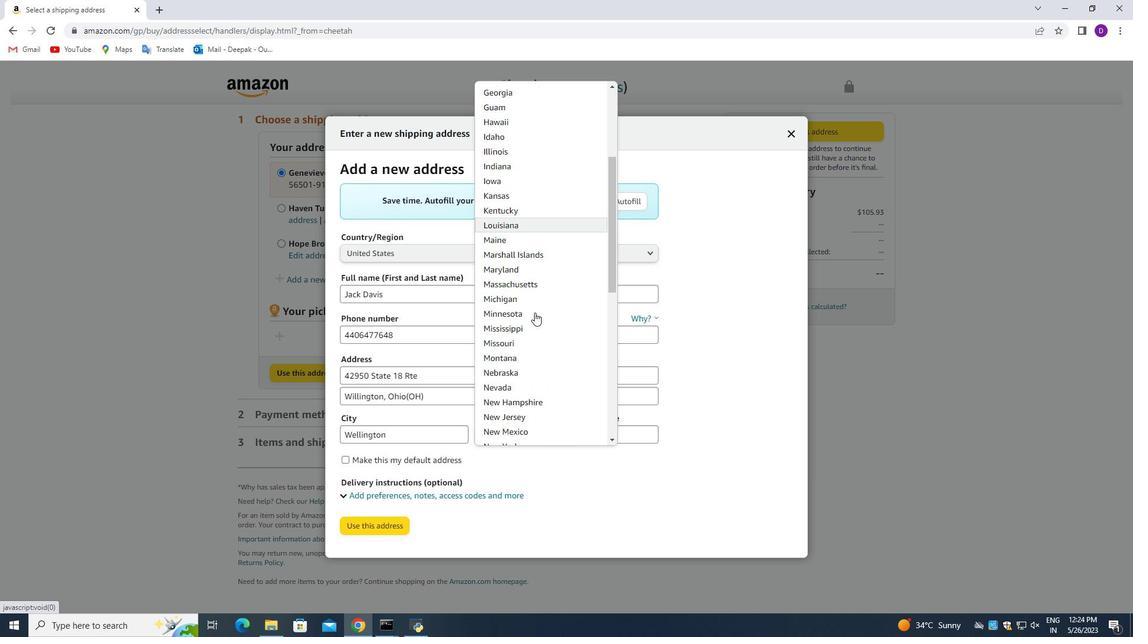 
Action: Mouse moved to (534, 317)
Screenshot: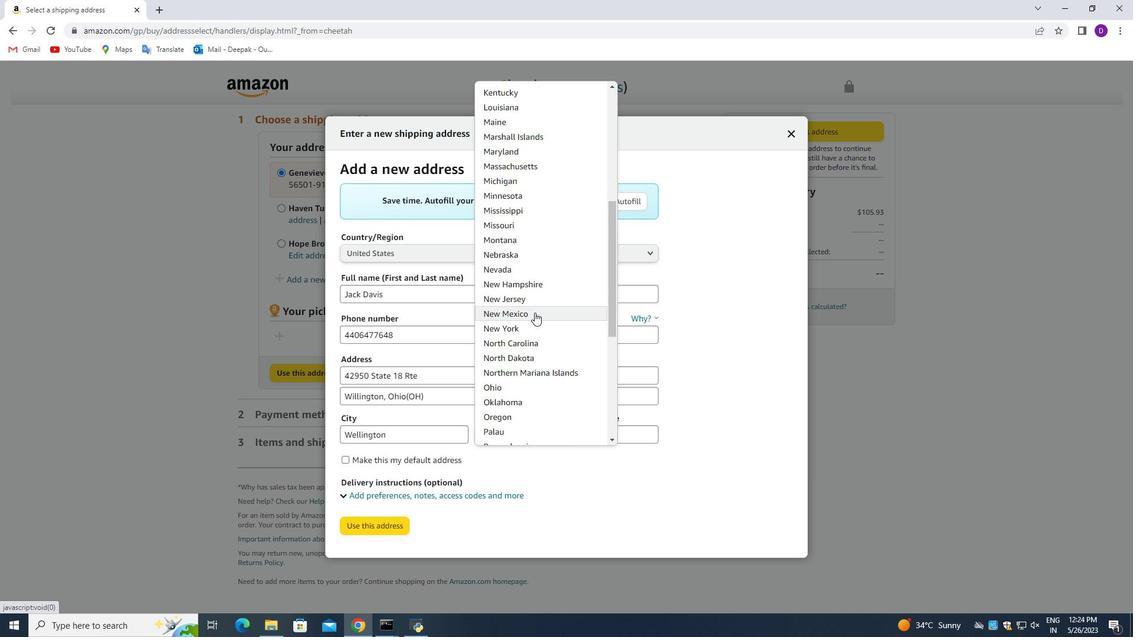 
Action: Mouse scrolled (534, 316) with delta (0, 0)
Screenshot: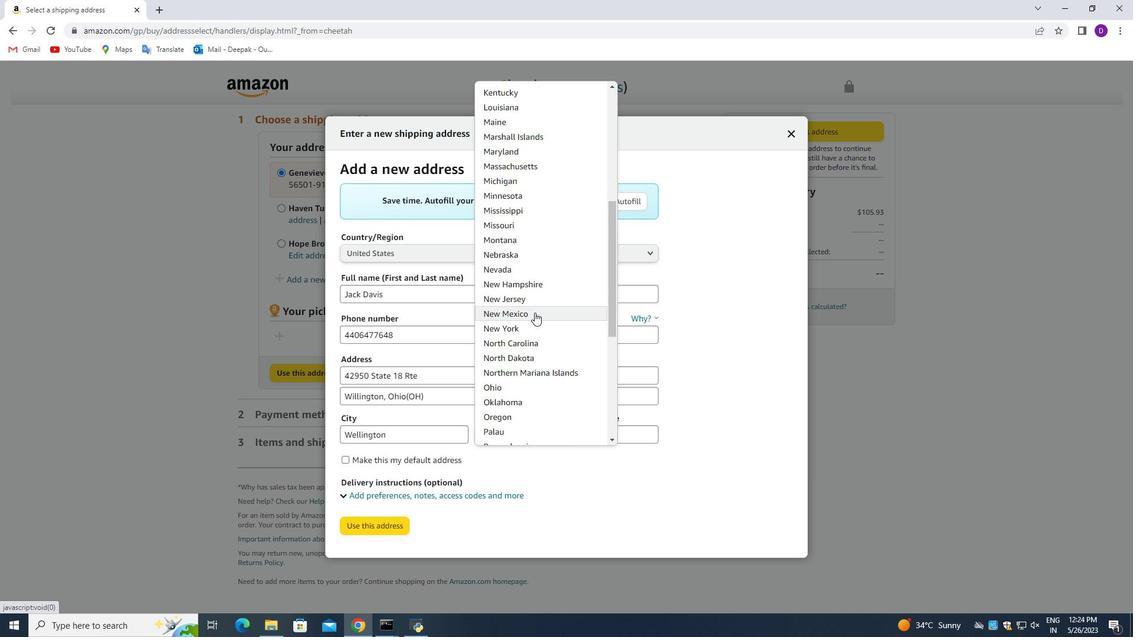 
Action: Mouse moved to (530, 333)
Screenshot: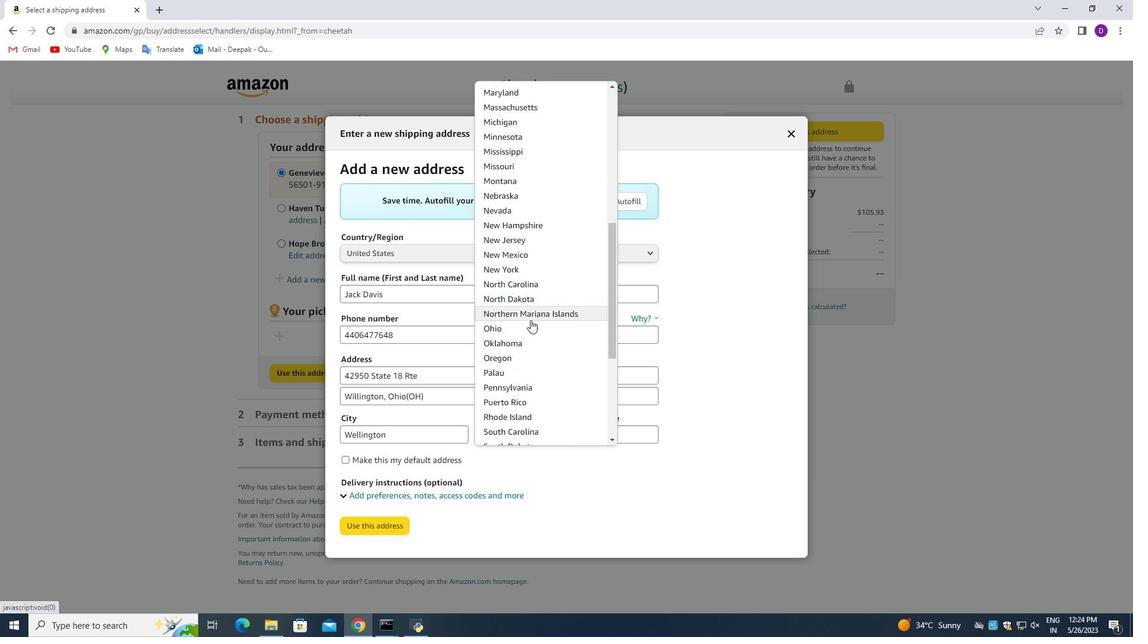 
Action: Mouse scrolled (530, 332) with delta (0, 0)
Screenshot: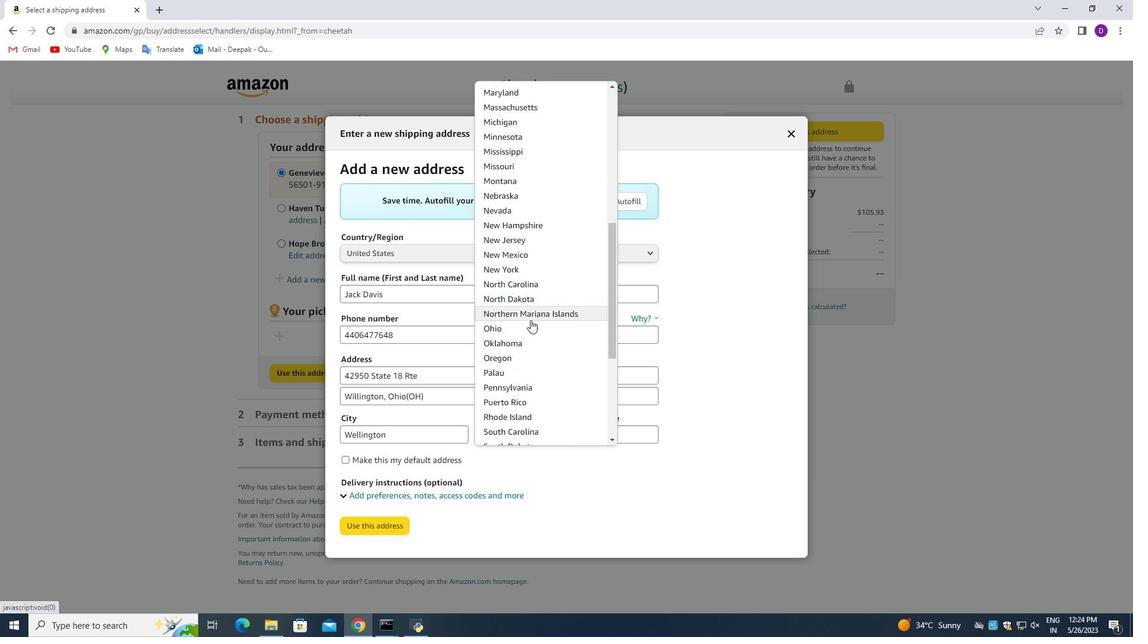
Action: Mouse moved to (530, 335)
Screenshot: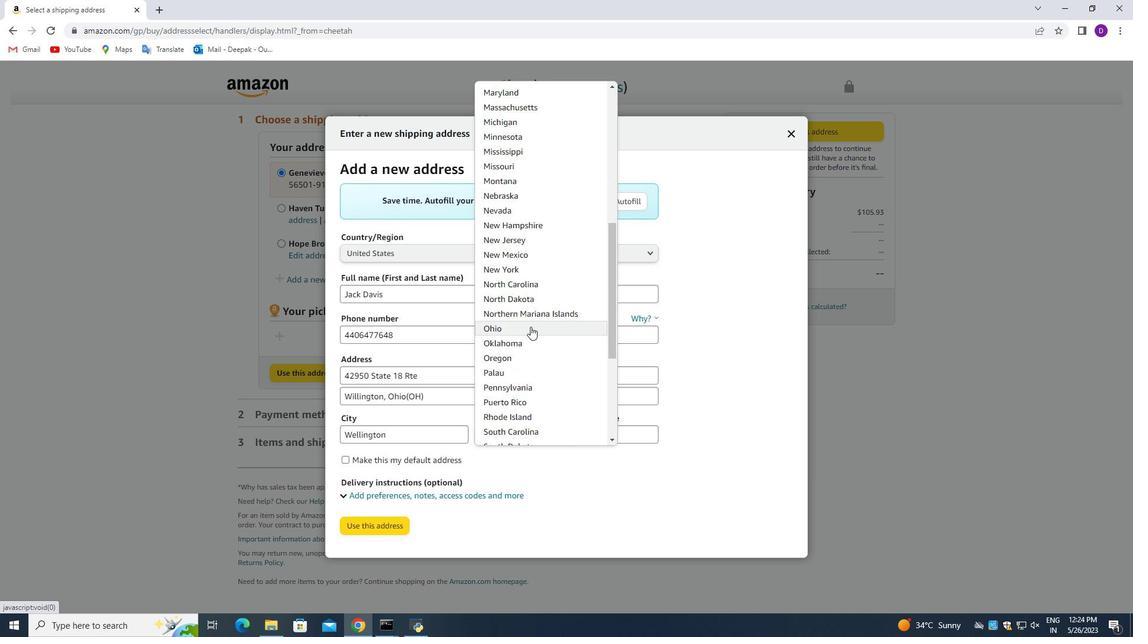 
Action: Mouse scrolled (530, 335) with delta (0, 0)
Screenshot: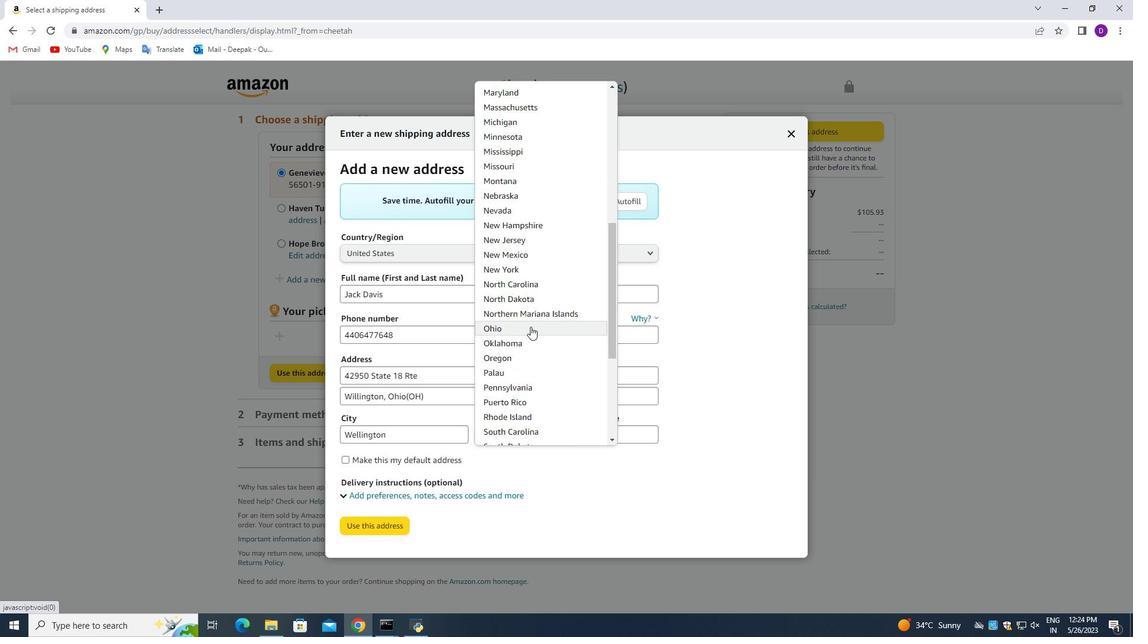 
Action: Mouse moved to (537, 319)
Screenshot: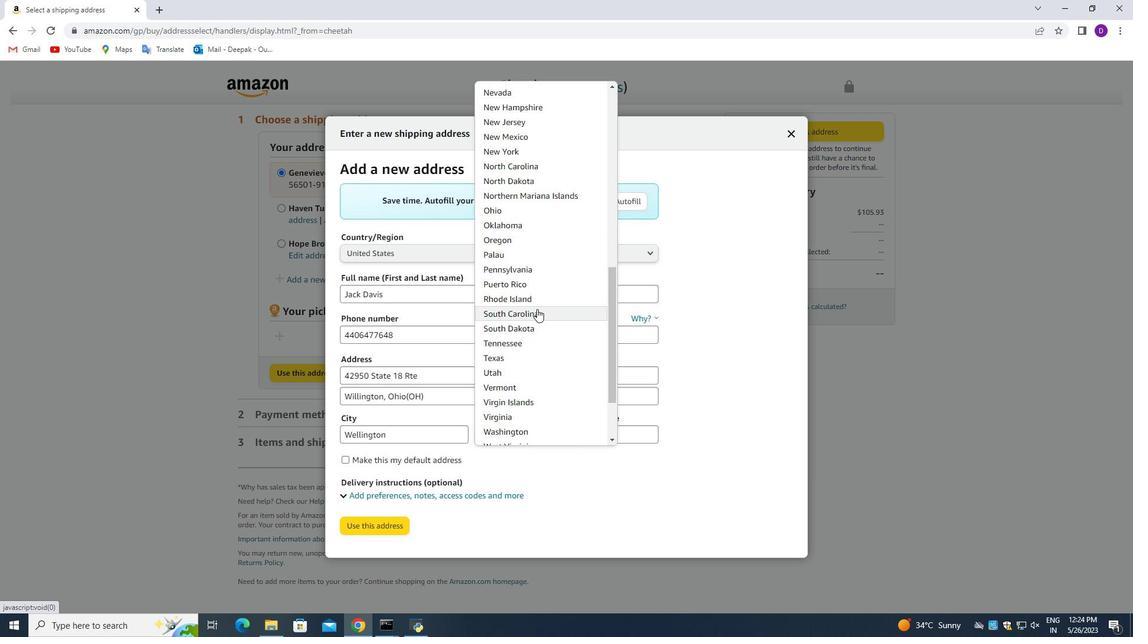 
Action: Mouse scrolled (537, 318) with delta (0, 0)
Screenshot: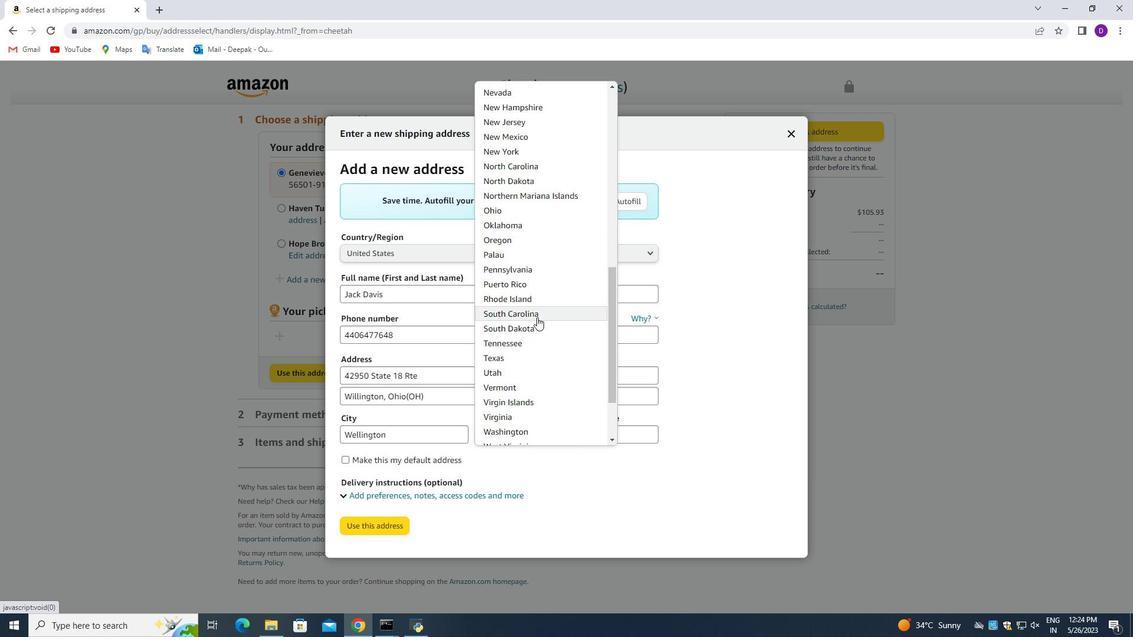 
Action: Mouse moved to (533, 344)
Screenshot: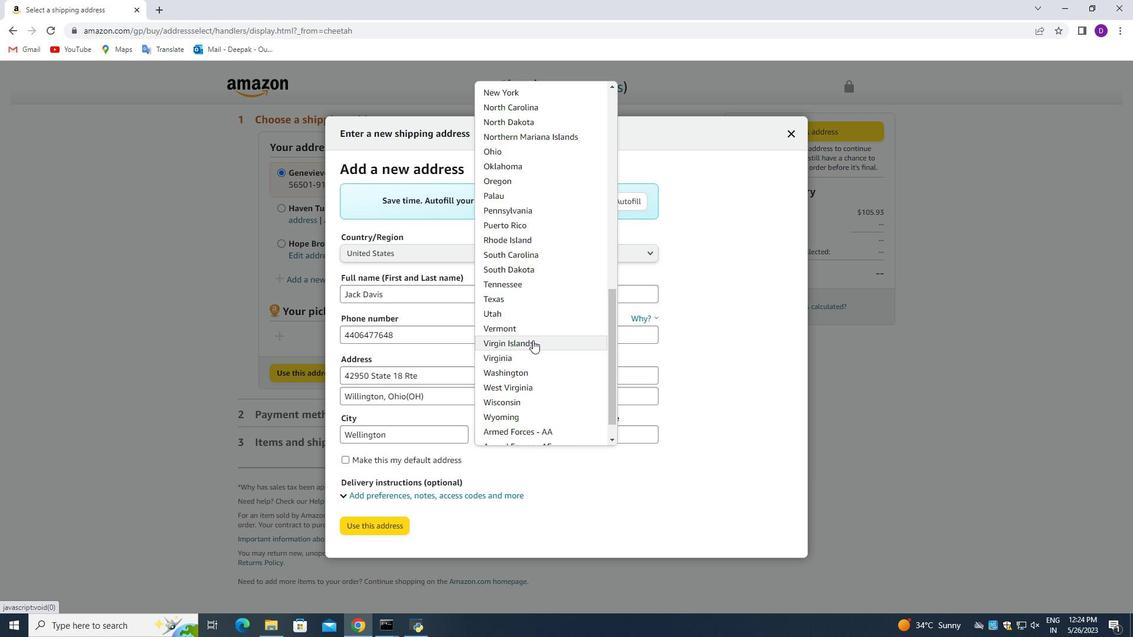 
Action: Mouse scrolled (533, 344) with delta (0, 0)
Screenshot: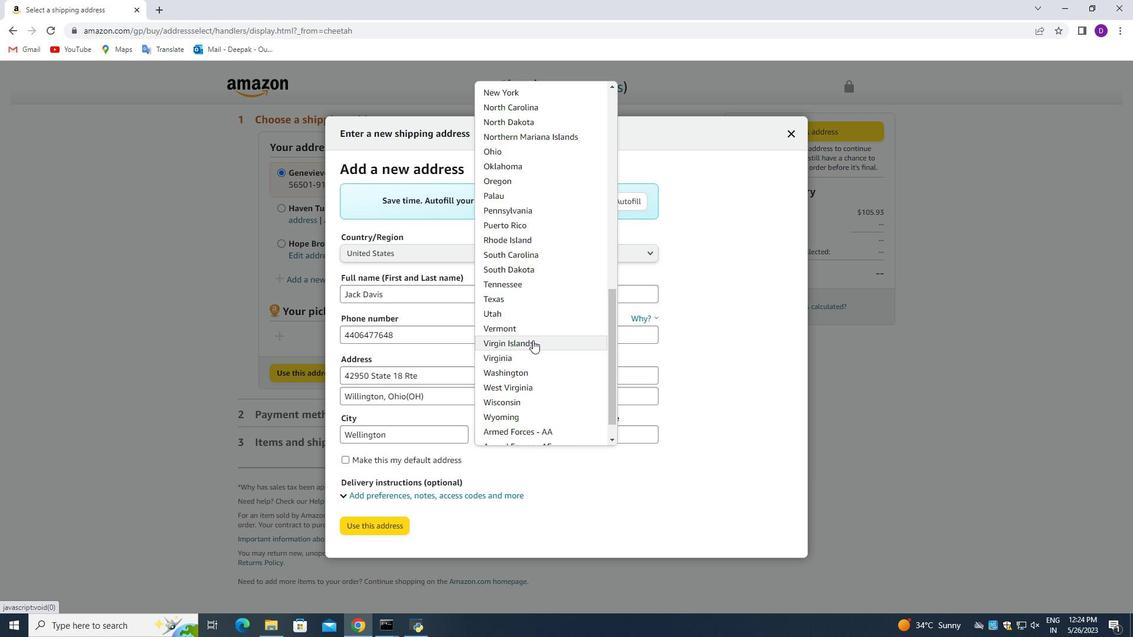 
Action: Mouse moved to (538, 316)
Screenshot: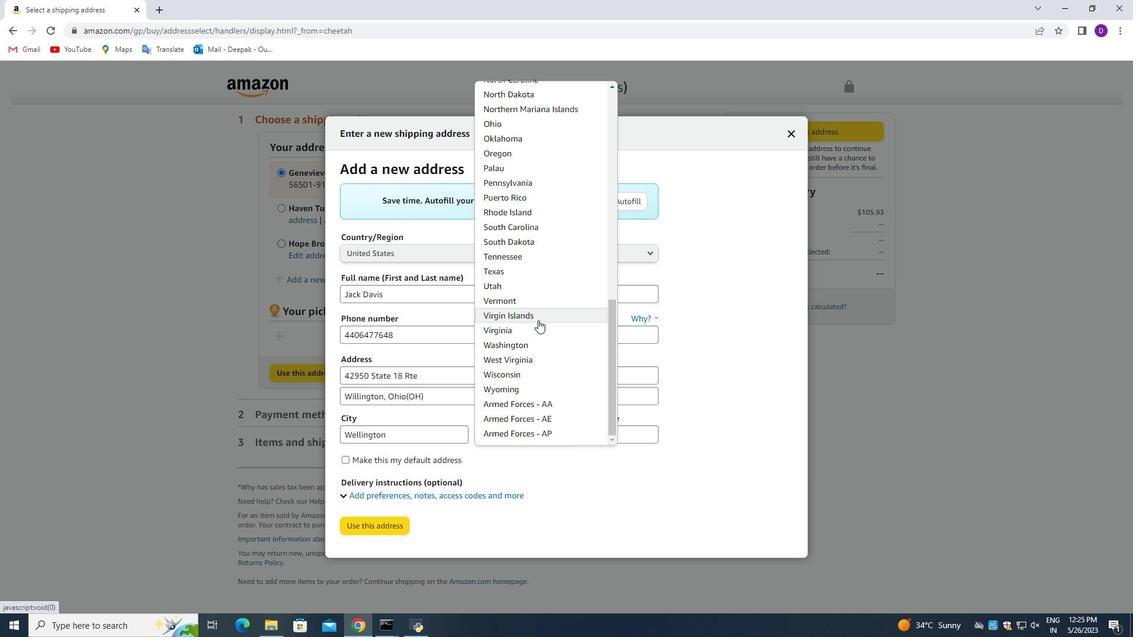 
Action: Mouse scrolled (538, 317) with delta (0, 0)
Screenshot: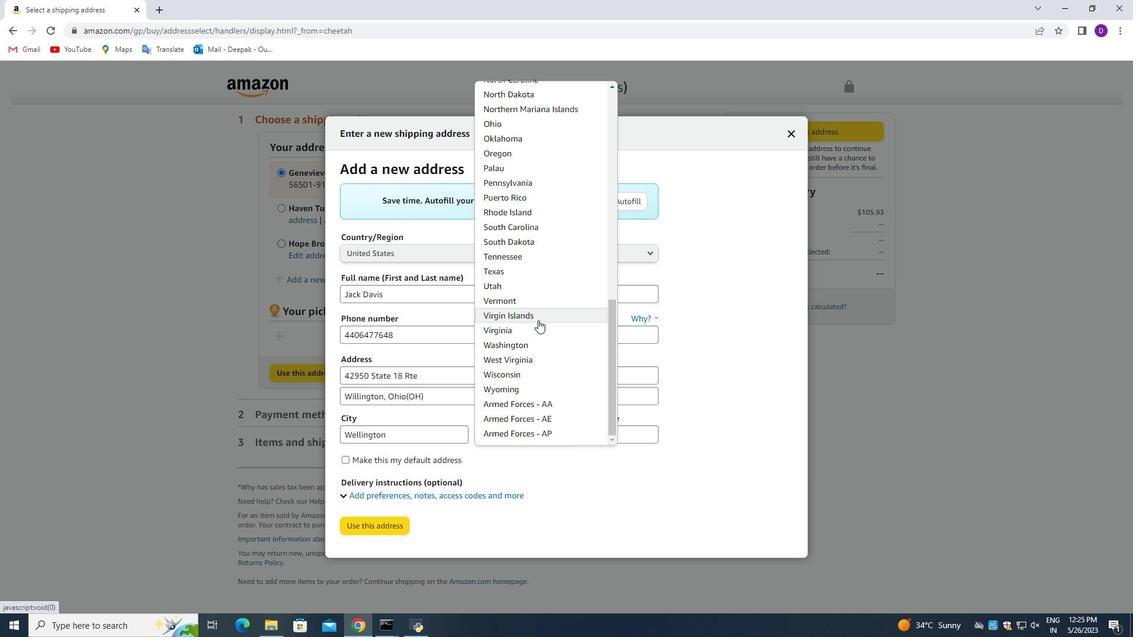 
Action: Mouse moved to (540, 311)
Screenshot: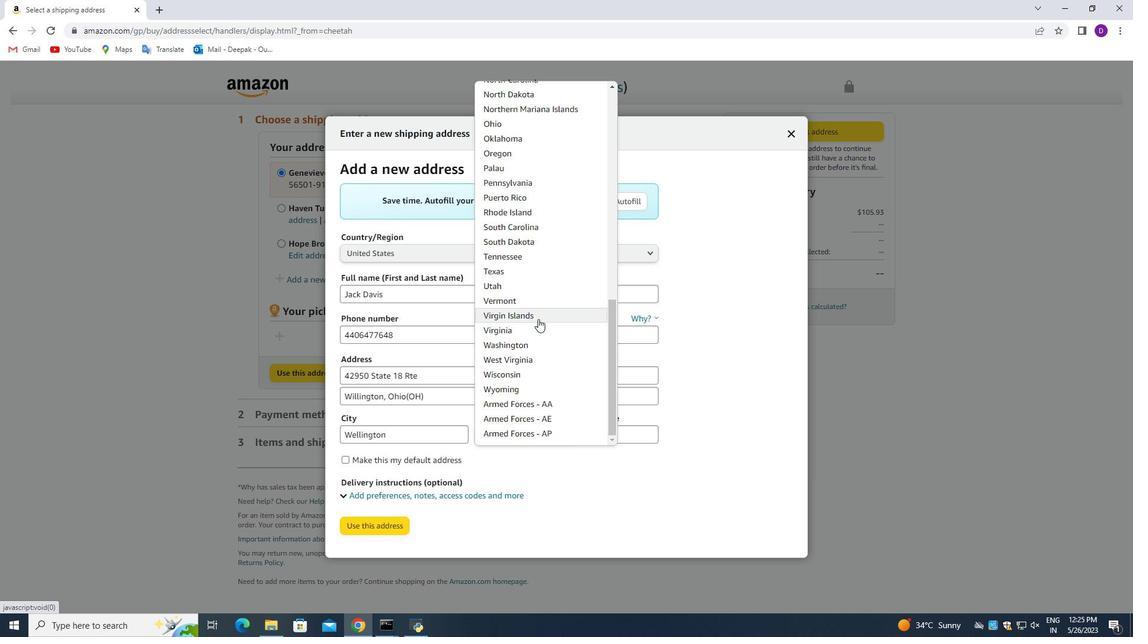 
Action: Mouse scrolled (540, 311) with delta (0, 0)
Screenshot: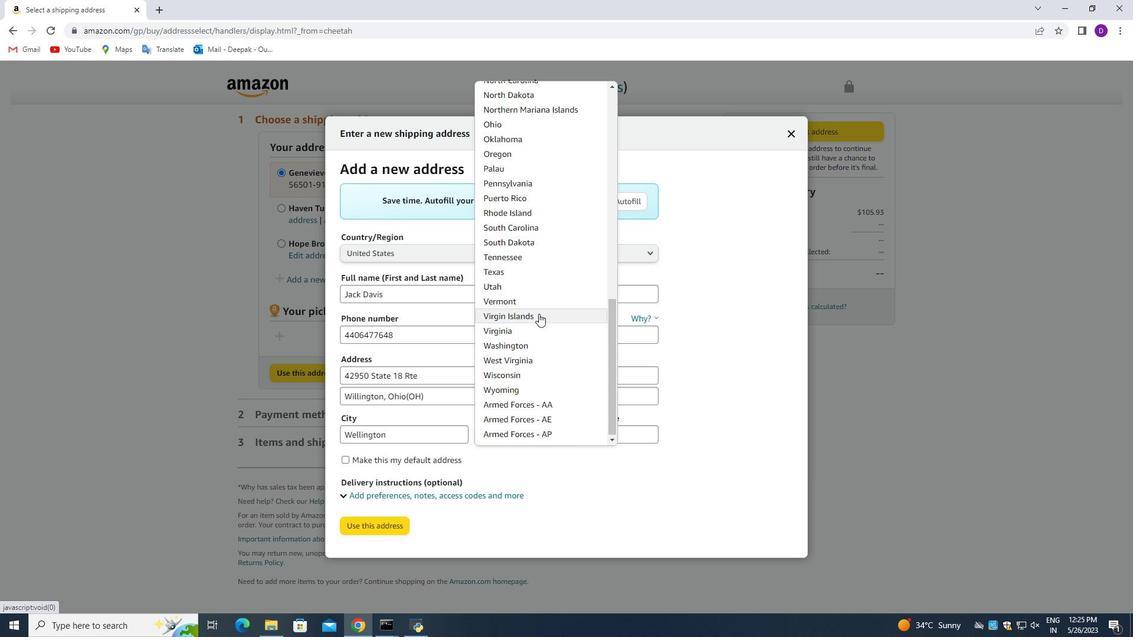 
Action: Mouse moved to (540, 309)
Screenshot: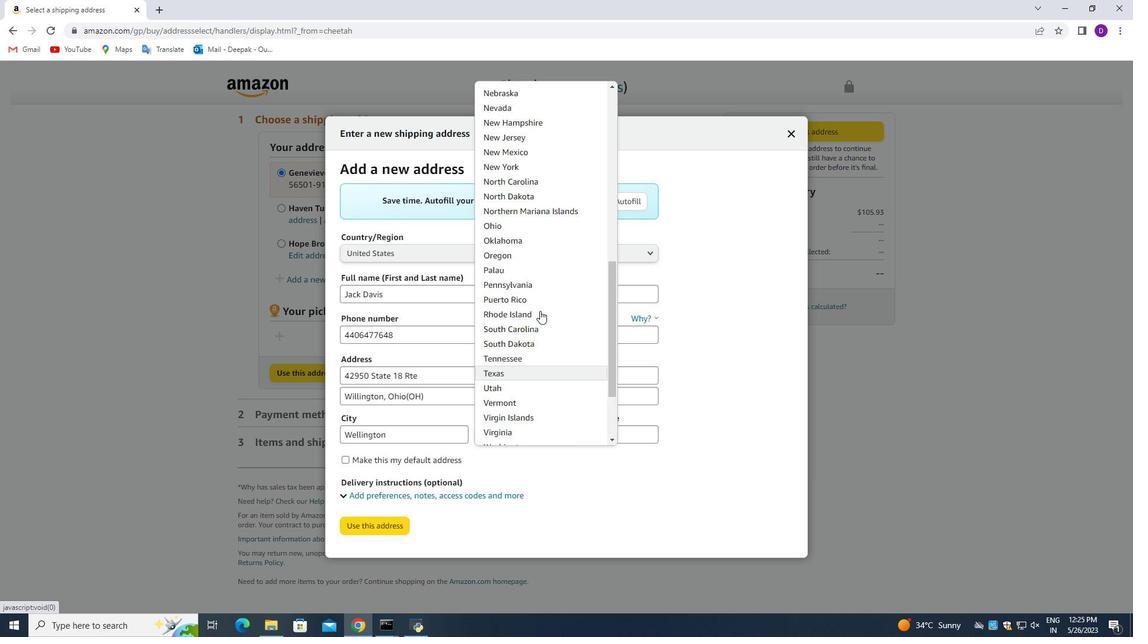 
Action: Mouse scrolled (540, 309) with delta (0, 0)
Screenshot: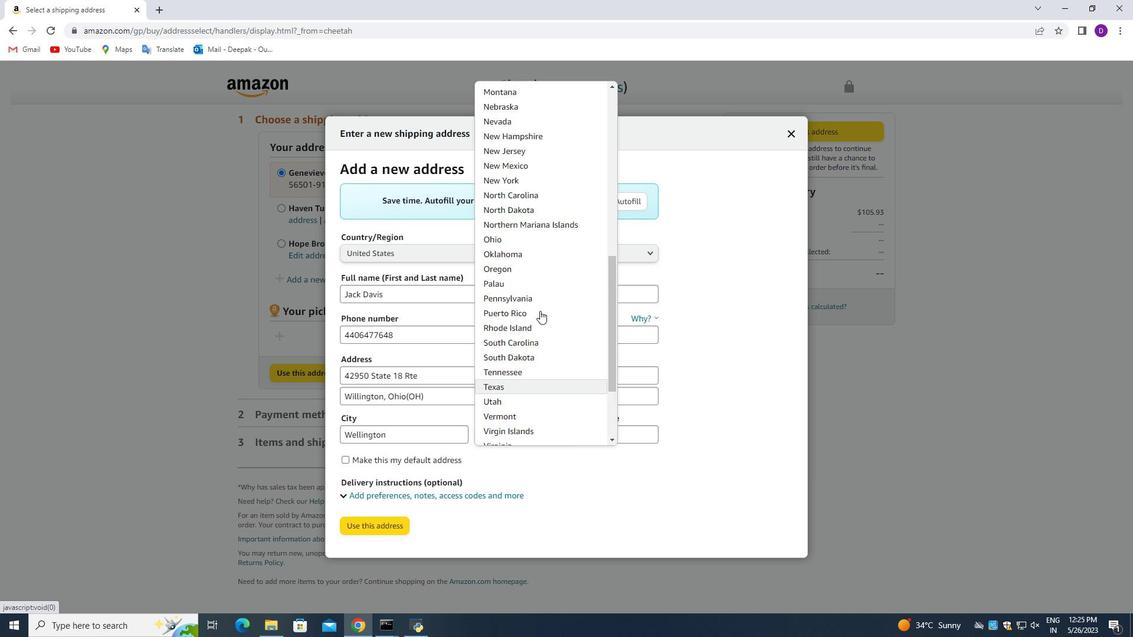 
Action: Mouse moved to (540, 309)
Screenshot: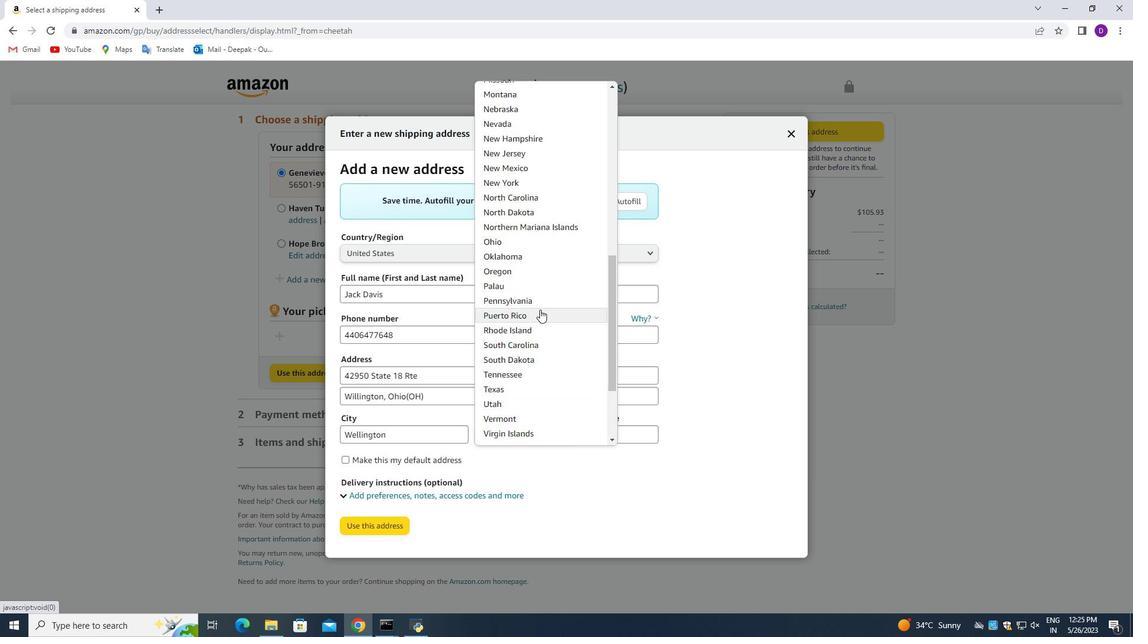 
Action: Mouse scrolled (540, 309) with delta (0, 0)
Screenshot: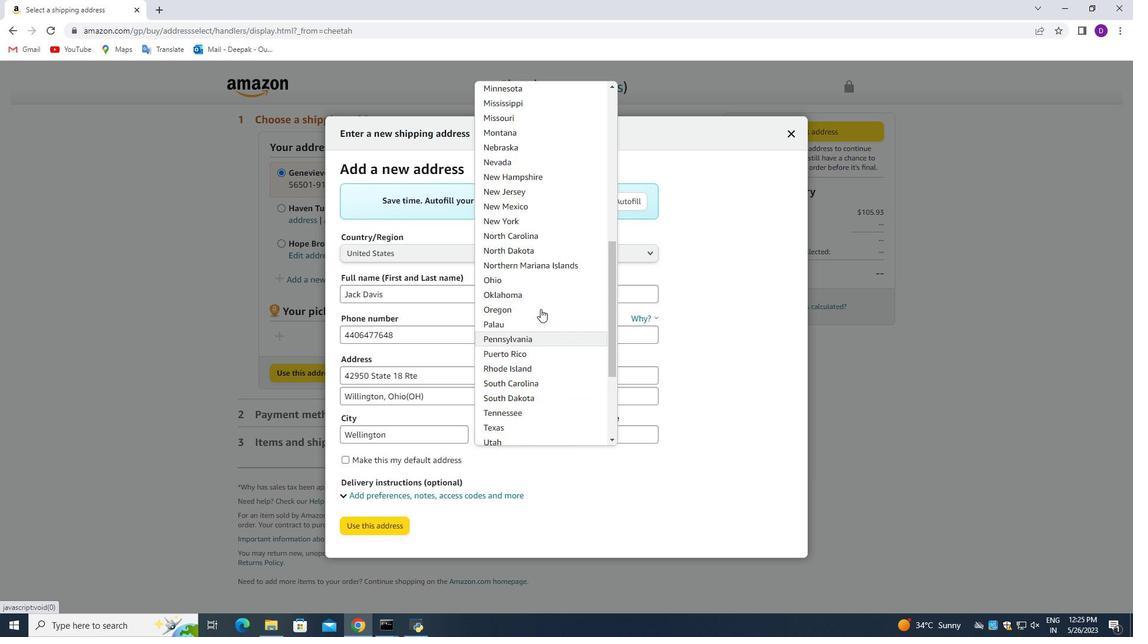 
Action: Mouse moved to (541, 315)
Screenshot: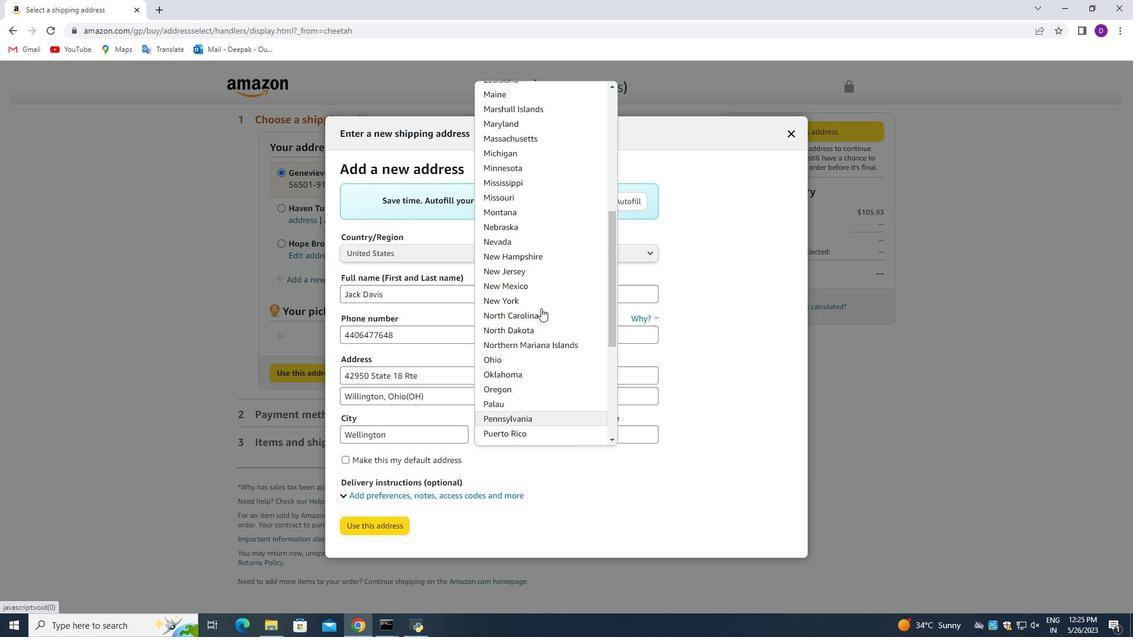 
Action: Mouse scrolled (541, 315) with delta (0, 0)
Screenshot: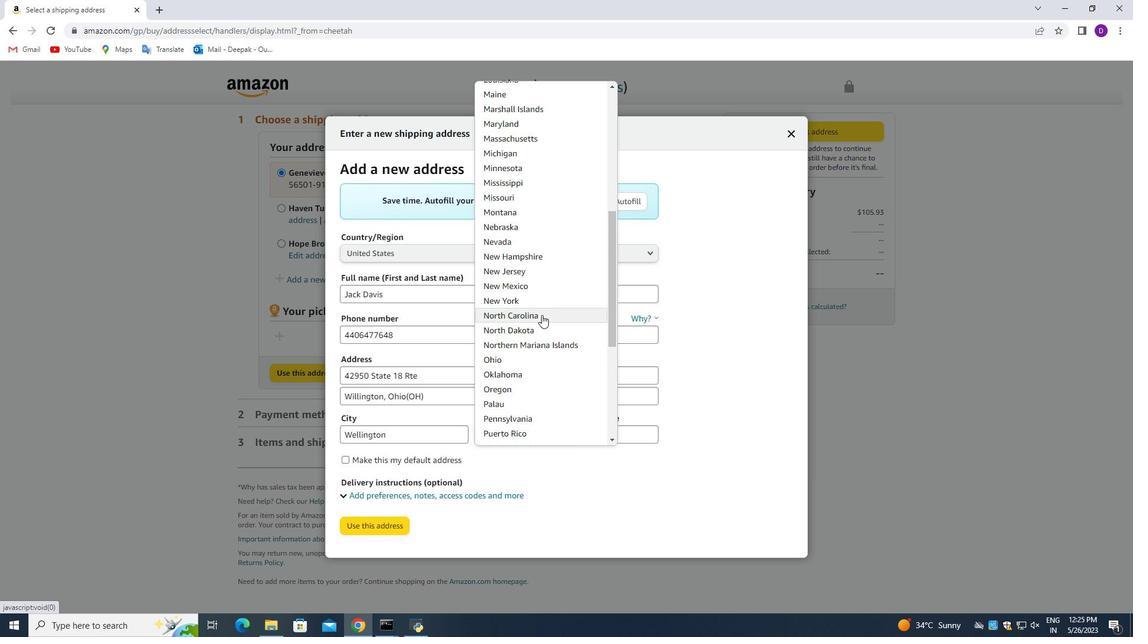
Action: Mouse scrolled (541, 315) with delta (0, 0)
Screenshot: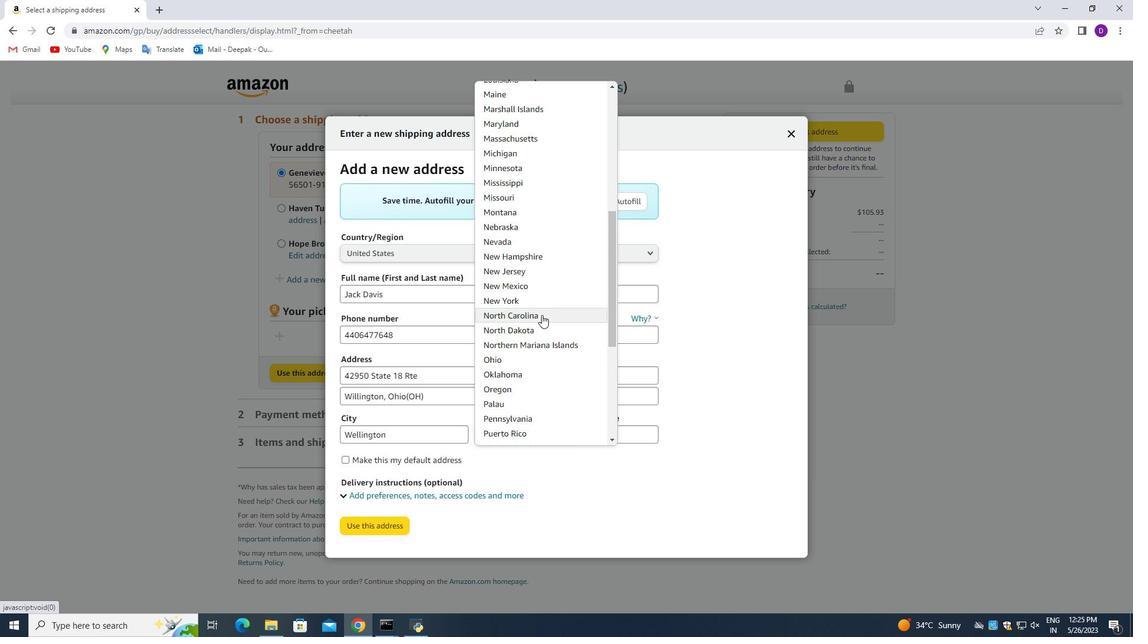 
Action: Mouse moved to (541, 312)
Screenshot: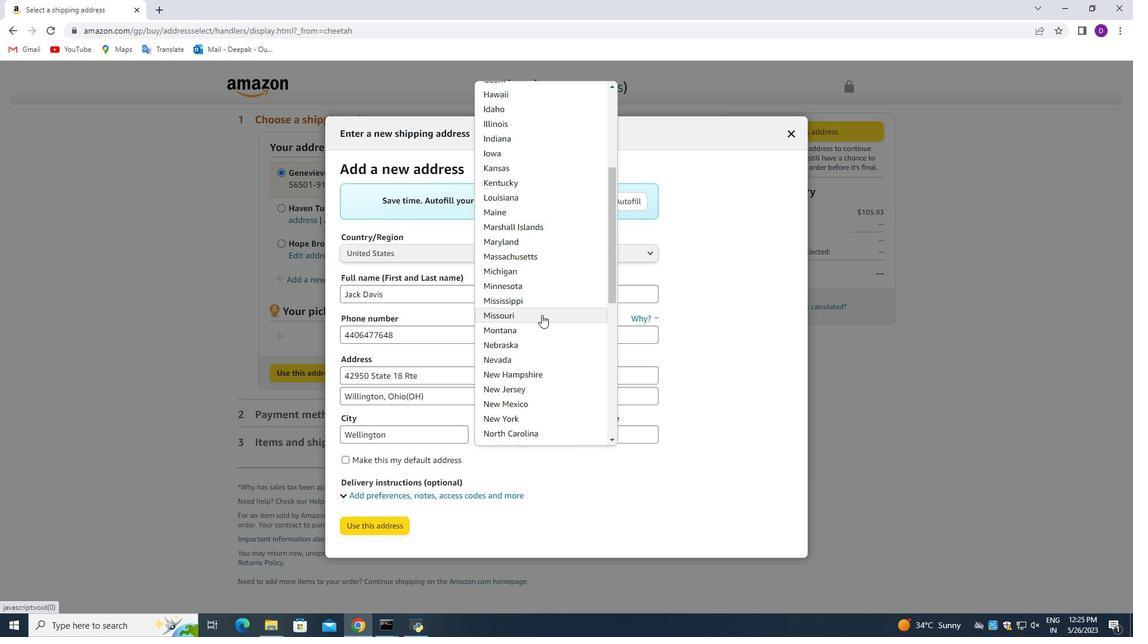 
Action: Mouse scrolled (541, 312) with delta (0, 0)
Screenshot: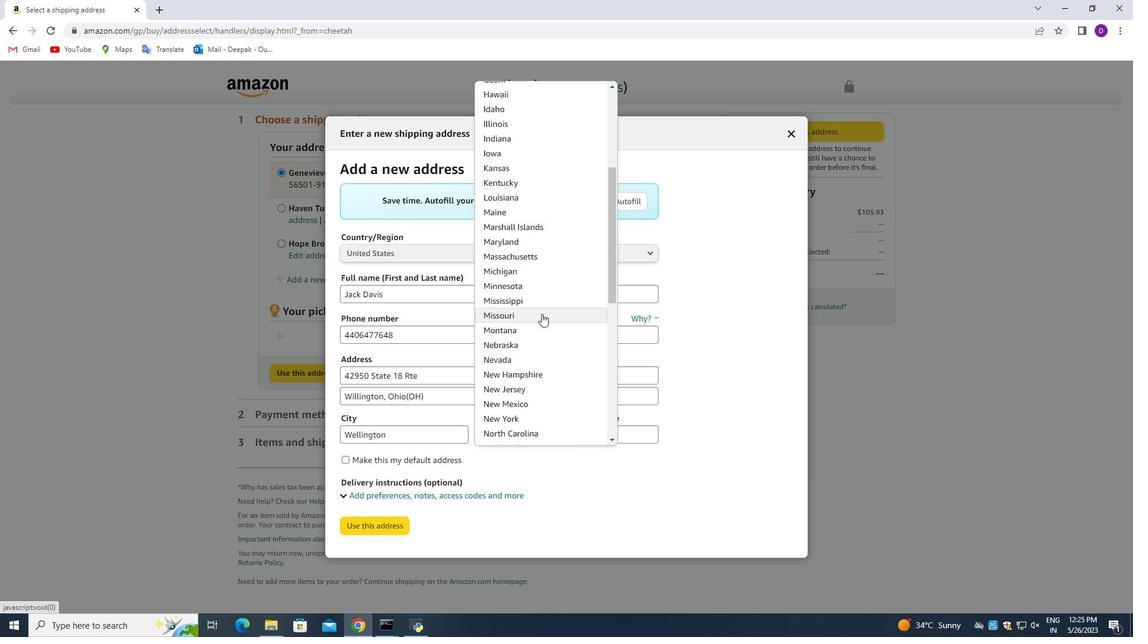 
Action: Mouse moved to (535, 316)
Screenshot: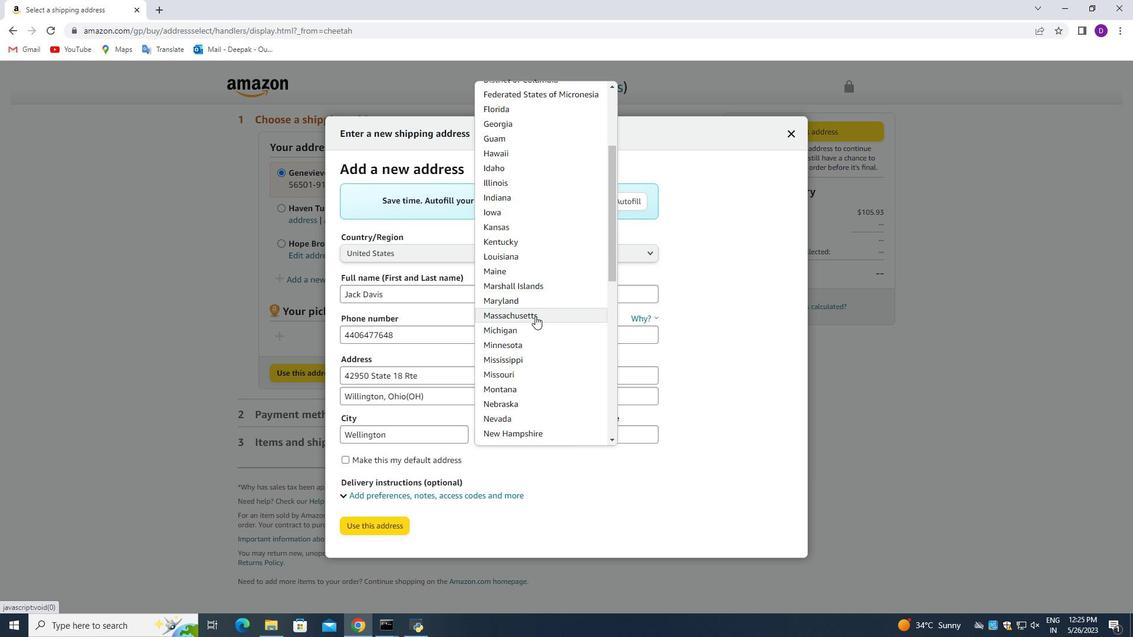 
Action: Mouse scrolled (535, 316) with delta (0, 0)
Screenshot: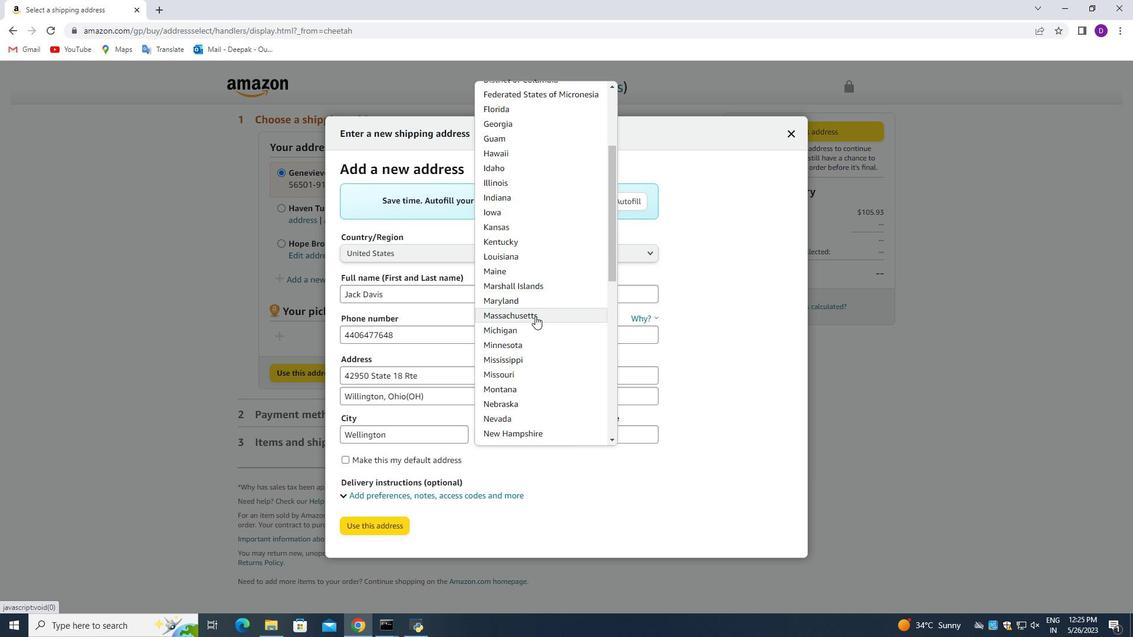 
Action: Mouse moved to (532, 316)
Screenshot: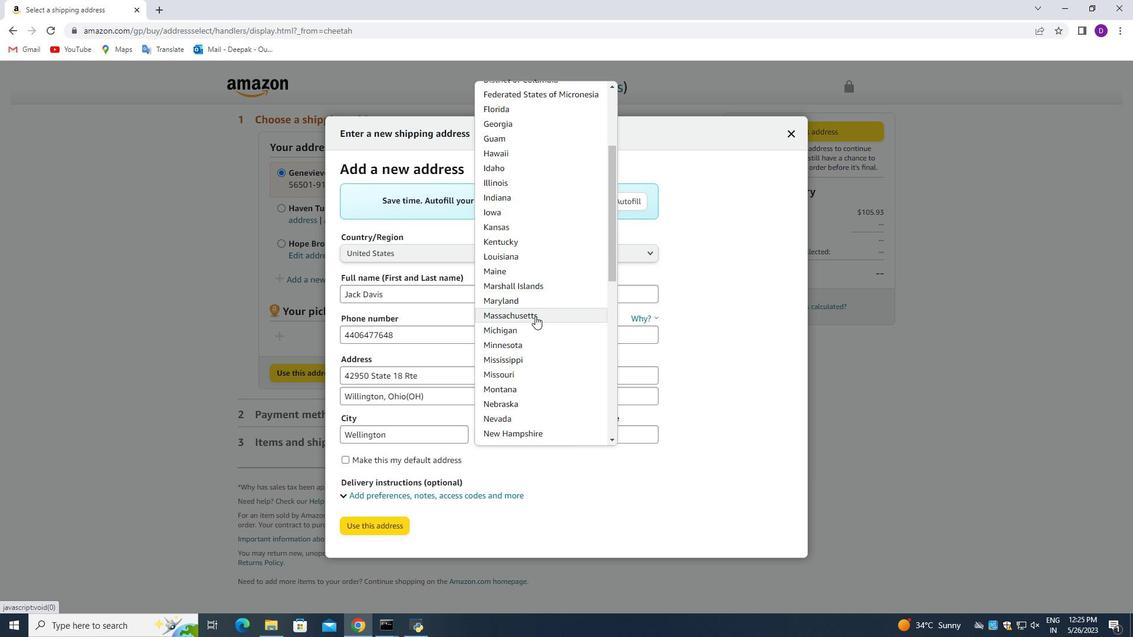 
Action: Mouse scrolled (532, 316) with delta (0, 0)
Screenshot: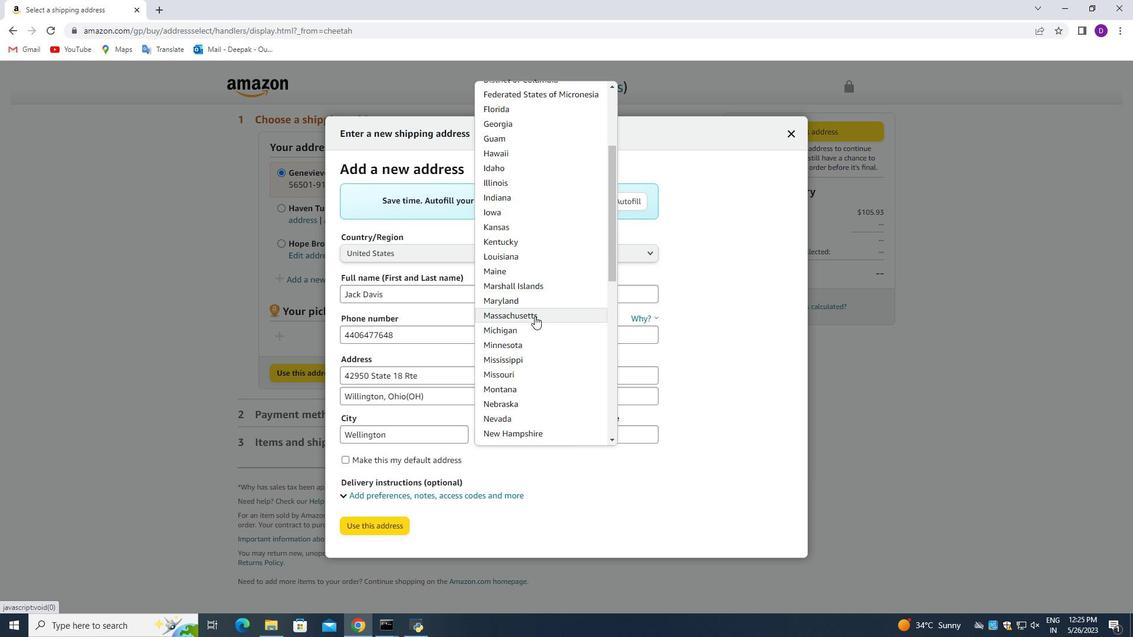 
Action: Mouse moved to (521, 275)
Screenshot: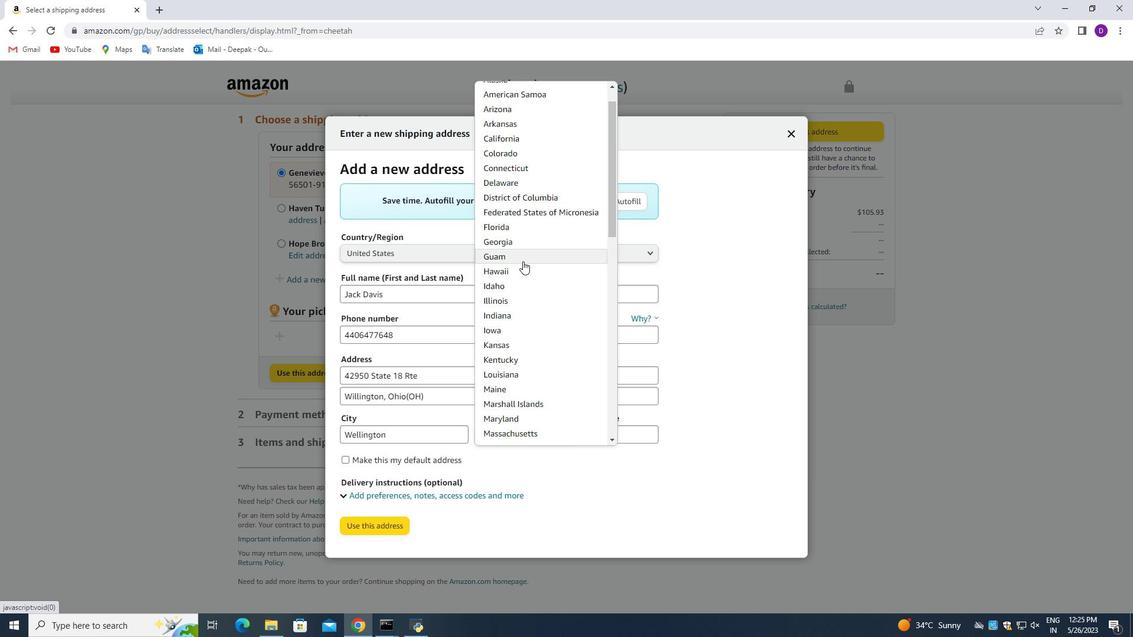
Action: Mouse scrolled (521, 274) with delta (0, 0)
Screenshot: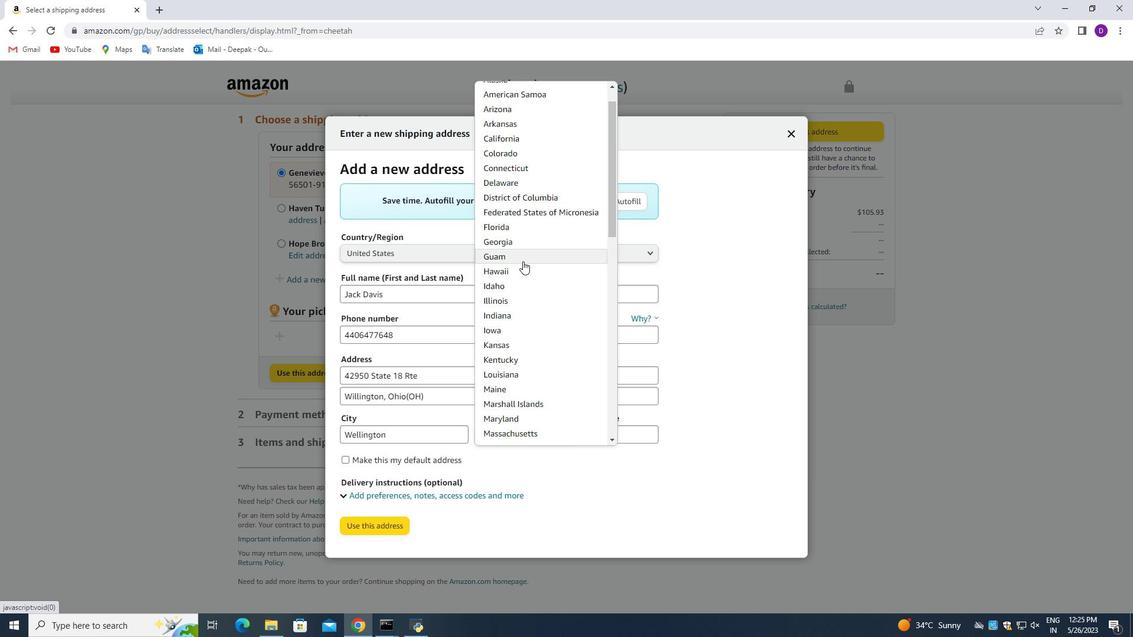 
Action: Mouse moved to (521, 275)
Screenshot: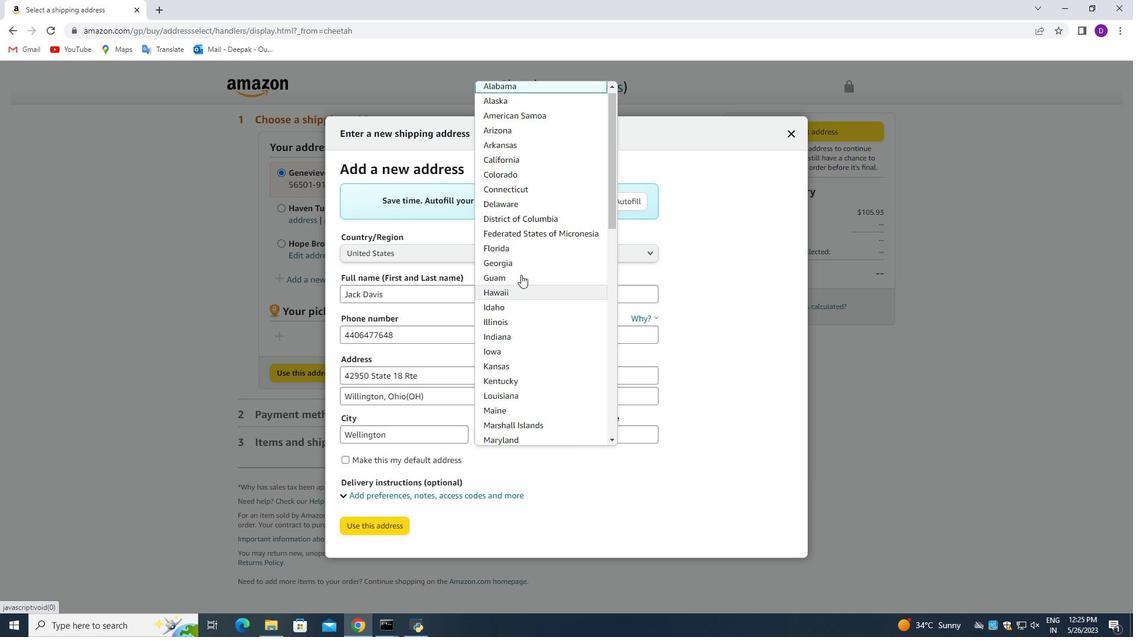 
Action: Mouse scrolled (521, 275) with delta (0, 0)
Screenshot: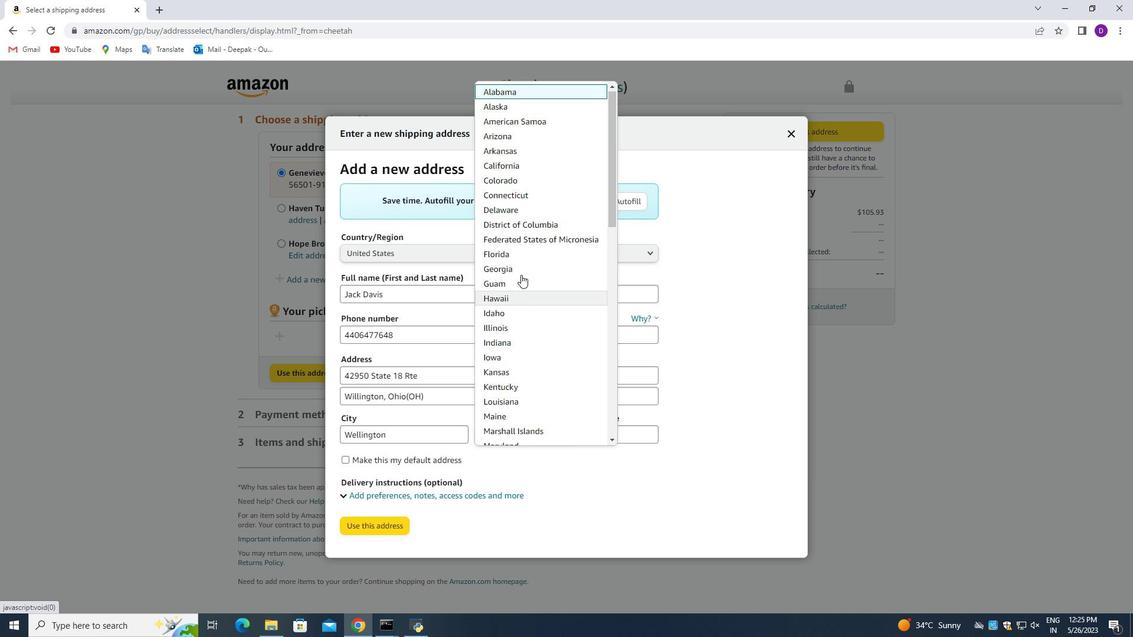 
Action: Mouse moved to (521, 273)
Screenshot: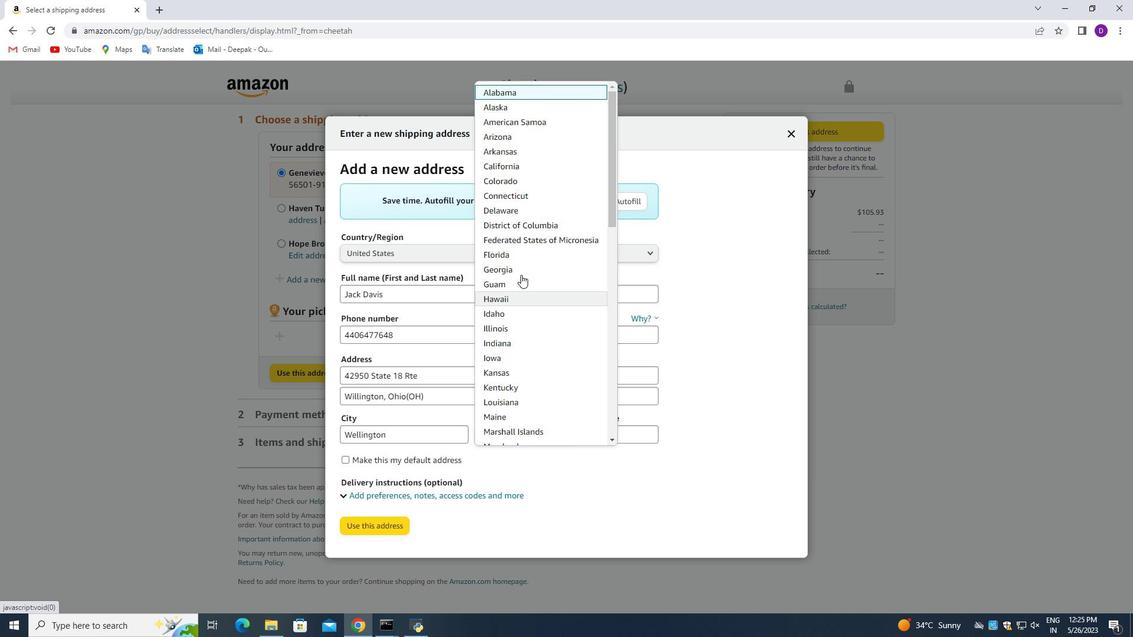 
Action: Mouse scrolled (521, 273) with delta (0, 0)
Screenshot: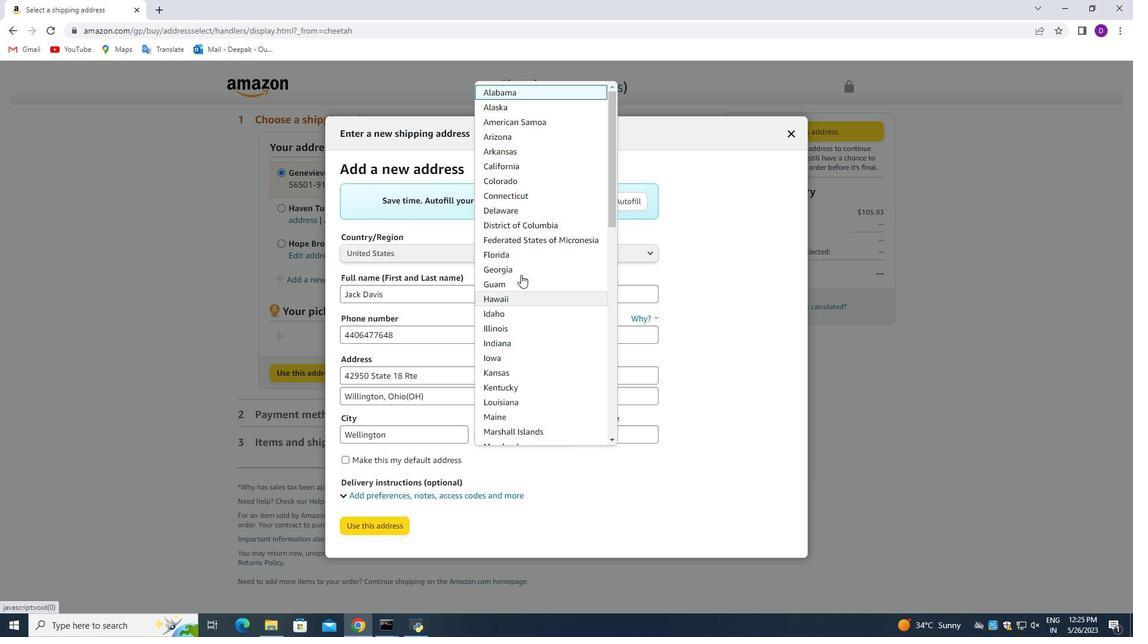
Action: Mouse scrolled (521, 273) with delta (0, 0)
Screenshot: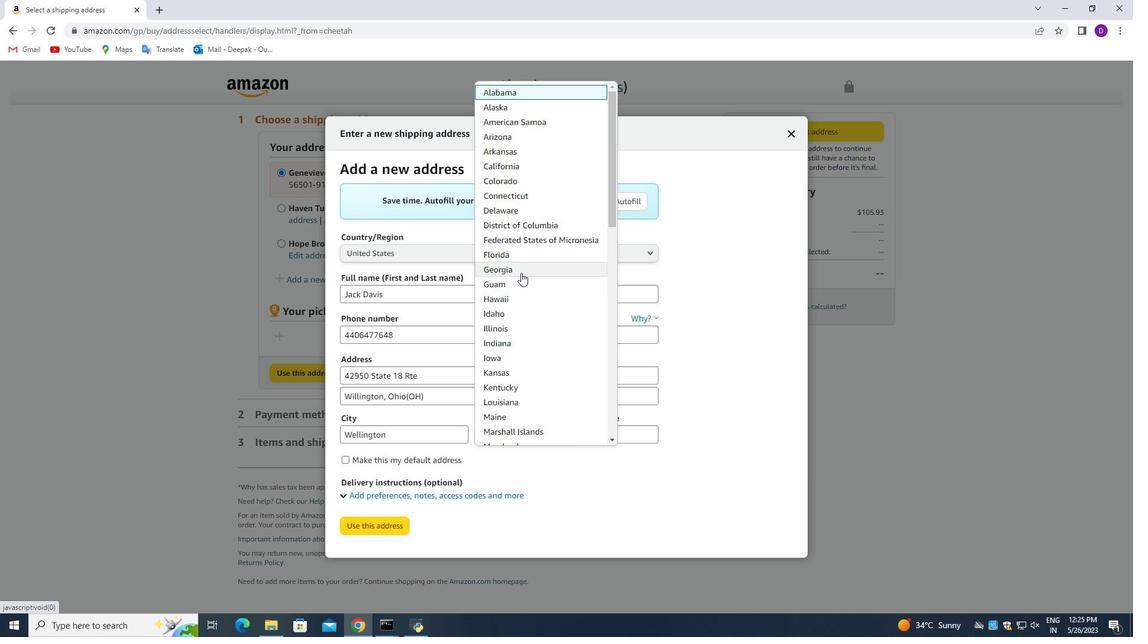 
Action: Mouse moved to (521, 272)
Screenshot: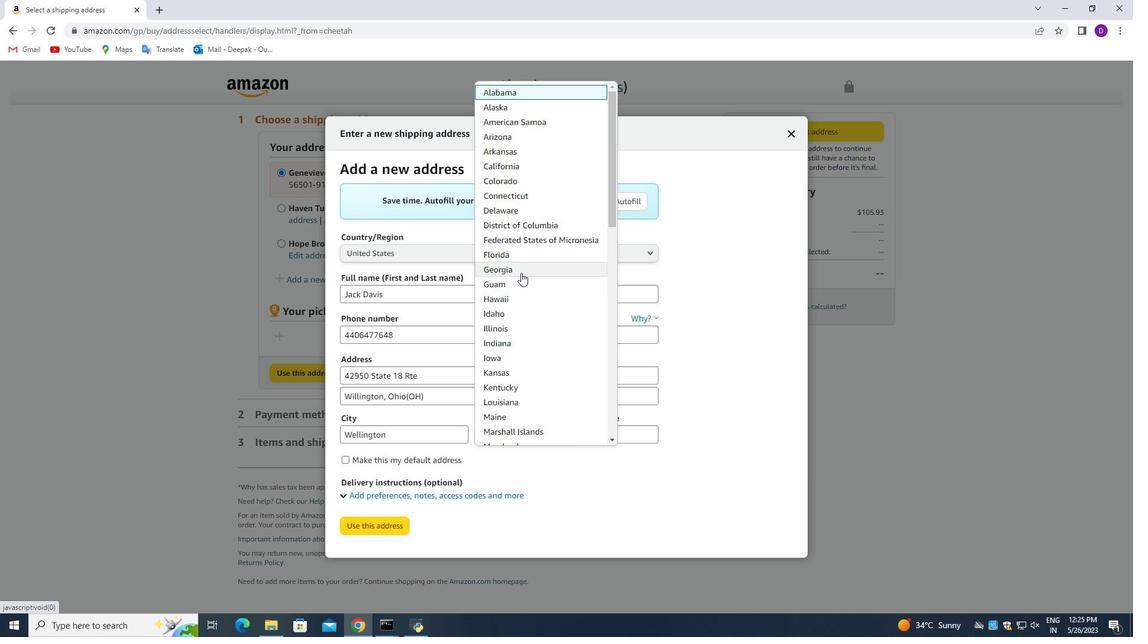 
Action: Mouse scrolled (521, 272) with delta (0, 0)
Screenshot: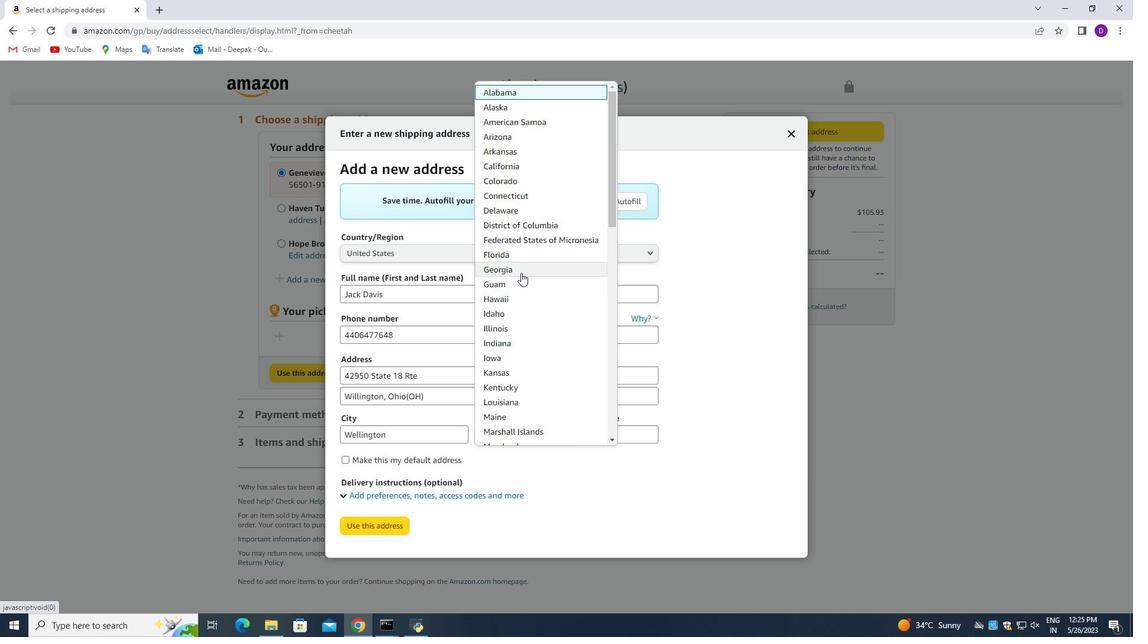 
Action: Mouse moved to (522, 243)
Screenshot: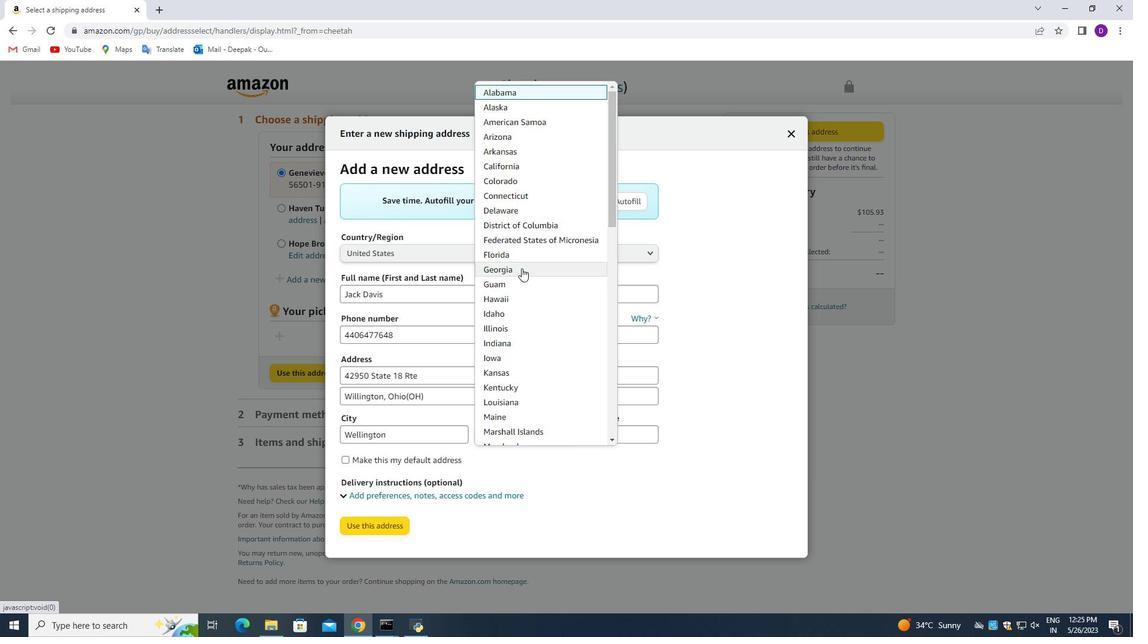 
Action: Mouse scrolled (522, 244) with delta (0, 0)
Screenshot: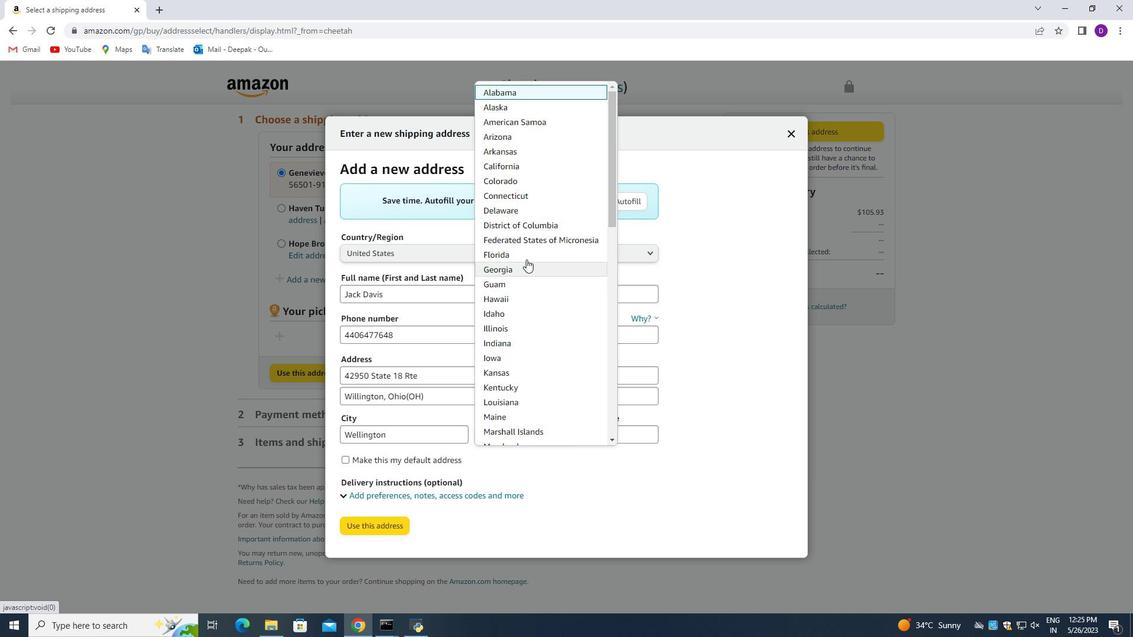 
Action: Mouse moved to (509, 277)
Screenshot: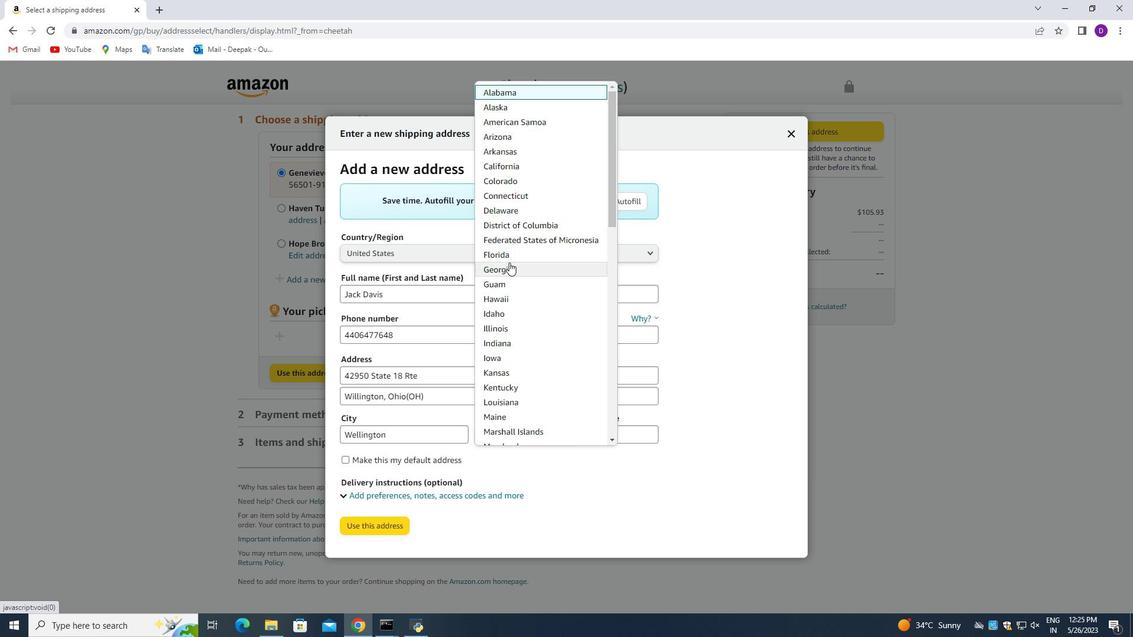 
Action: Mouse scrolled (509, 277) with delta (0, 0)
Screenshot: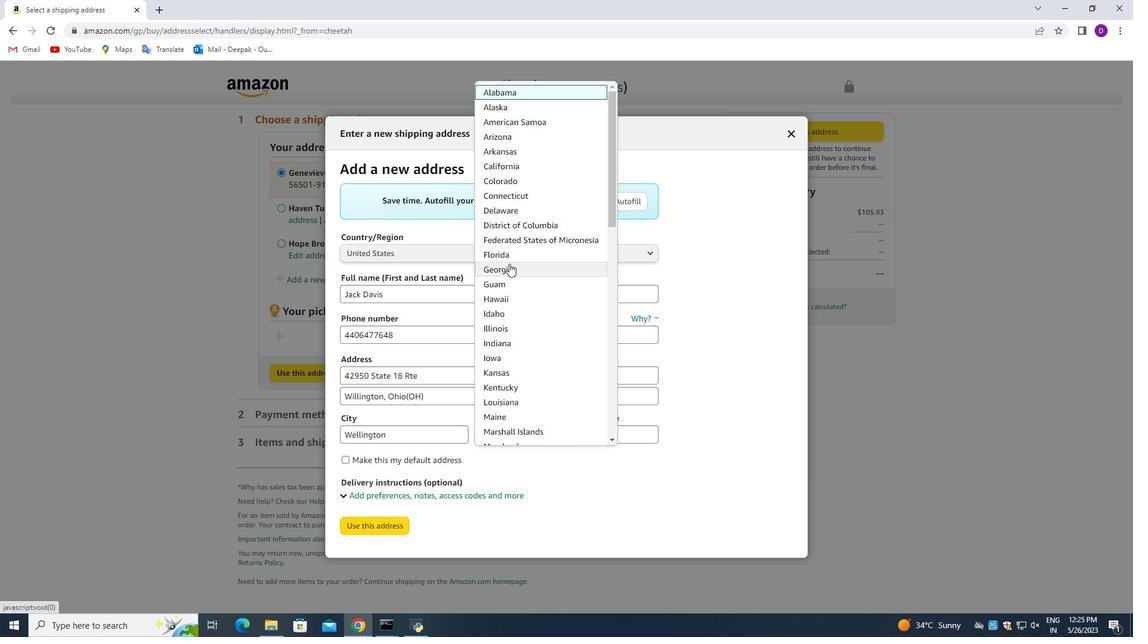 
Action: Mouse moved to (526, 250)
Screenshot: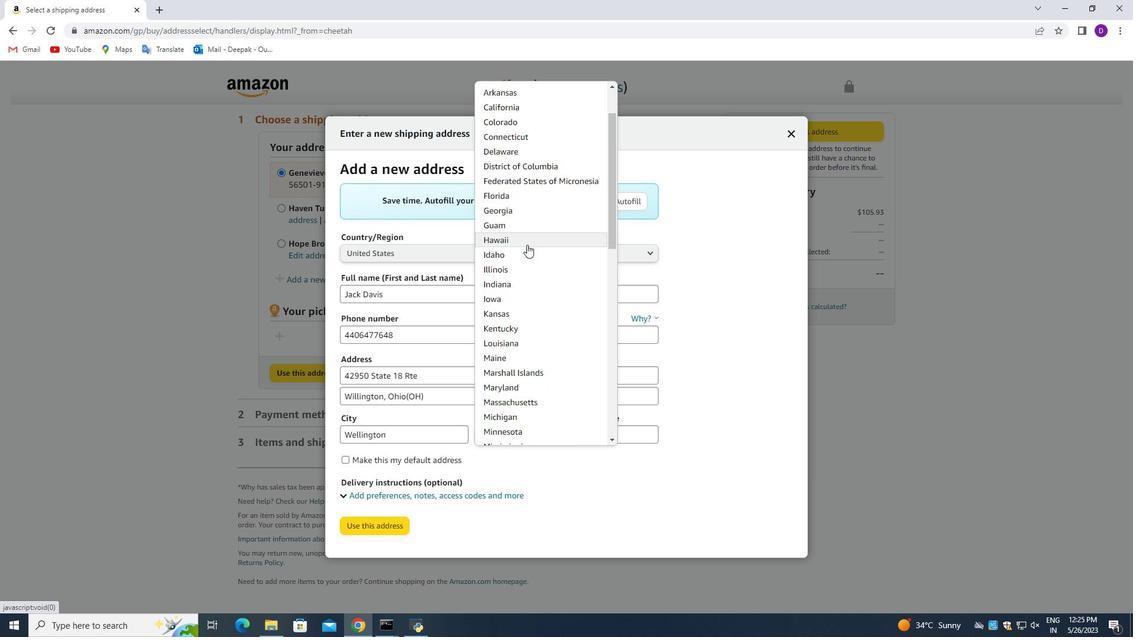 
Action: Mouse scrolled (526, 250) with delta (0, 0)
Screenshot: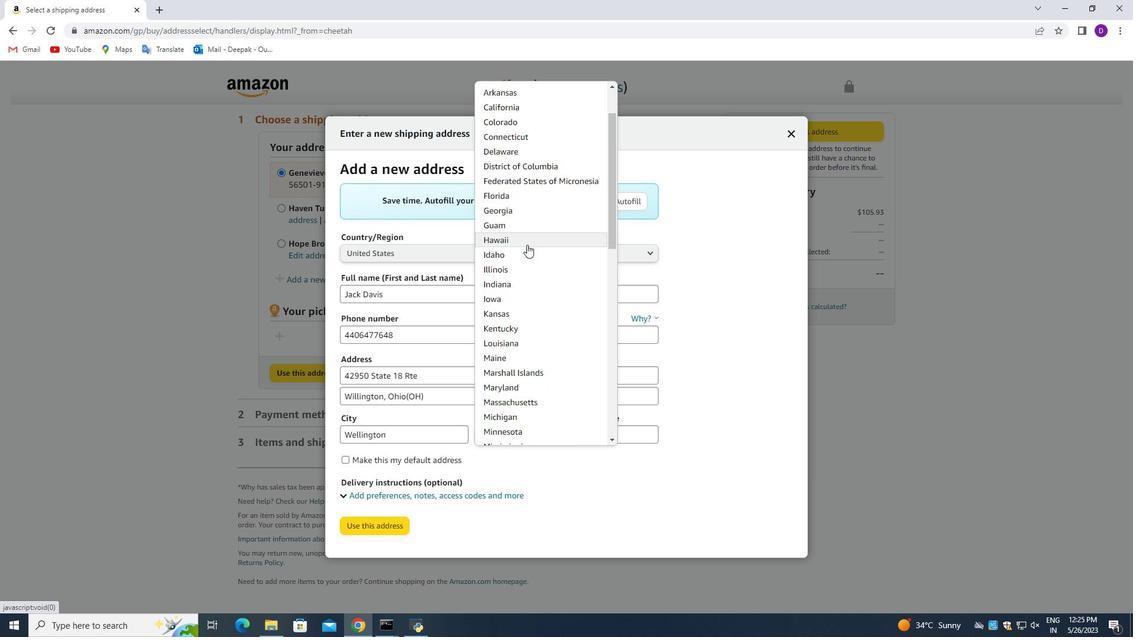 
Action: Mouse moved to (526, 257)
Screenshot: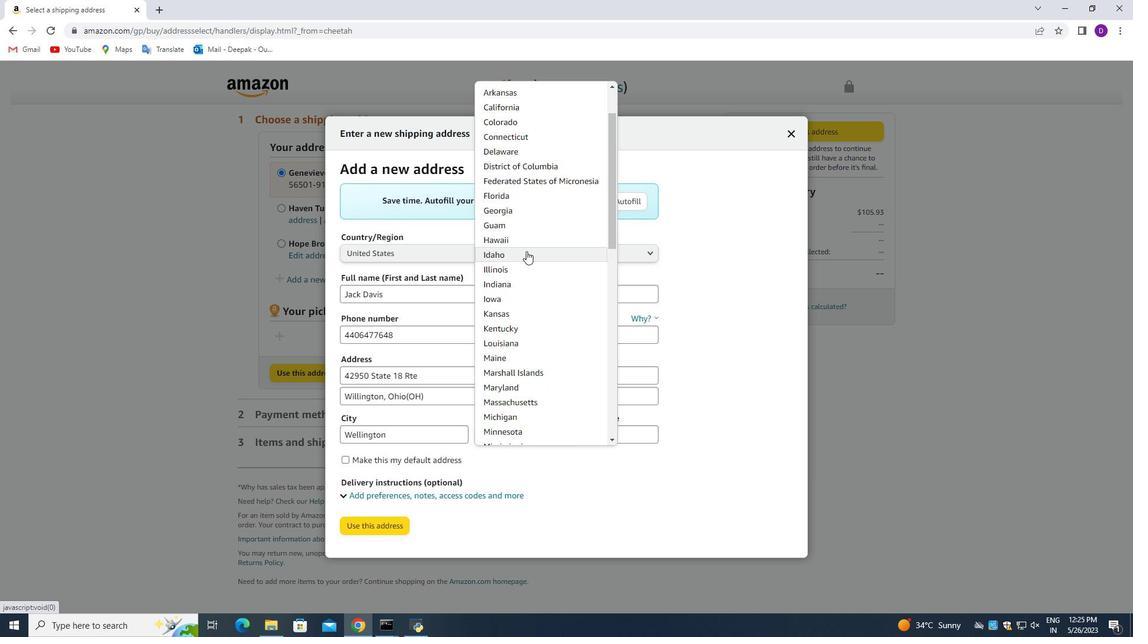 
Action: Mouse scrolled (526, 257) with delta (0, 0)
Screenshot: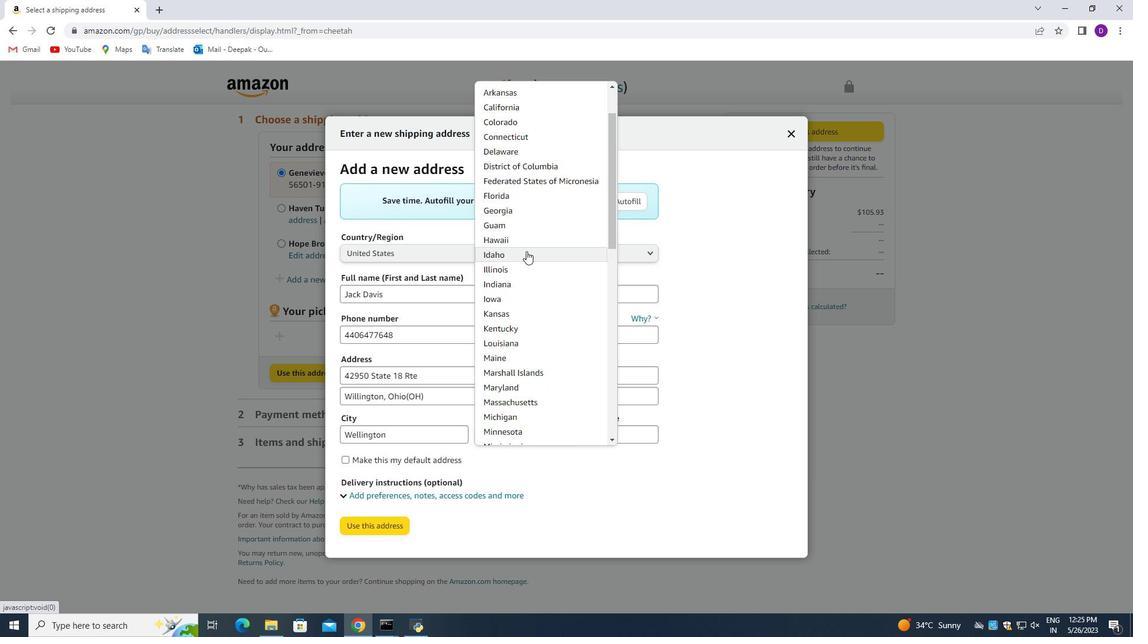 
Action: Mouse moved to (525, 348)
Screenshot: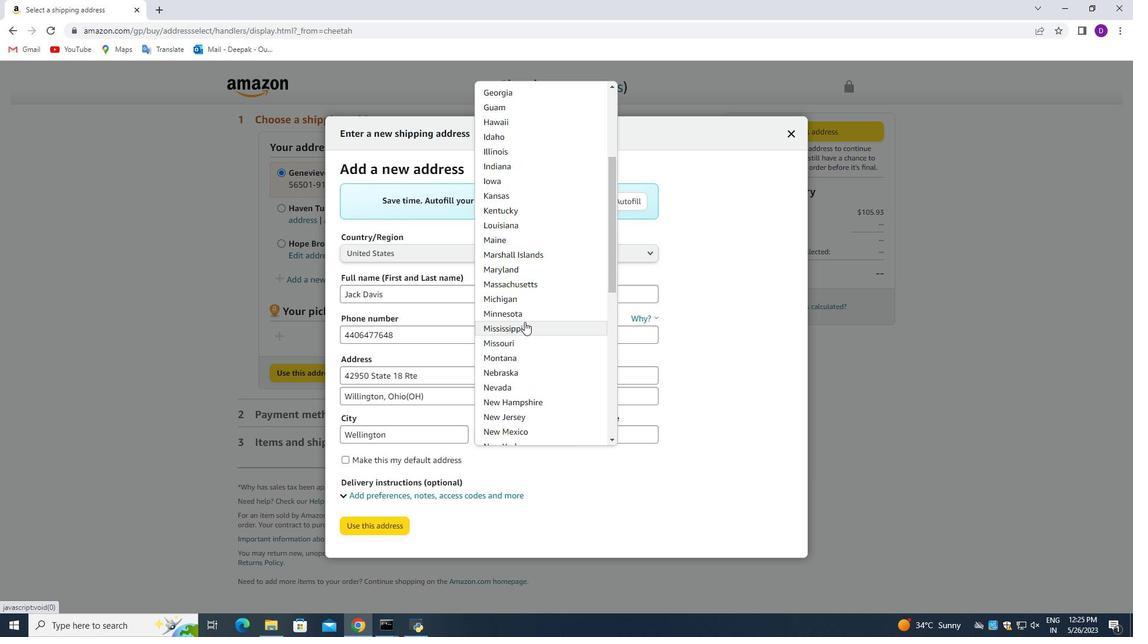 
Action: Mouse scrolled (525, 347) with delta (0, 0)
Screenshot: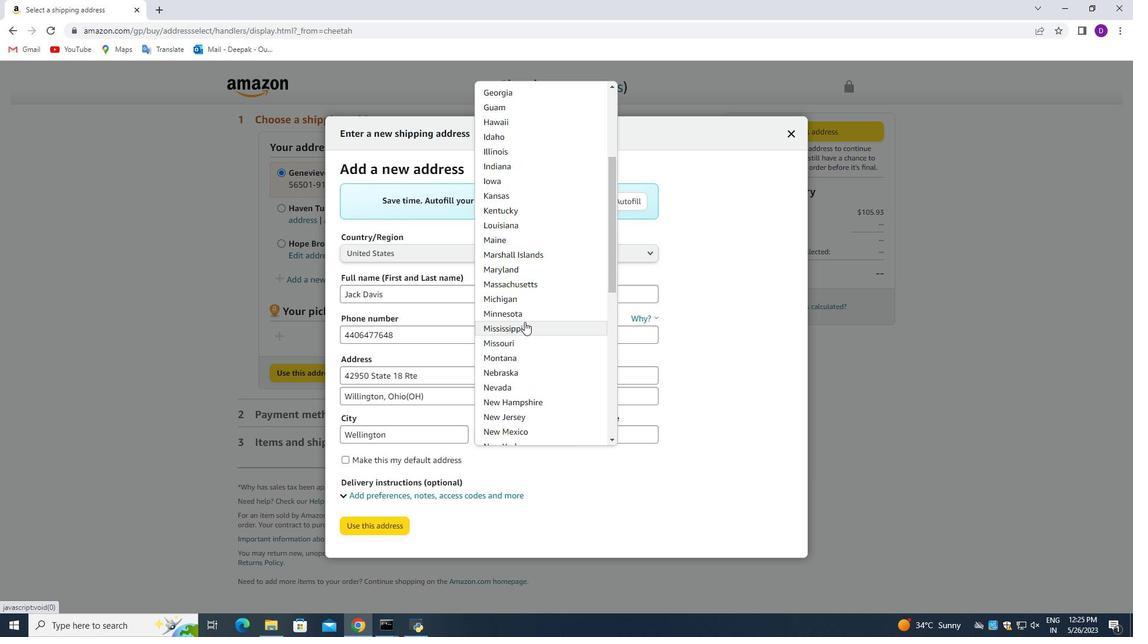
Action: Mouse moved to (518, 355)
Screenshot: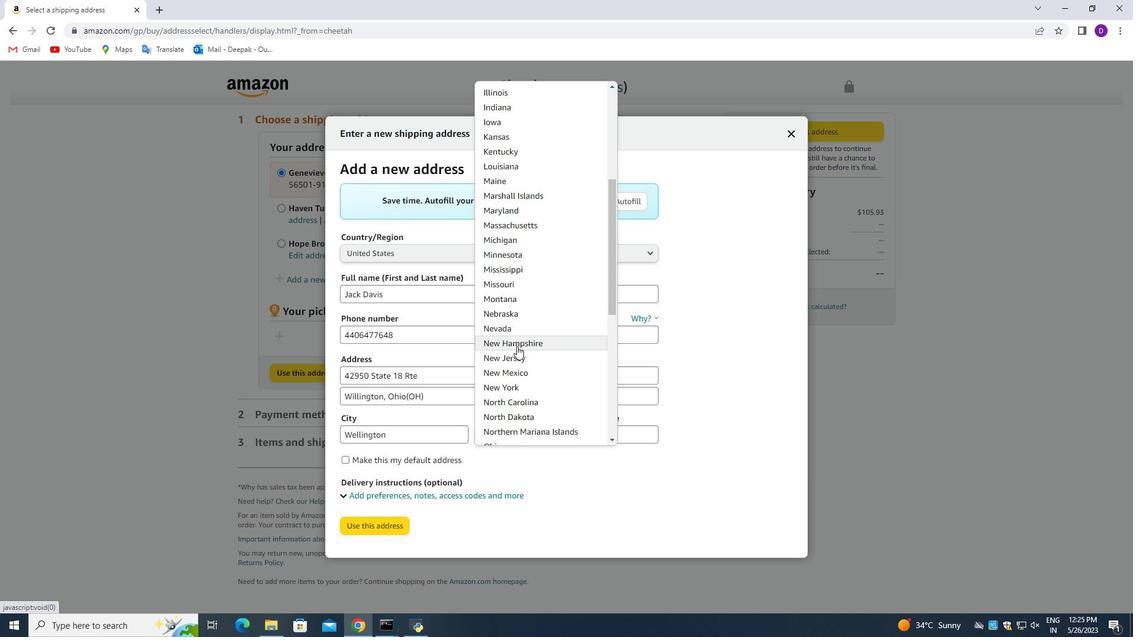 
Action: Mouse scrolled (518, 355) with delta (0, 0)
Screenshot: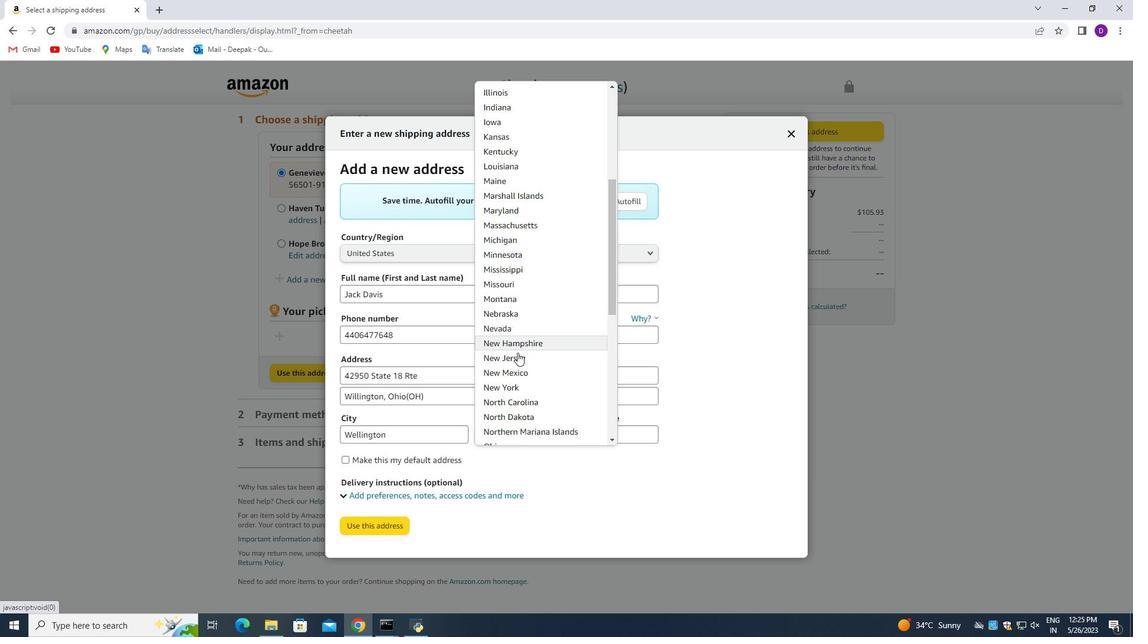 
Action: Mouse moved to (537, 379)
Screenshot: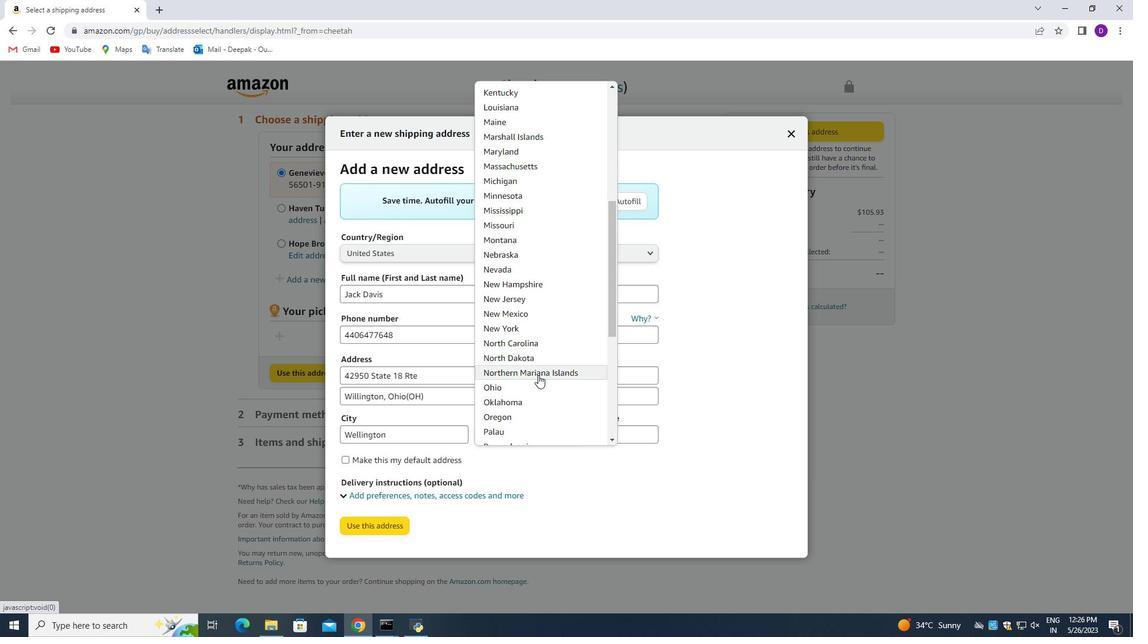
Action: Mouse scrolled (537, 378) with delta (0, 0)
Screenshot: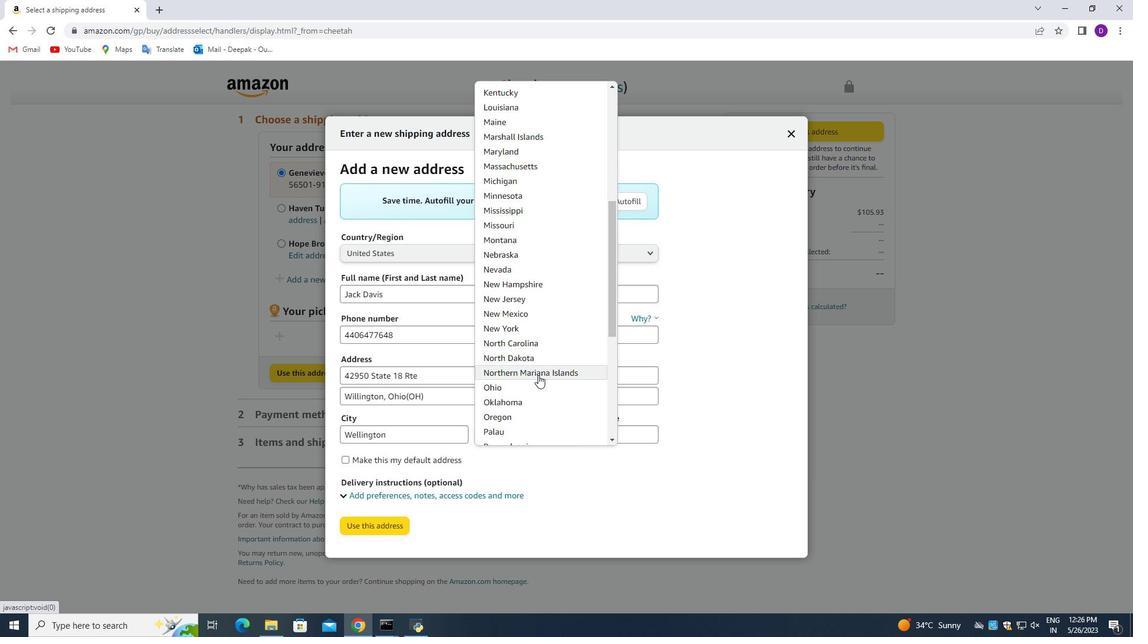 
Action: Mouse scrolled (537, 378) with delta (0, 0)
Screenshot: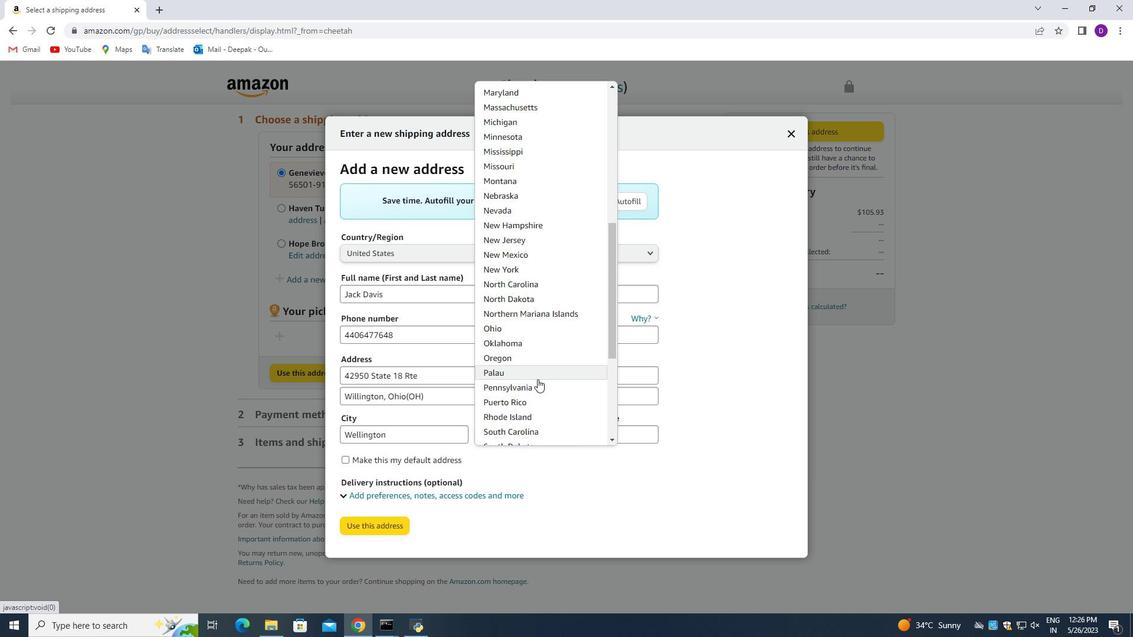 
Action: Mouse moved to (533, 395)
Screenshot: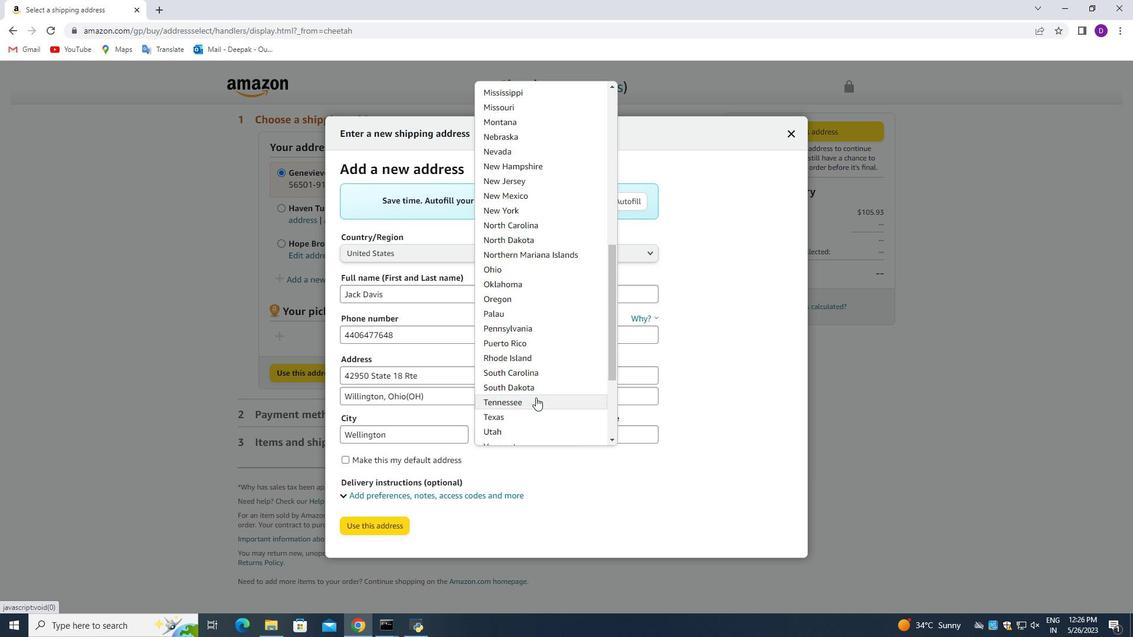 
Action: Mouse scrolled (533, 394) with delta (0, 0)
Screenshot: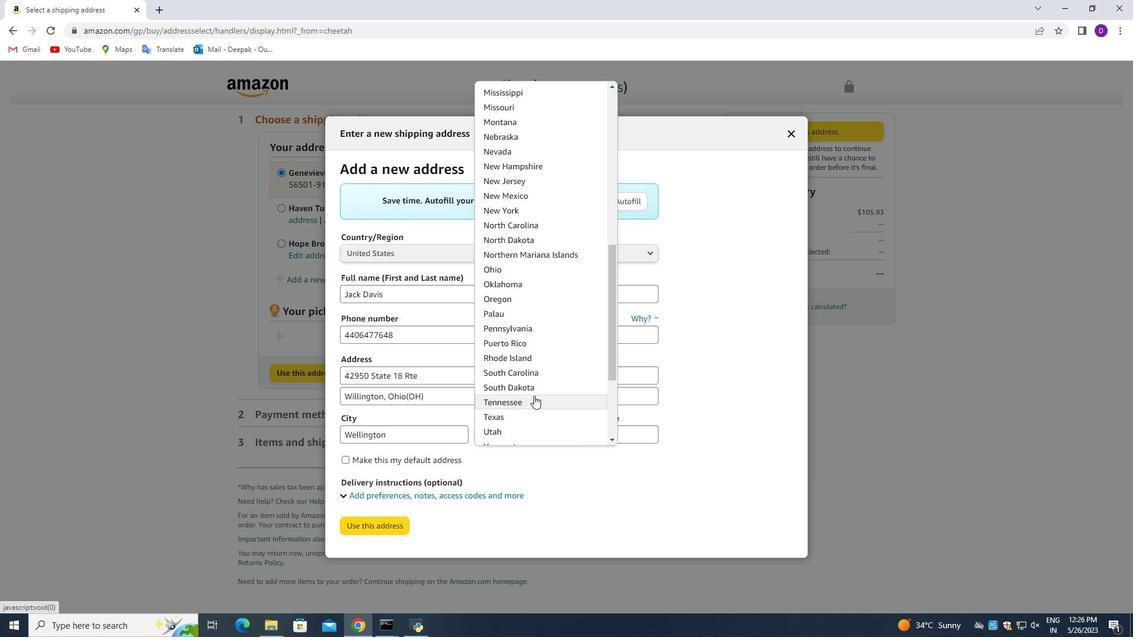 
Action: Mouse moved to (532, 387)
Screenshot: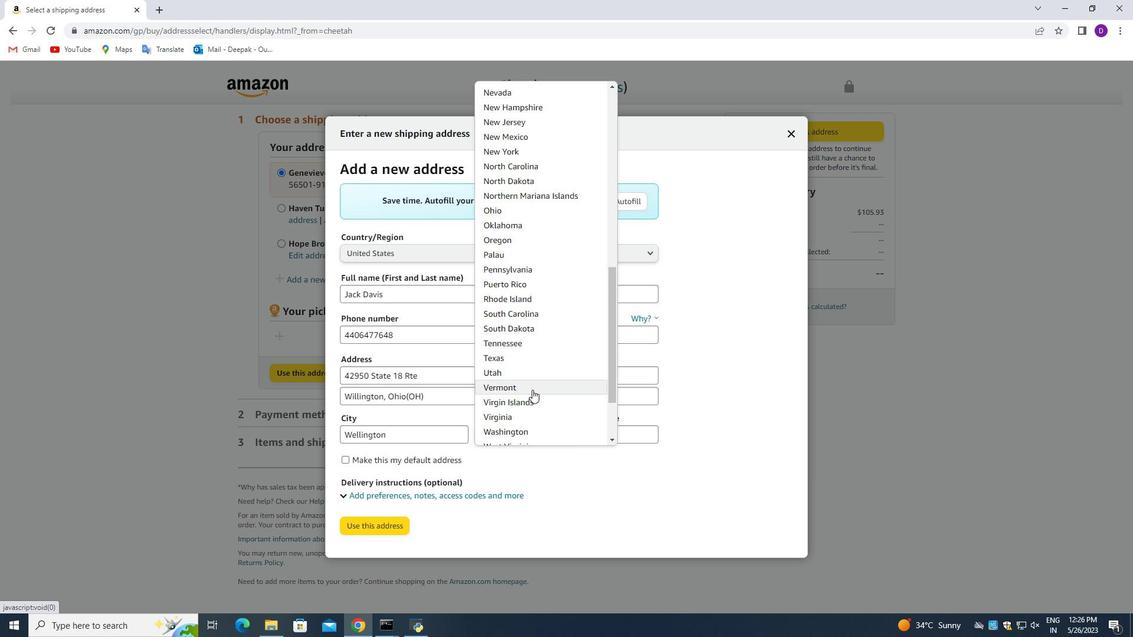 
Action: Mouse scrolled (532, 386) with delta (0, 0)
Screenshot: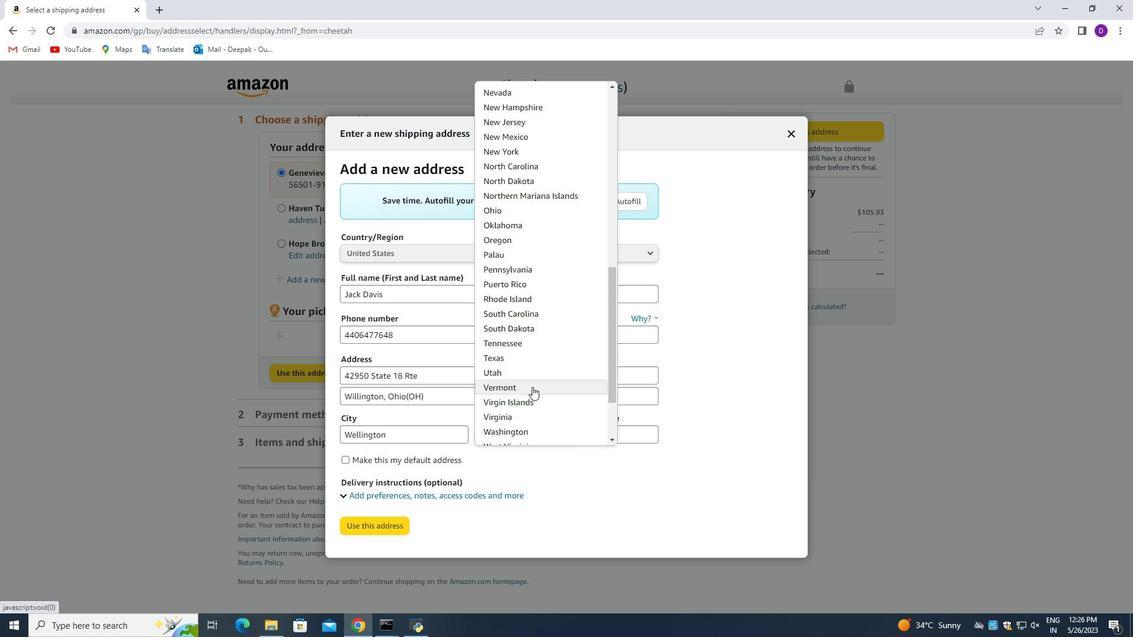 
Action: Mouse moved to (550, 405)
Screenshot: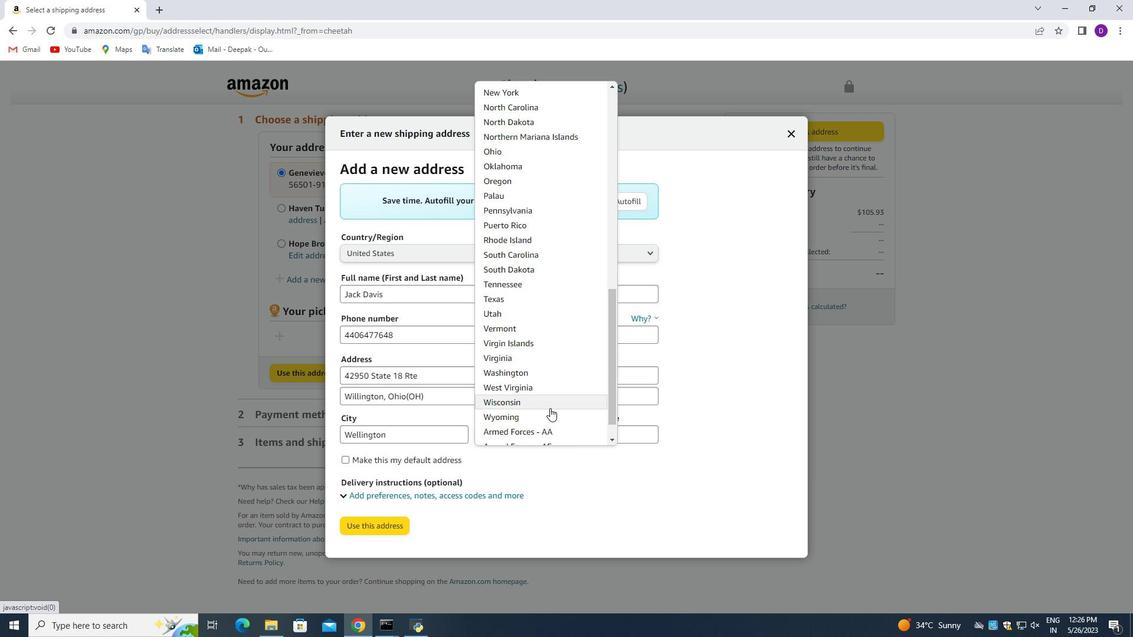 
Action: Mouse scrolled (550, 404) with delta (0, 0)
Screenshot: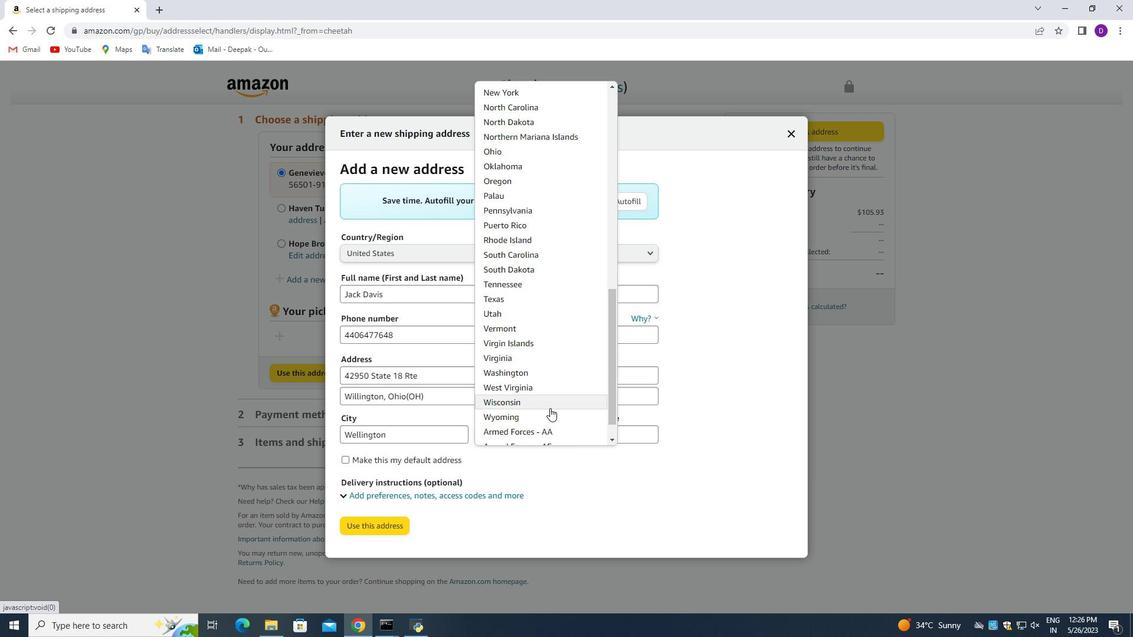 
Action: Mouse moved to (542, 383)
Screenshot: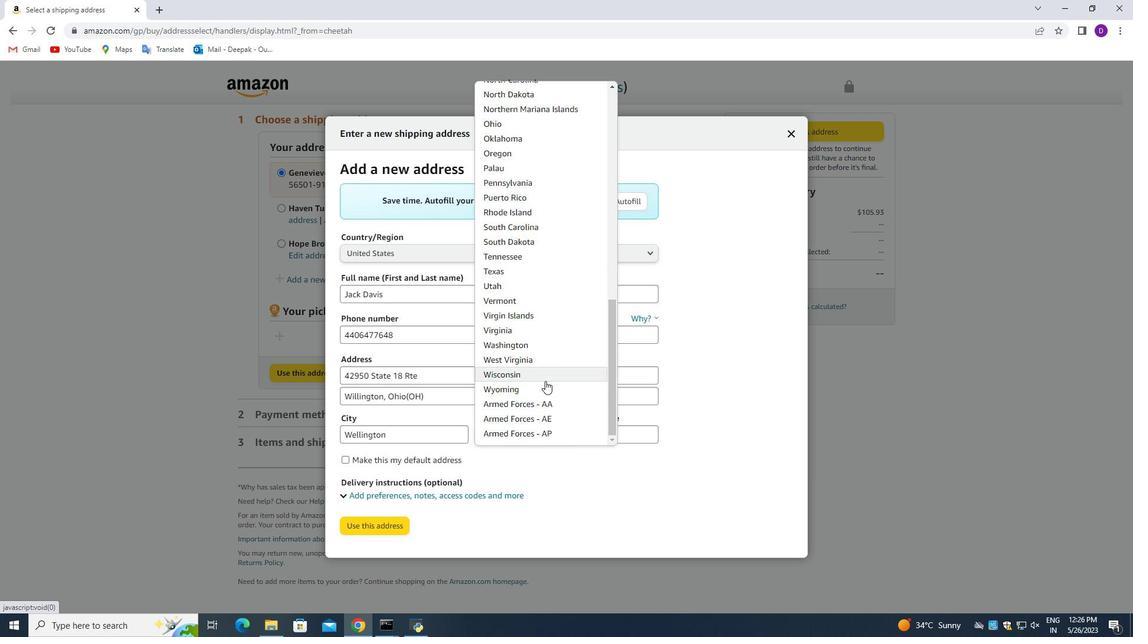 
Action: Mouse scrolled (542, 382) with delta (0, 0)
Screenshot: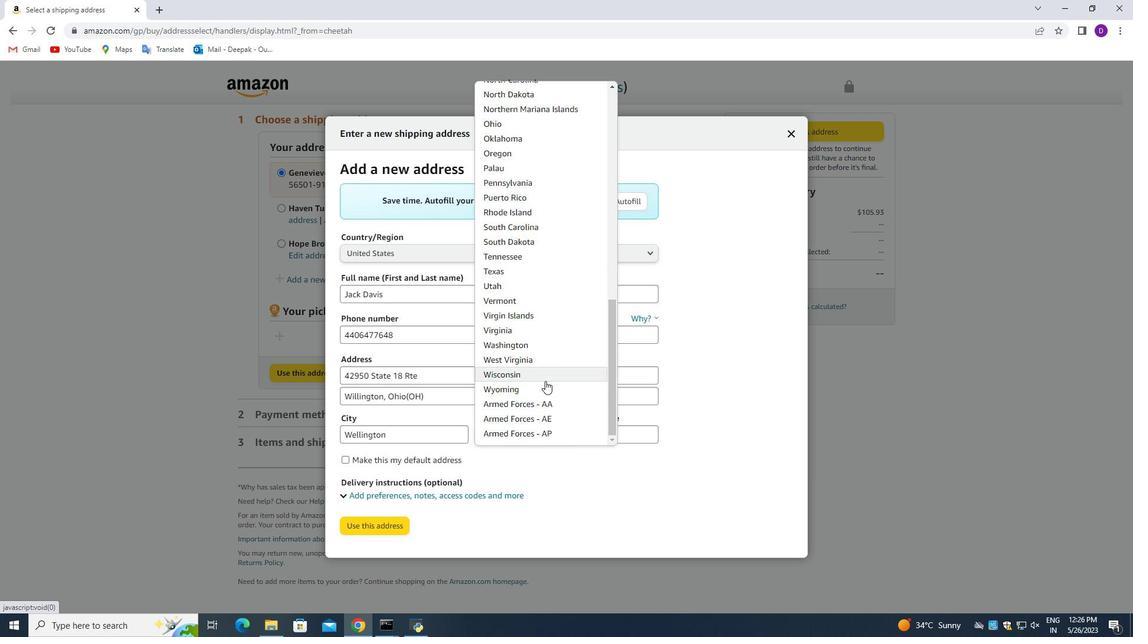 
Action: Mouse moved to (564, 489)
Screenshot: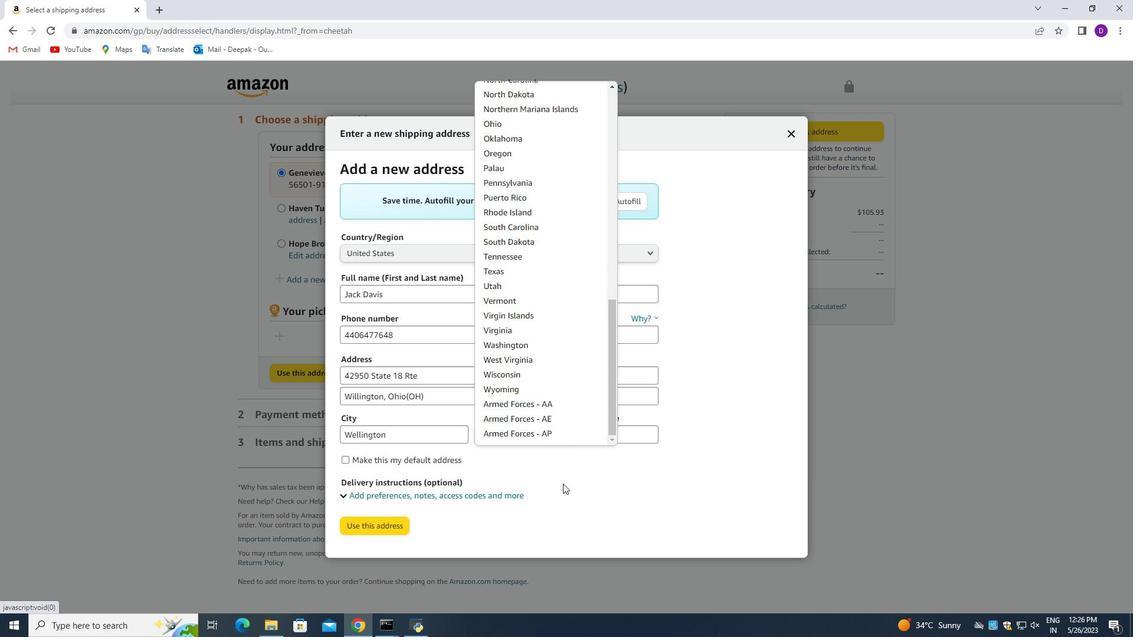 
Action: Mouse pressed left at (564, 489)
Screenshot: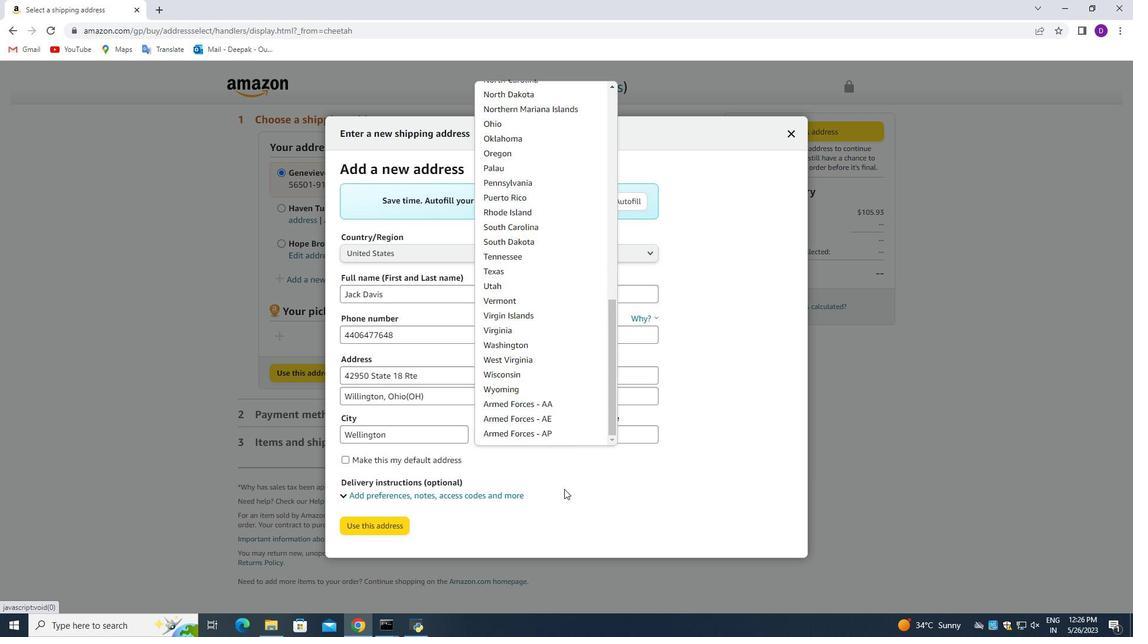 
Action: Mouse moved to (378, 526)
Screenshot: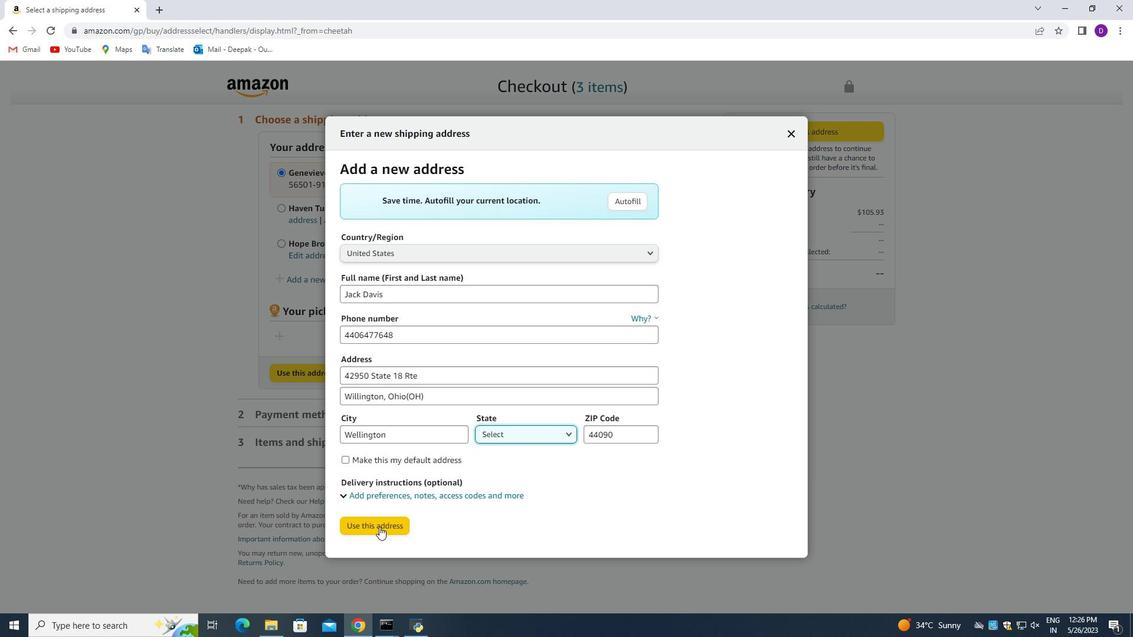 
Action: Mouse pressed left at (378, 526)
Screenshot: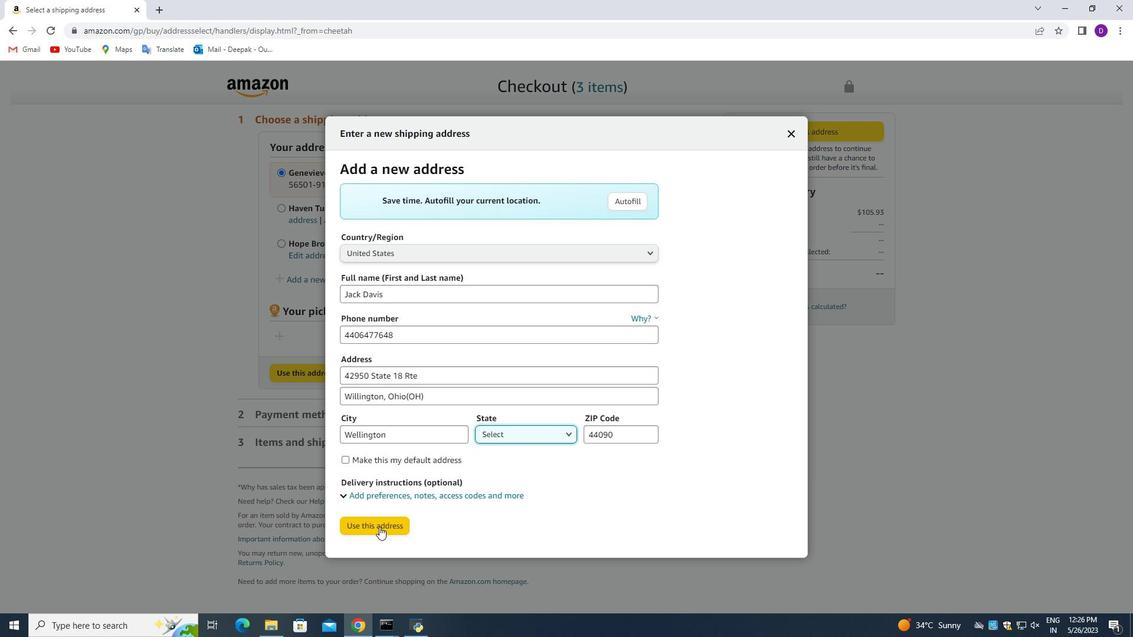 
Action: Mouse moved to (522, 436)
Screenshot: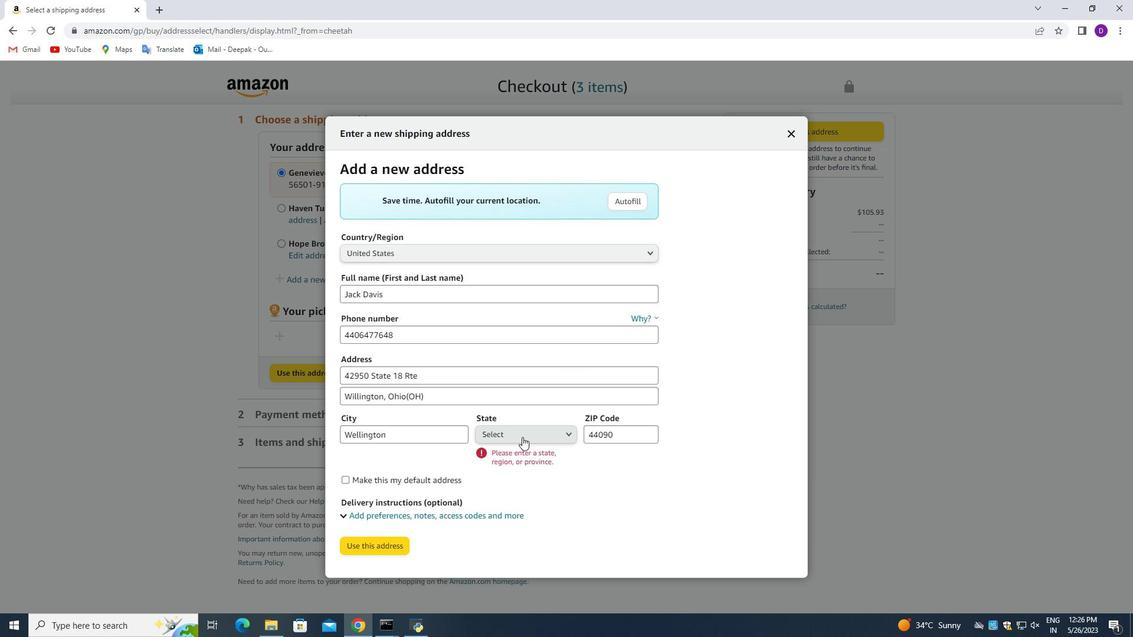 
Action: Mouse pressed left at (522, 436)
